 Task: Explore golfing Airbnb stays in South Carolina.
Action: Mouse moved to (564, 80)
Screenshot: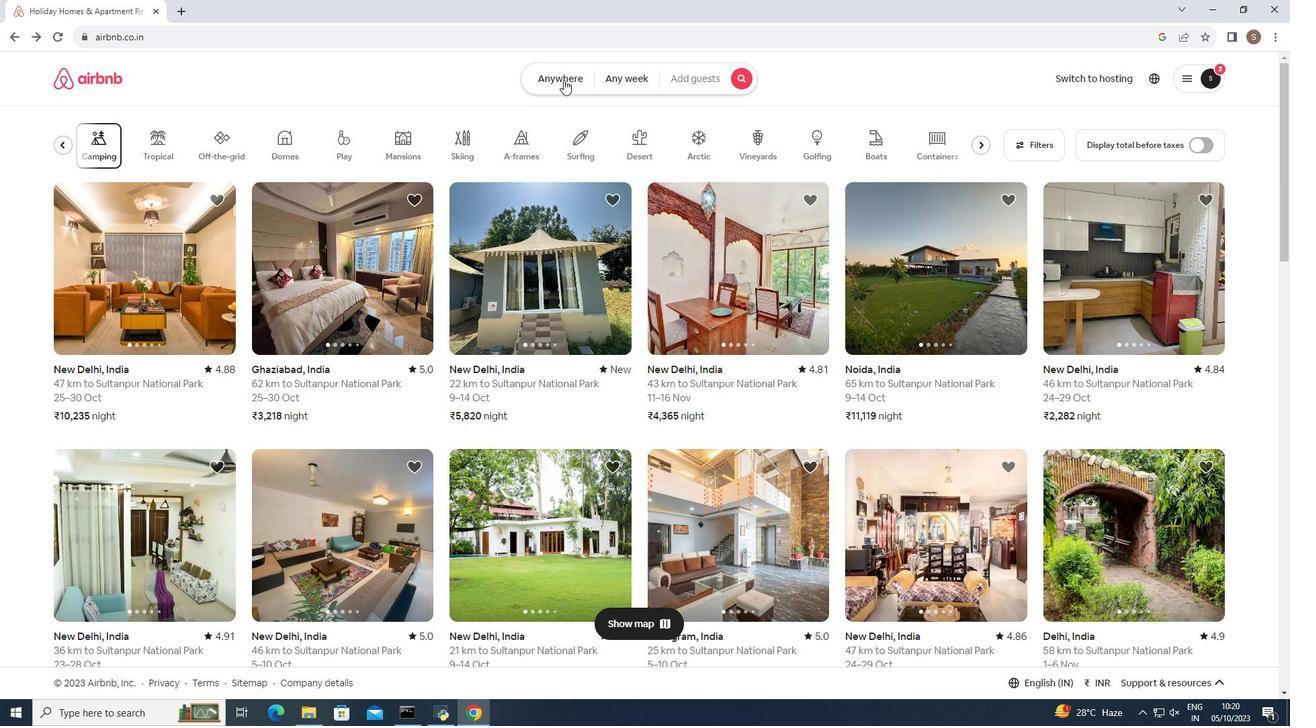 
Action: Mouse pressed left at (564, 80)
Screenshot: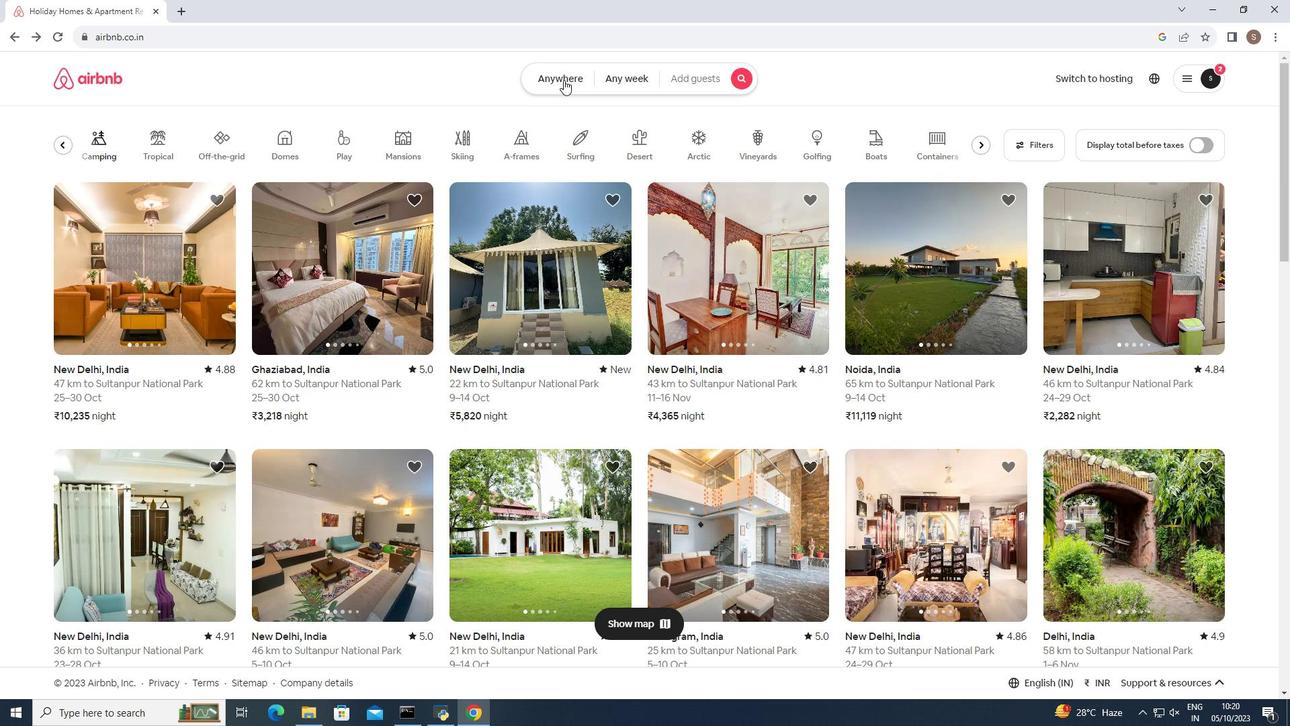 
Action: Mouse moved to (445, 128)
Screenshot: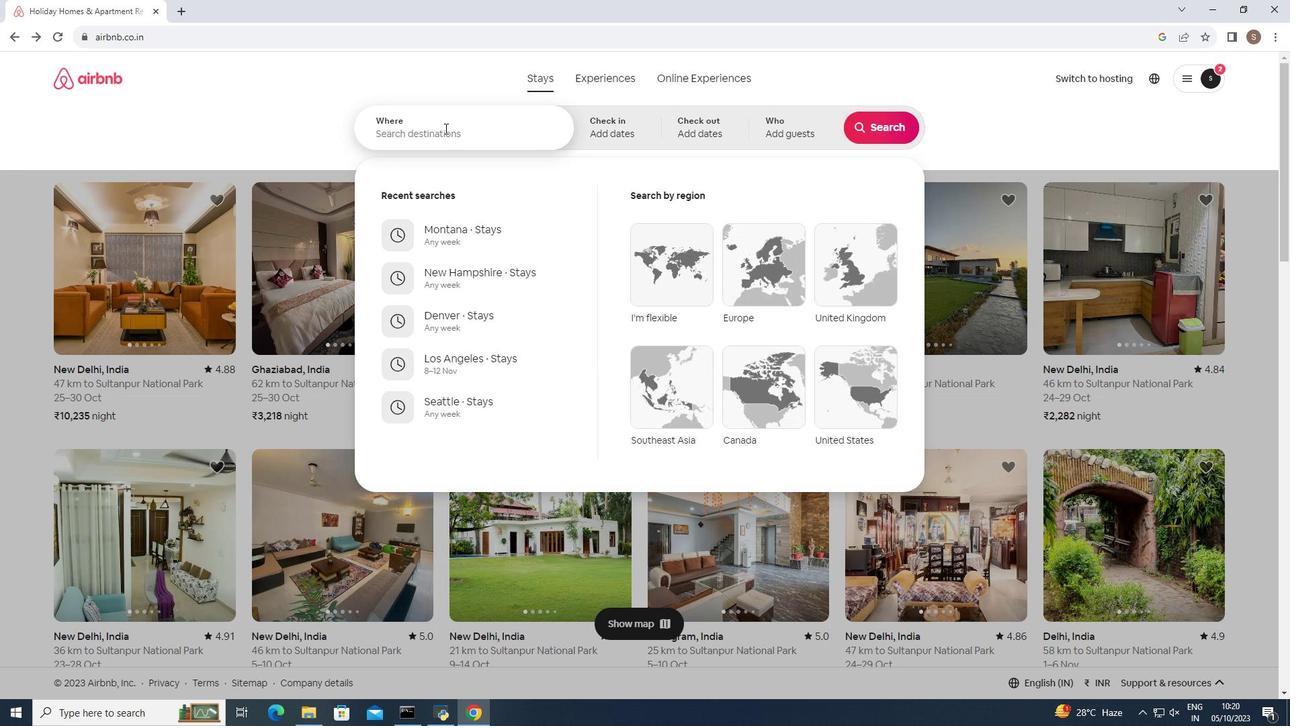 
Action: Mouse pressed left at (445, 128)
Screenshot: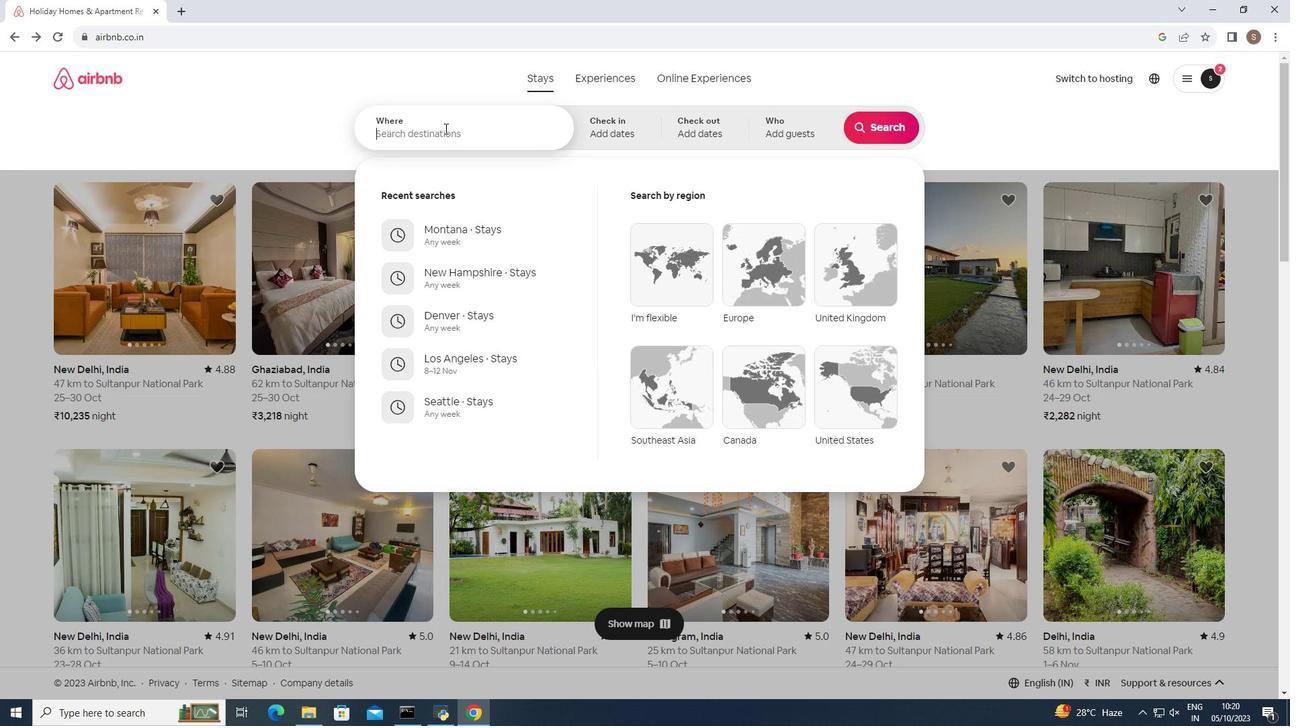 
Action: Key pressed <Key.caps_lock>S<Key.caps_lock>outh<Key.space><Key.shift><Key.shift><Key.shift>Carolina
Screenshot: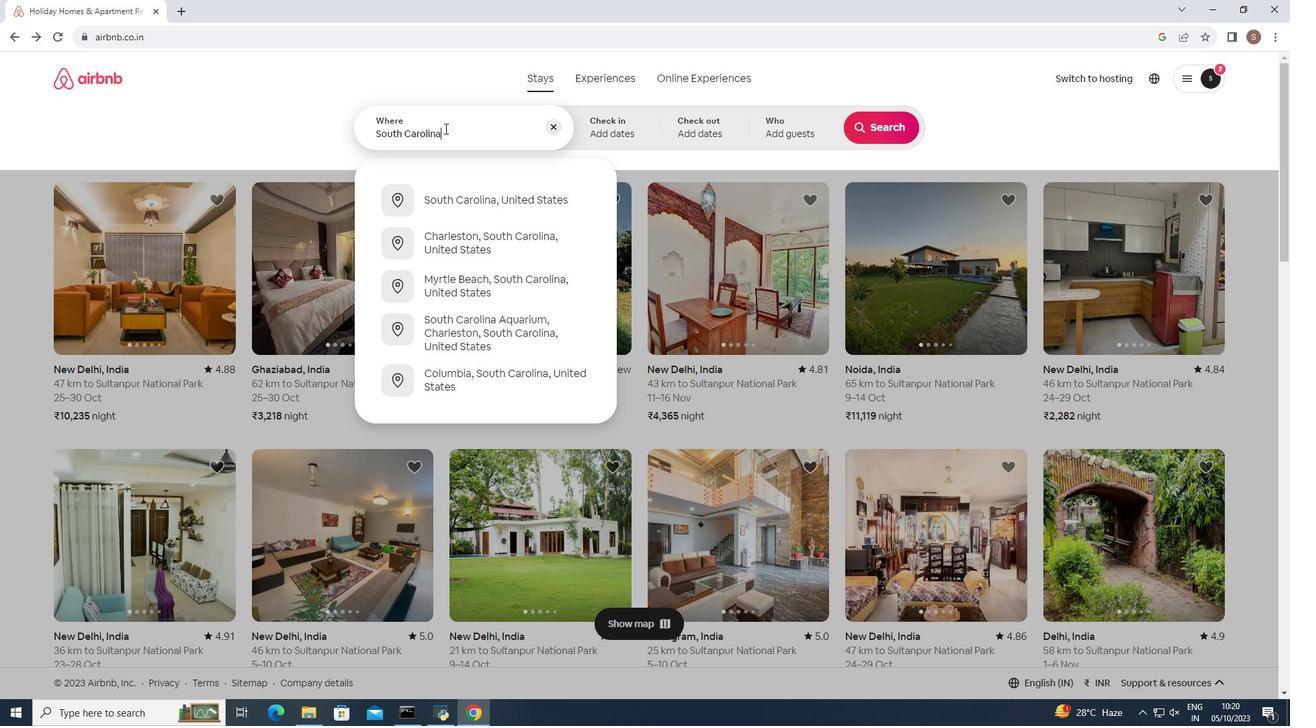 
Action: Mouse moved to (491, 199)
Screenshot: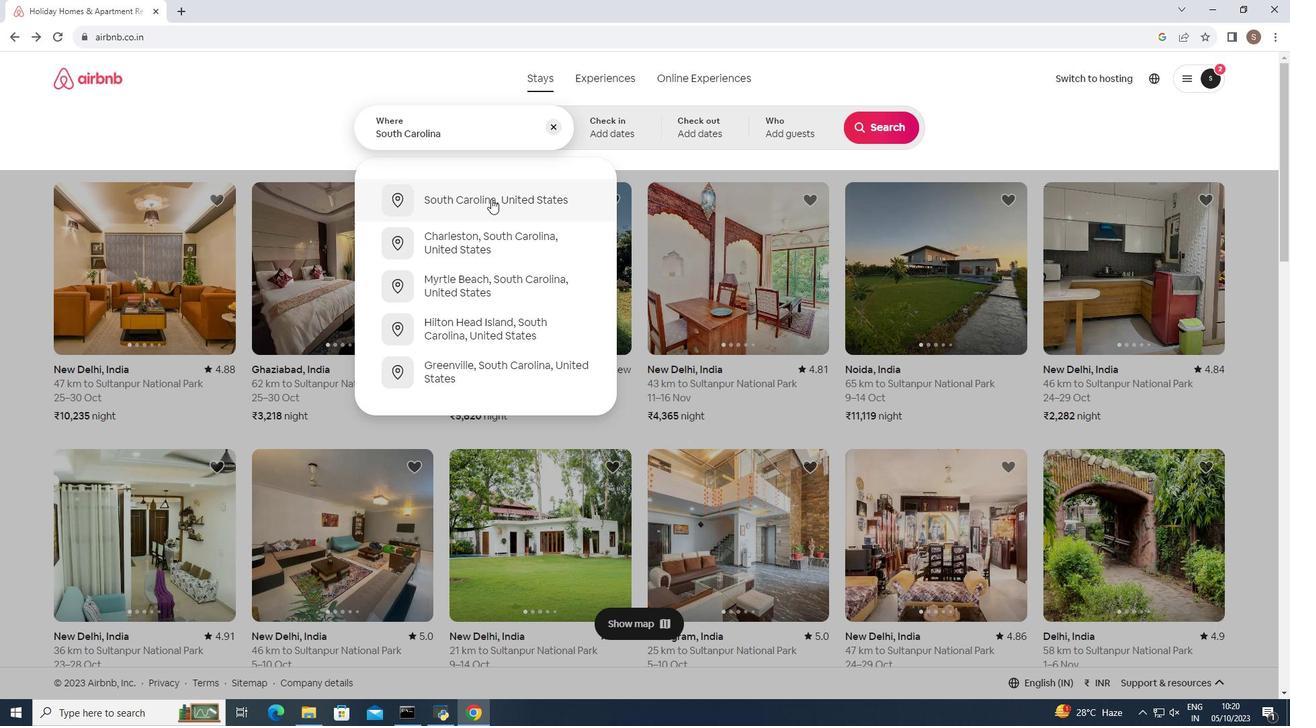 
Action: Mouse pressed left at (491, 199)
Screenshot: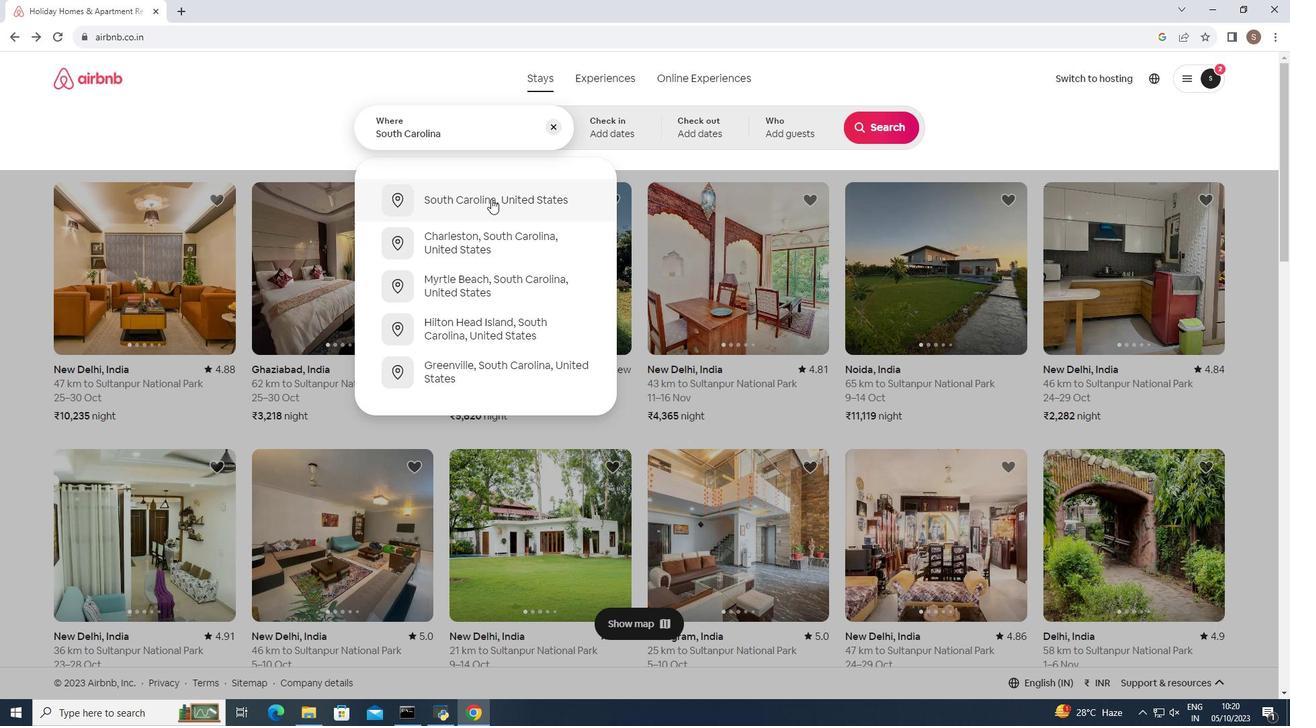 
Action: Mouse moved to (877, 122)
Screenshot: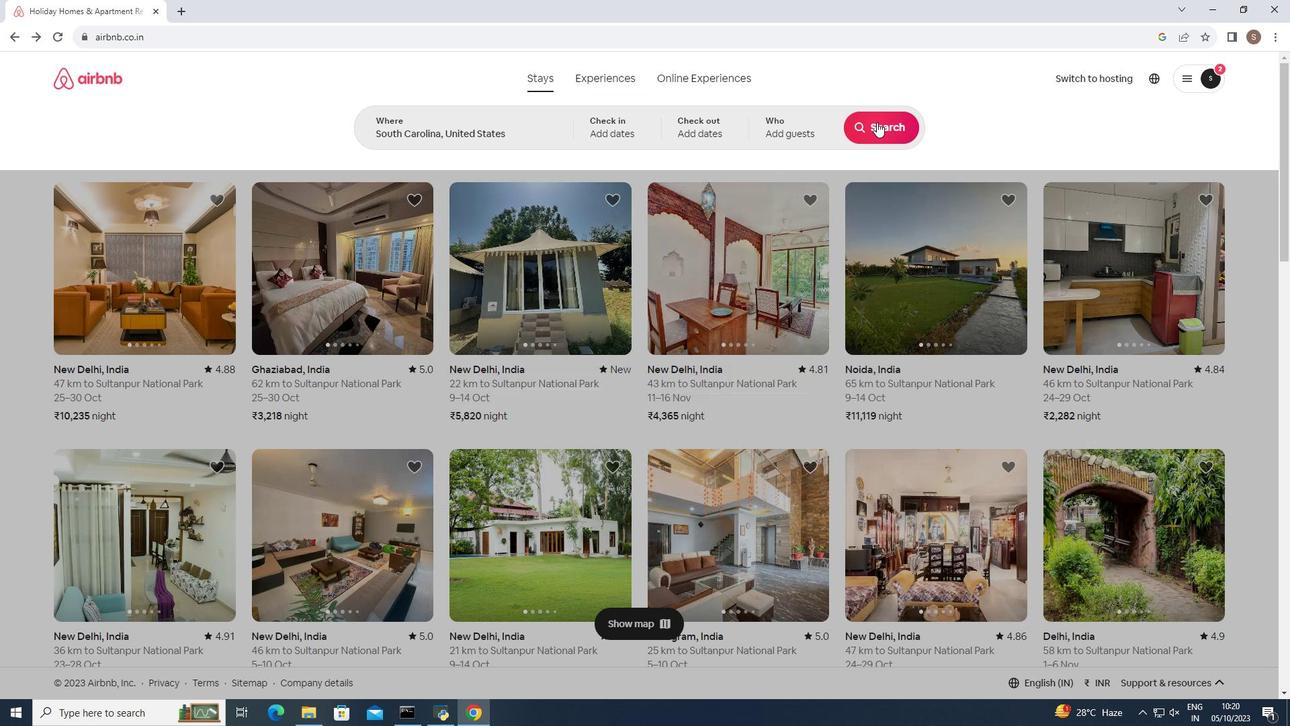 
Action: Mouse pressed left at (877, 122)
Screenshot: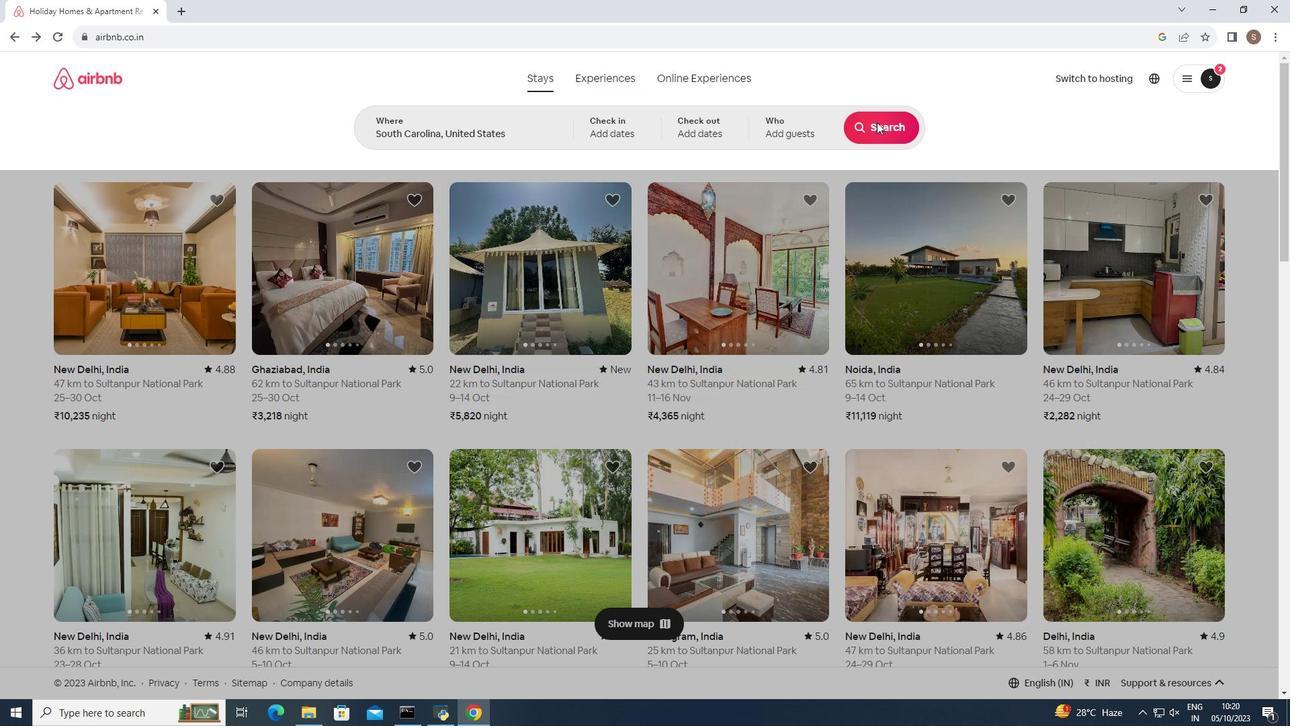
Action: Mouse moved to (1018, 129)
Screenshot: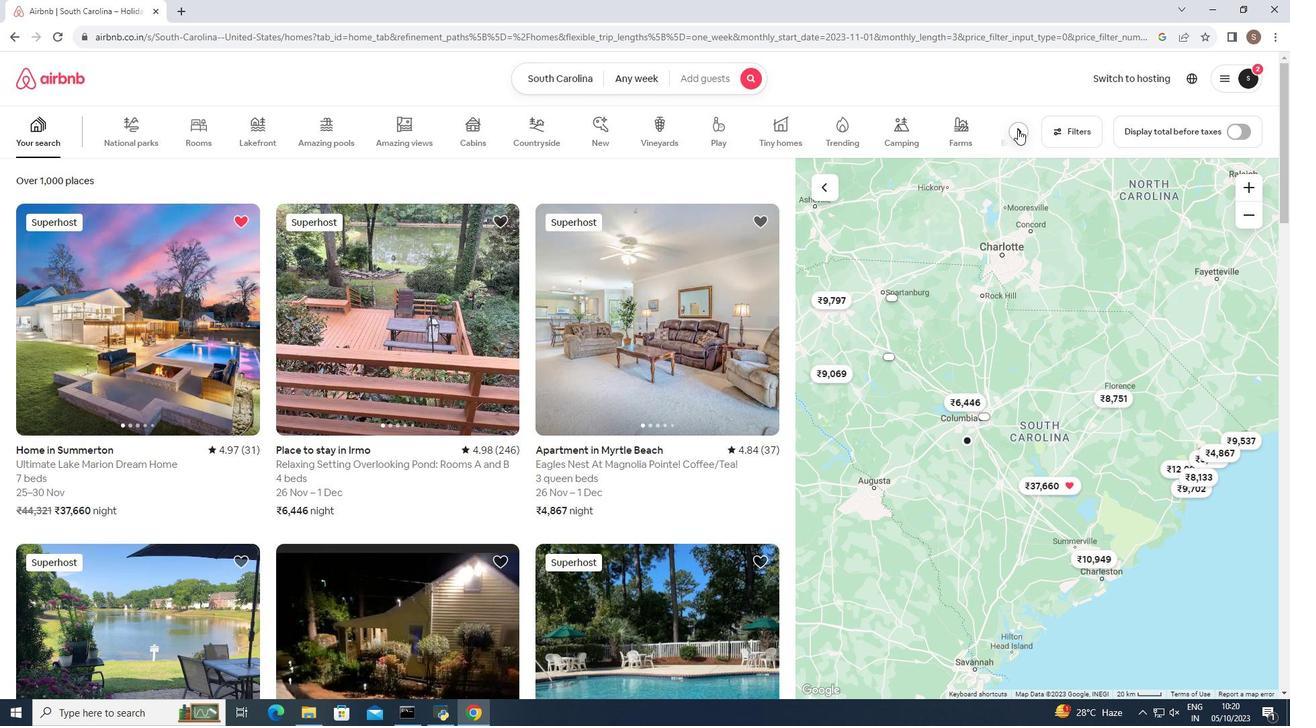
Action: Mouse pressed left at (1018, 129)
Screenshot: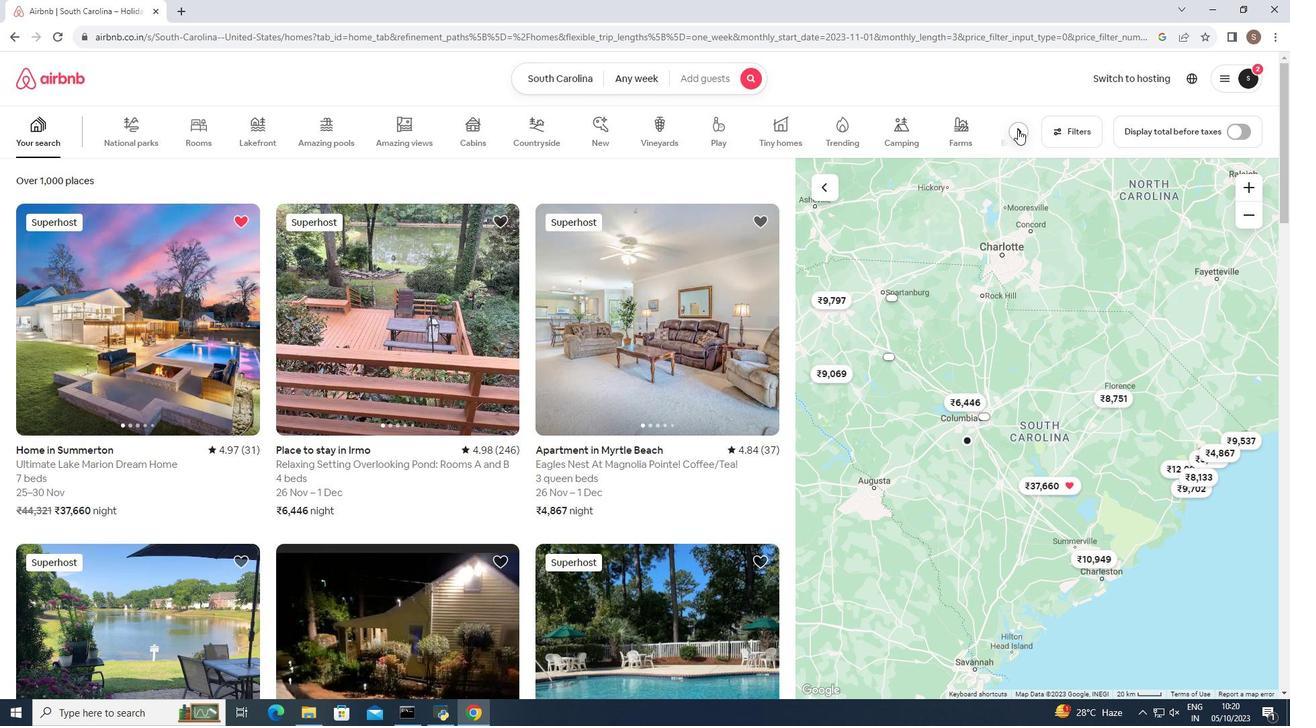 
Action: Mouse moved to (986, 135)
Screenshot: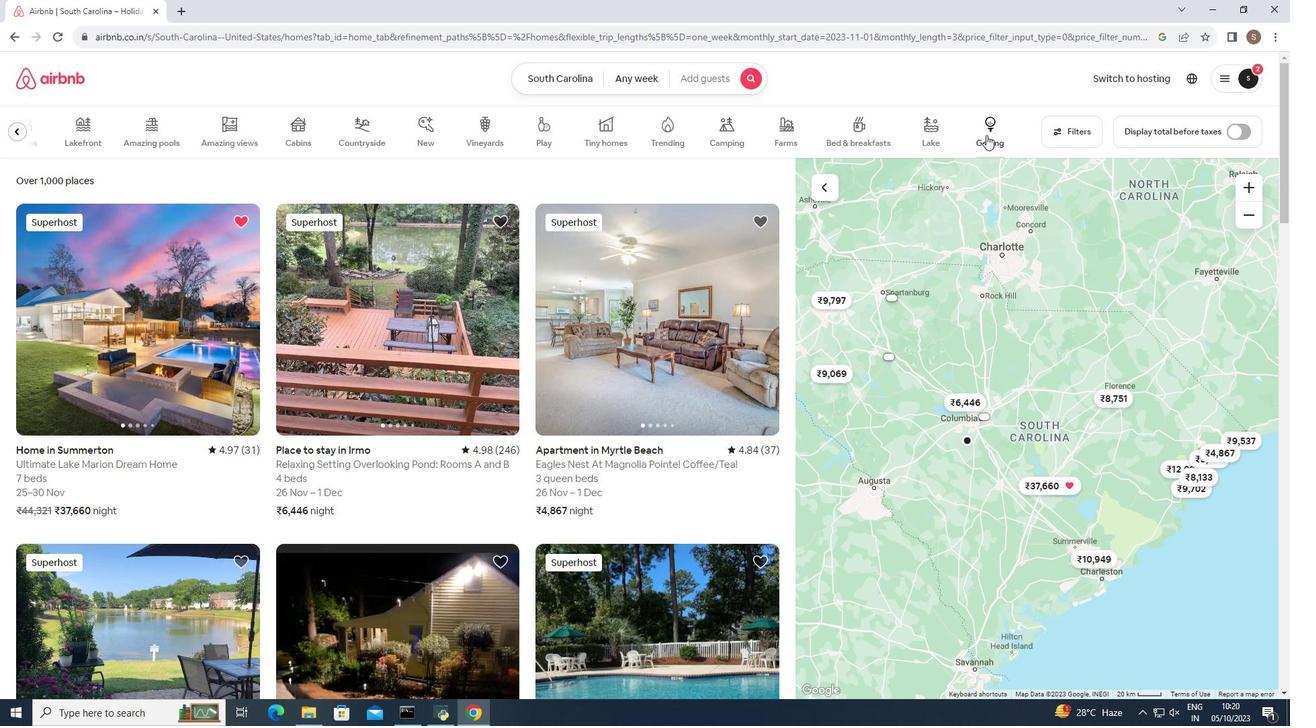 
Action: Mouse pressed left at (986, 135)
Screenshot: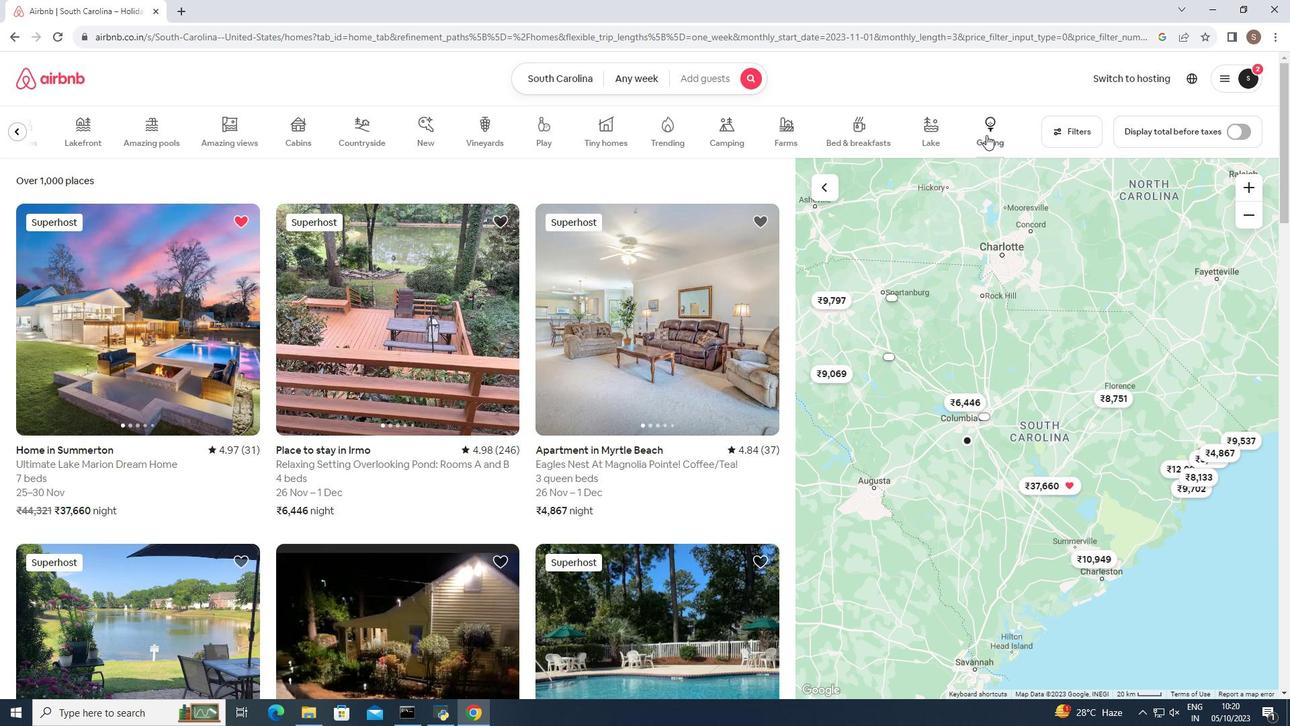 
Action: Mouse moved to (387, 371)
Screenshot: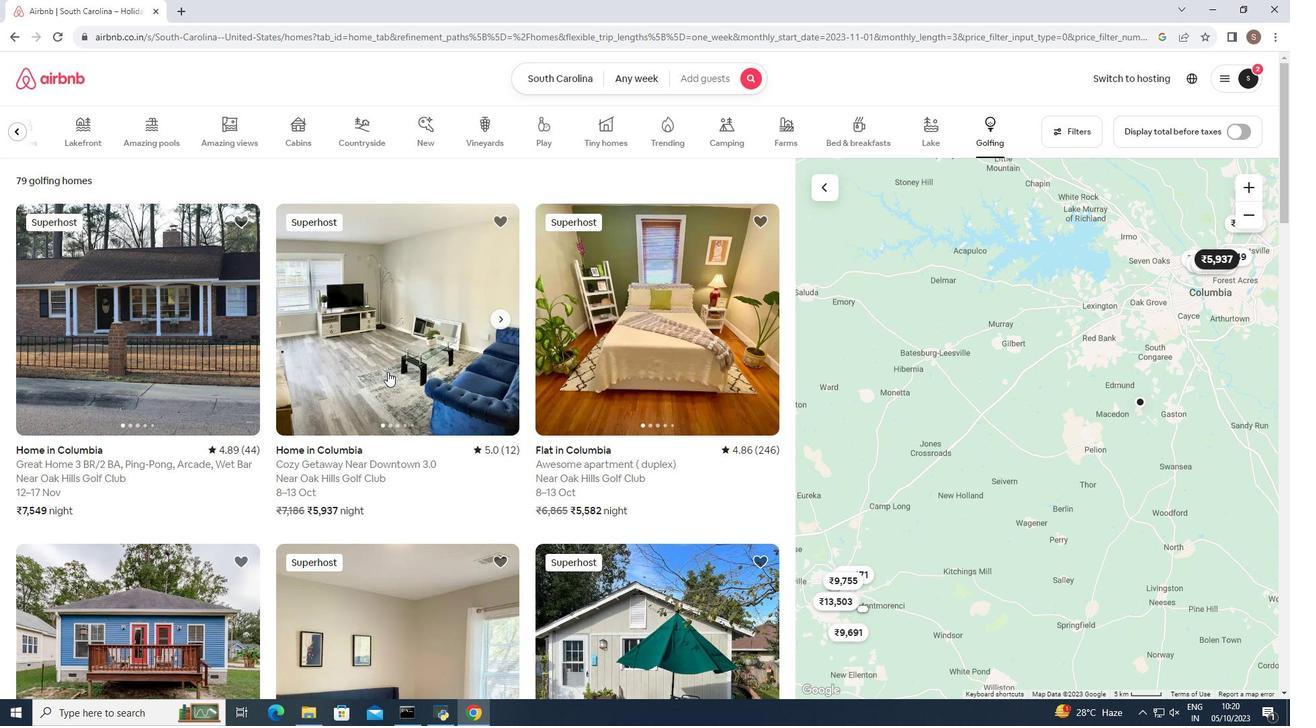 
Action: Mouse scrolled (387, 371) with delta (0, 0)
Screenshot: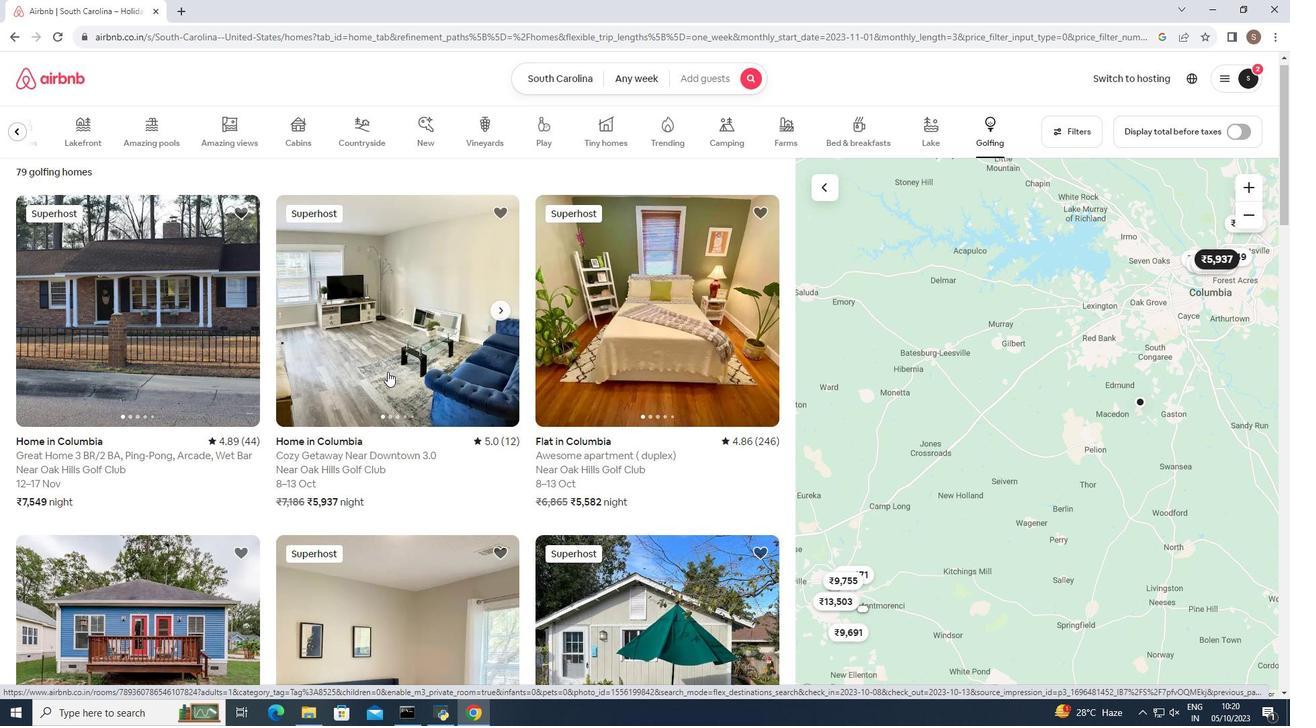 
Action: Mouse scrolled (387, 371) with delta (0, 0)
Screenshot: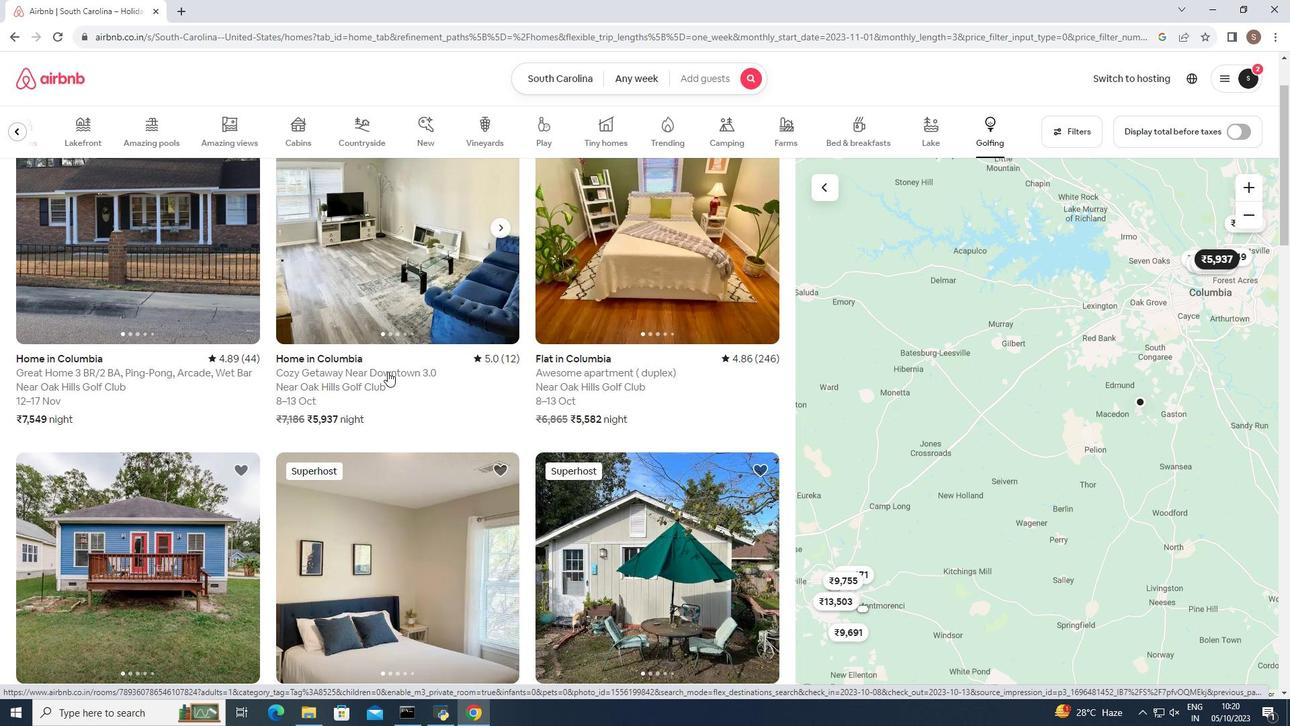 
Action: Mouse moved to (1068, 130)
Screenshot: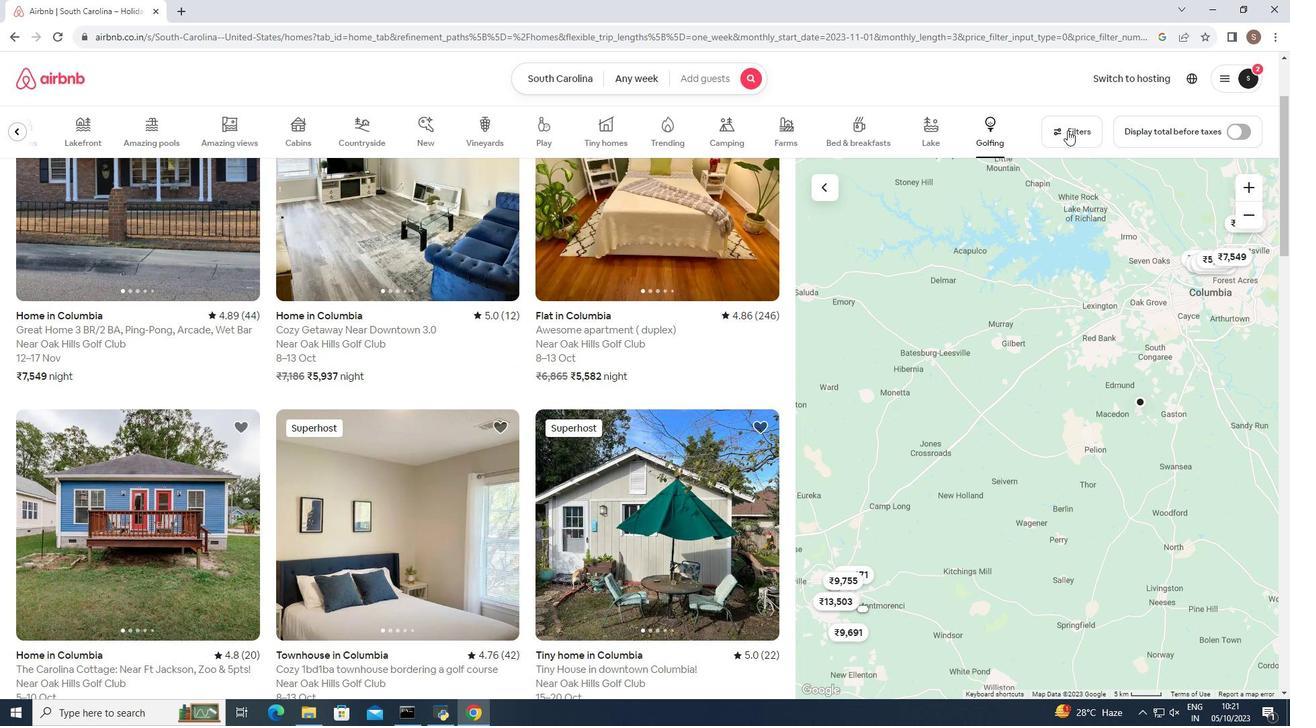 
Action: Mouse pressed left at (1068, 130)
Screenshot: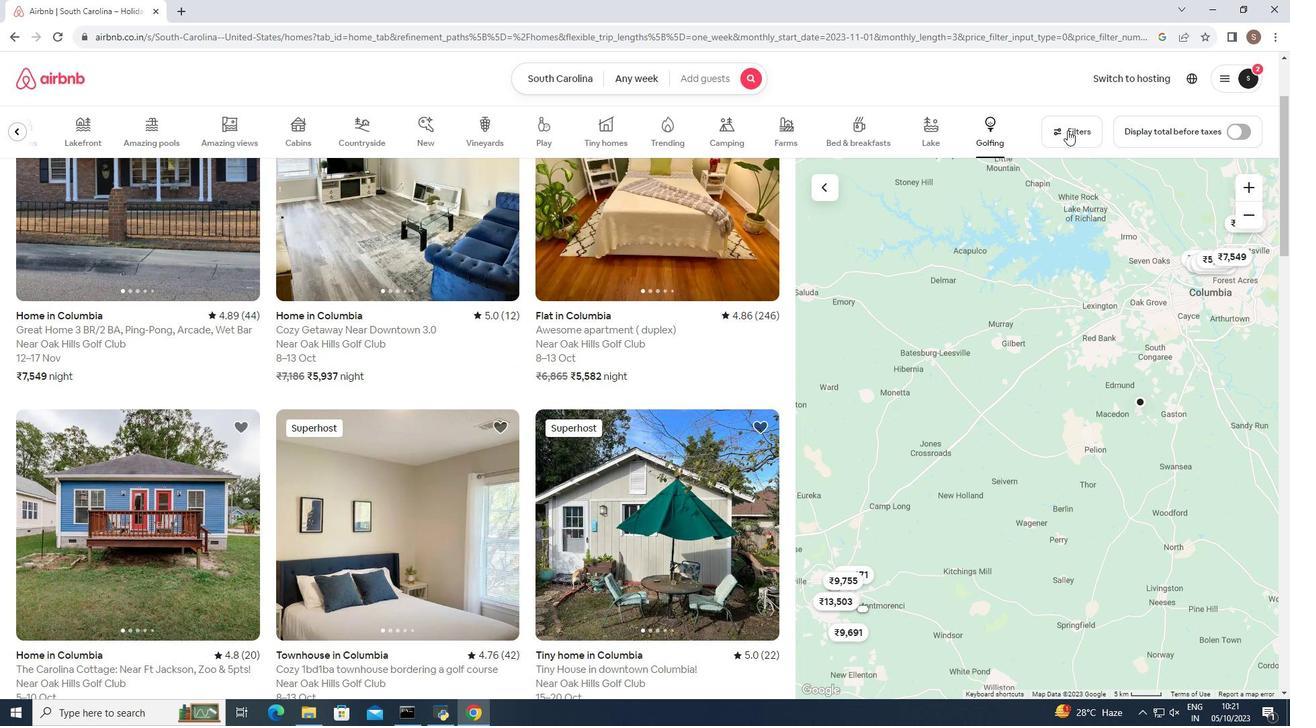 
Action: Mouse moved to (615, 354)
Screenshot: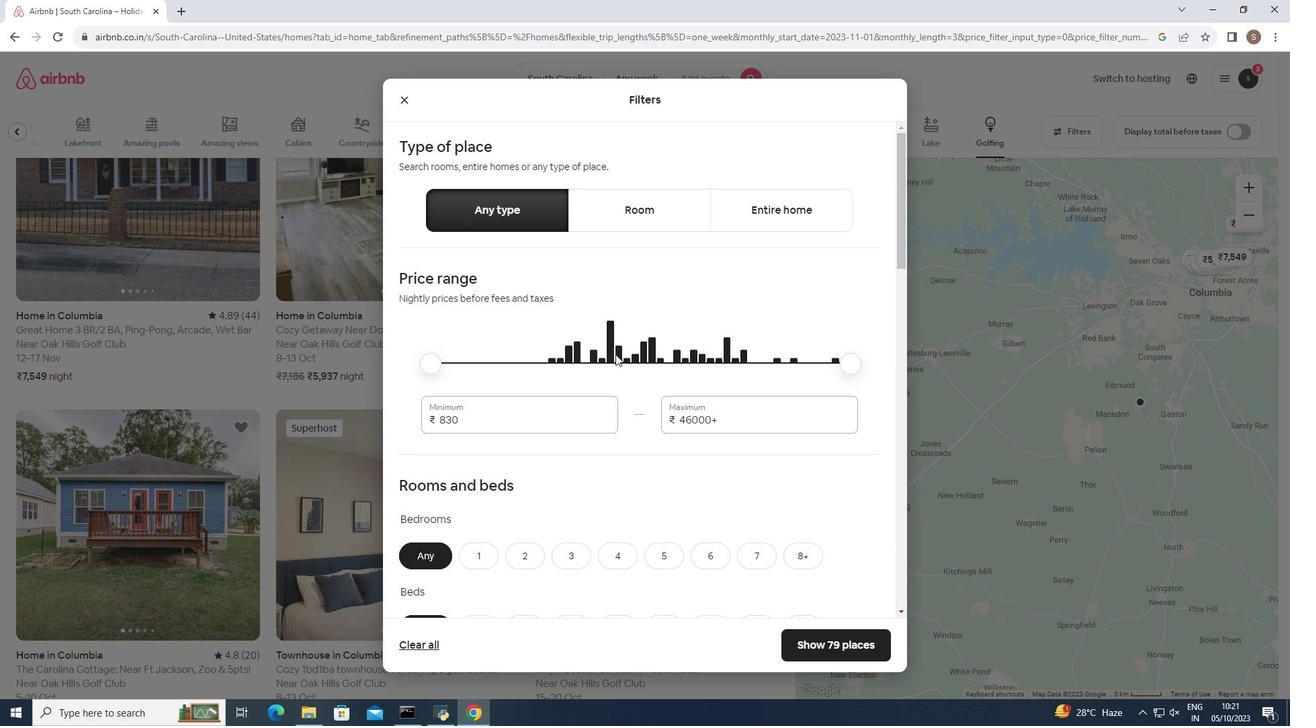 
Action: Mouse scrolled (615, 353) with delta (0, 0)
Screenshot: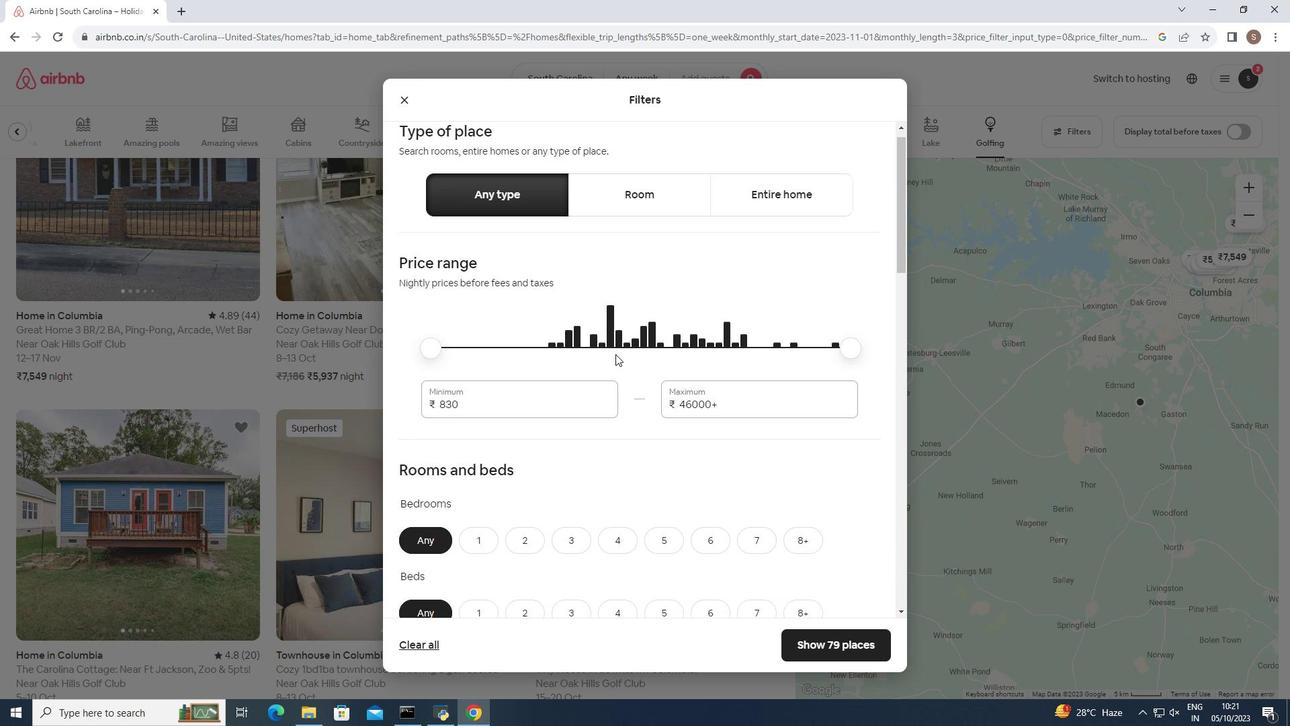 
Action: Mouse scrolled (615, 353) with delta (0, 0)
Screenshot: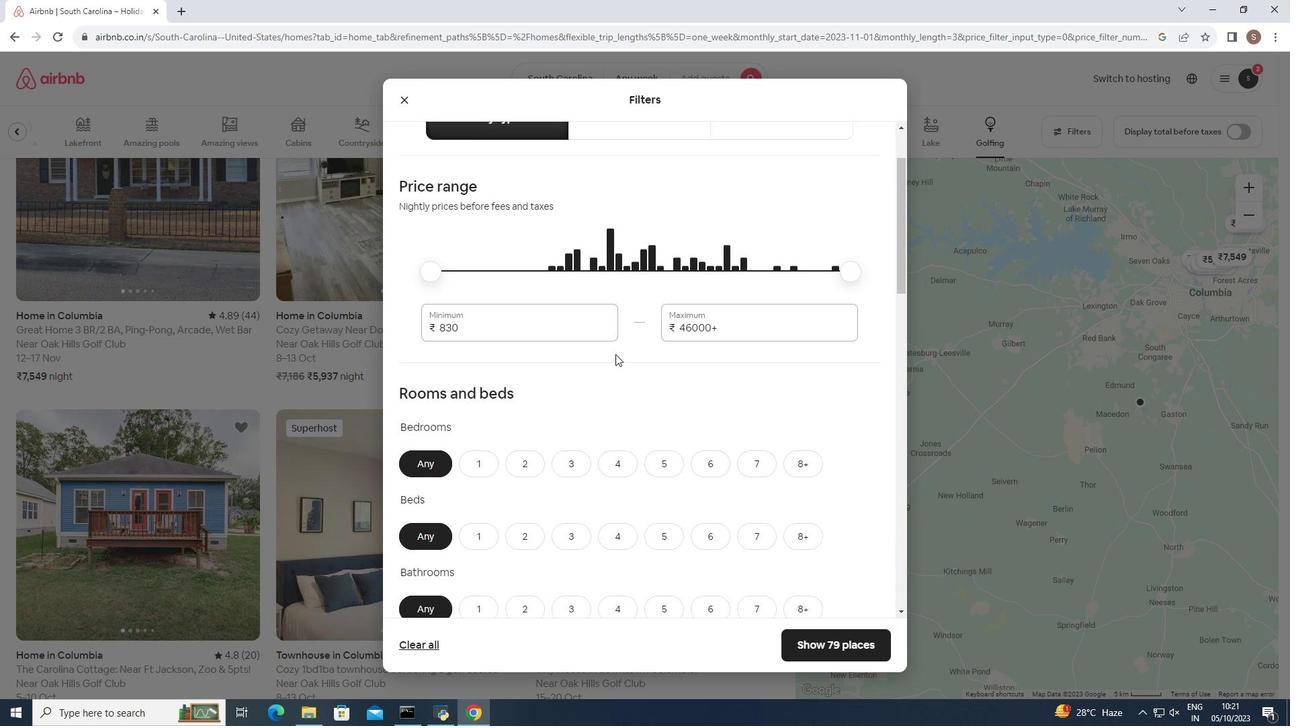 
Action: Mouse scrolled (615, 353) with delta (0, 0)
Screenshot: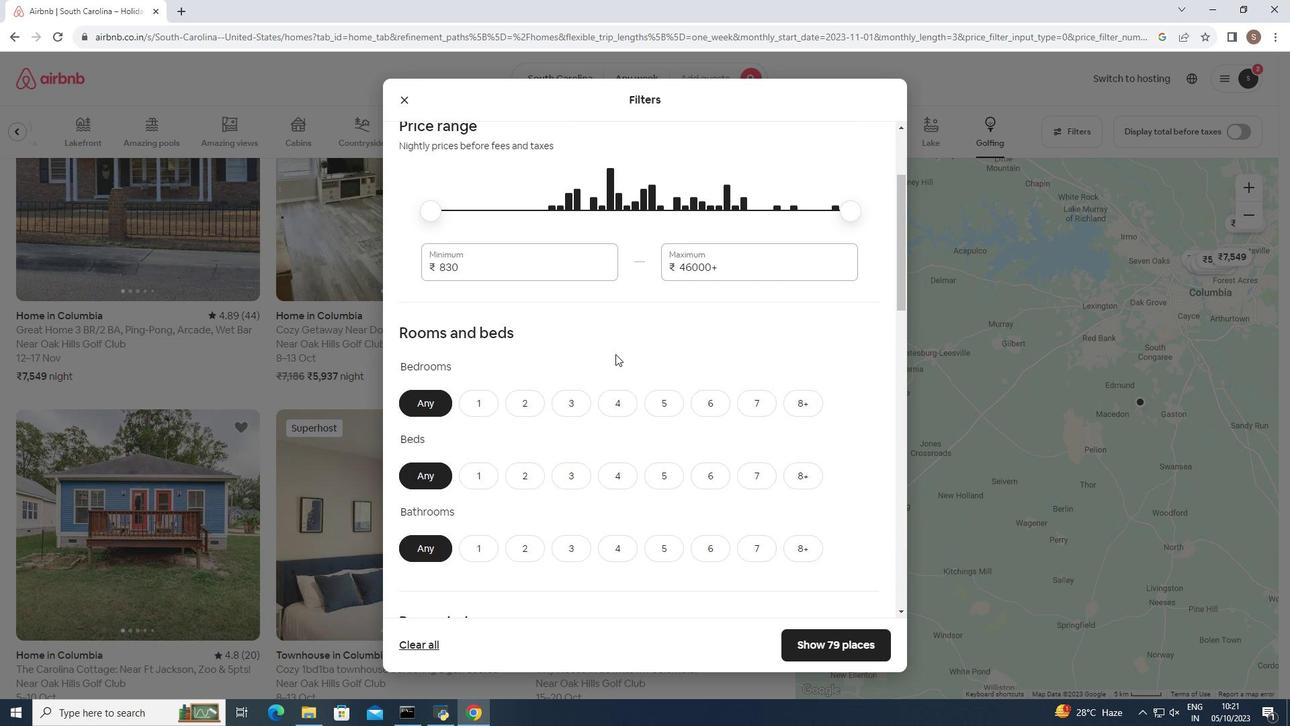 
Action: Mouse moved to (615, 354)
Screenshot: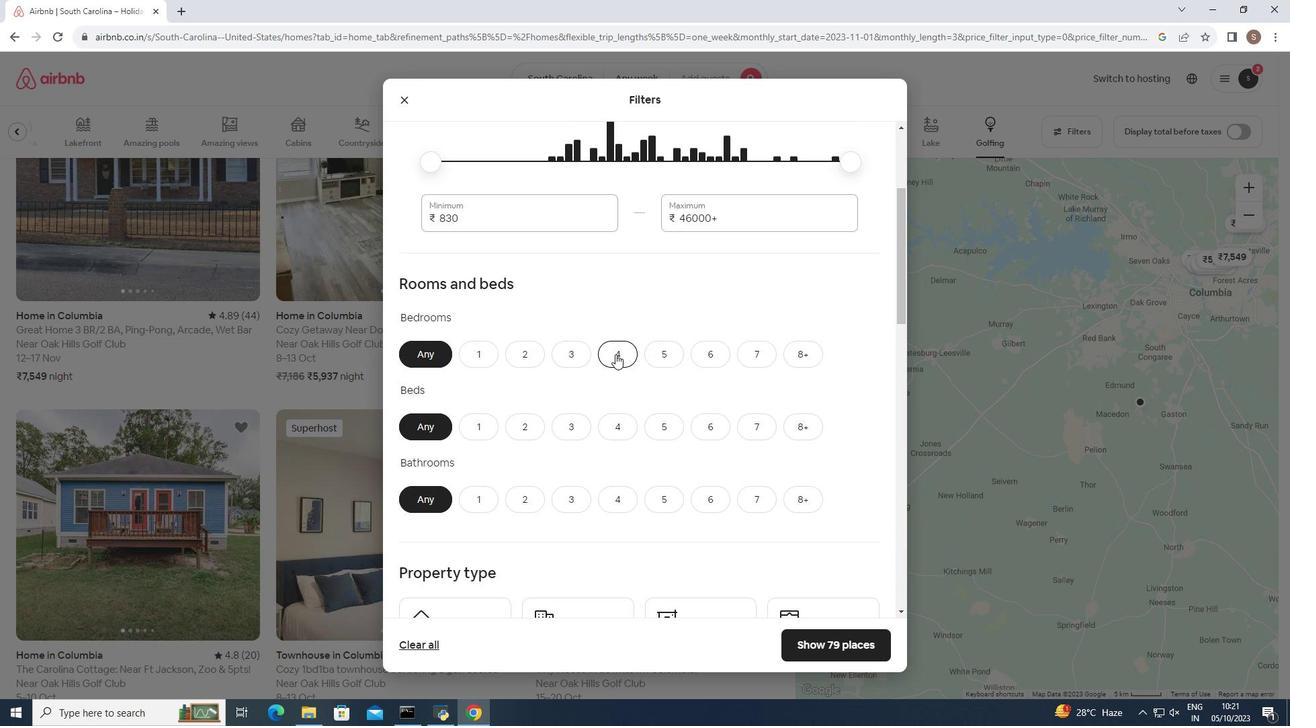 
Action: Mouse scrolled (615, 353) with delta (0, 0)
Screenshot: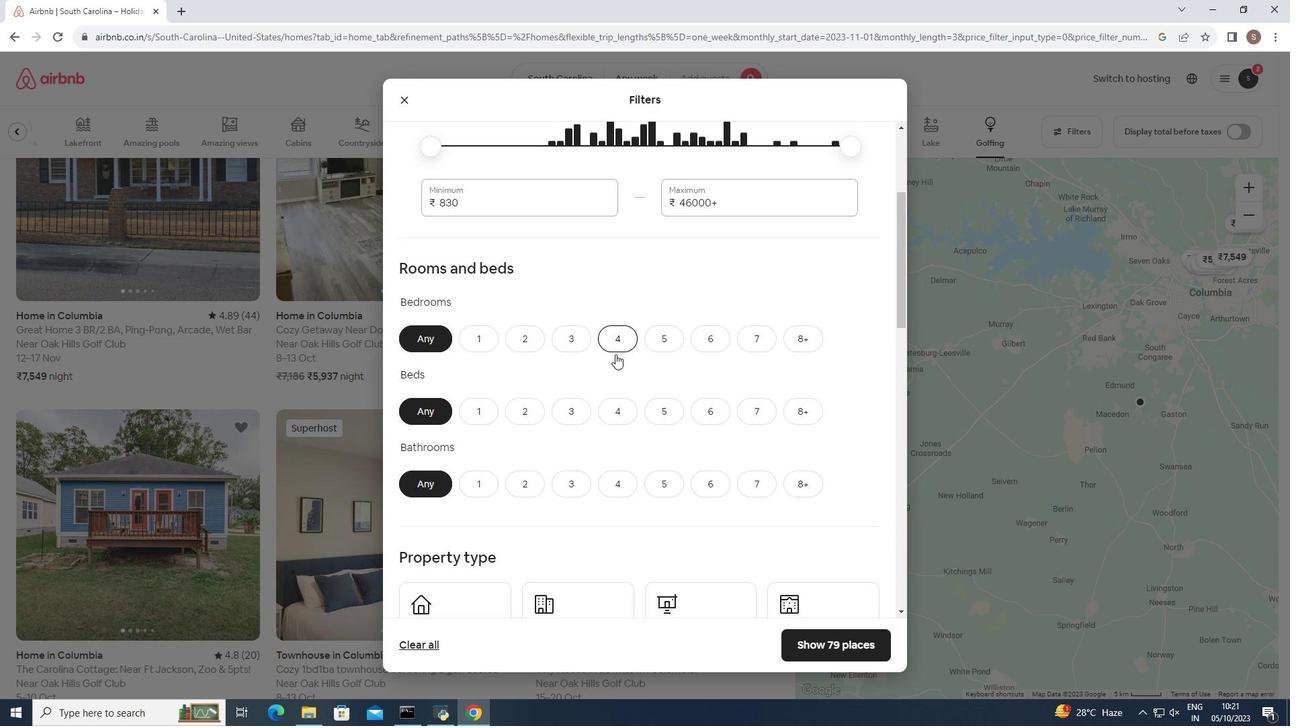 
Action: Mouse scrolled (615, 353) with delta (0, 0)
Screenshot: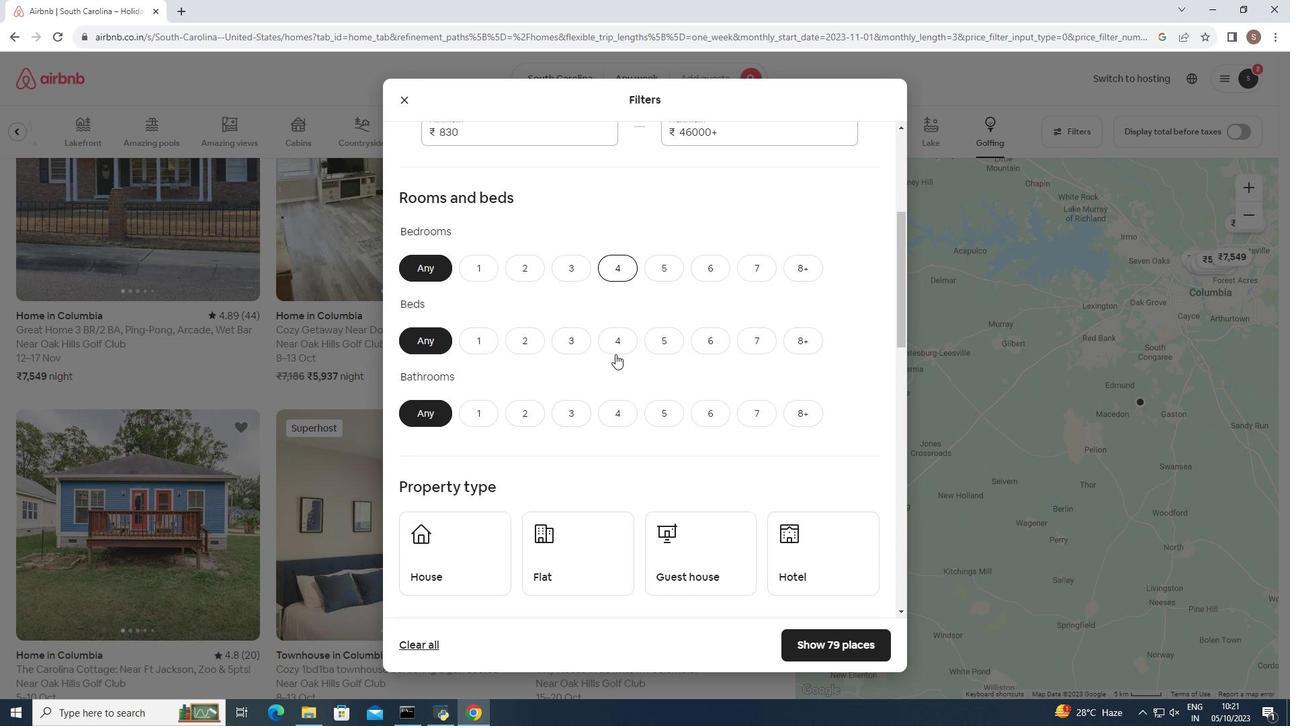 
Action: Mouse scrolled (615, 353) with delta (0, 0)
Screenshot: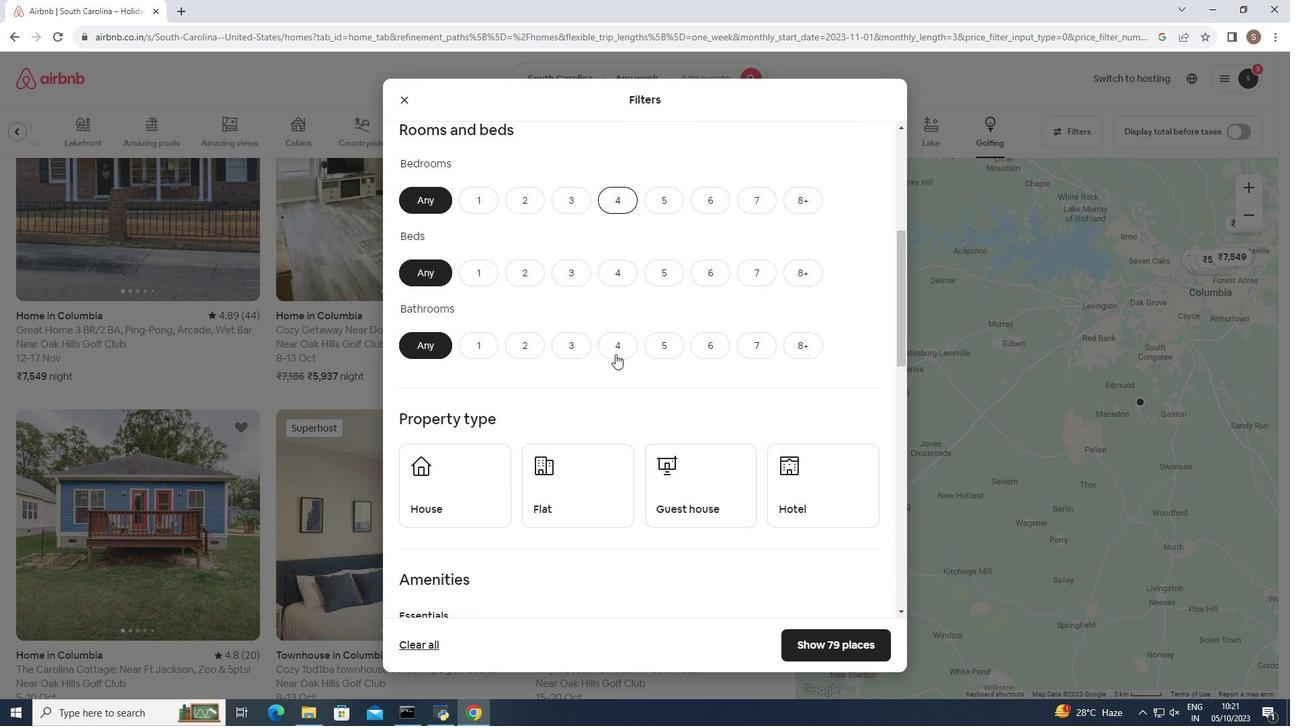 
Action: Mouse scrolled (615, 353) with delta (0, 0)
Screenshot: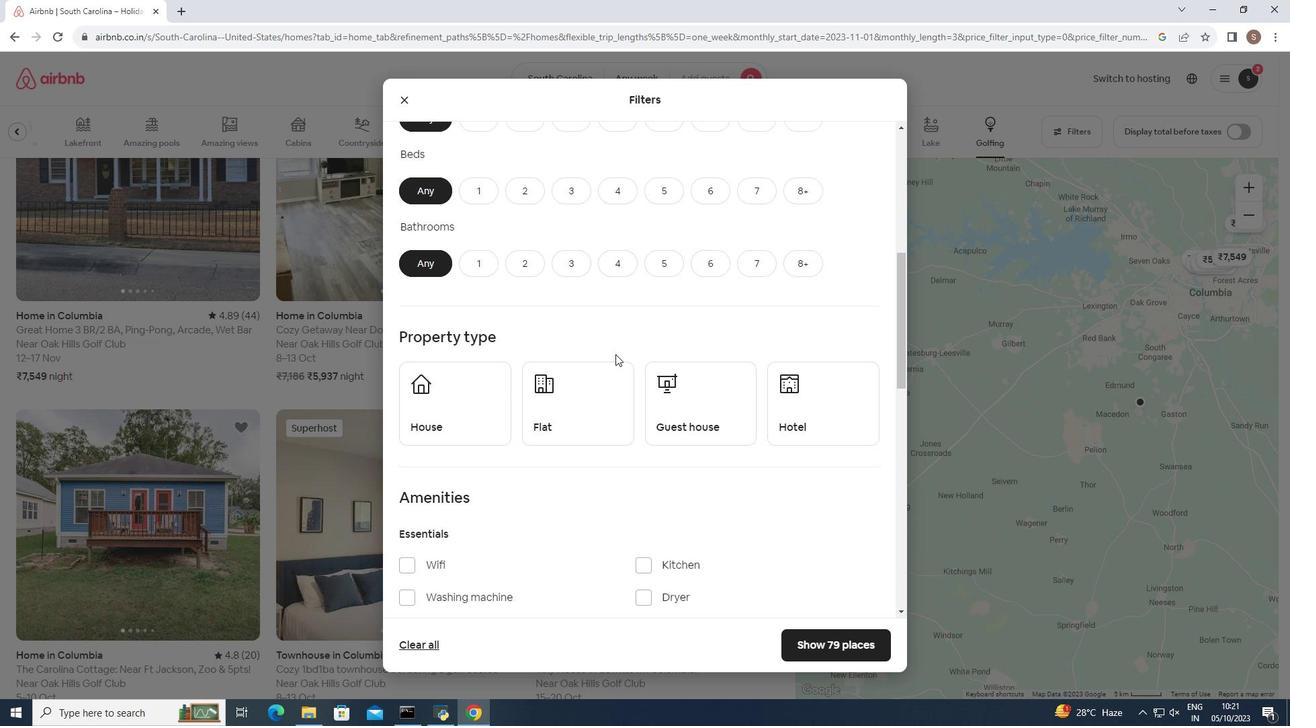 
Action: Mouse scrolled (615, 353) with delta (0, 0)
Screenshot: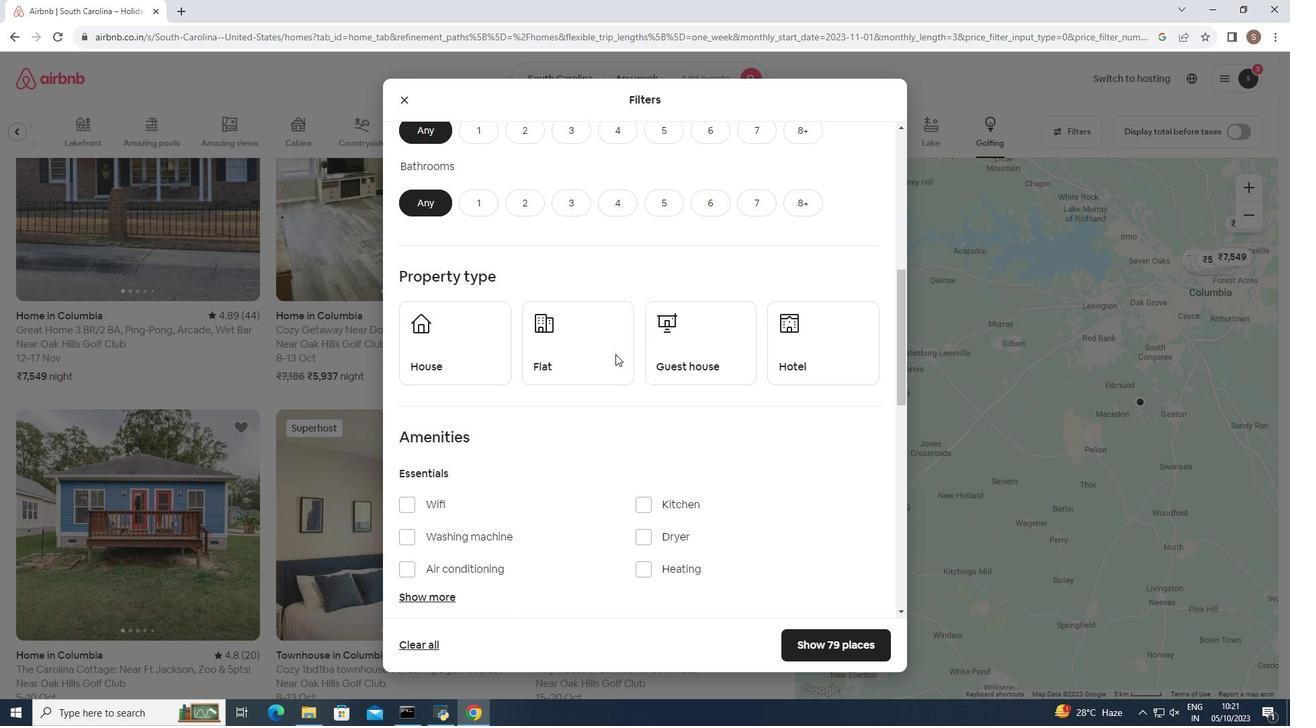 
Action: Mouse scrolled (615, 353) with delta (0, 0)
Screenshot: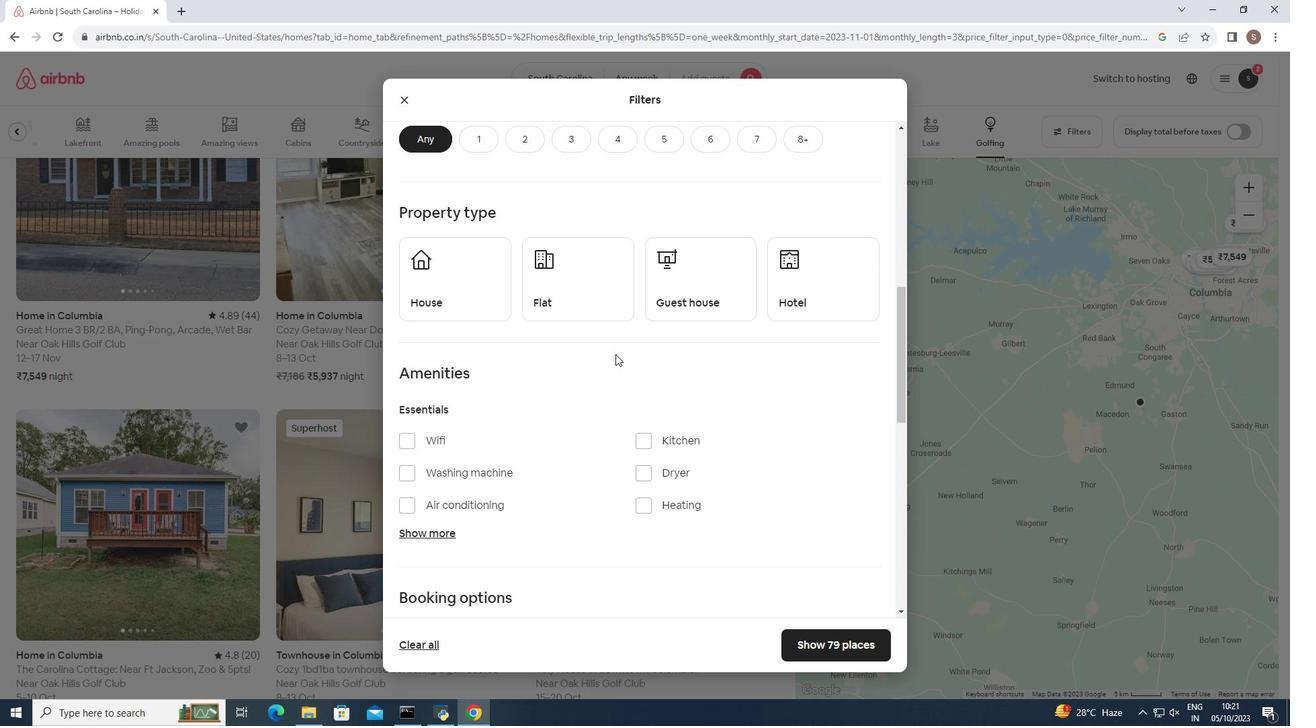 
Action: Mouse scrolled (615, 353) with delta (0, 0)
Screenshot: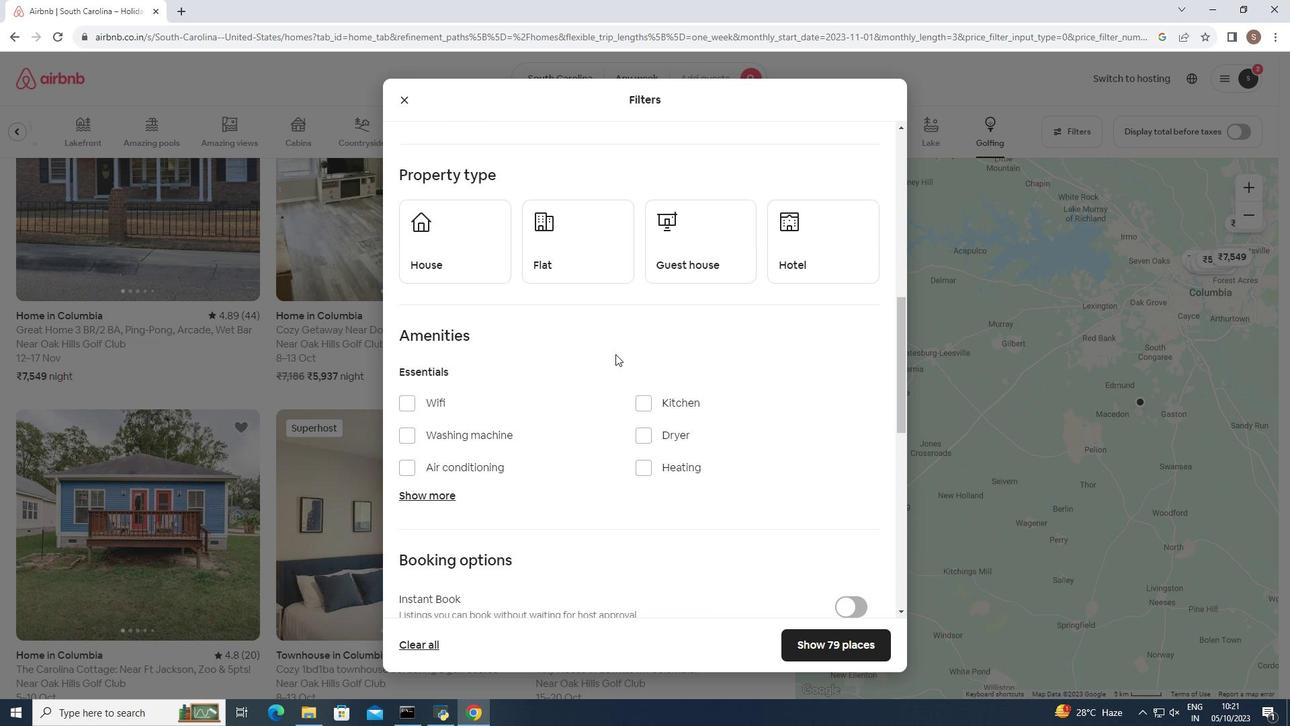 
Action: Mouse moved to (428, 423)
Screenshot: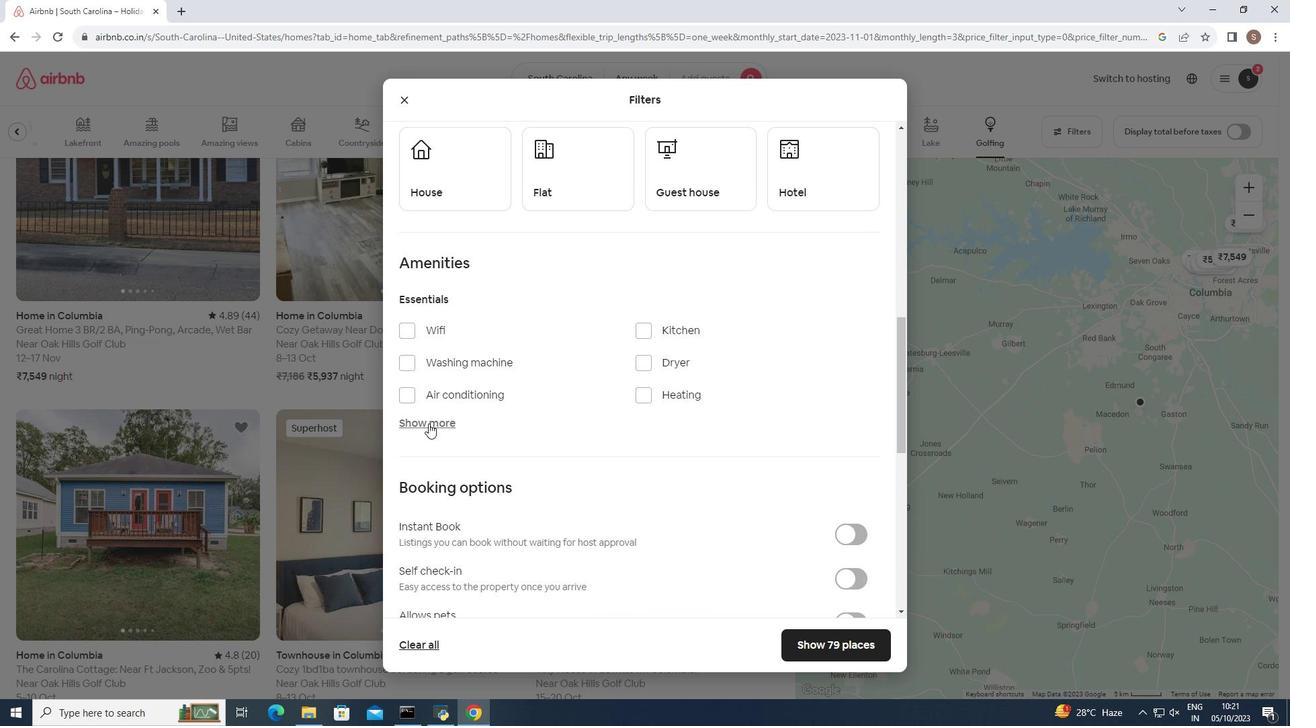 
Action: Mouse pressed left at (428, 423)
Screenshot: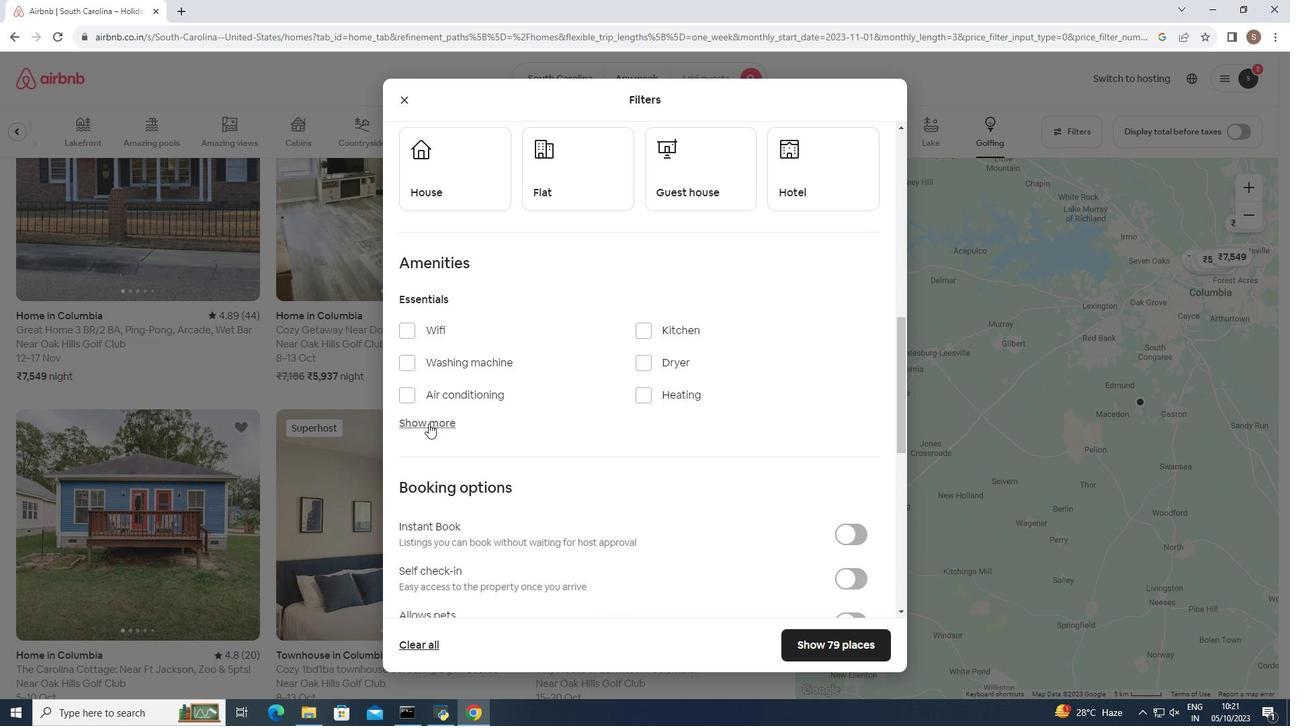 
Action: Mouse scrolled (428, 422) with delta (0, 0)
Screenshot: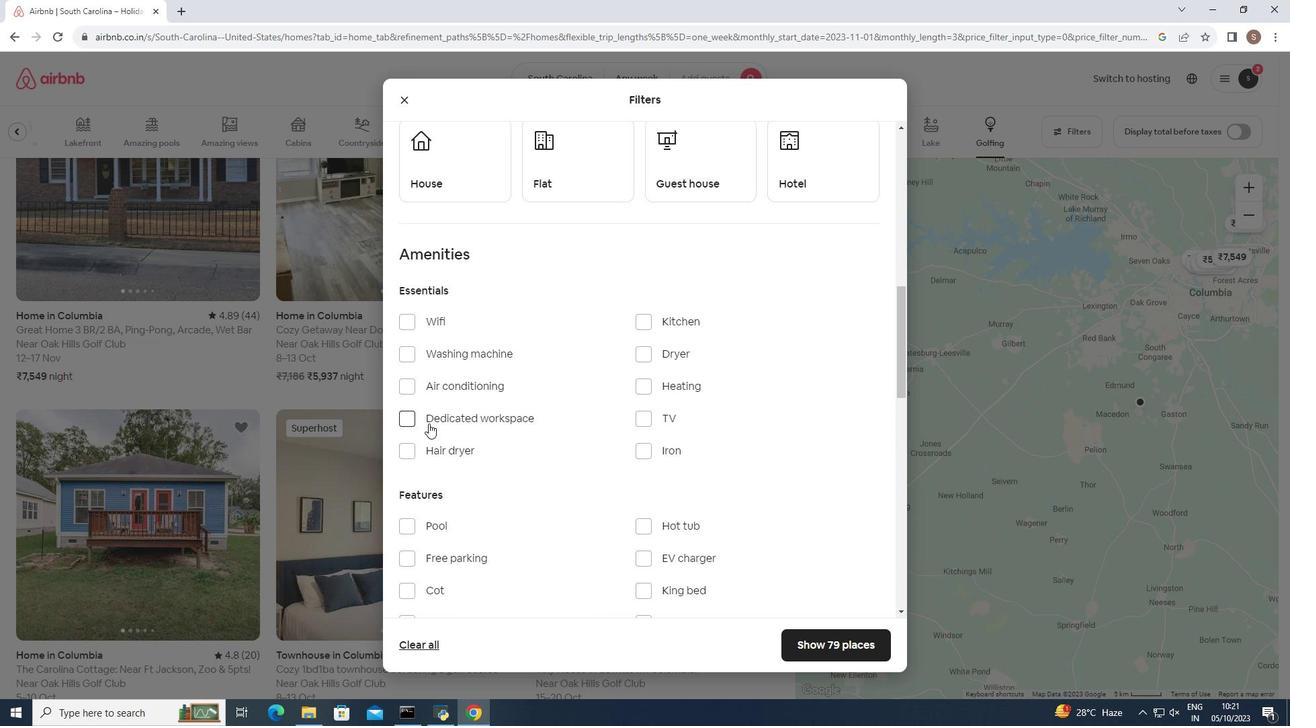 
Action: Mouse scrolled (428, 422) with delta (0, 0)
Screenshot: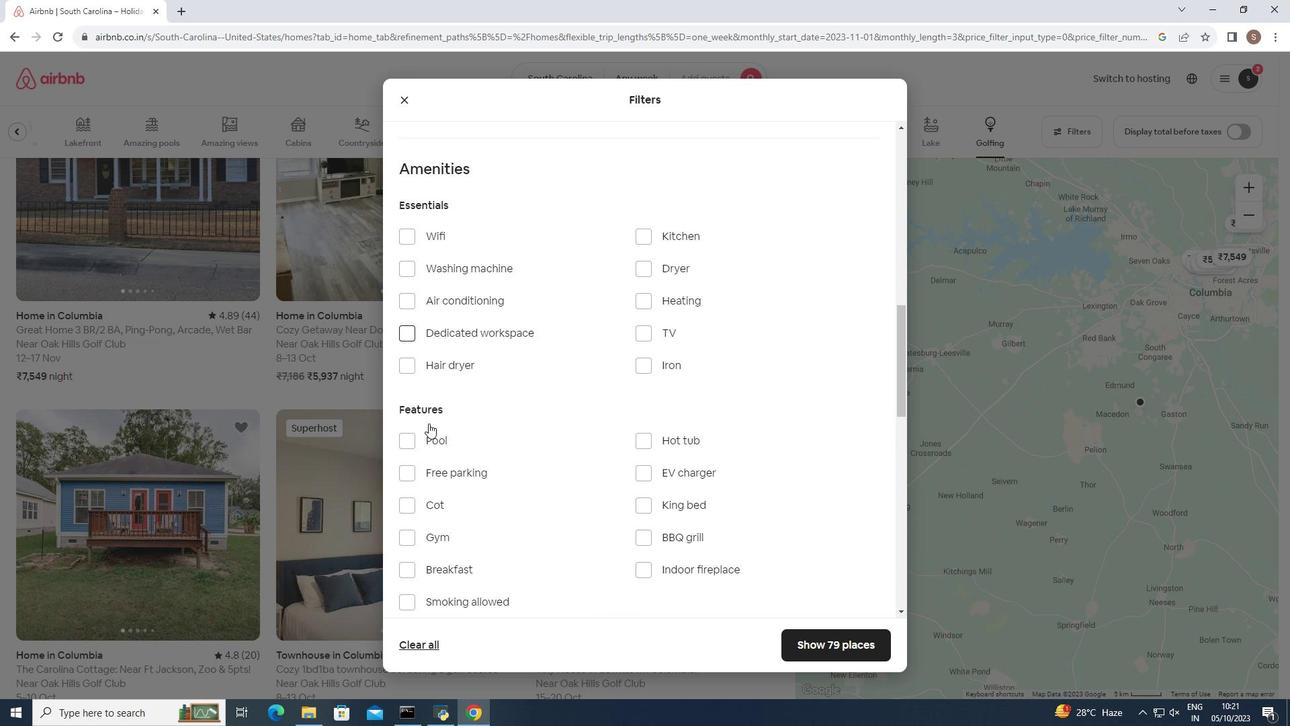 
Action: Mouse scrolled (428, 422) with delta (0, 0)
Screenshot: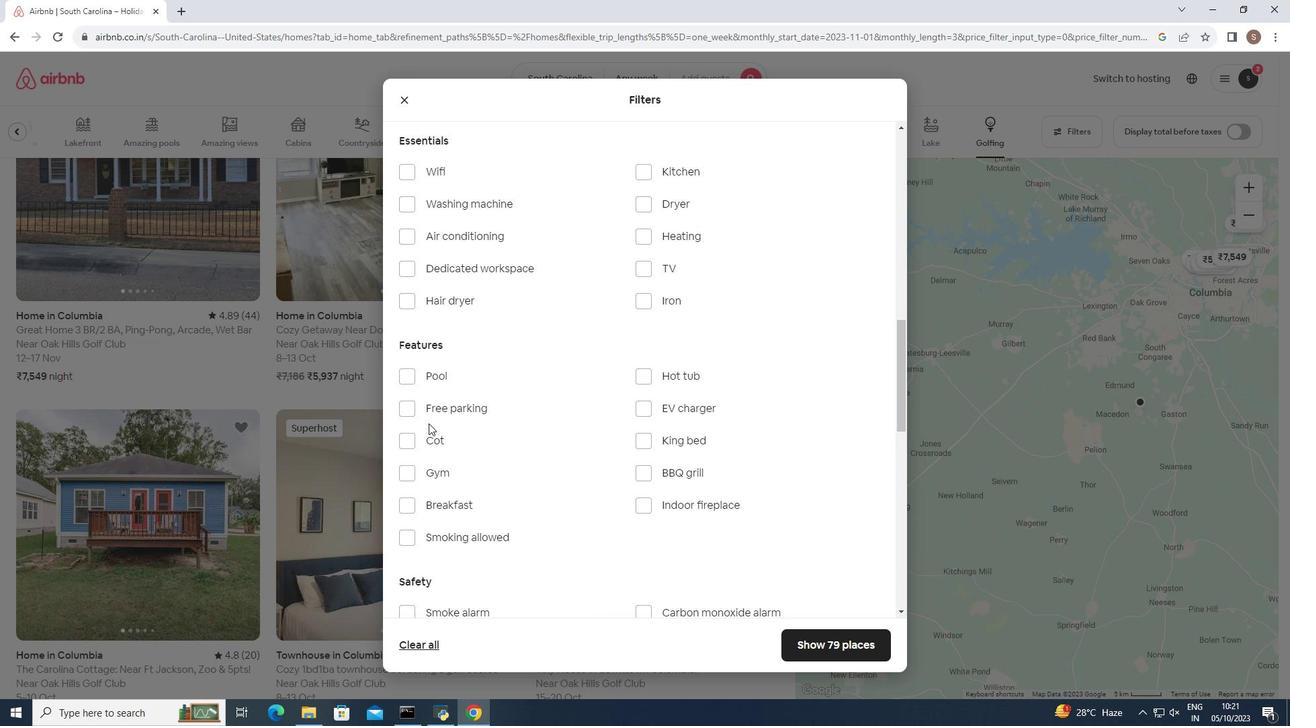 
Action: Mouse scrolled (428, 422) with delta (0, 0)
Screenshot: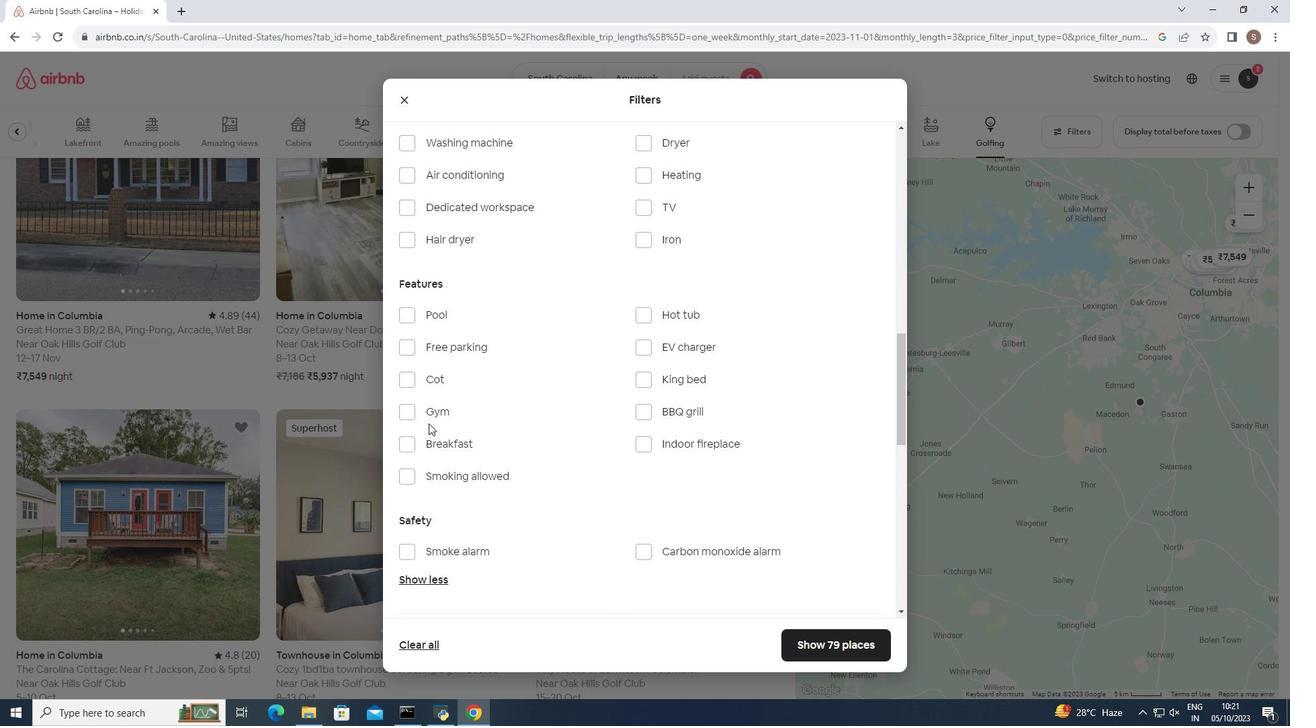 
Action: Mouse scrolled (428, 422) with delta (0, 0)
Screenshot: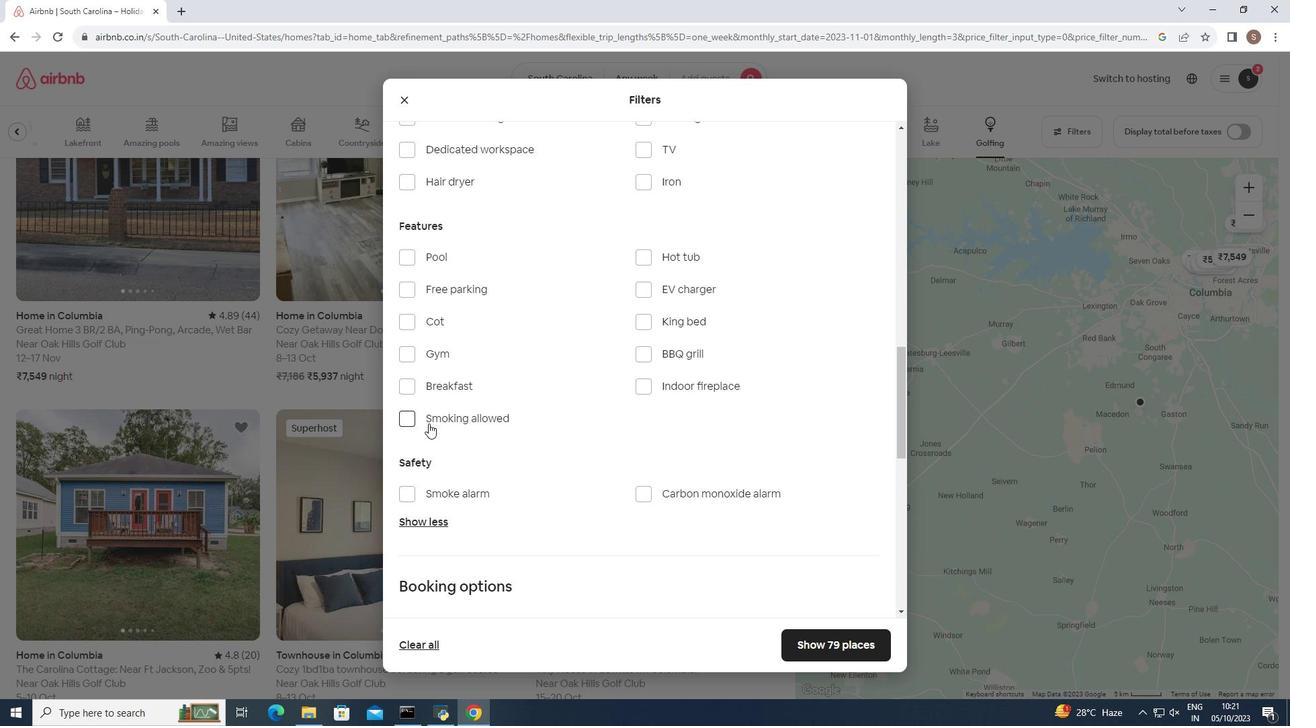
Action: Mouse scrolled (428, 422) with delta (0, 0)
Screenshot: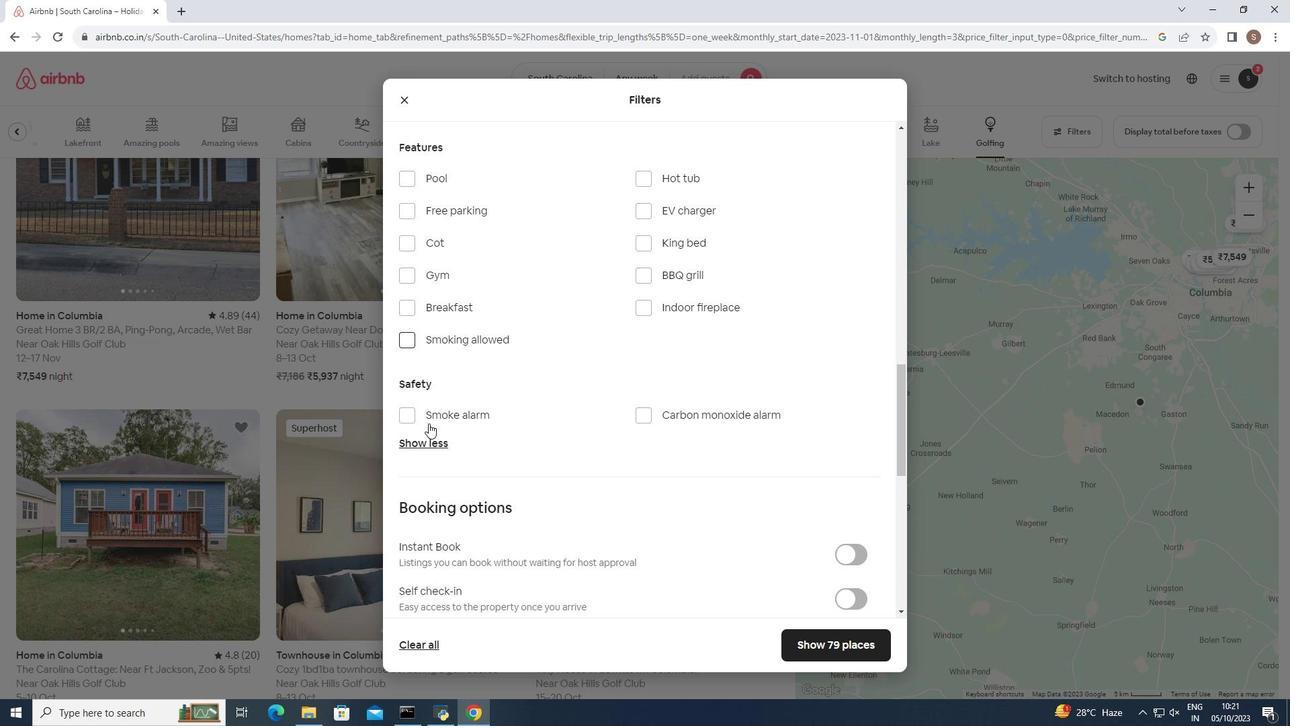 
Action: Mouse scrolled (428, 422) with delta (0, 0)
Screenshot: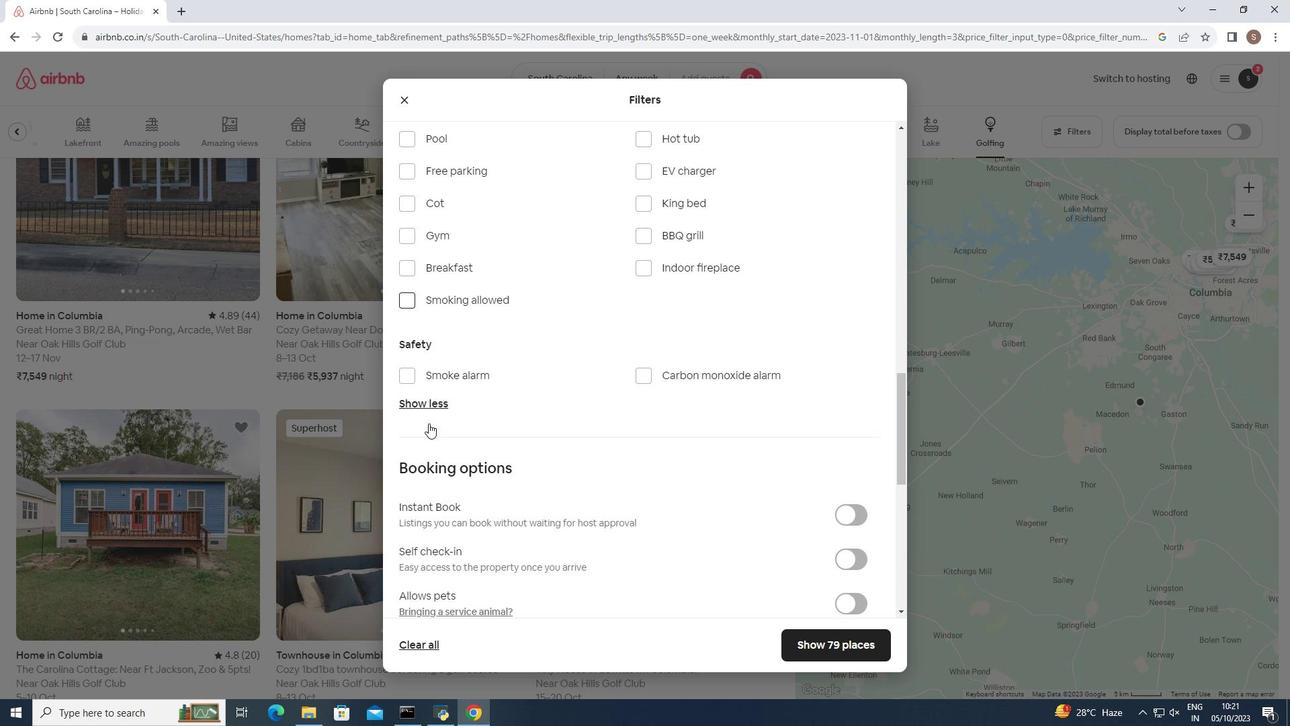 
Action: Mouse scrolled (428, 422) with delta (0, 0)
Screenshot: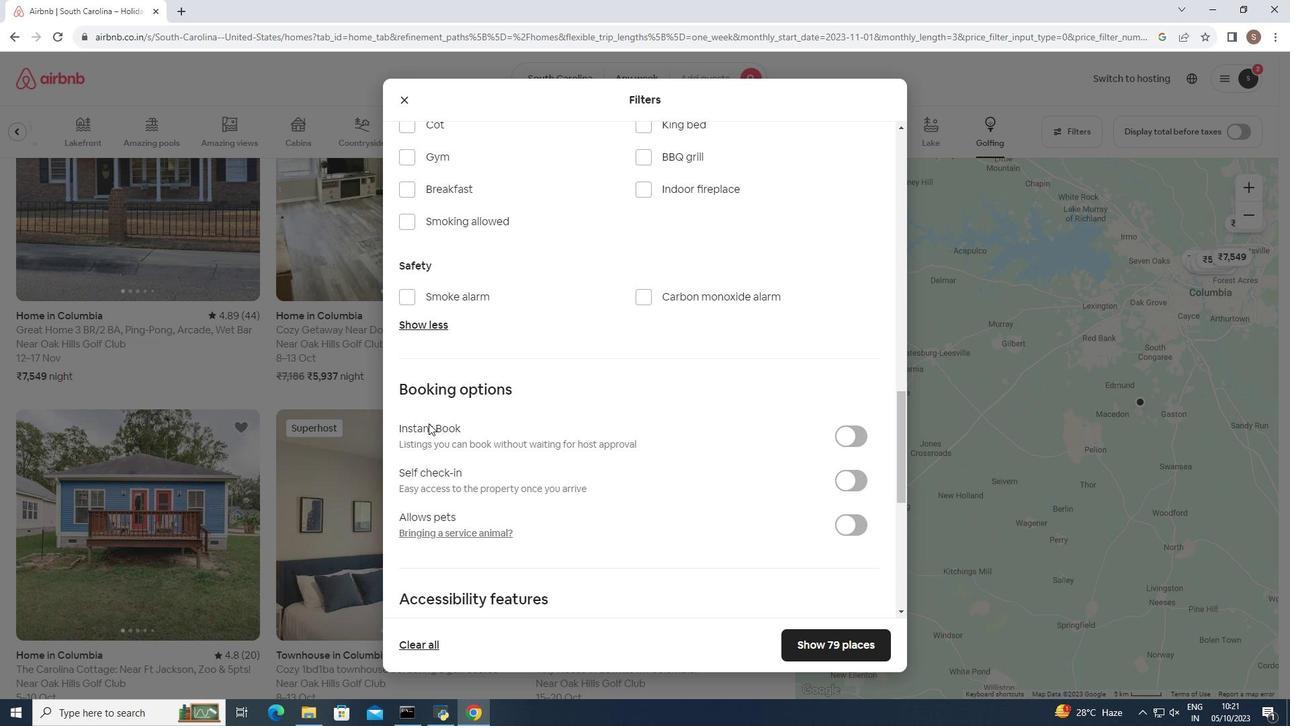 
Action: Mouse scrolled (428, 422) with delta (0, 0)
Screenshot: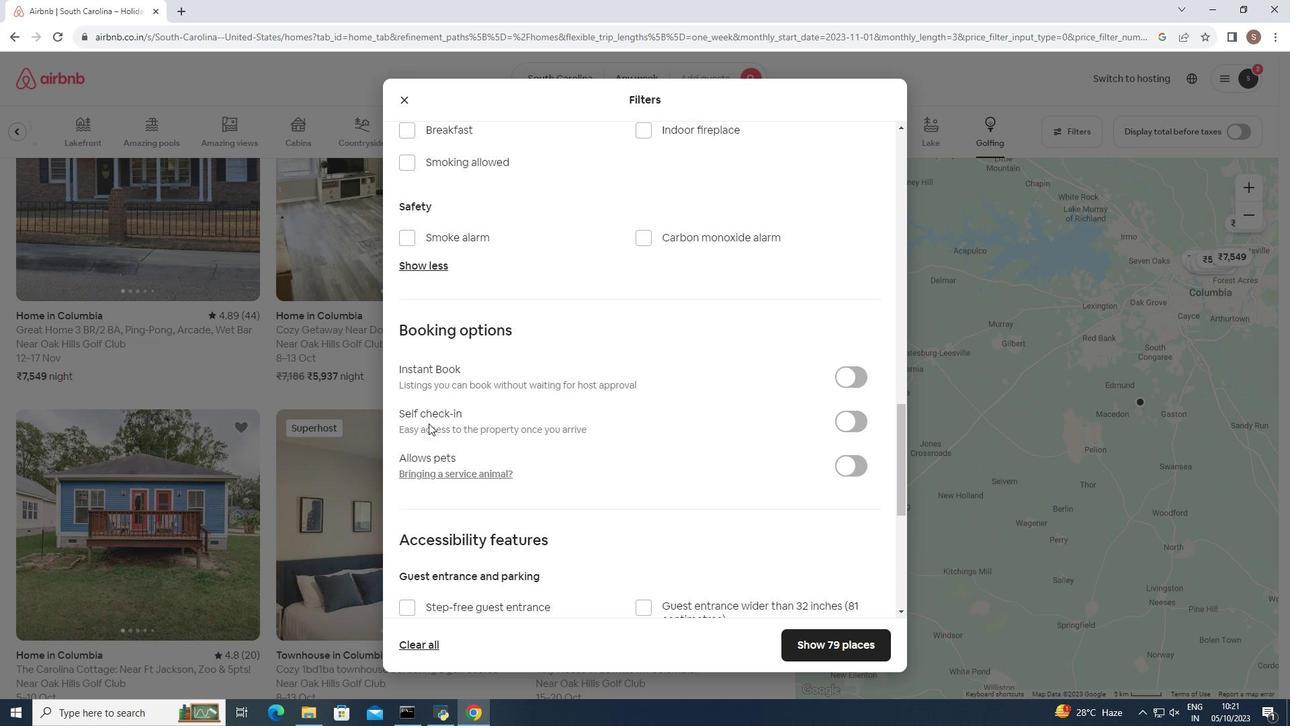 
Action: Mouse scrolled (428, 422) with delta (0, 0)
Screenshot: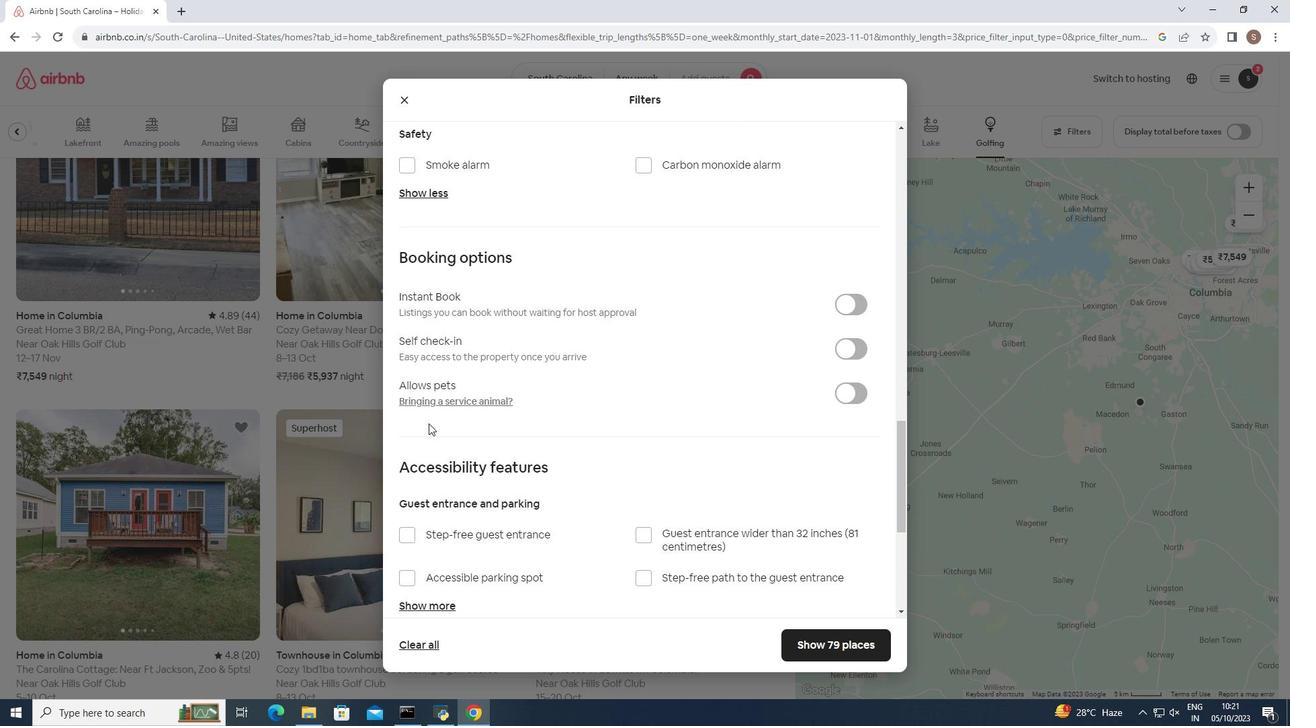 
Action: Mouse scrolled (428, 422) with delta (0, 0)
Screenshot: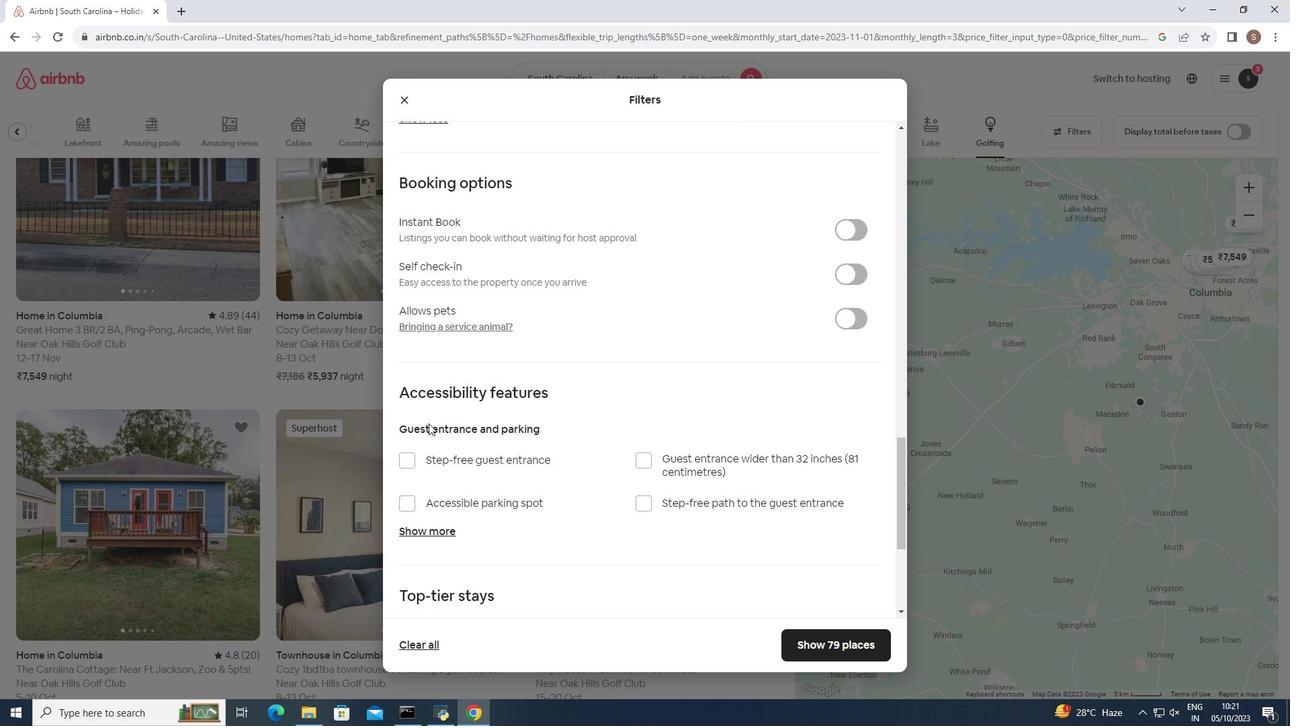 
Action: Mouse scrolled (428, 422) with delta (0, 0)
Screenshot: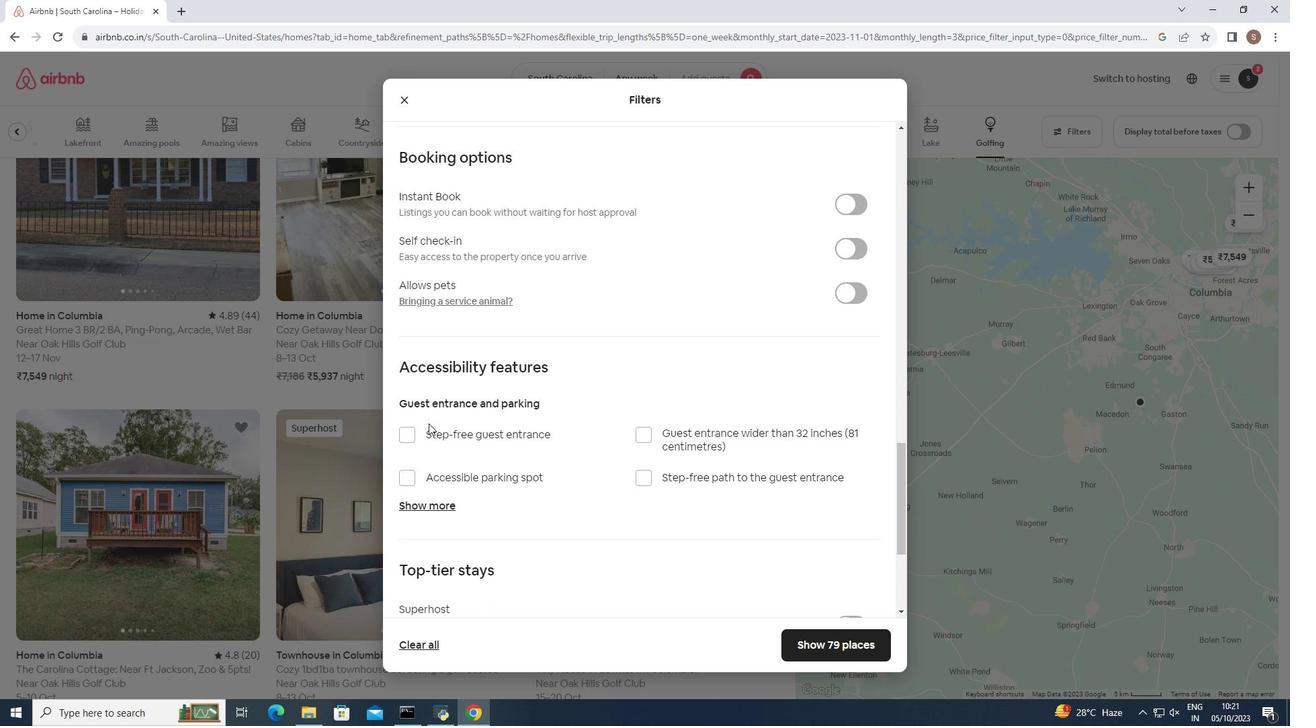 
Action: Mouse scrolled (428, 422) with delta (0, 0)
Screenshot: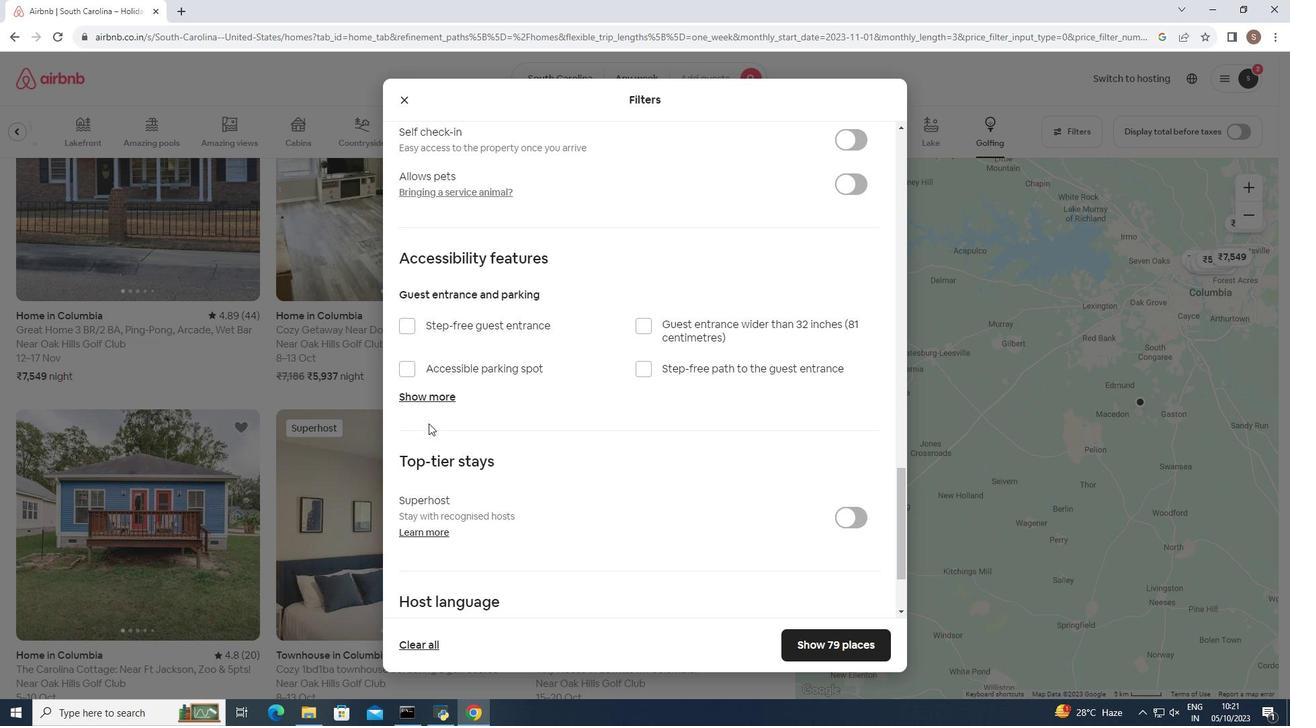 
Action: Mouse scrolled (428, 422) with delta (0, 0)
Screenshot: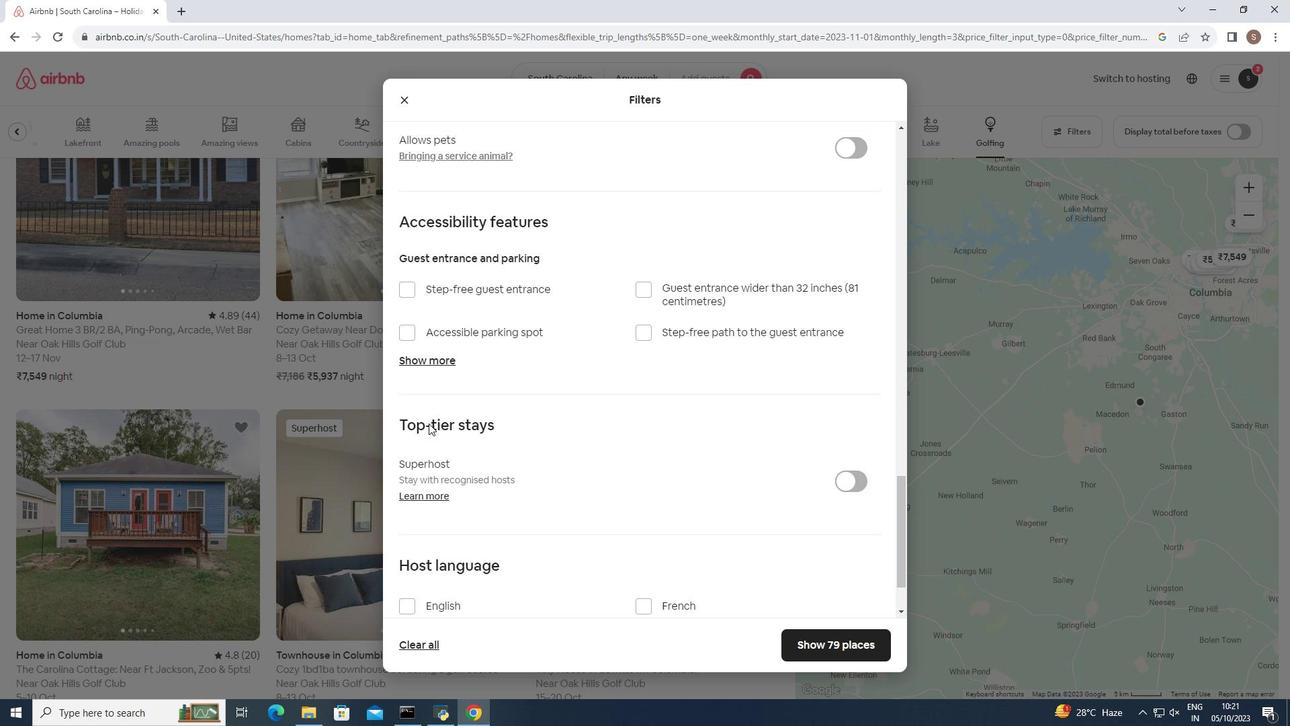 
Action: Mouse scrolled (428, 422) with delta (0, 0)
Screenshot: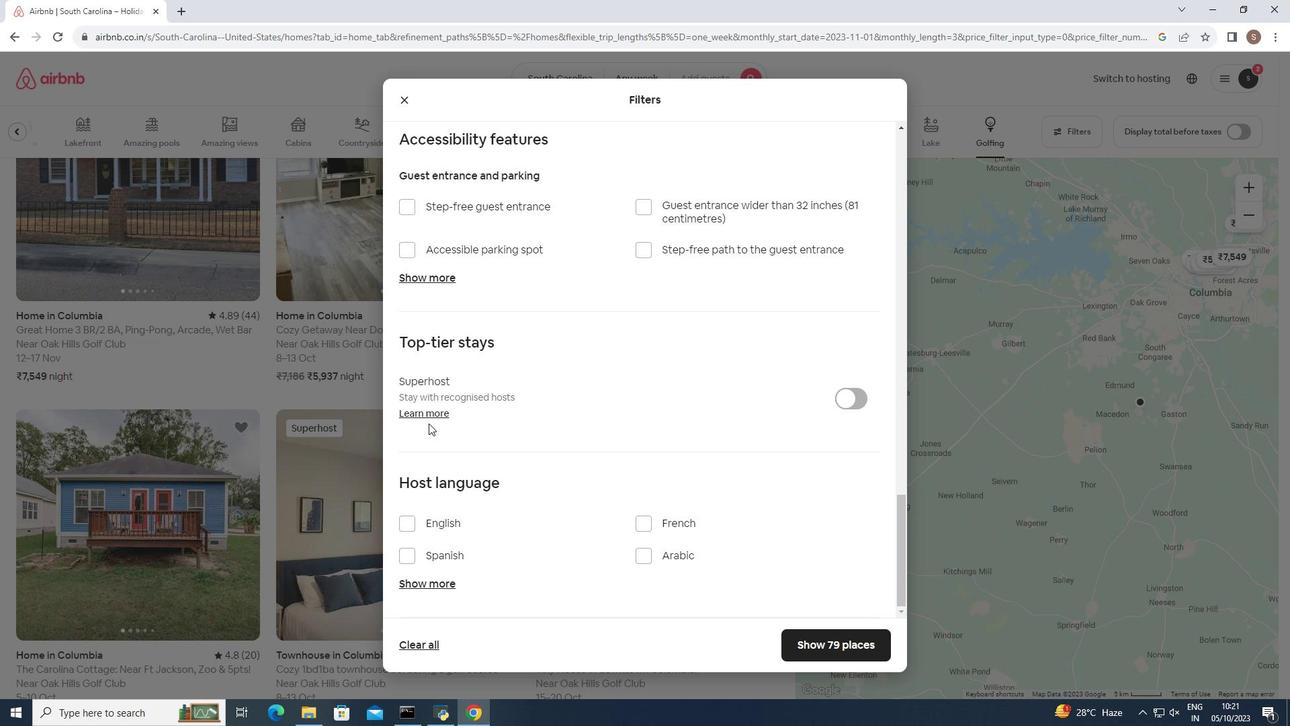 
Action: Mouse scrolled (428, 422) with delta (0, 0)
Screenshot: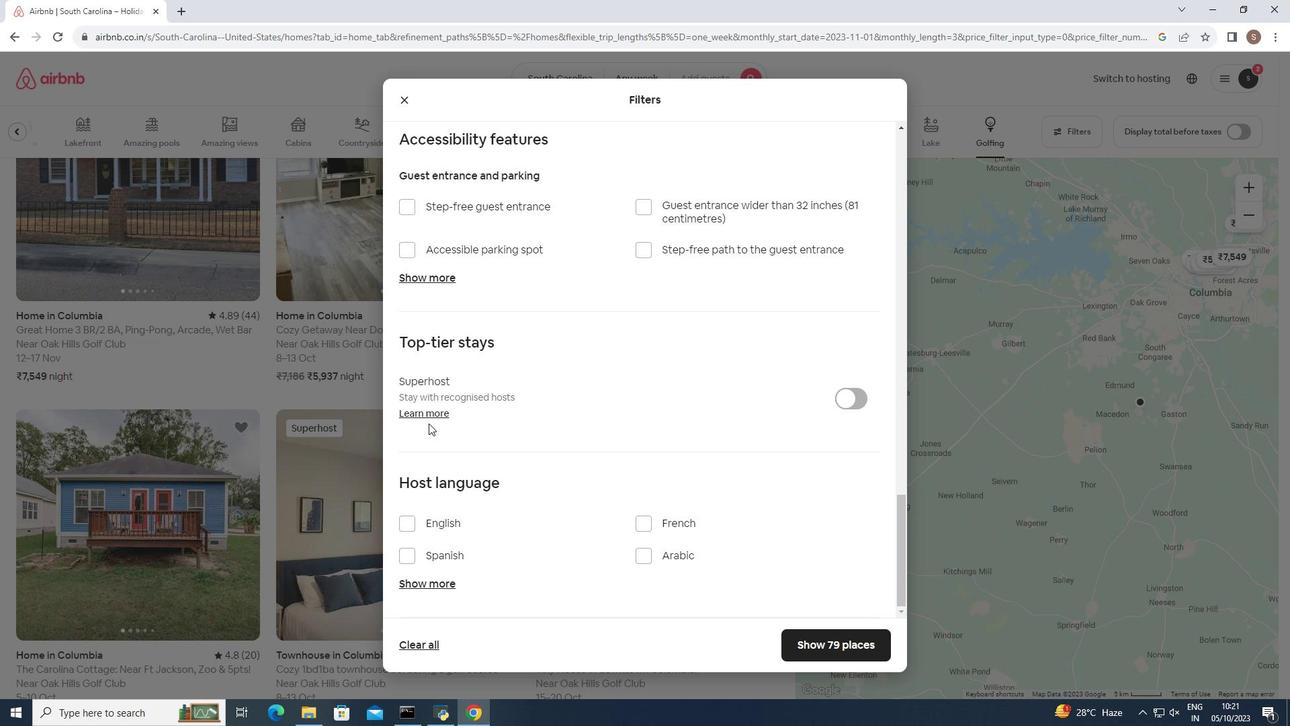 
Action: Mouse scrolled (428, 422) with delta (0, 0)
Screenshot: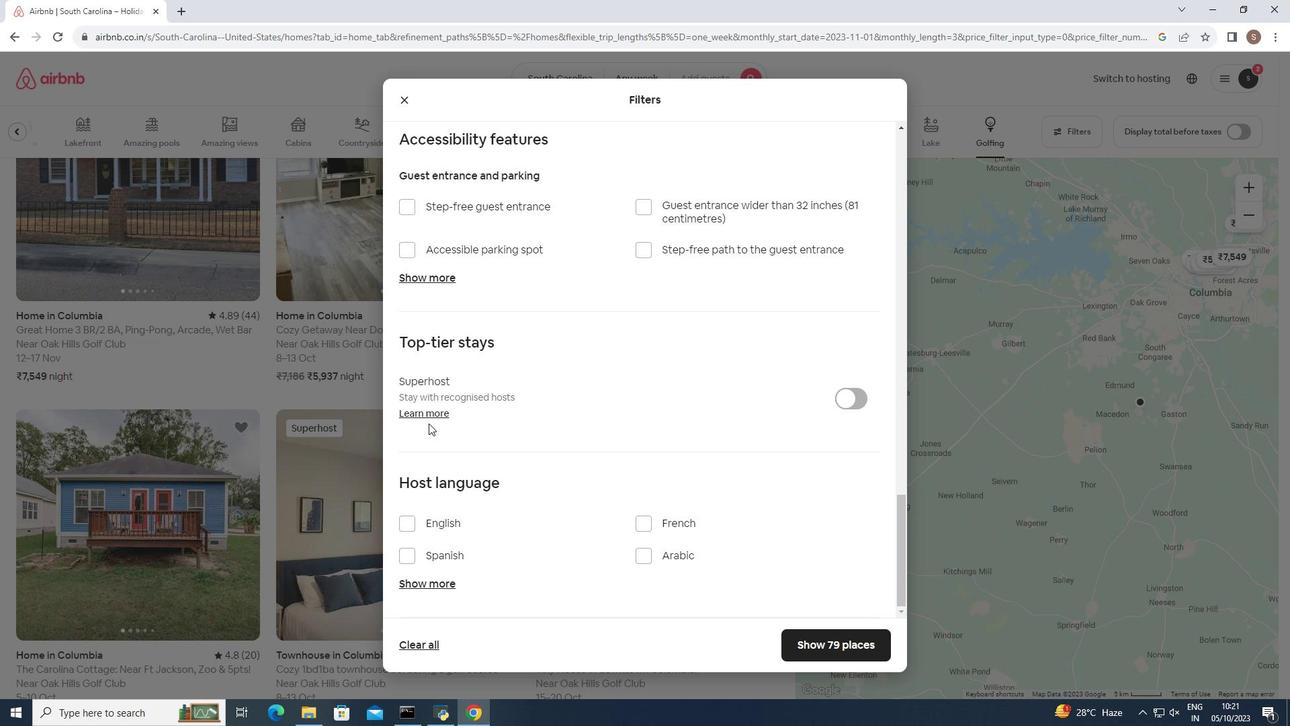 
Action: Mouse moved to (428, 423)
Screenshot: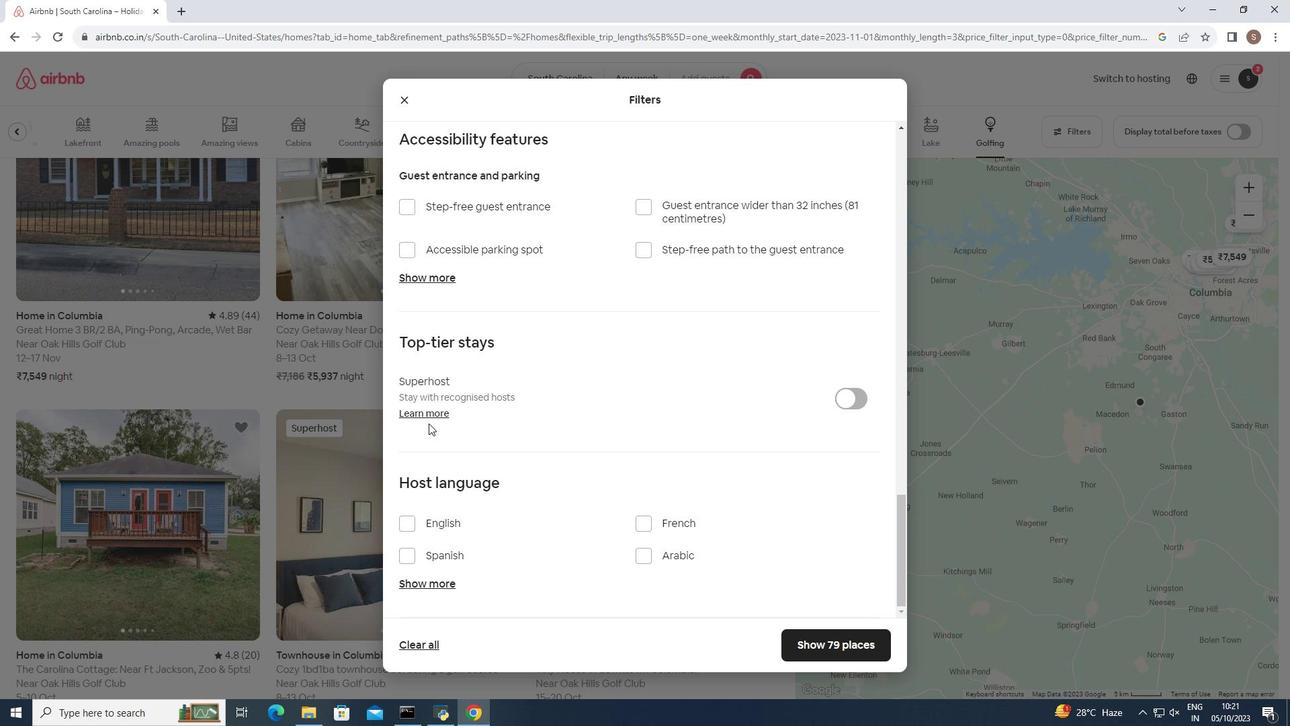 
Action: Mouse scrolled (428, 424) with delta (0, 0)
Screenshot: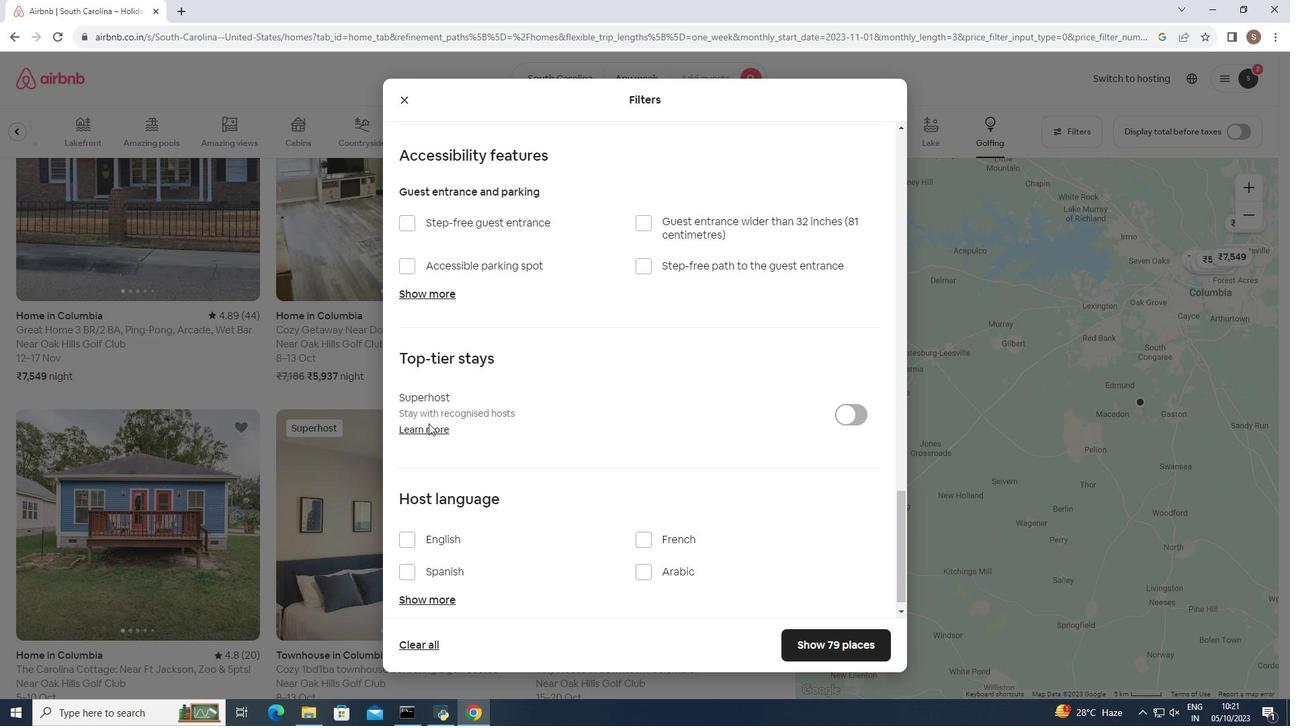 
Action: Mouse scrolled (428, 424) with delta (0, 0)
Screenshot: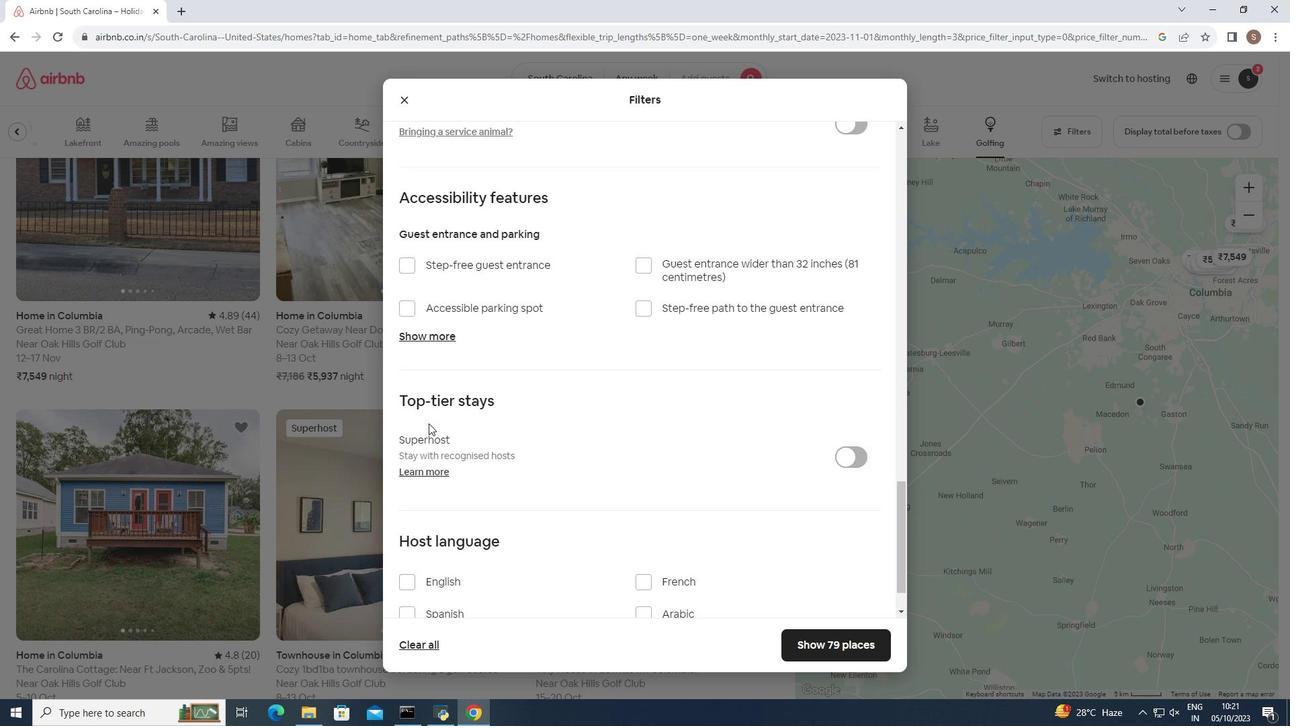 
Action: Mouse scrolled (428, 424) with delta (0, 0)
Screenshot: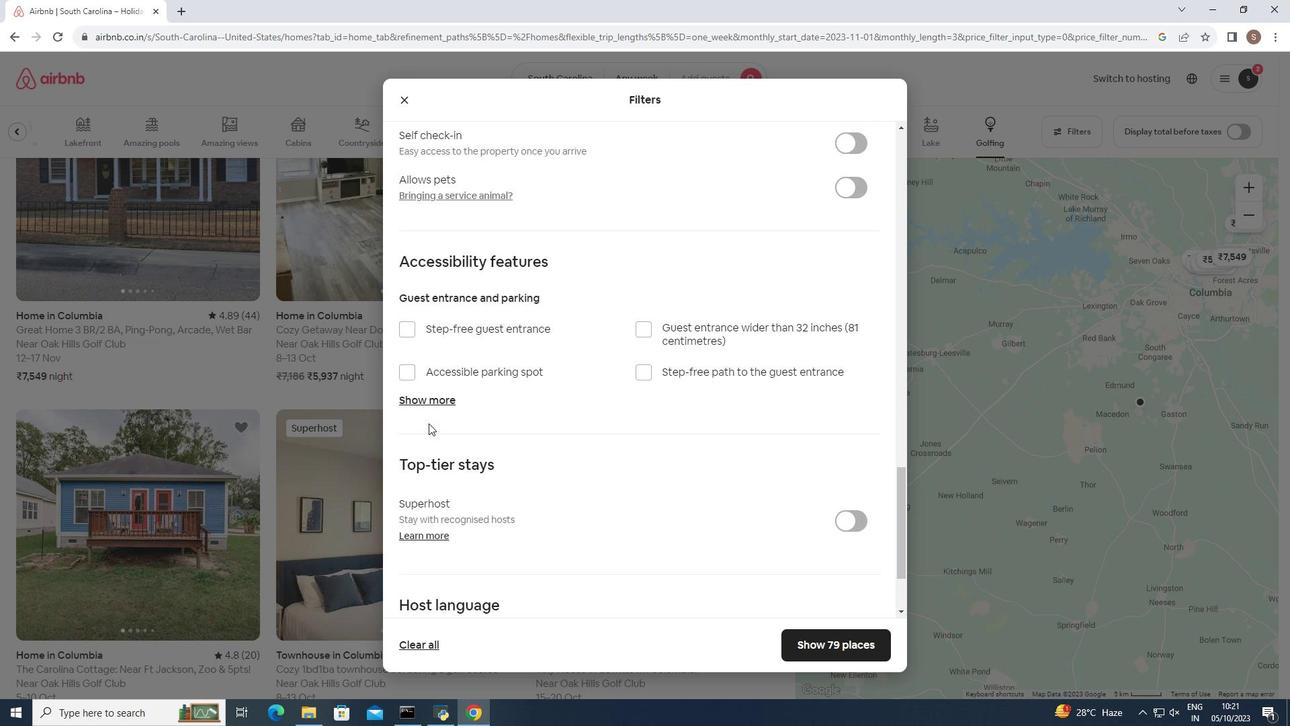 
Action: Mouse scrolled (428, 424) with delta (0, 0)
Screenshot: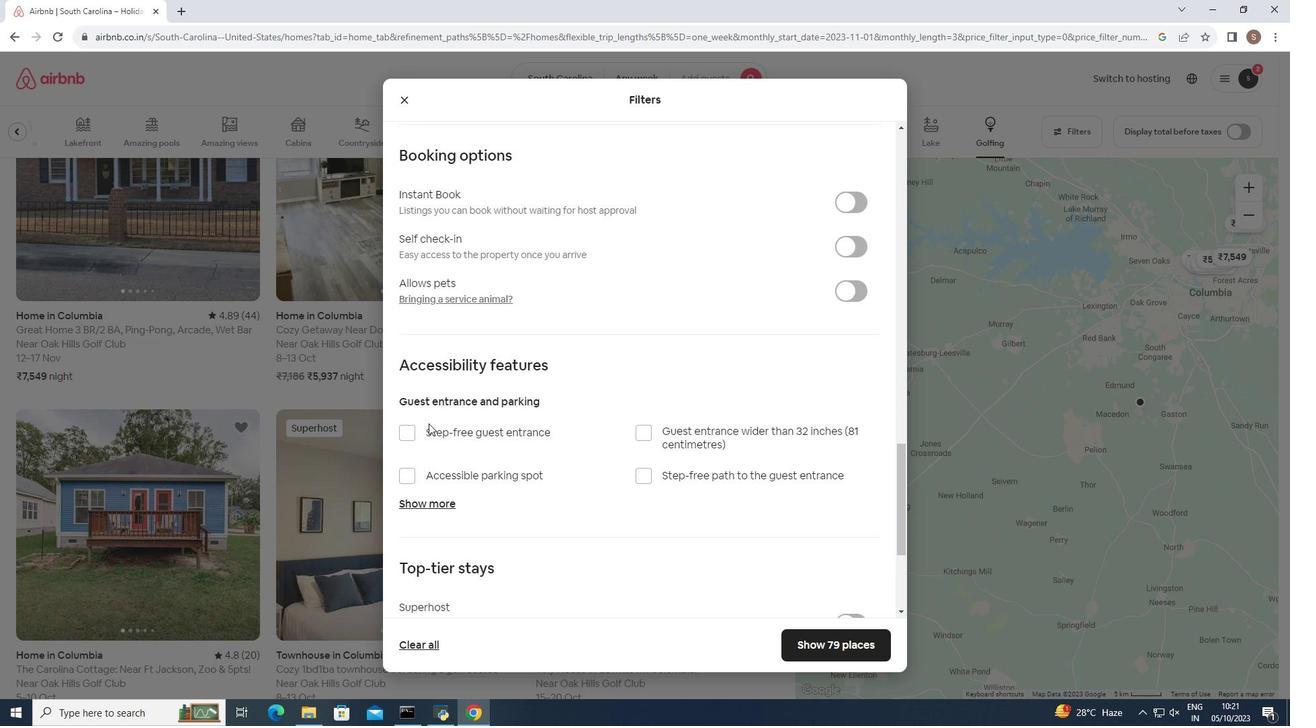 
Action: Mouse scrolled (428, 424) with delta (0, 0)
Screenshot: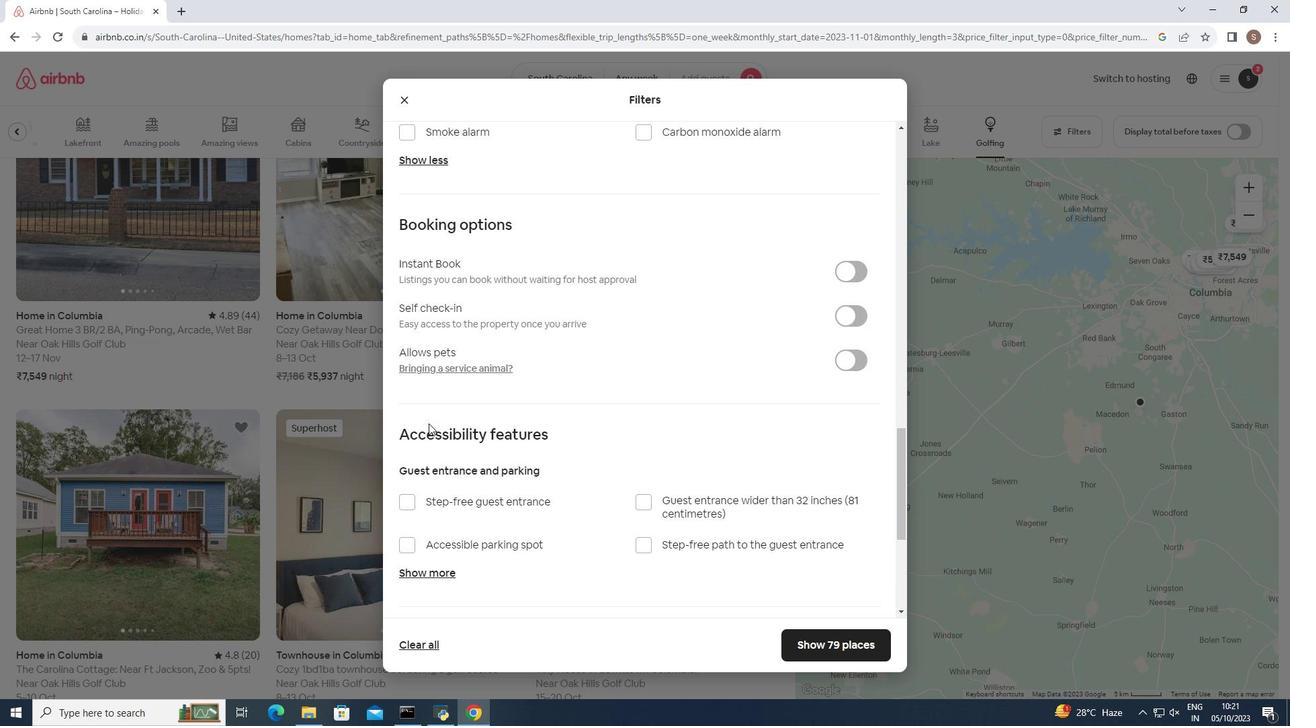 
Action: Mouse scrolled (428, 424) with delta (0, 0)
Screenshot: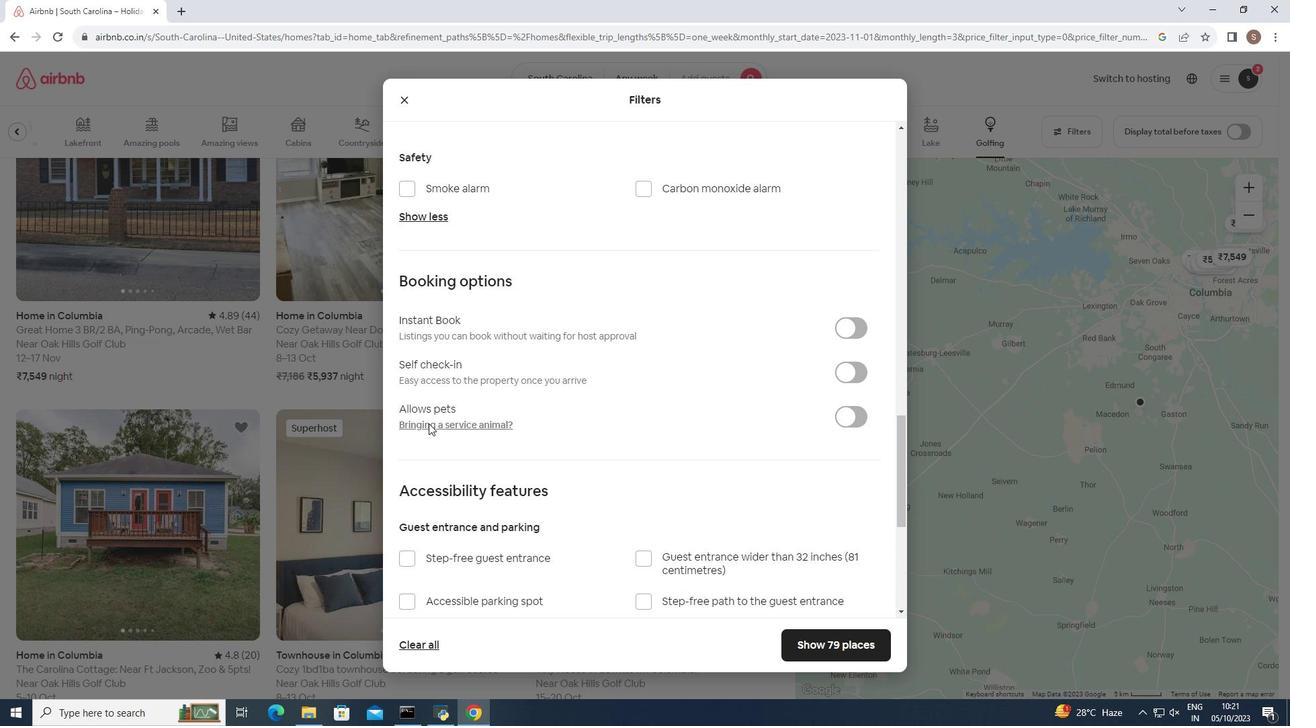 
Action: Mouse scrolled (428, 424) with delta (0, 0)
Screenshot: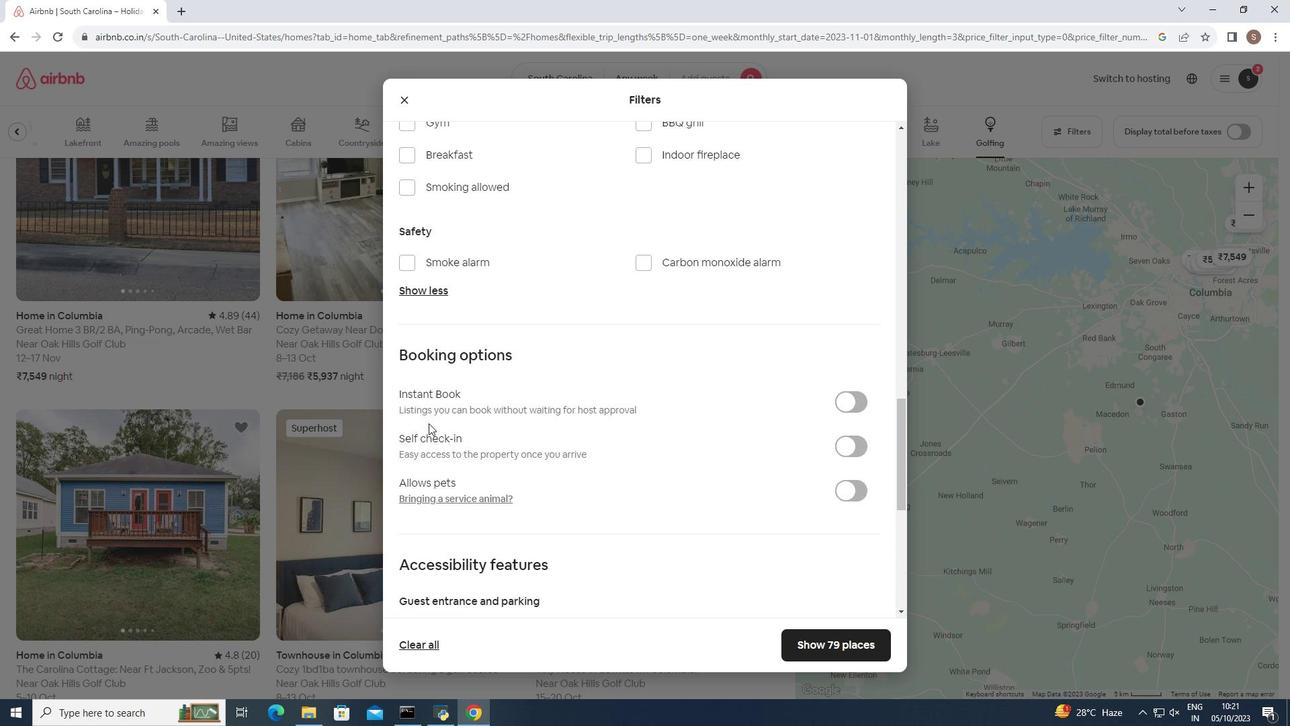
Action: Mouse scrolled (428, 424) with delta (0, 0)
Screenshot: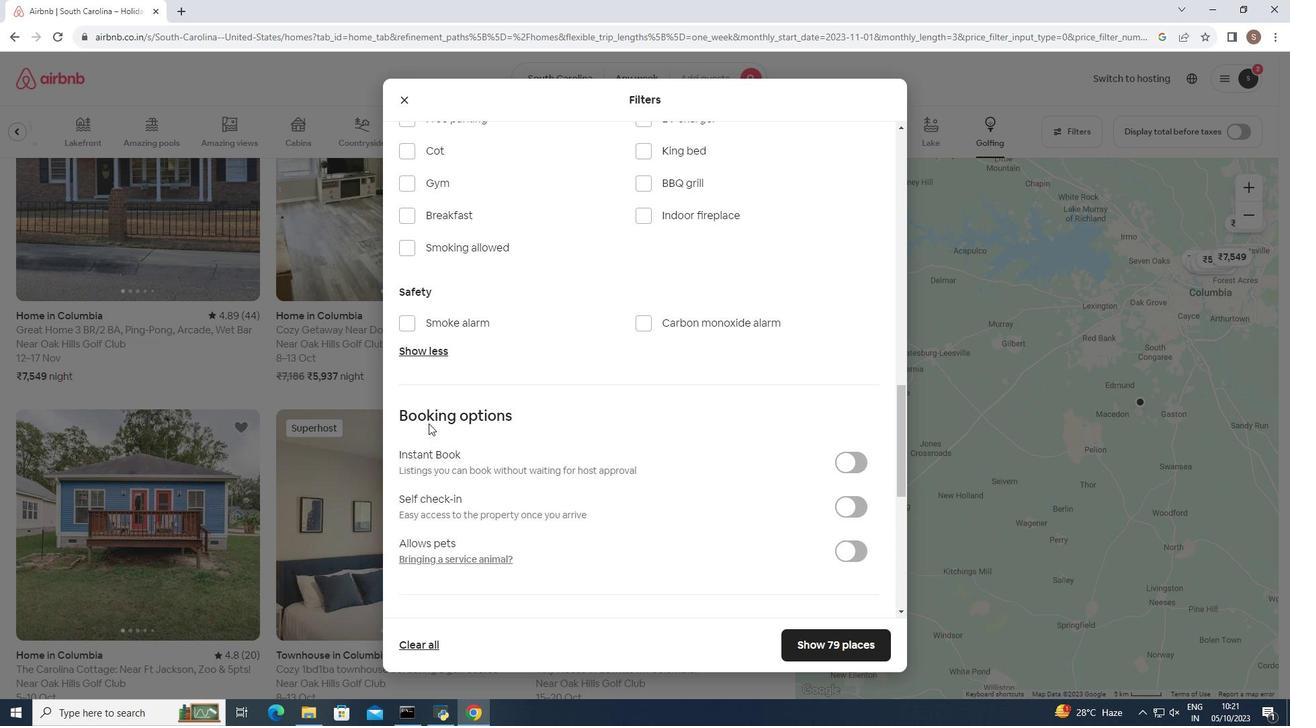 
Action: Mouse scrolled (428, 424) with delta (0, 0)
Screenshot: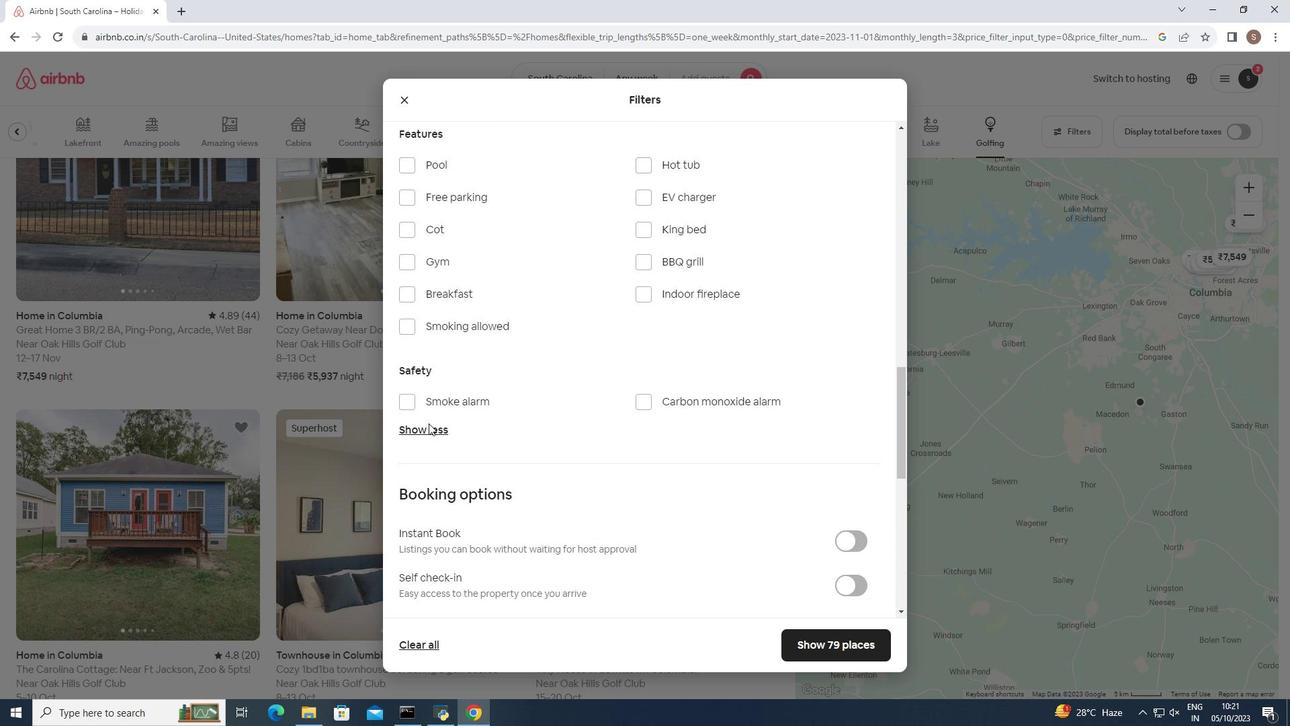 
Action: Mouse scrolled (428, 424) with delta (0, 0)
Screenshot: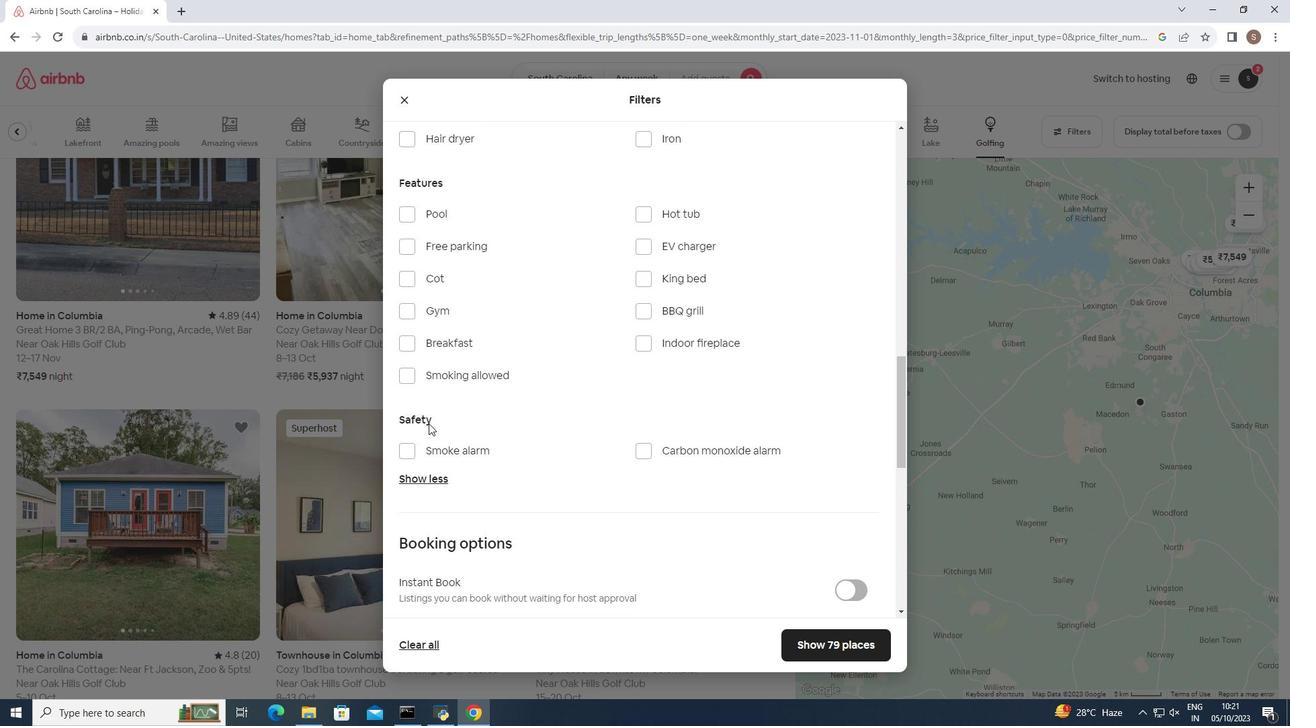 
Action: Mouse moved to (450, 422)
Screenshot: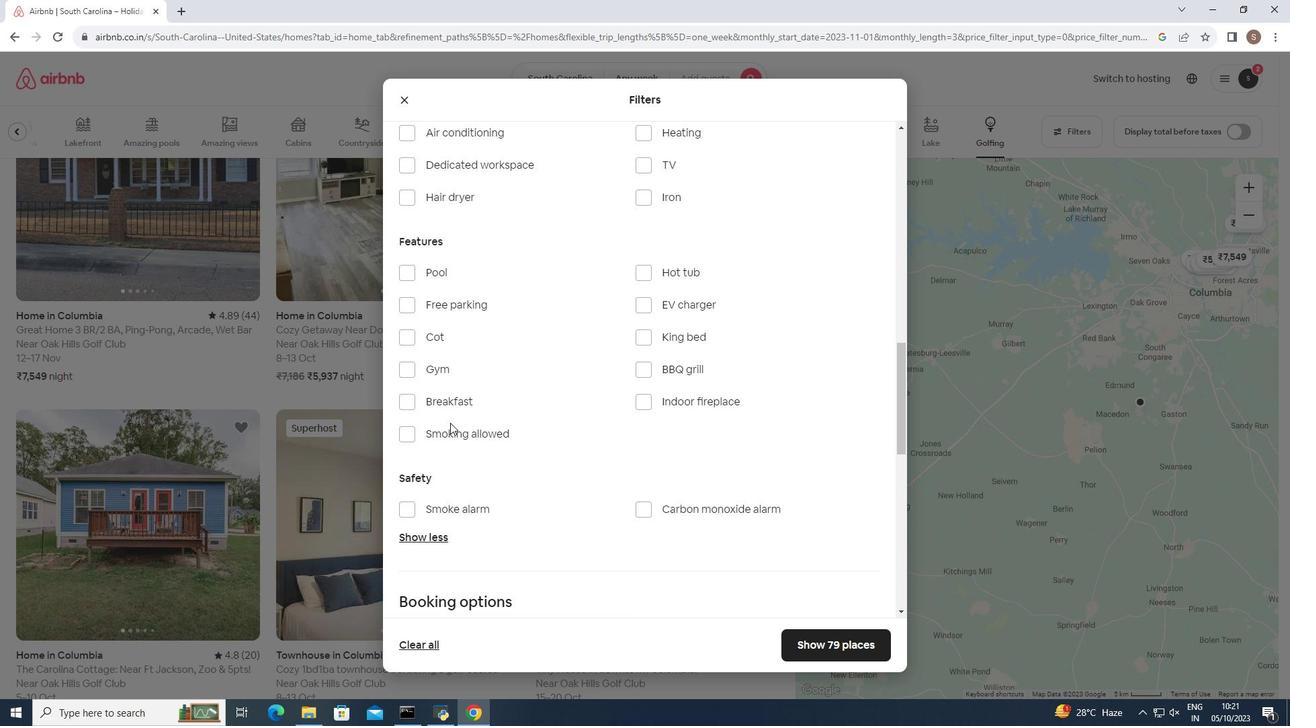 
Action: Mouse scrolled (450, 423) with delta (0, 0)
Screenshot: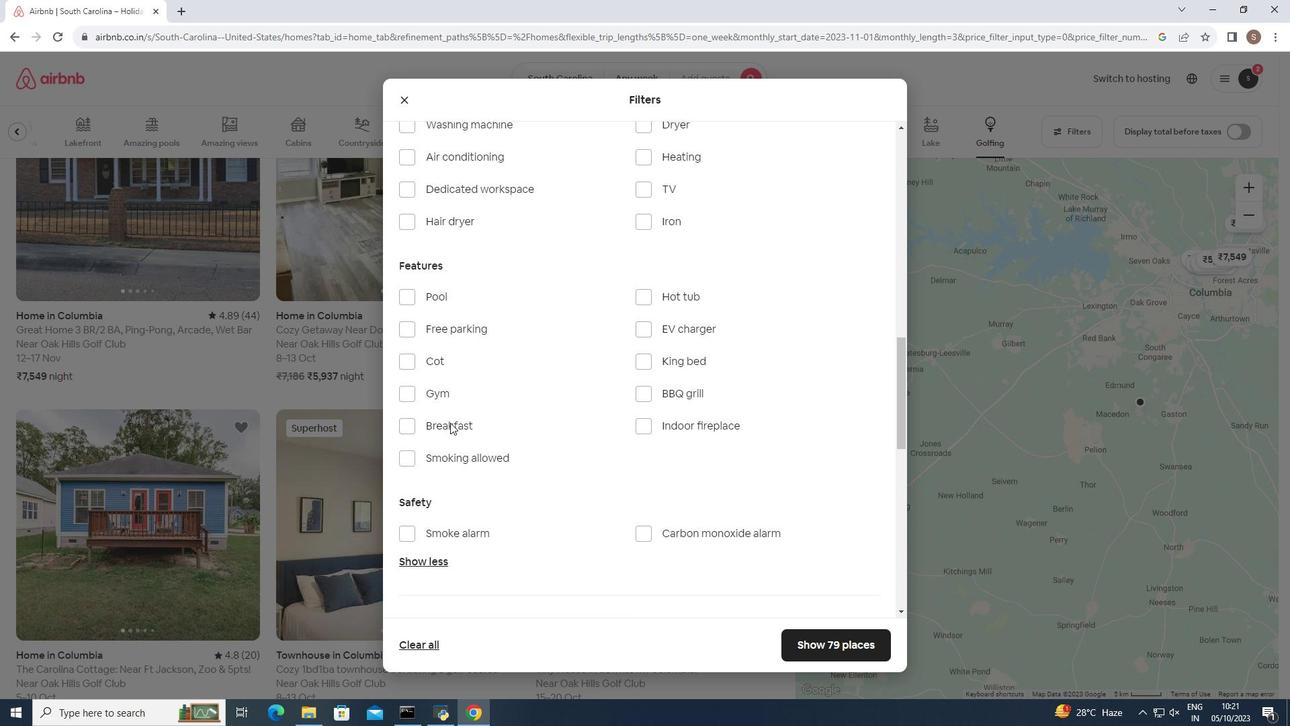 
Action: Mouse scrolled (450, 423) with delta (0, 0)
Screenshot: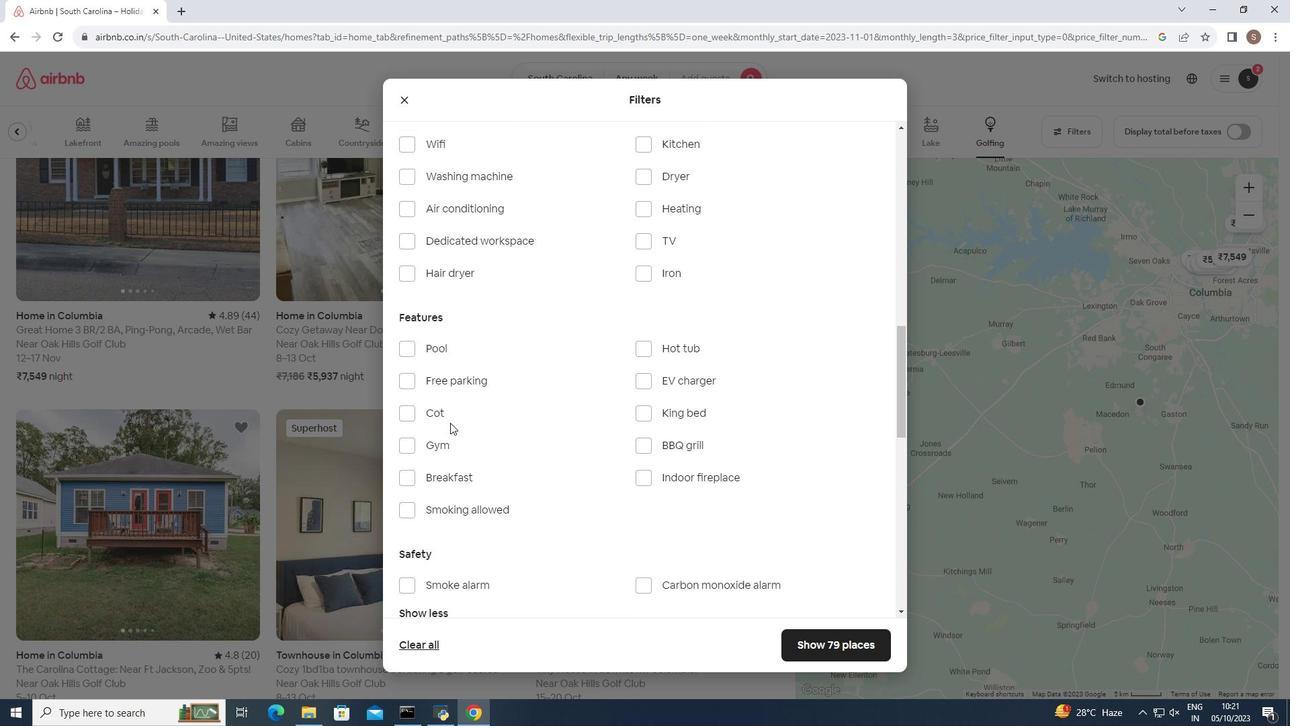 
Action: Mouse scrolled (450, 423) with delta (0, 0)
Screenshot: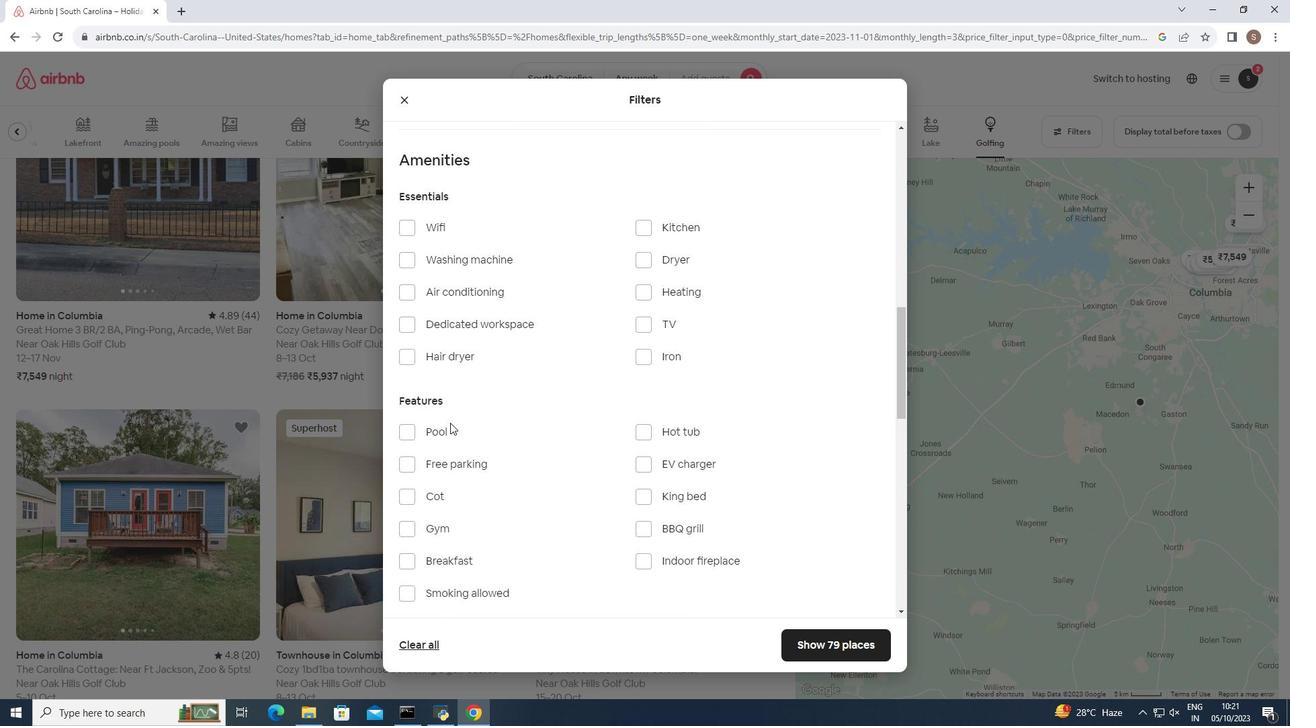 
Action: Mouse scrolled (450, 423) with delta (0, 0)
Screenshot: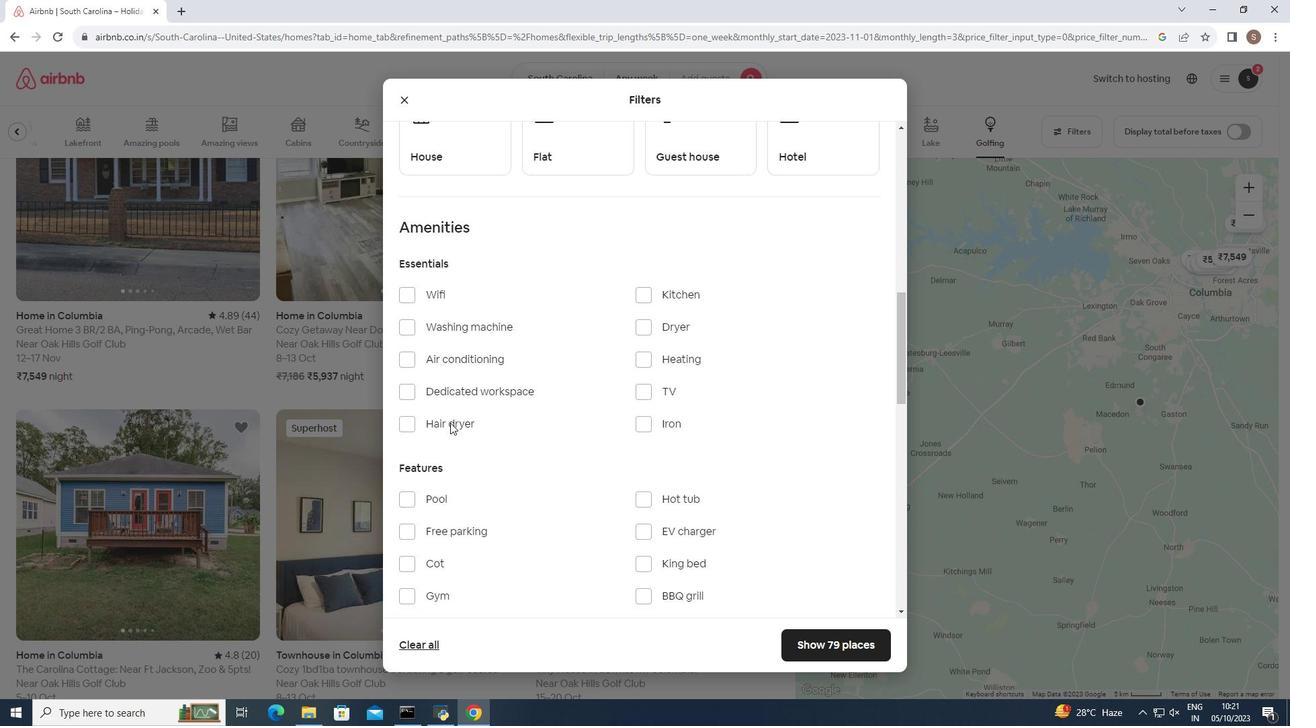 
Action: Mouse scrolled (450, 423) with delta (0, 0)
Screenshot: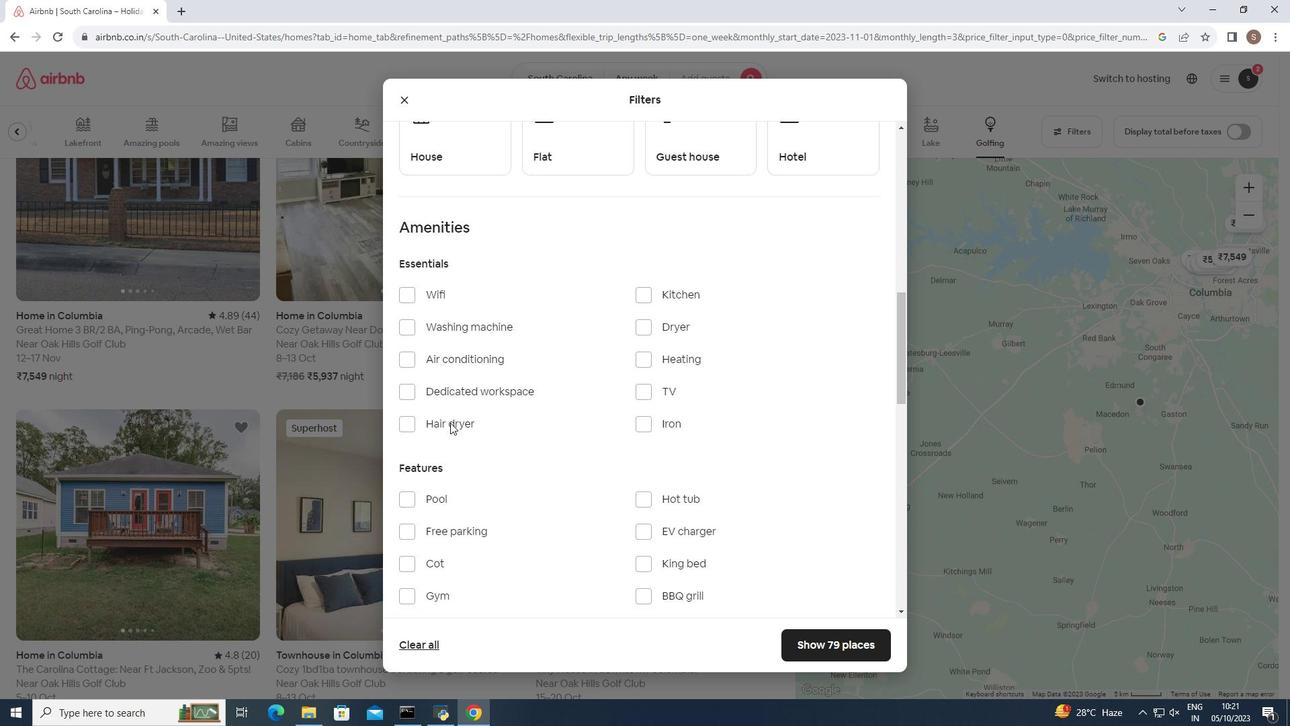 
Action: Mouse scrolled (450, 423) with delta (0, 0)
Screenshot: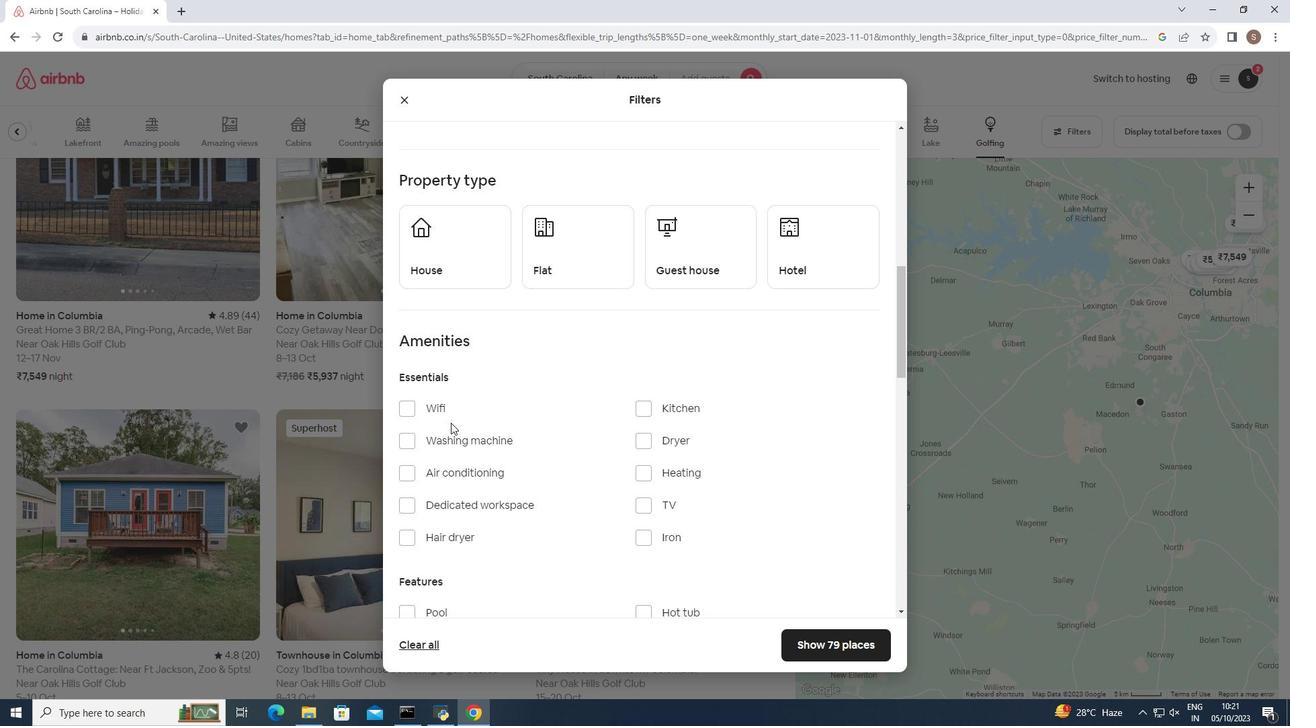 
Action: Mouse scrolled (450, 423) with delta (0, 0)
Screenshot: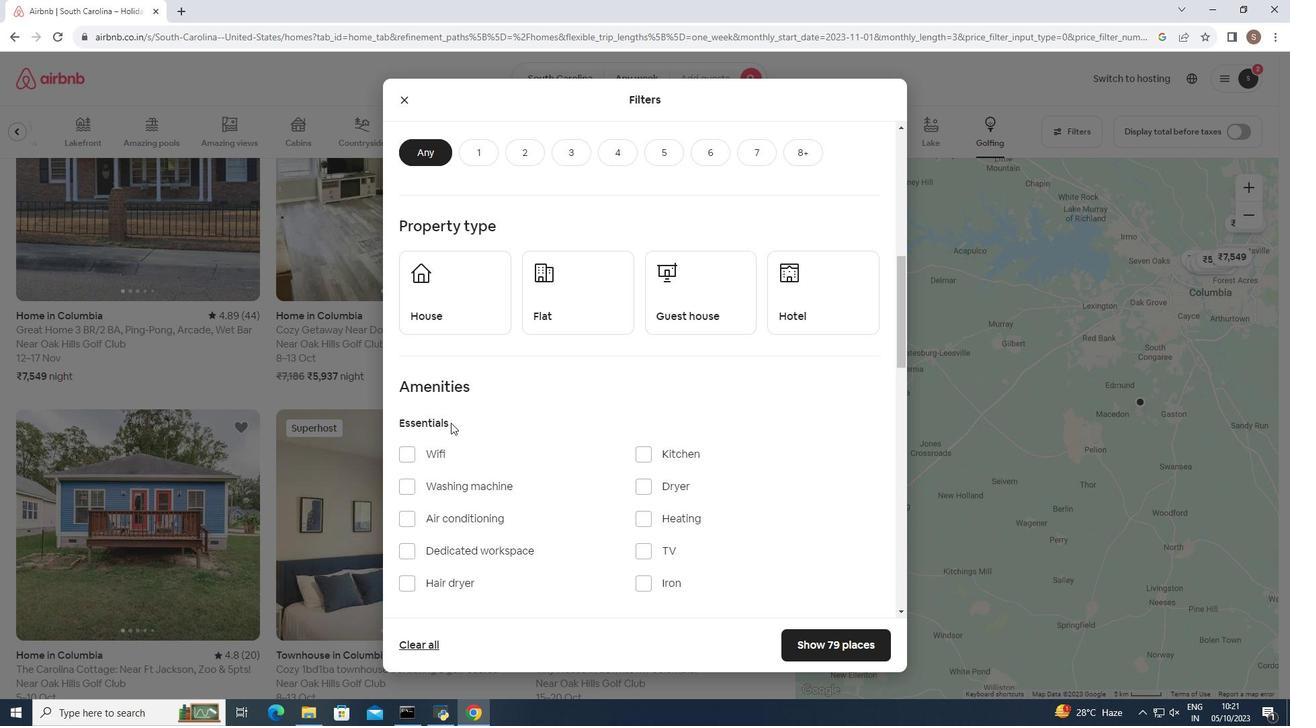 
Action: Mouse moved to (451, 422)
Screenshot: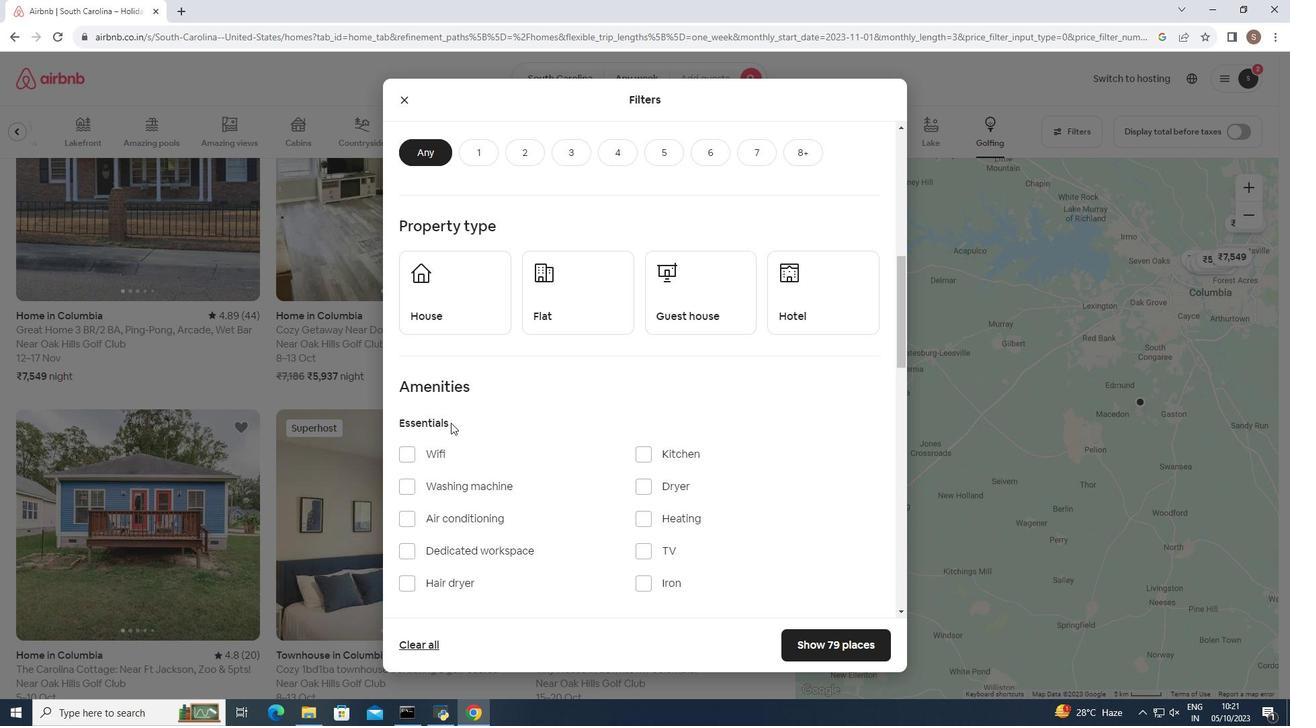 
Action: Mouse scrolled (451, 423) with delta (0, 0)
Screenshot: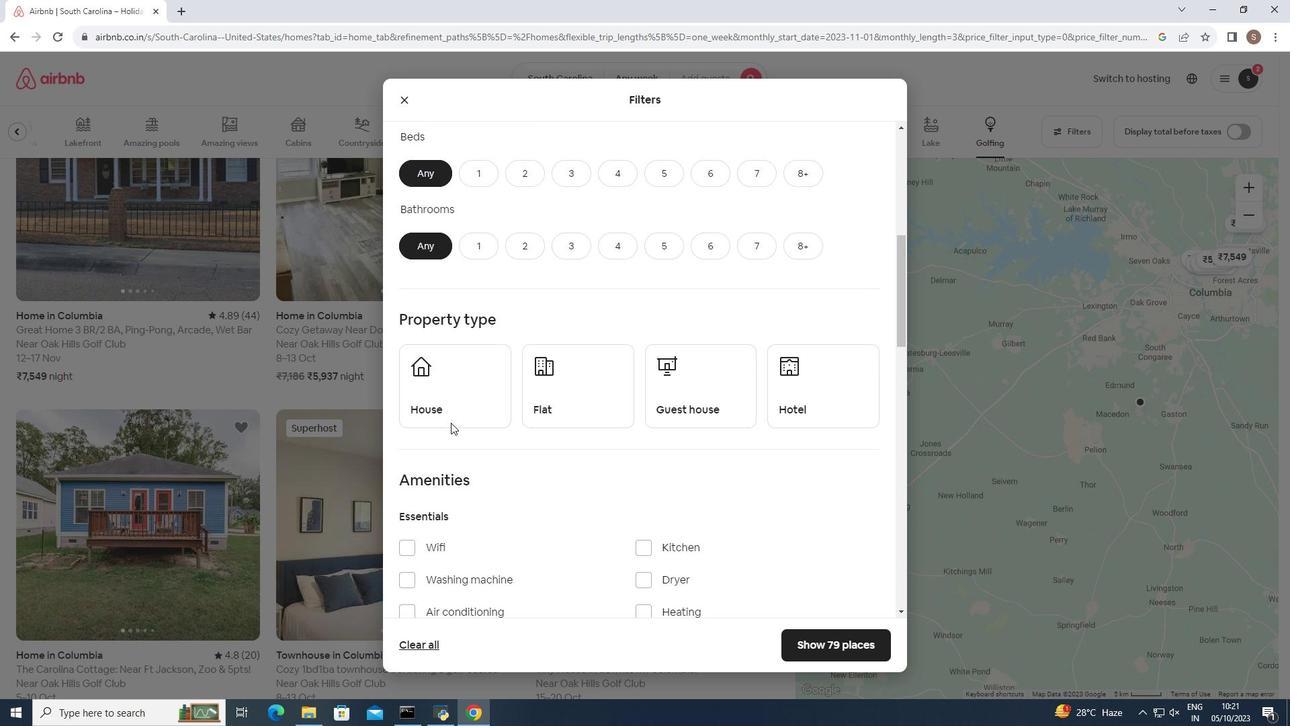 
Action: Mouse scrolled (451, 423) with delta (0, 0)
Screenshot: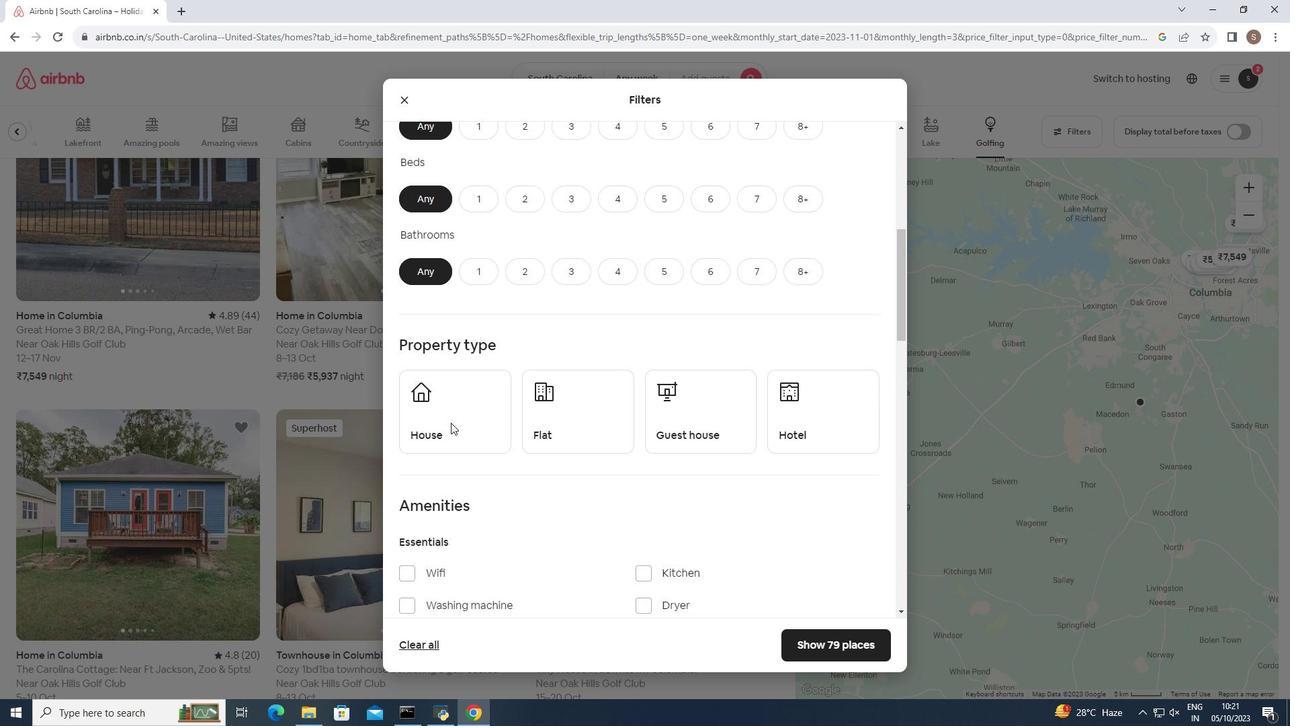 
Action: Mouse scrolled (451, 423) with delta (0, 0)
Screenshot: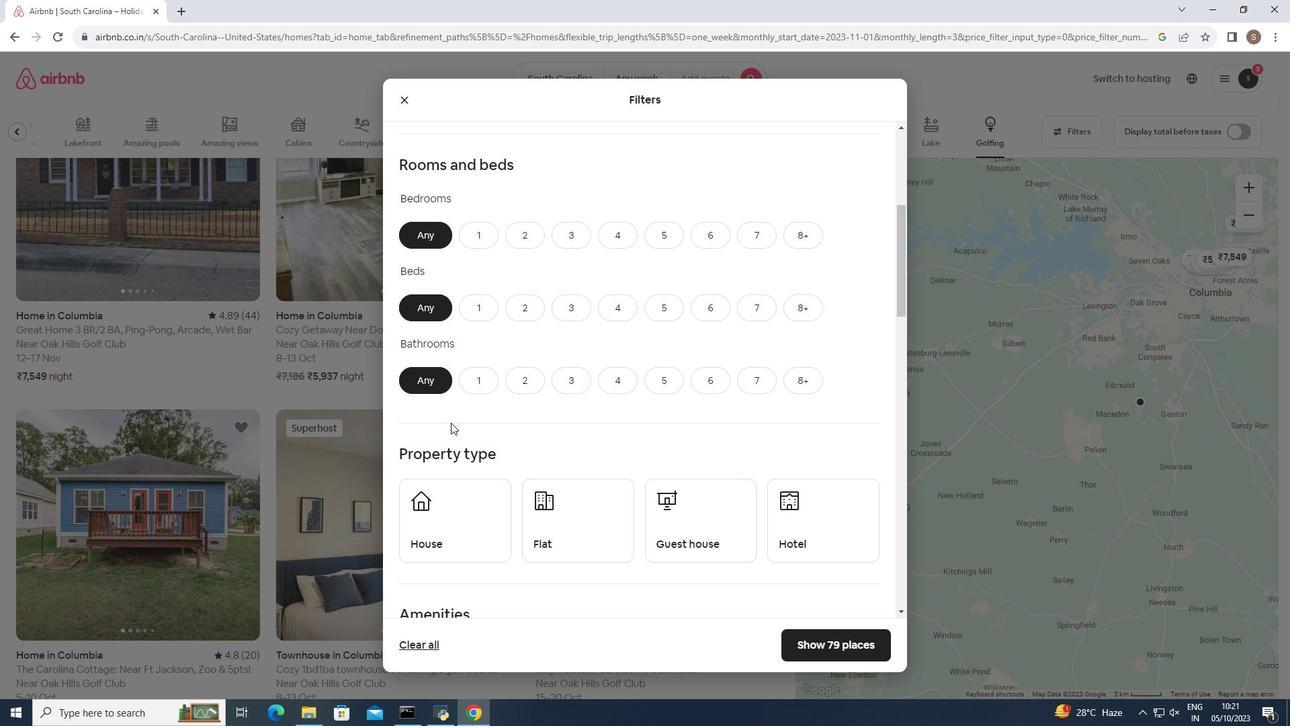 
Action: Mouse scrolled (451, 423) with delta (0, 0)
Screenshot: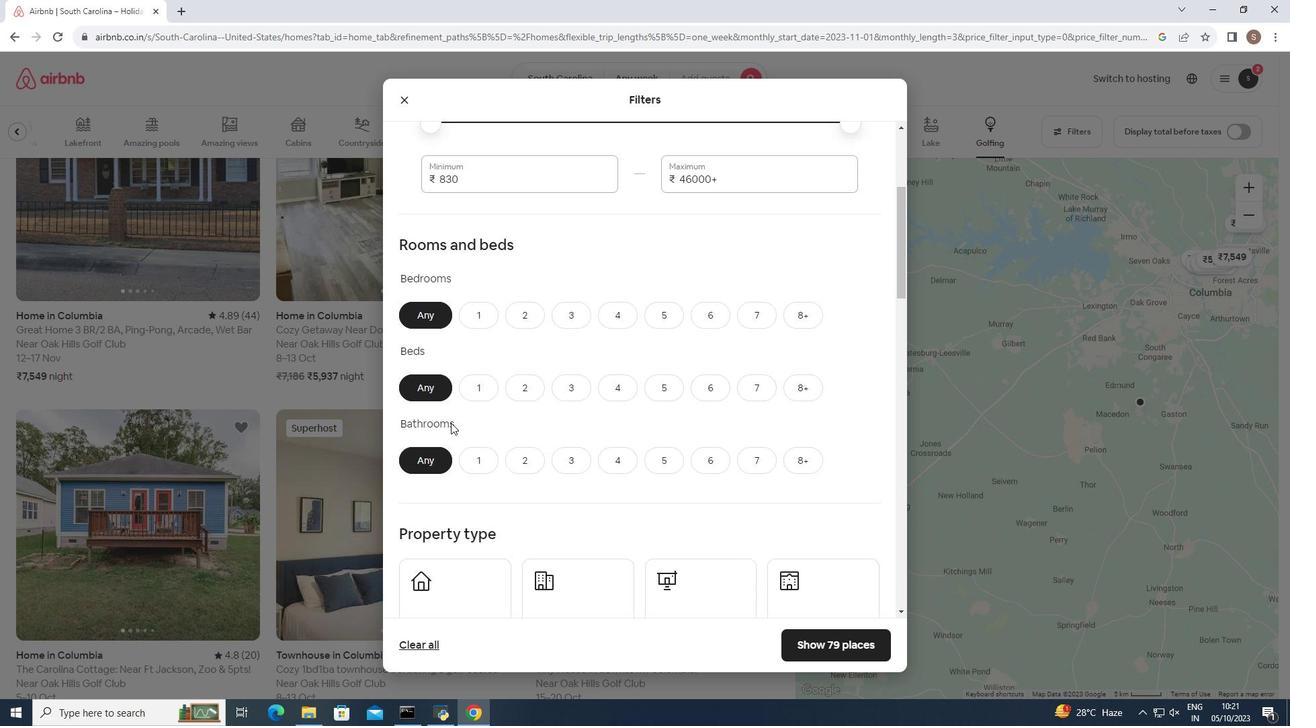 
Action: Mouse moved to (404, 99)
Screenshot: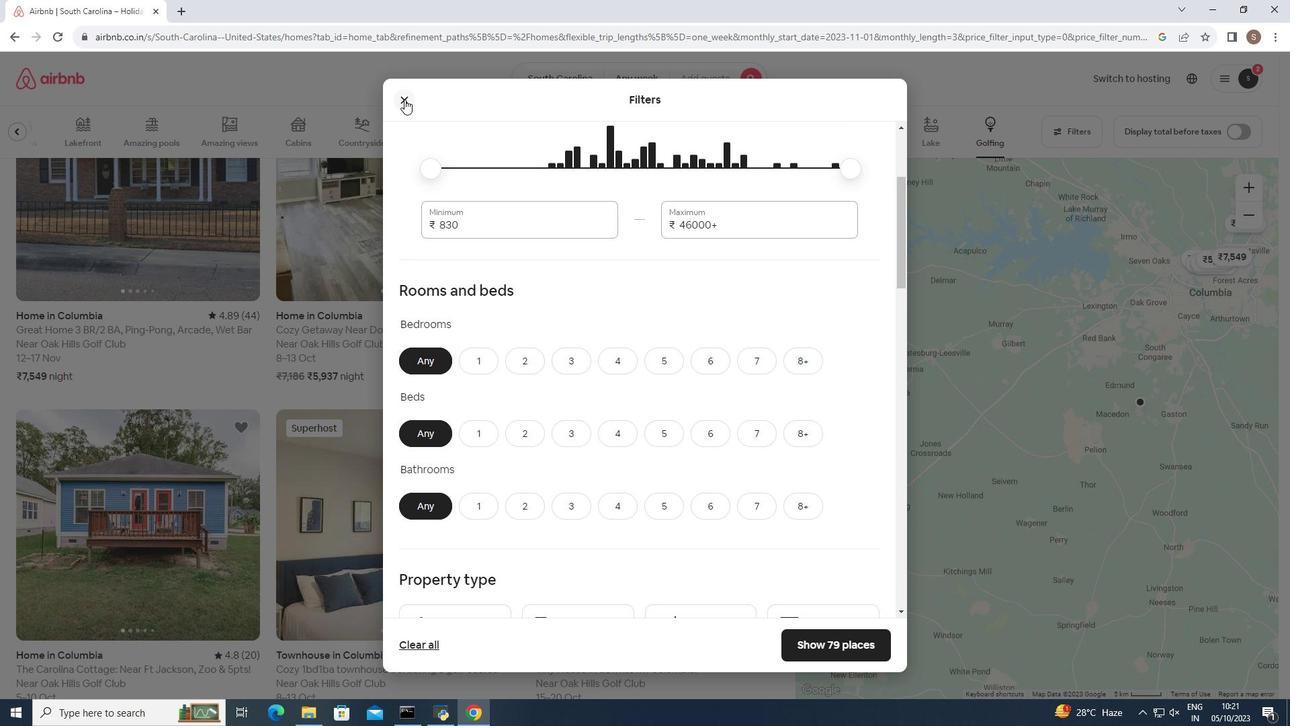 
Action: Mouse pressed left at (404, 99)
Screenshot: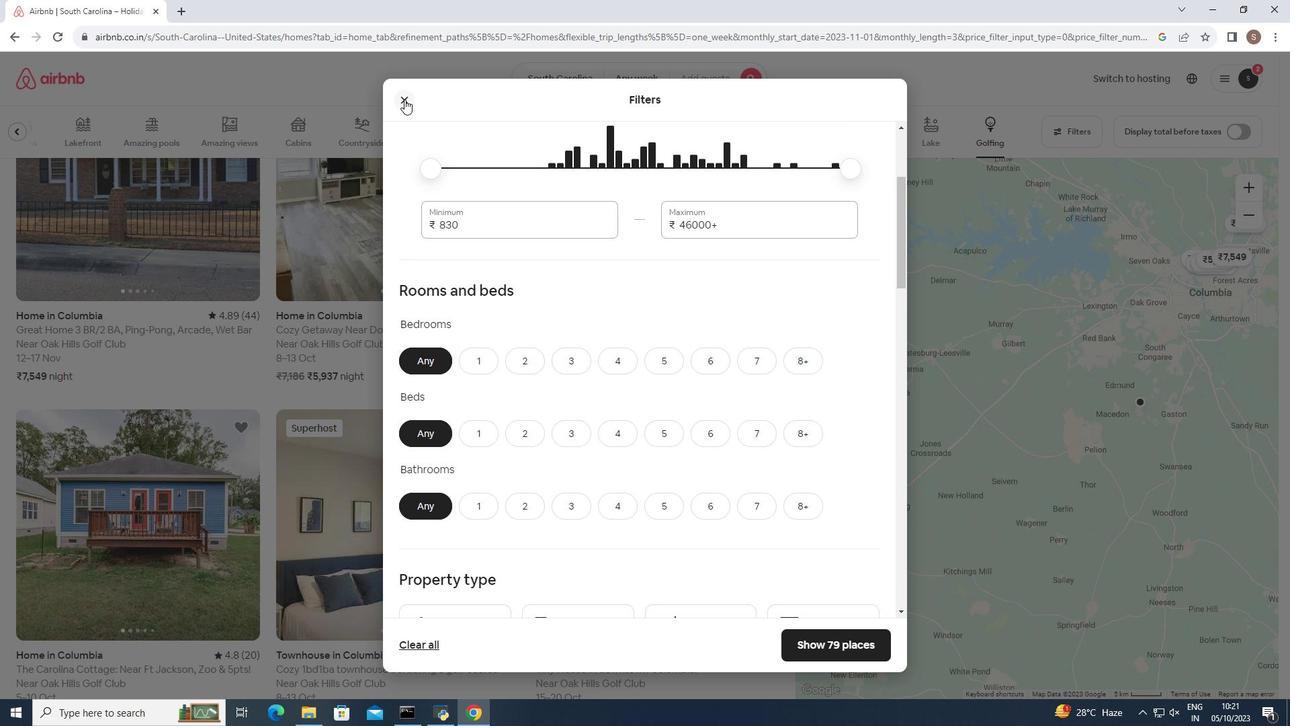 
Action: Mouse moved to (436, 362)
Screenshot: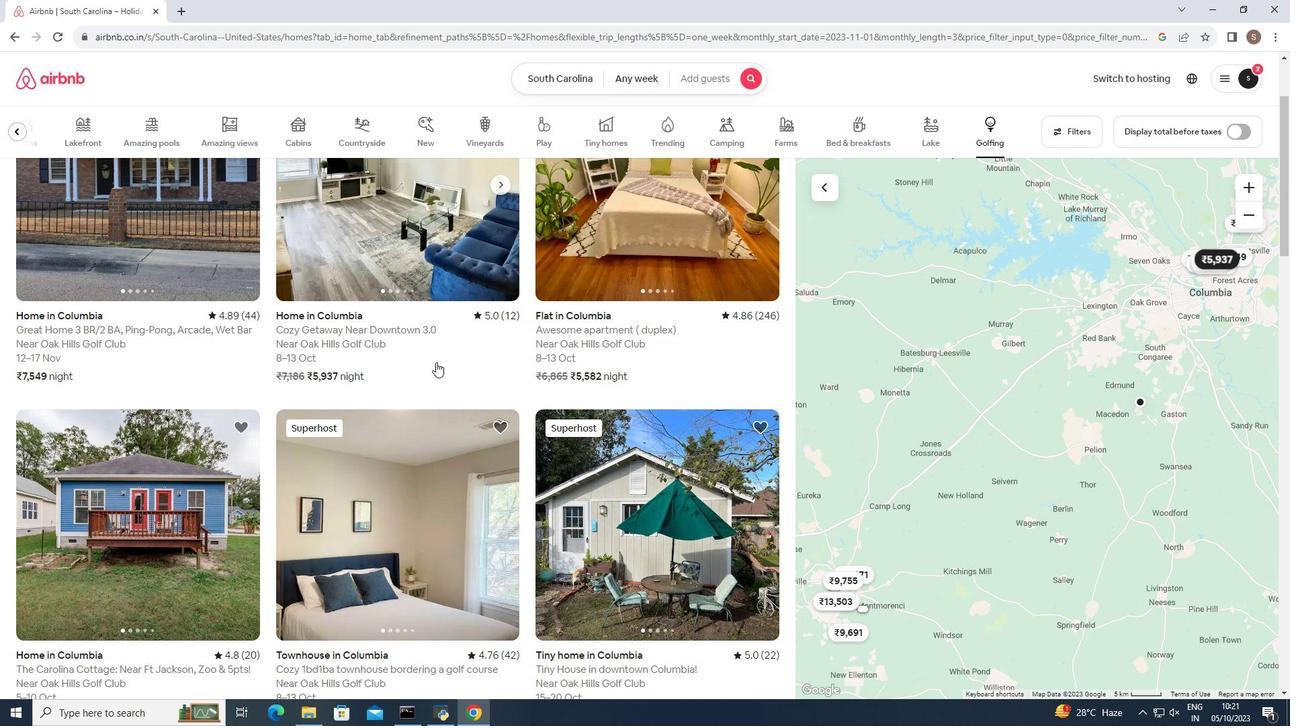 
Action: Mouse scrolled (436, 361) with delta (0, 0)
Screenshot: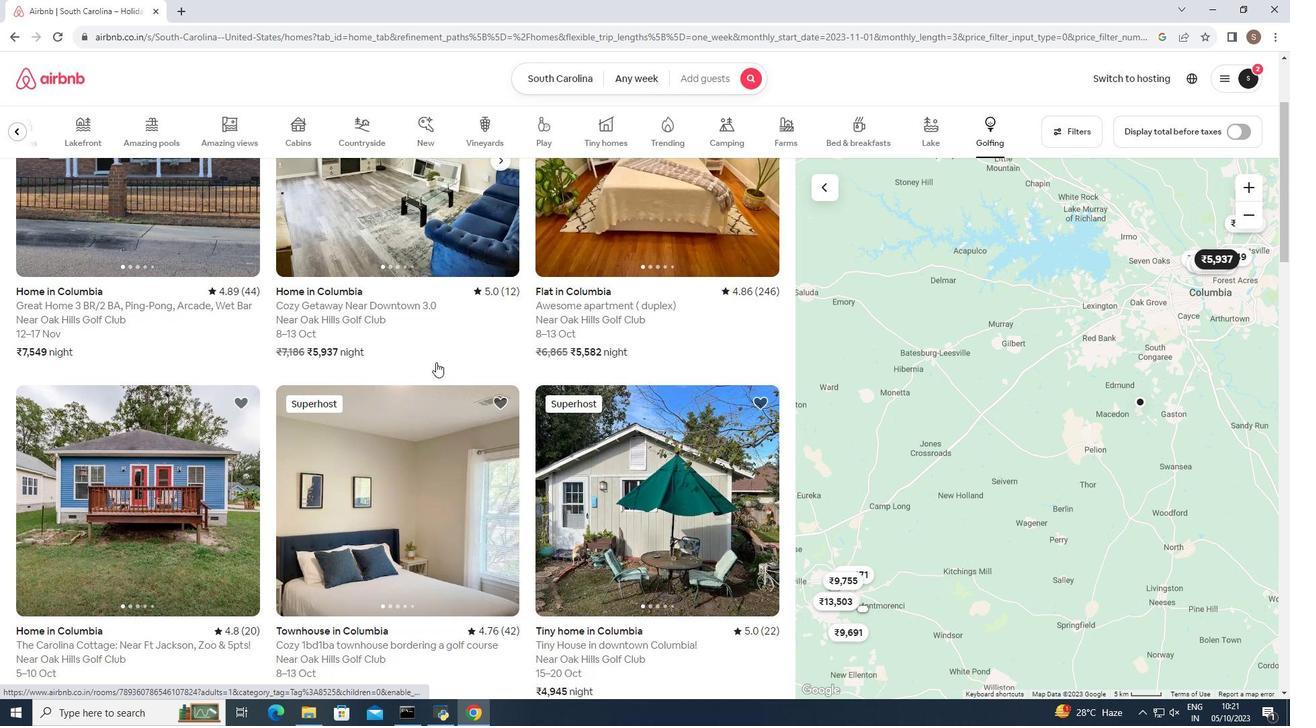 
Action: Mouse moved to (435, 364)
Screenshot: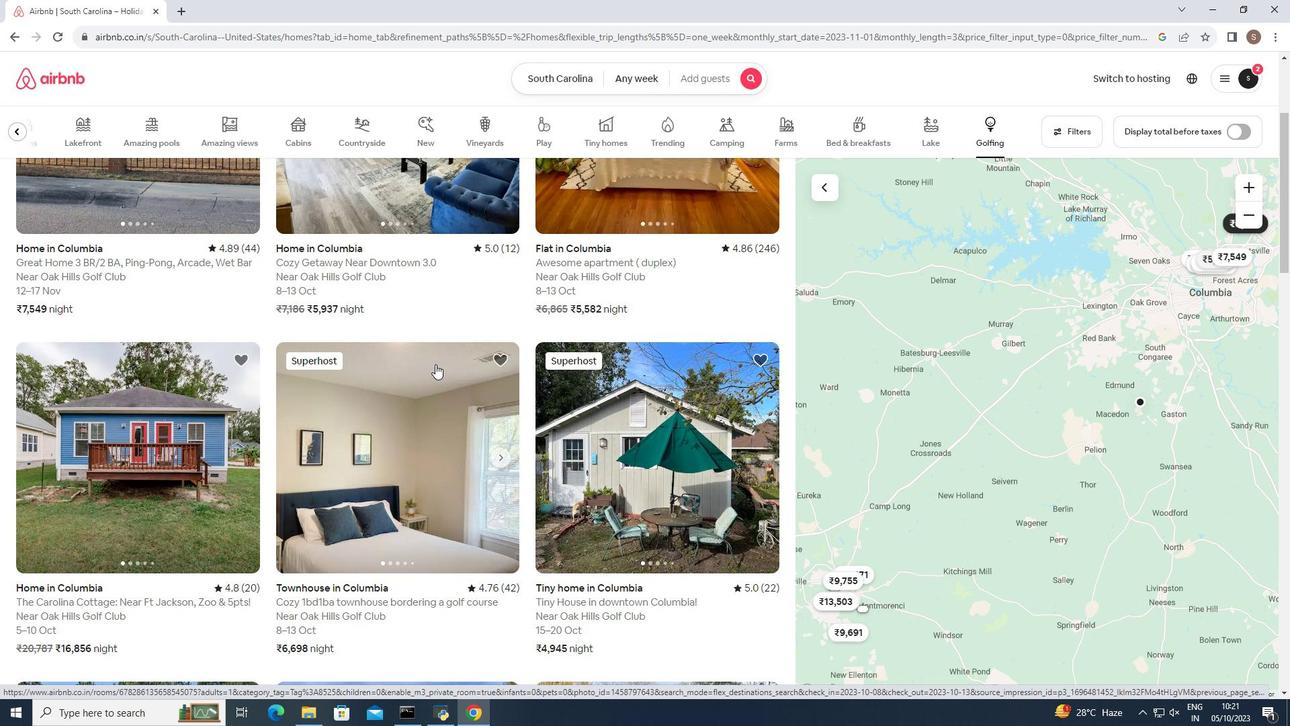 
Action: Mouse scrolled (435, 363) with delta (0, 0)
Screenshot: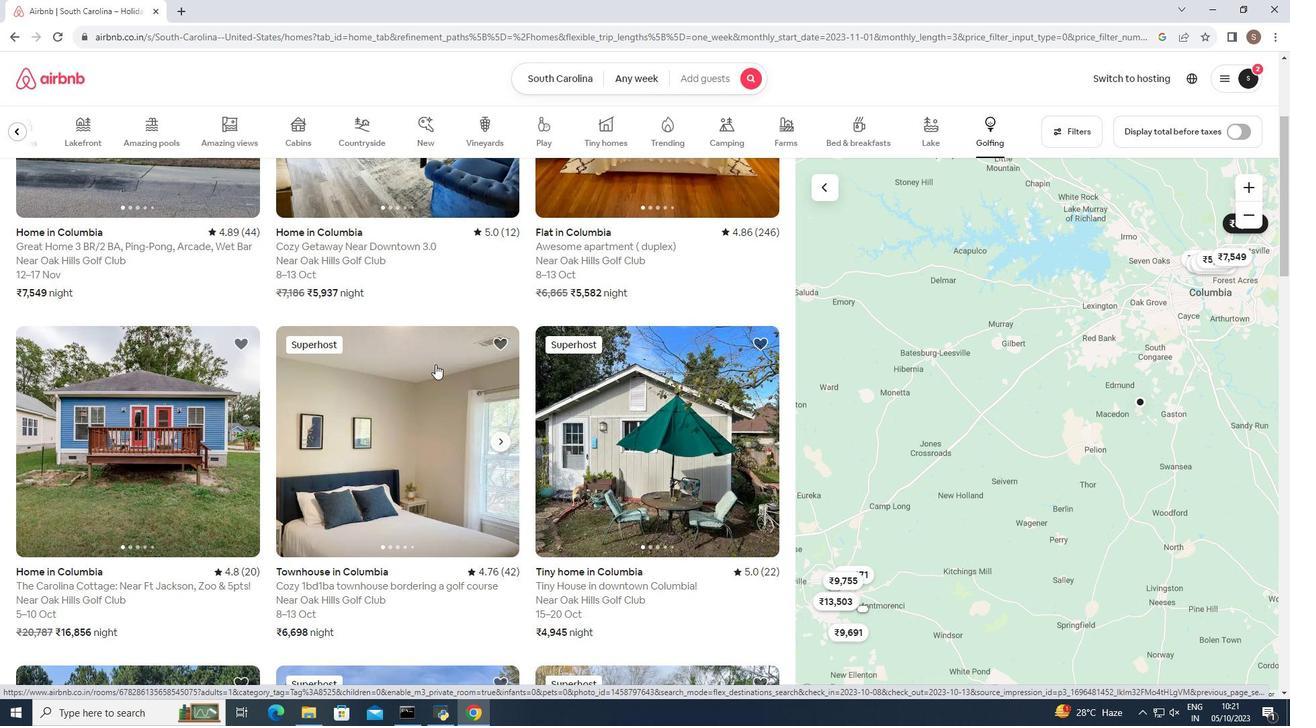 
Action: Mouse moved to (437, 363)
Screenshot: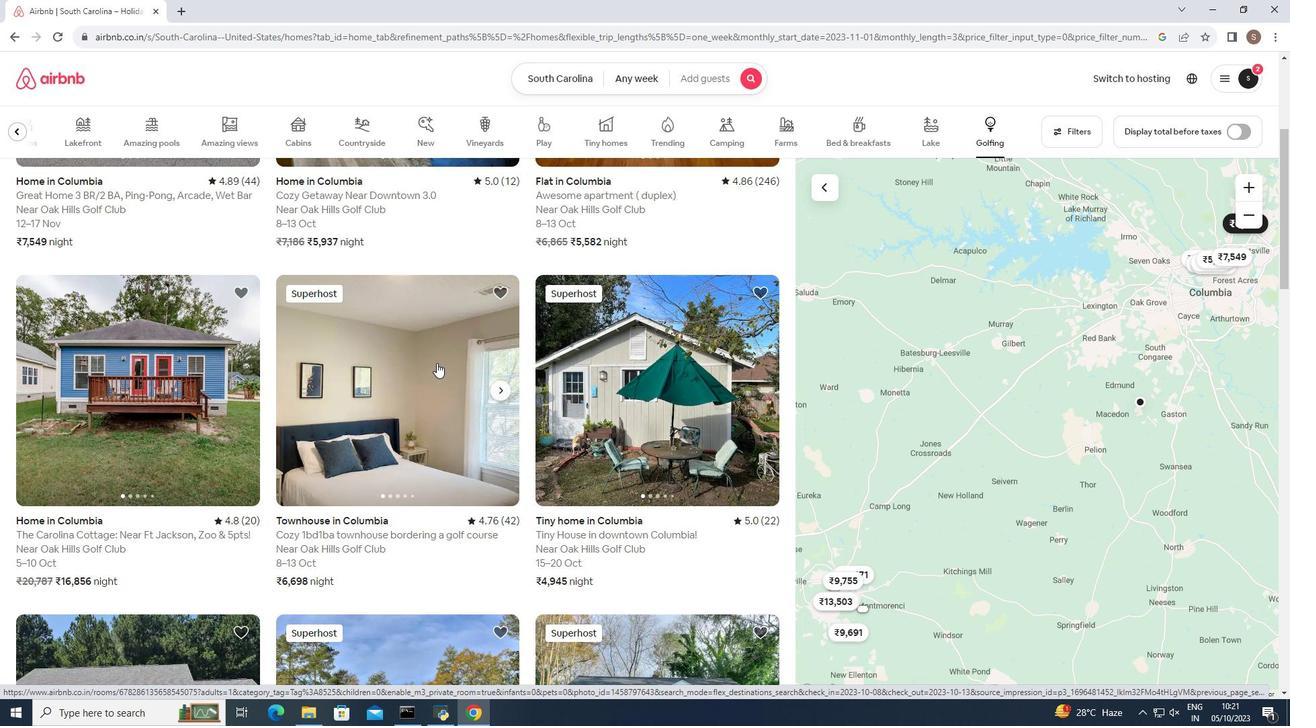 
Action: Mouse scrolled (437, 362) with delta (0, 0)
Screenshot: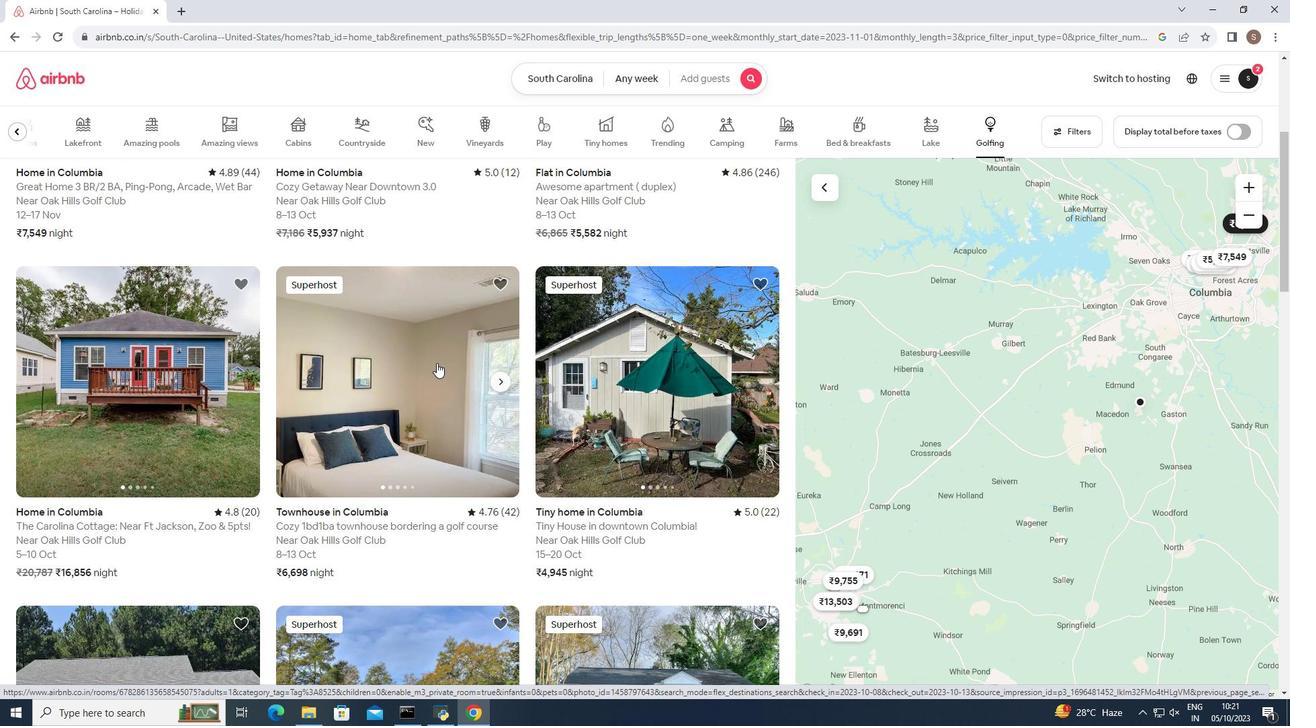 
Action: Mouse moved to (274, 342)
Screenshot: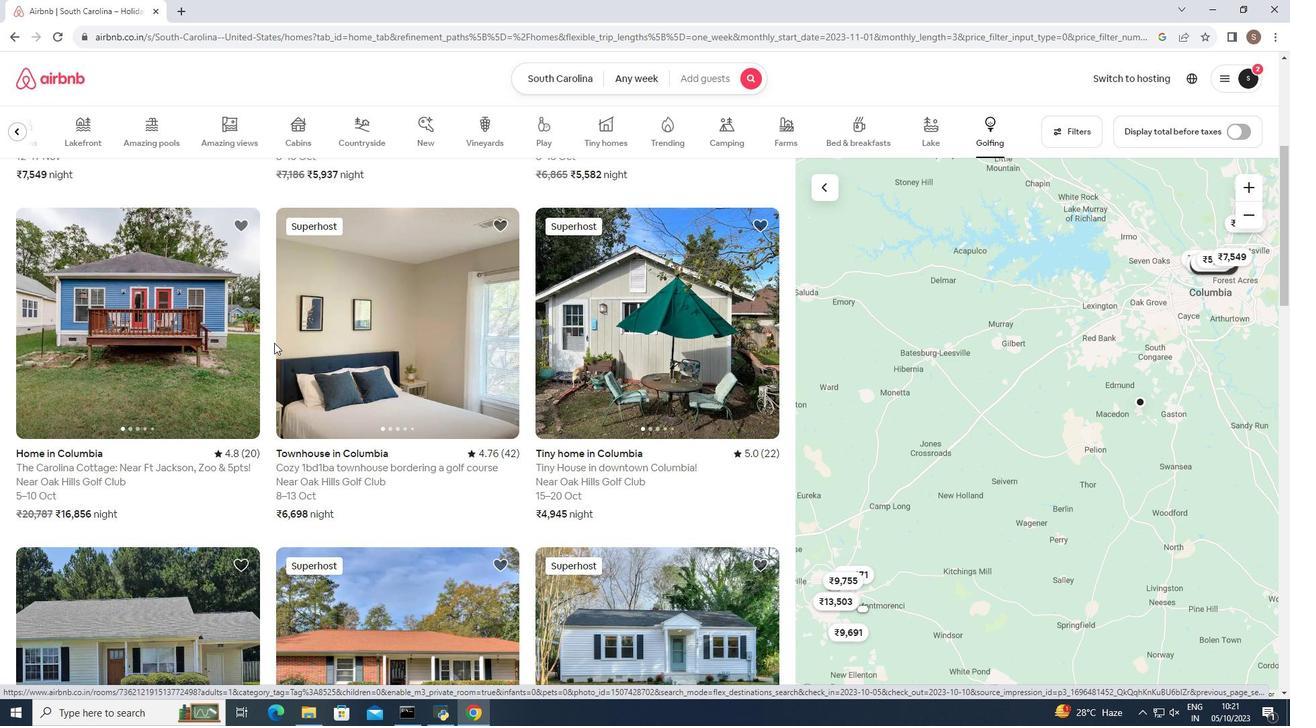 
Action: Mouse scrolled (274, 343) with delta (0, 0)
Screenshot: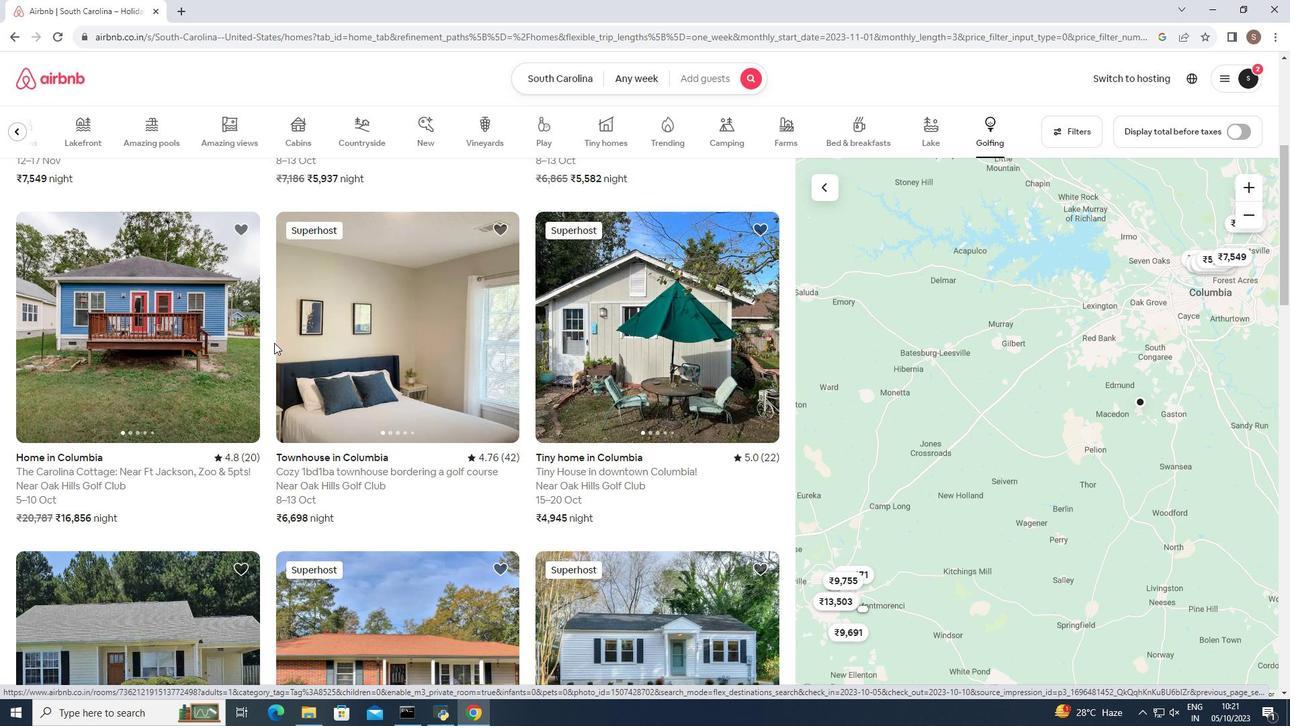 
Action: Mouse scrolled (274, 343) with delta (0, 0)
Screenshot: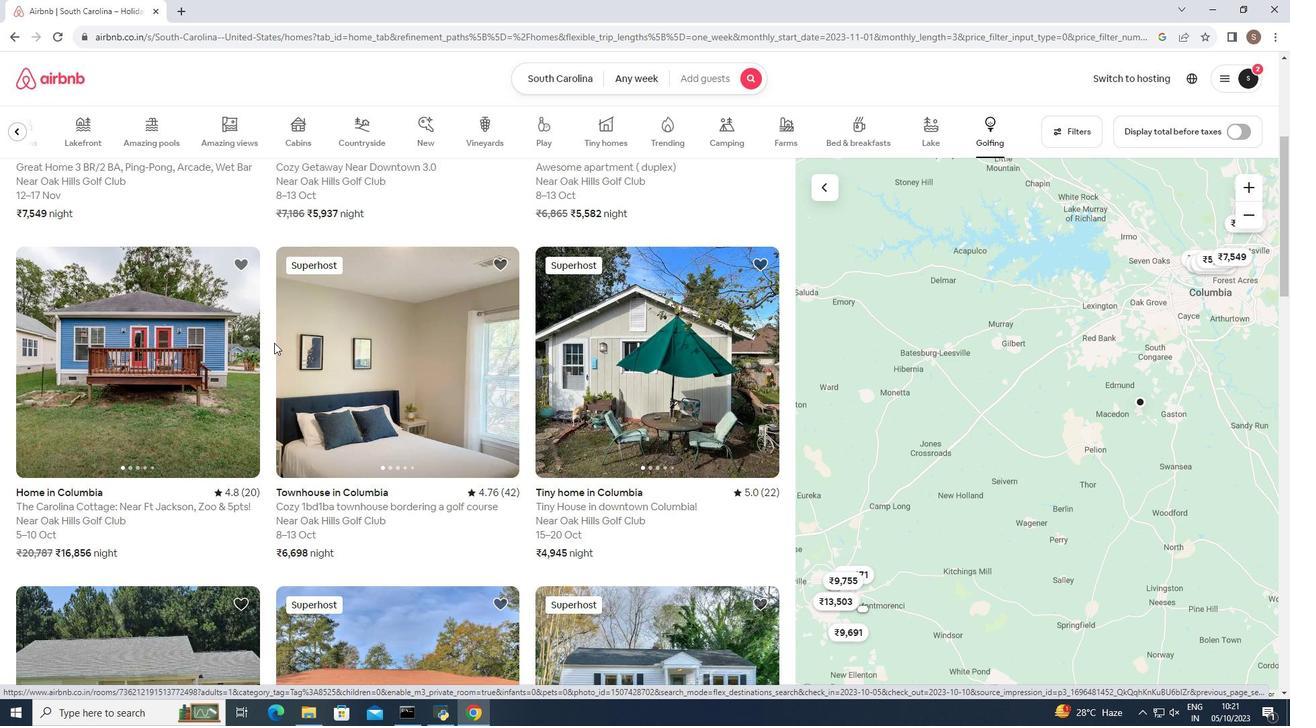 
Action: Mouse scrolled (274, 343) with delta (0, 0)
Screenshot: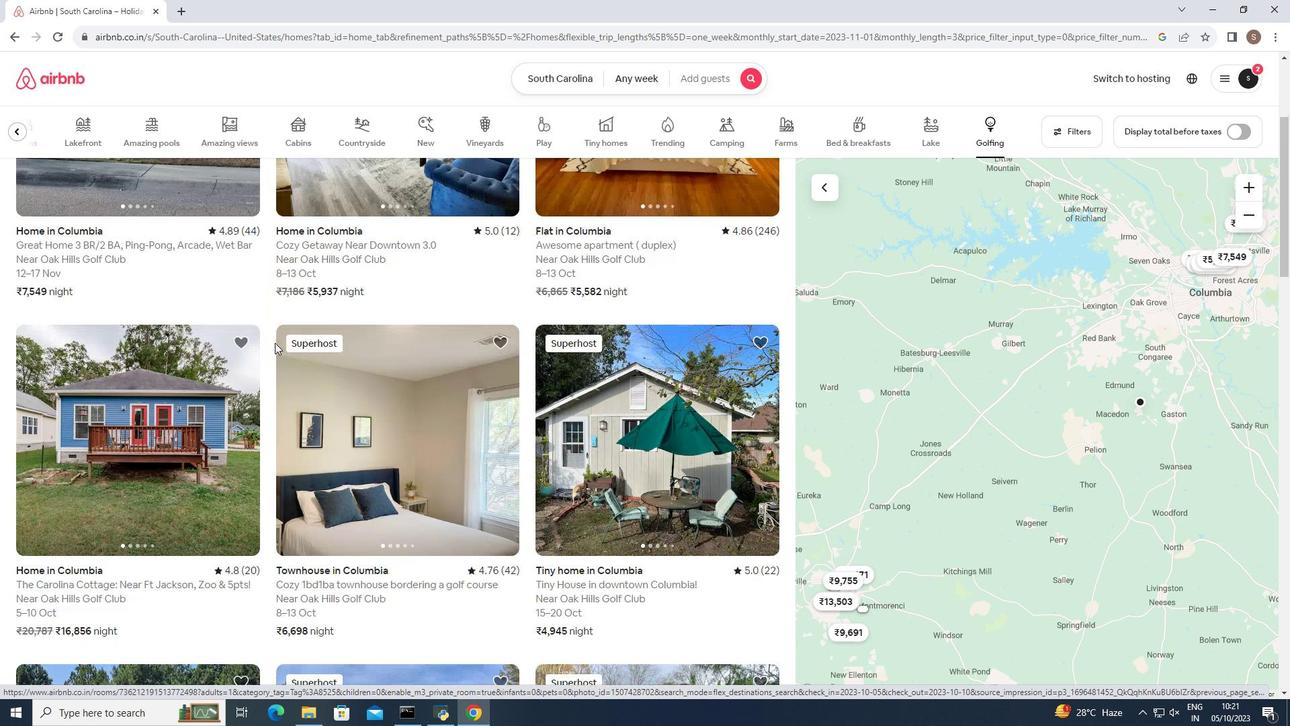 
Action: Mouse moved to (274, 342)
Screenshot: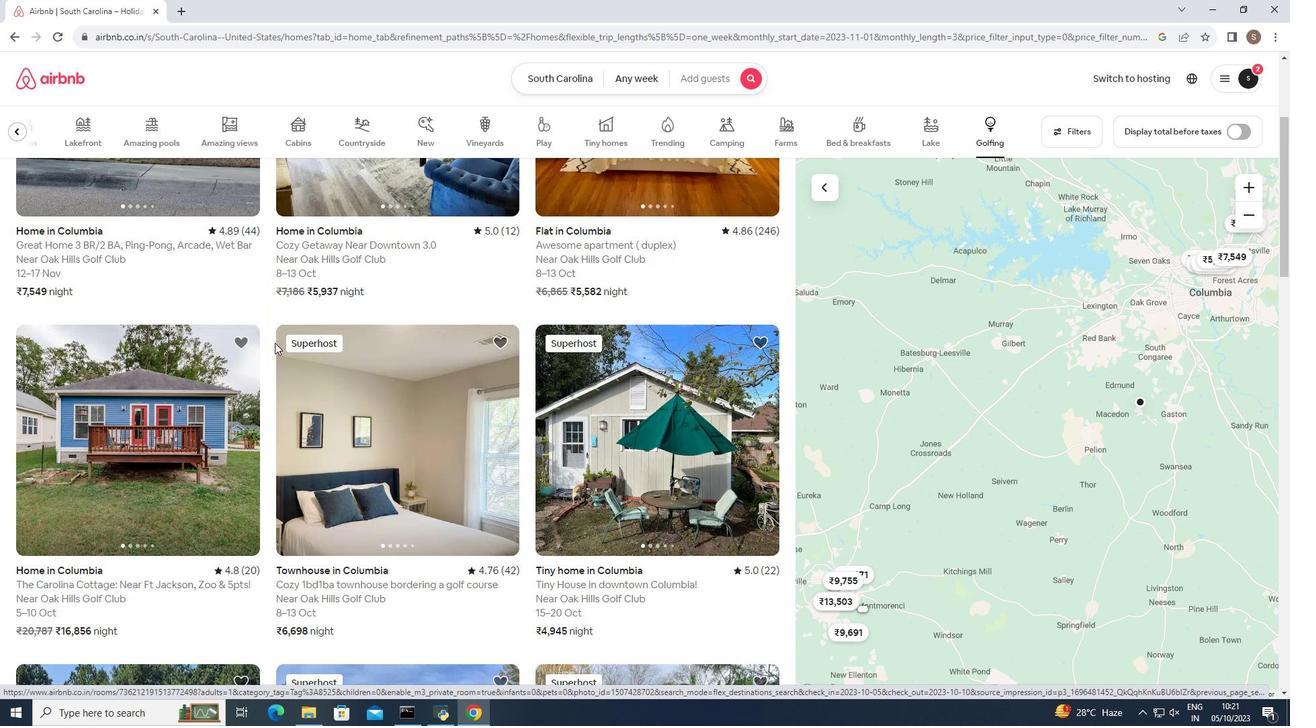 
Action: Mouse scrolled (274, 343) with delta (0, 0)
Screenshot: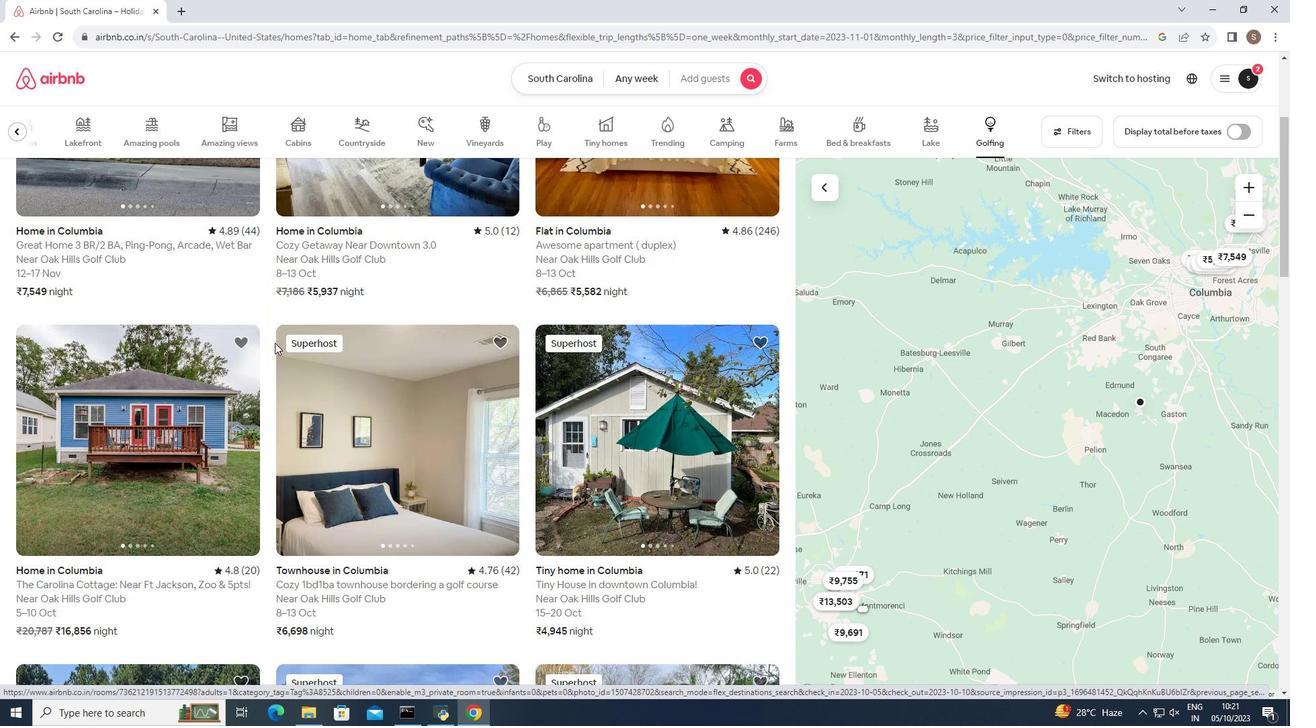 
Action: Mouse moved to (274, 342)
Screenshot: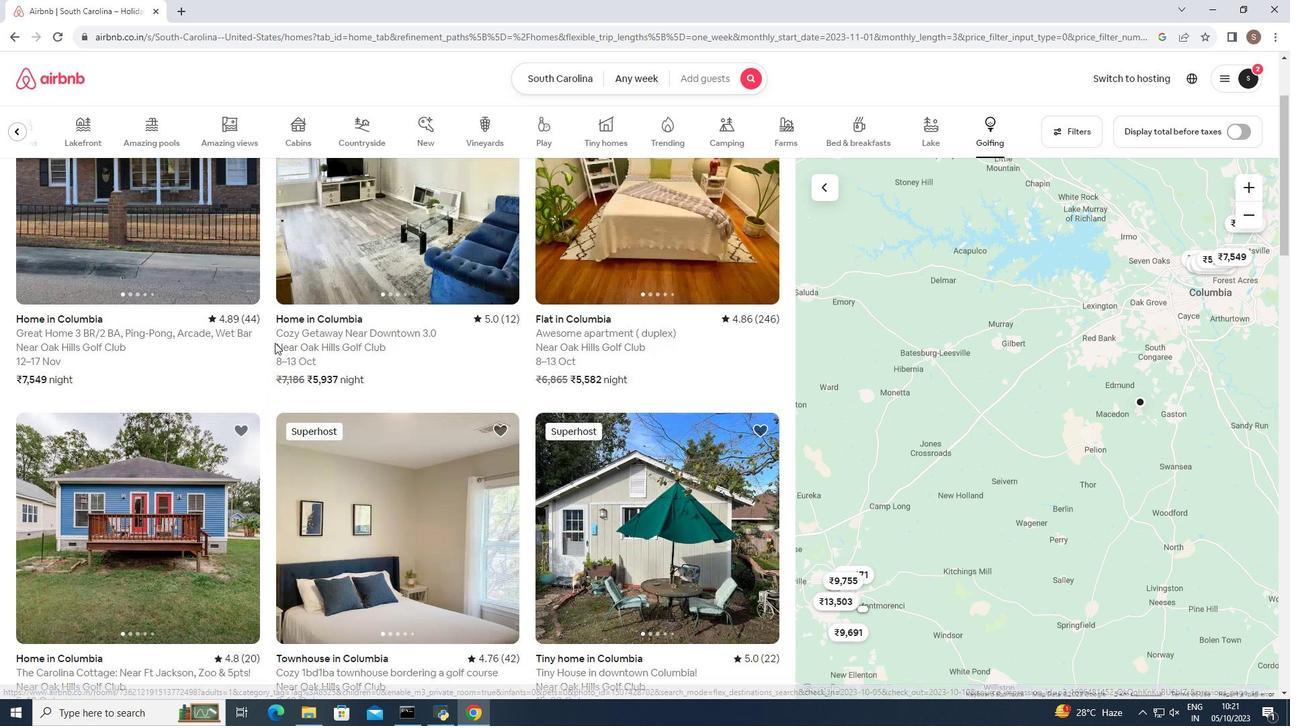 
Action: Mouse scrolled (274, 343) with delta (0, 0)
Screenshot: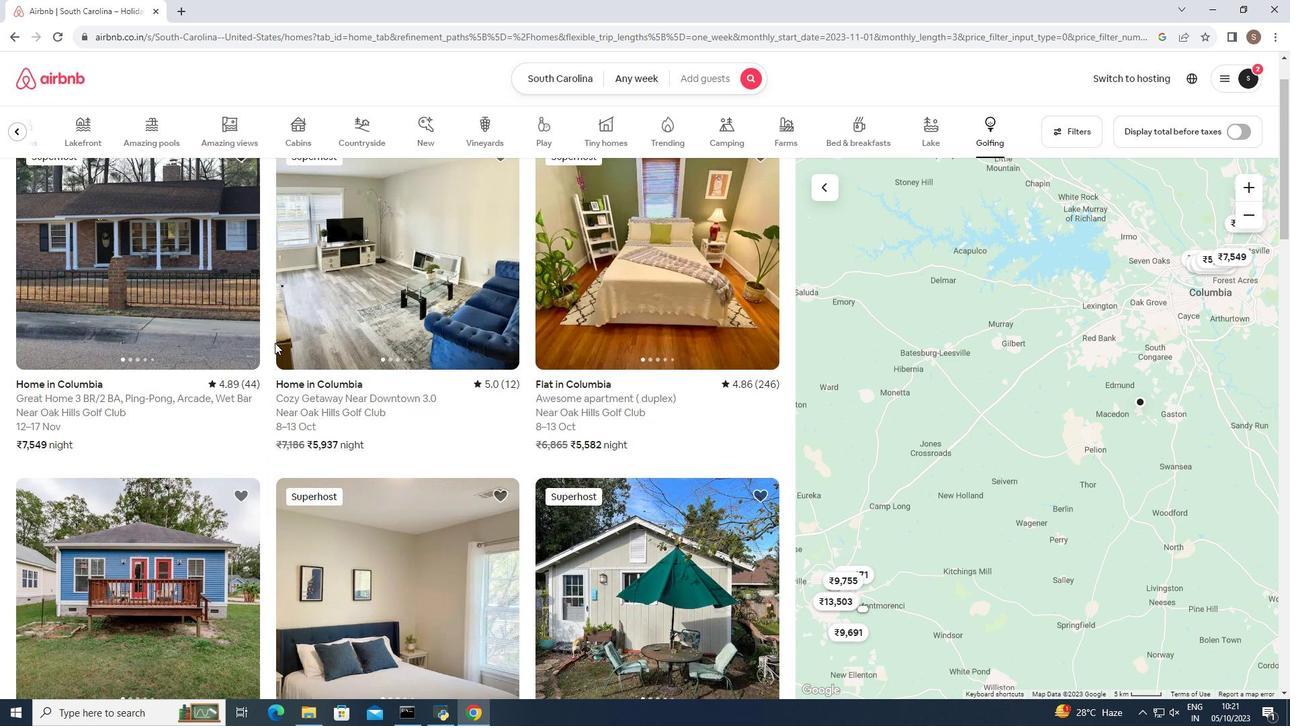 
Action: Mouse scrolled (274, 343) with delta (0, 0)
Screenshot: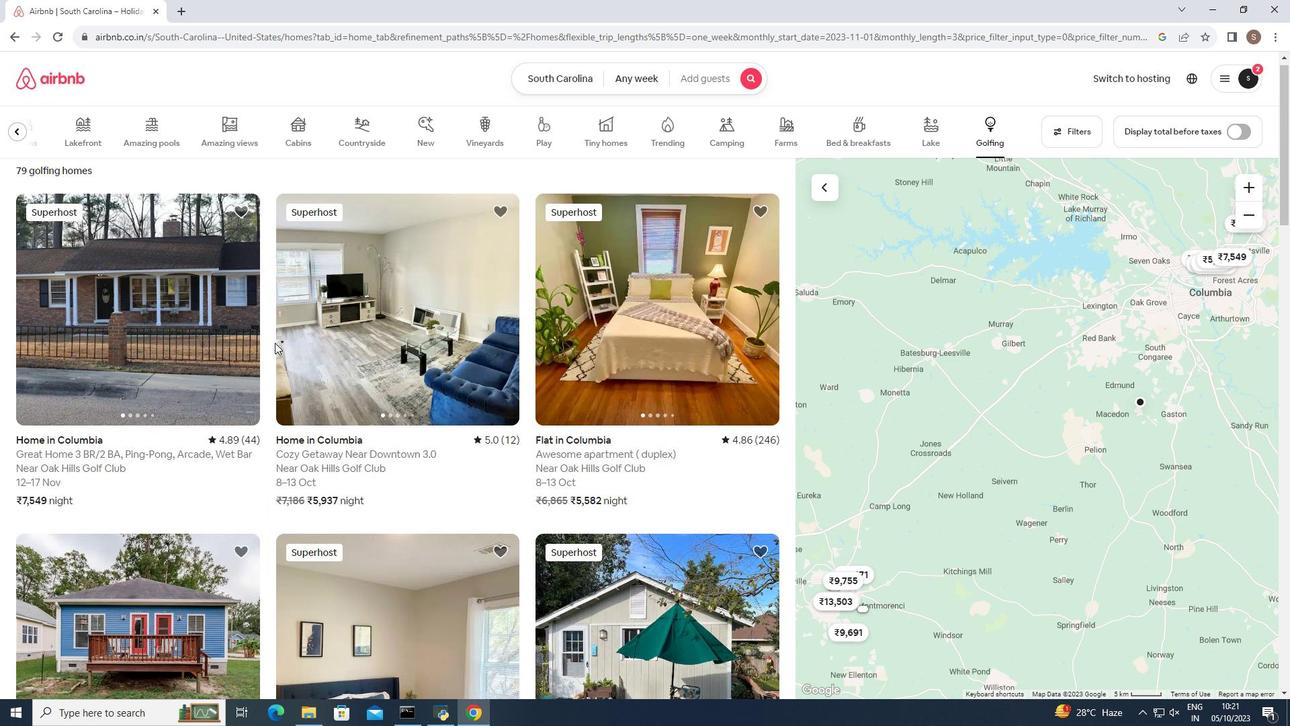 
Action: Mouse scrolled (274, 343) with delta (0, 0)
Screenshot: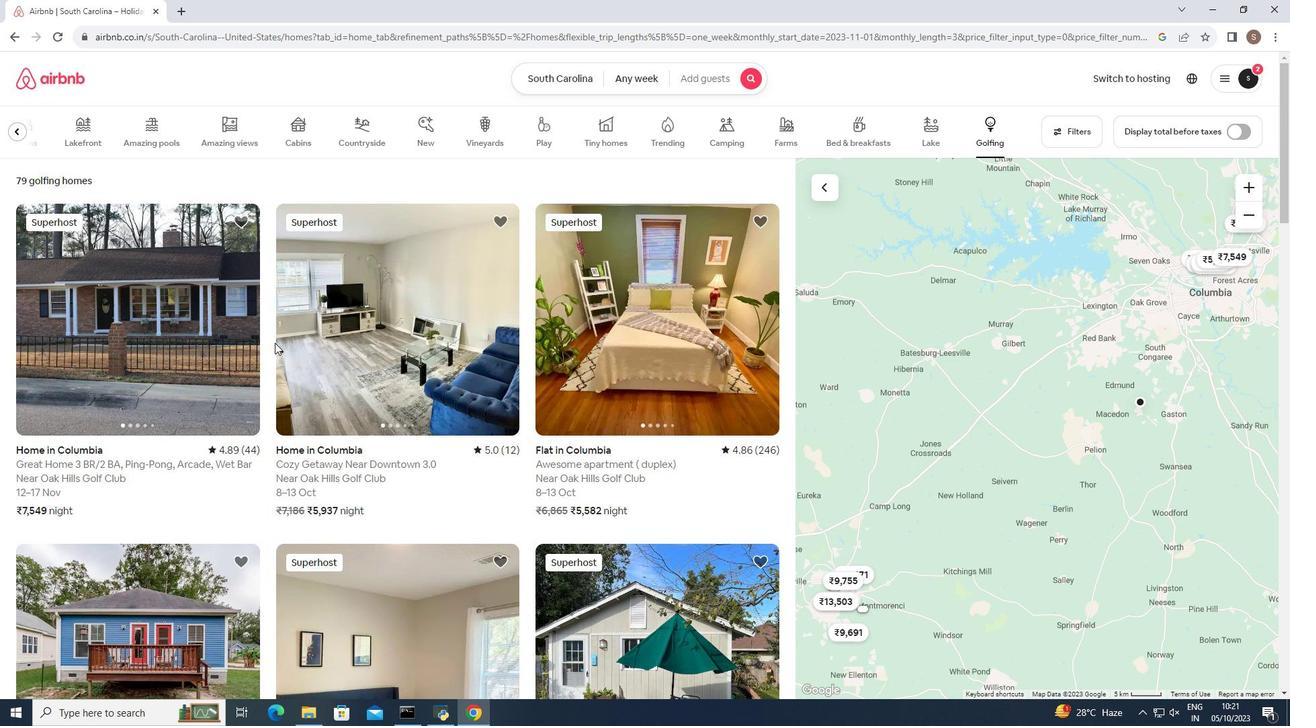 
Action: Mouse moved to (607, 386)
Screenshot: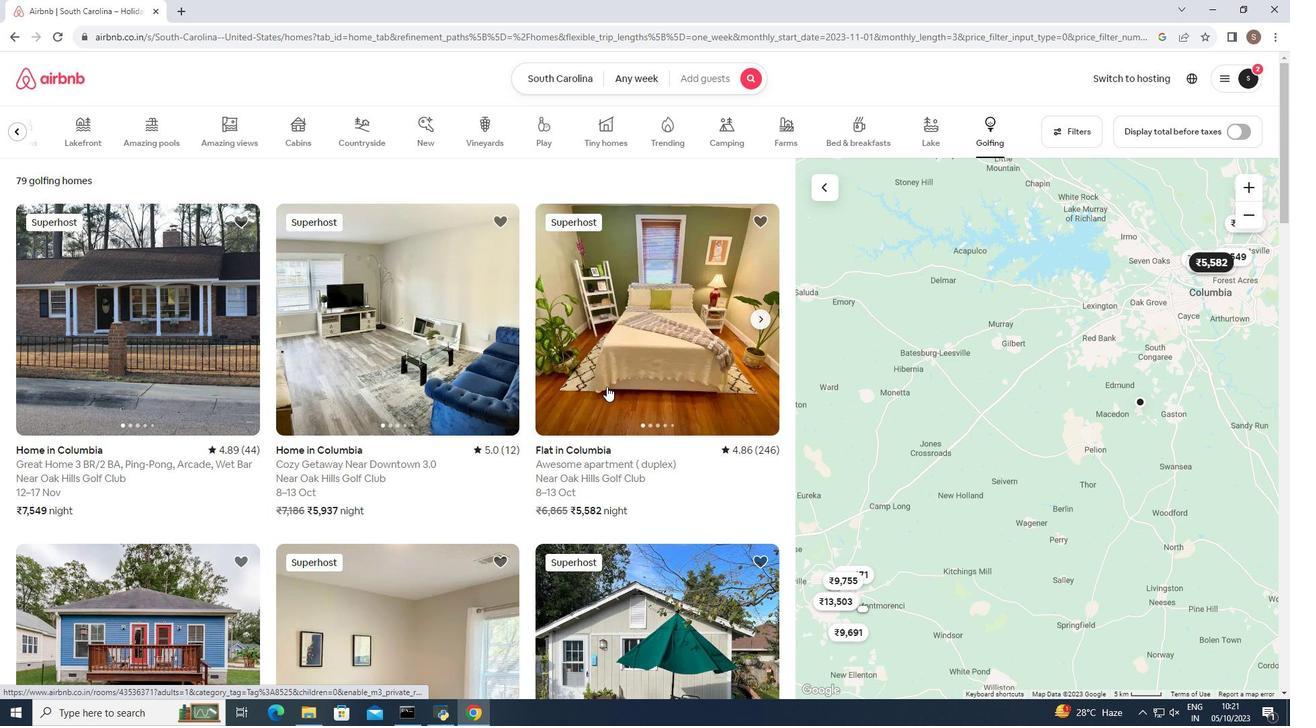 
Action: Mouse pressed left at (607, 386)
Screenshot: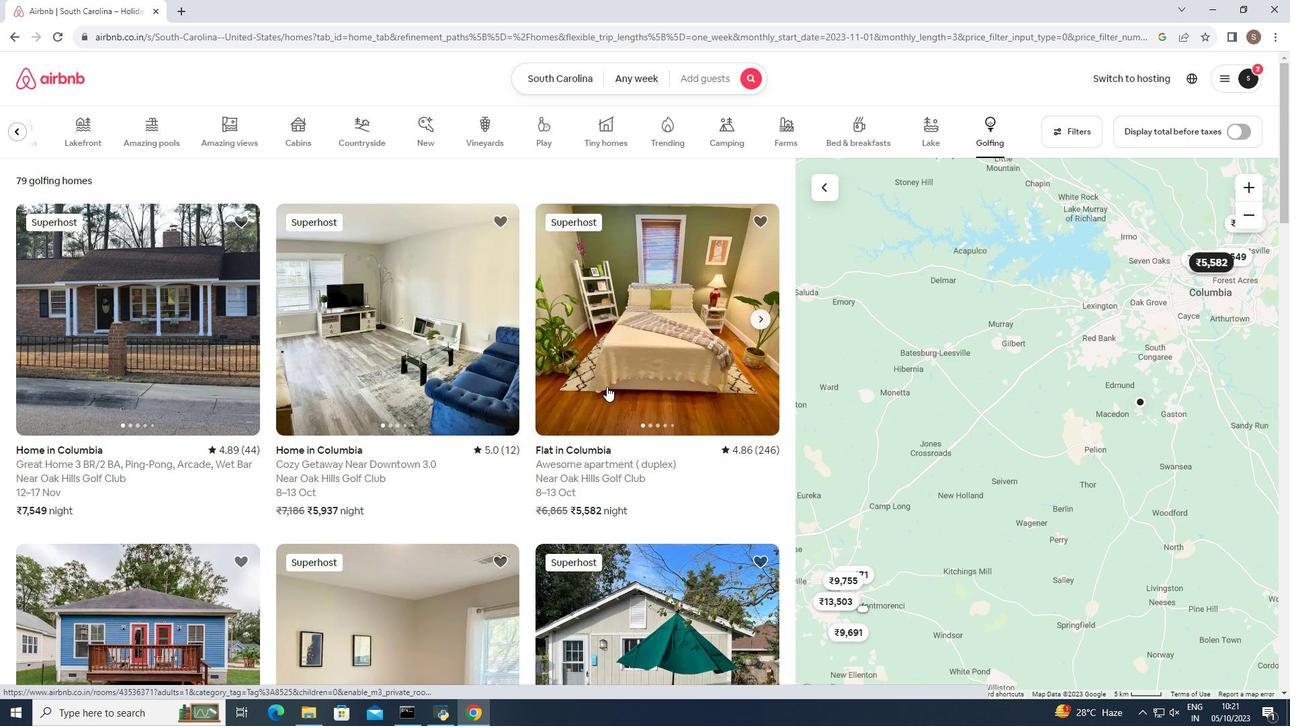 
Action: Mouse moved to (933, 496)
Screenshot: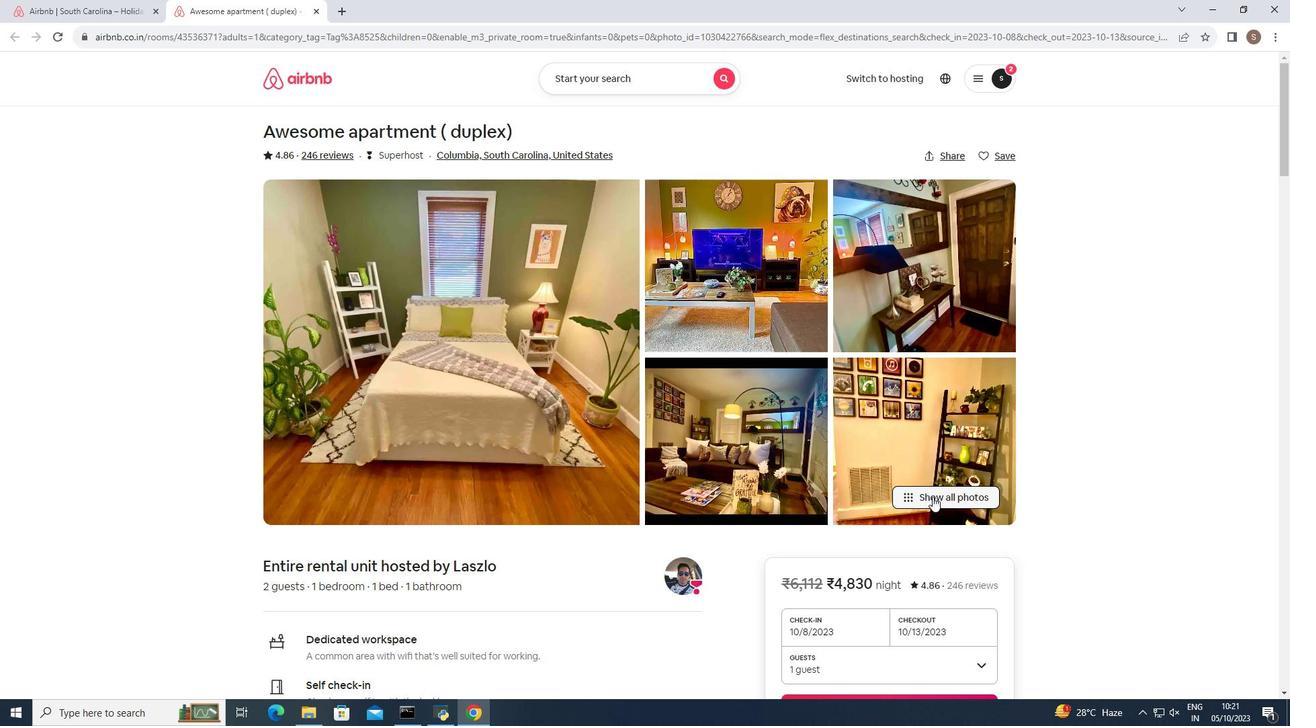 
Action: Mouse pressed left at (933, 496)
Screenshot: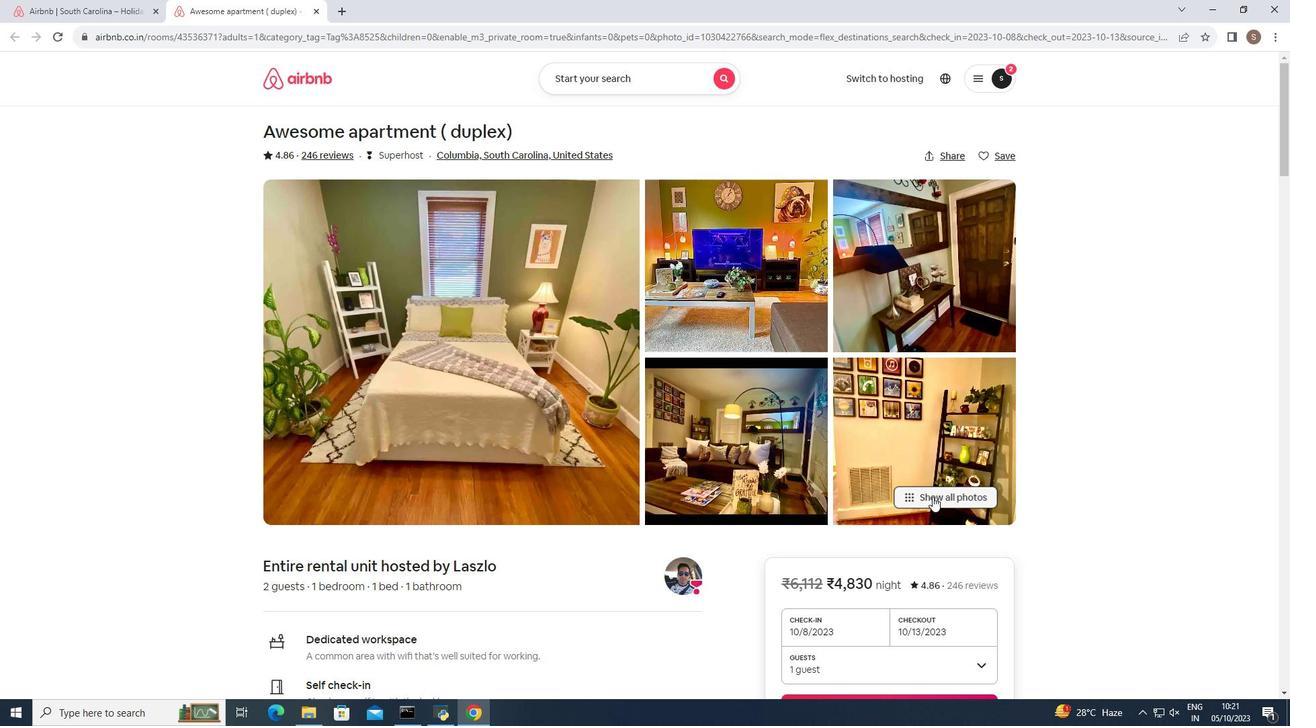 
Action: Mouse moved to (727, 496)
Screenshot: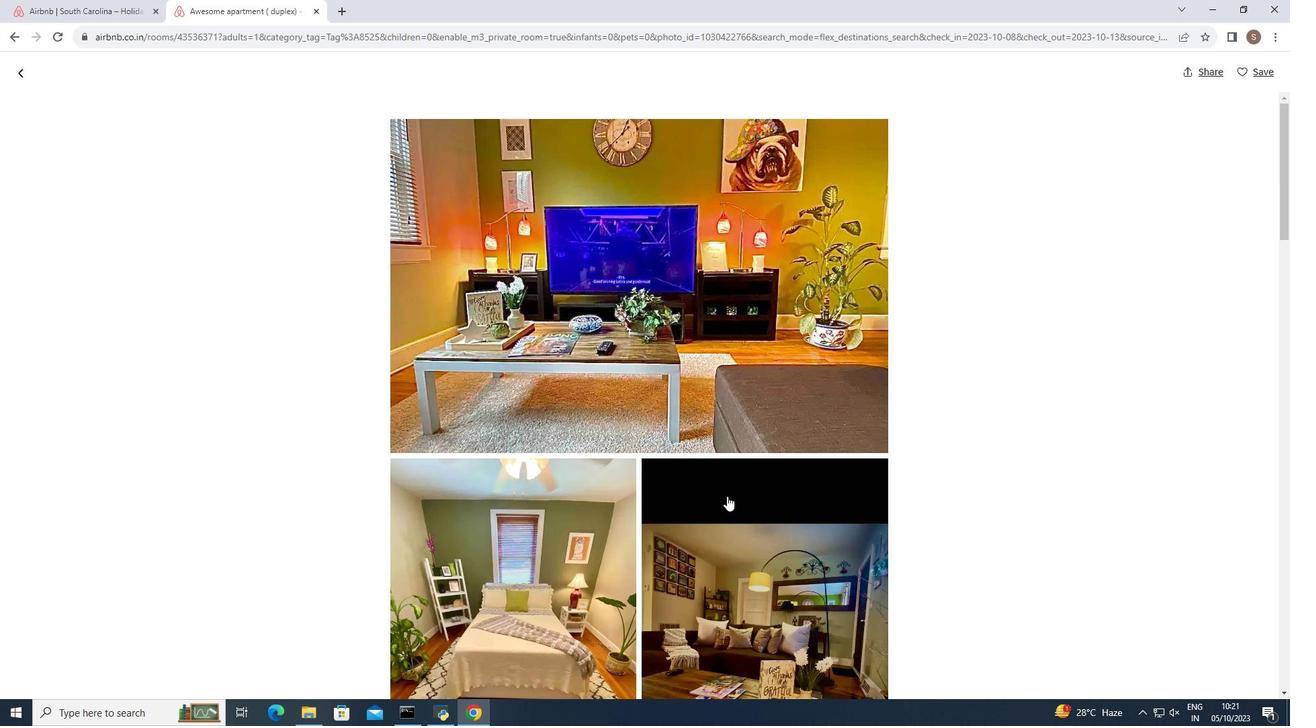 
Action: Mouse scrolled (727, 495) with delta (0, 0)
Screenshot: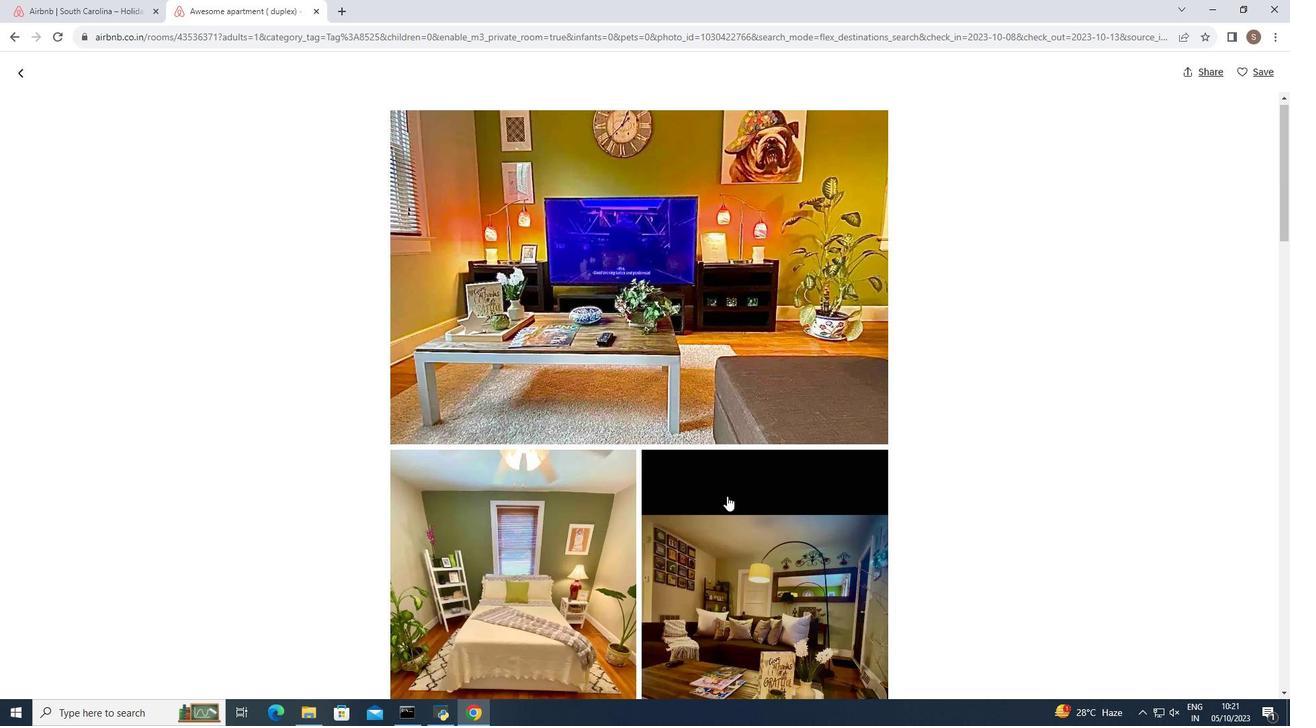 
Action: Mouse scrolled (727, 495) with delta (0, 0)
Screenshot: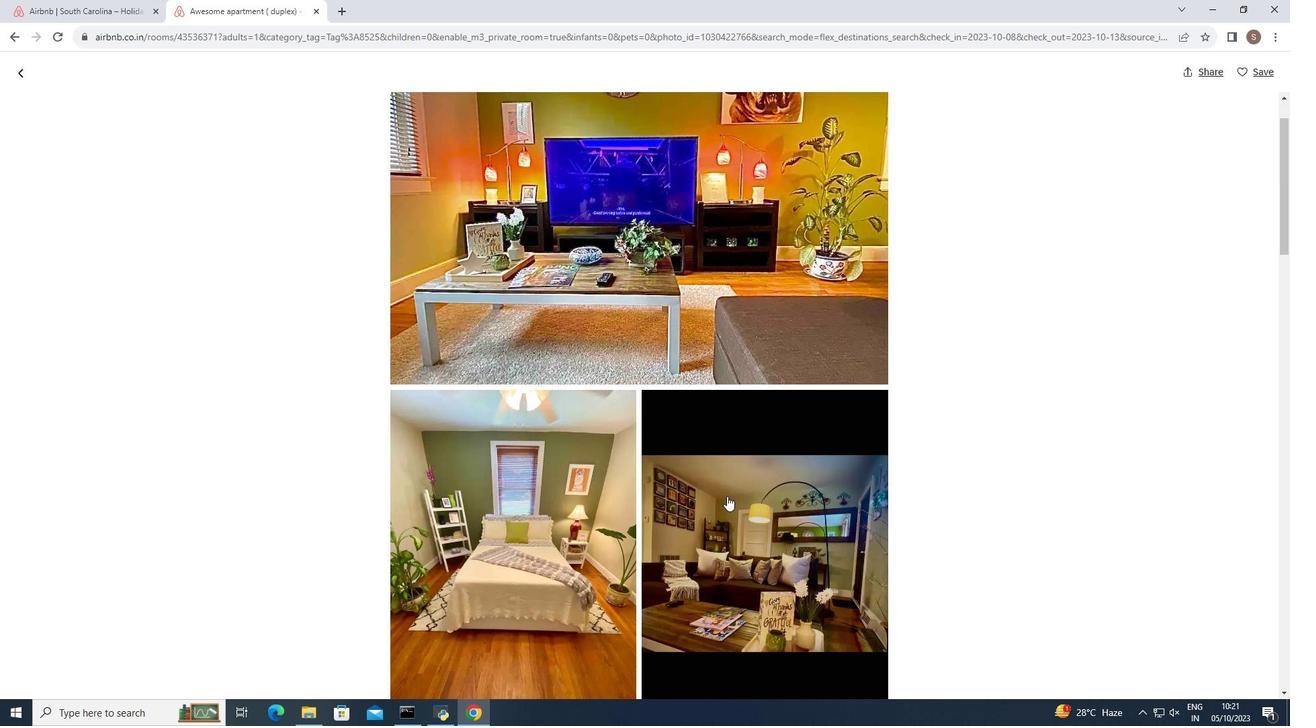 
Action: Mouse moved to (724, 496)
Screenshot: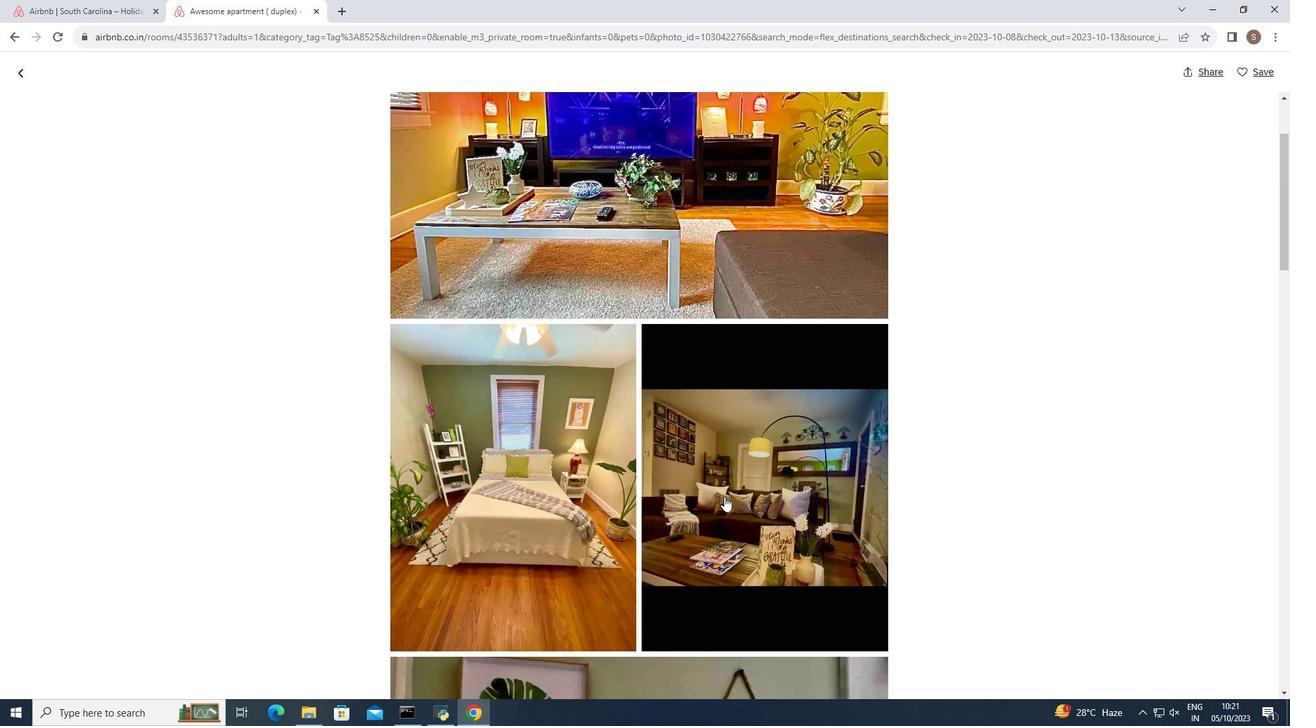 
Action: Mouse scrolled (724, 496) with delta (0, 0)
Screenshot: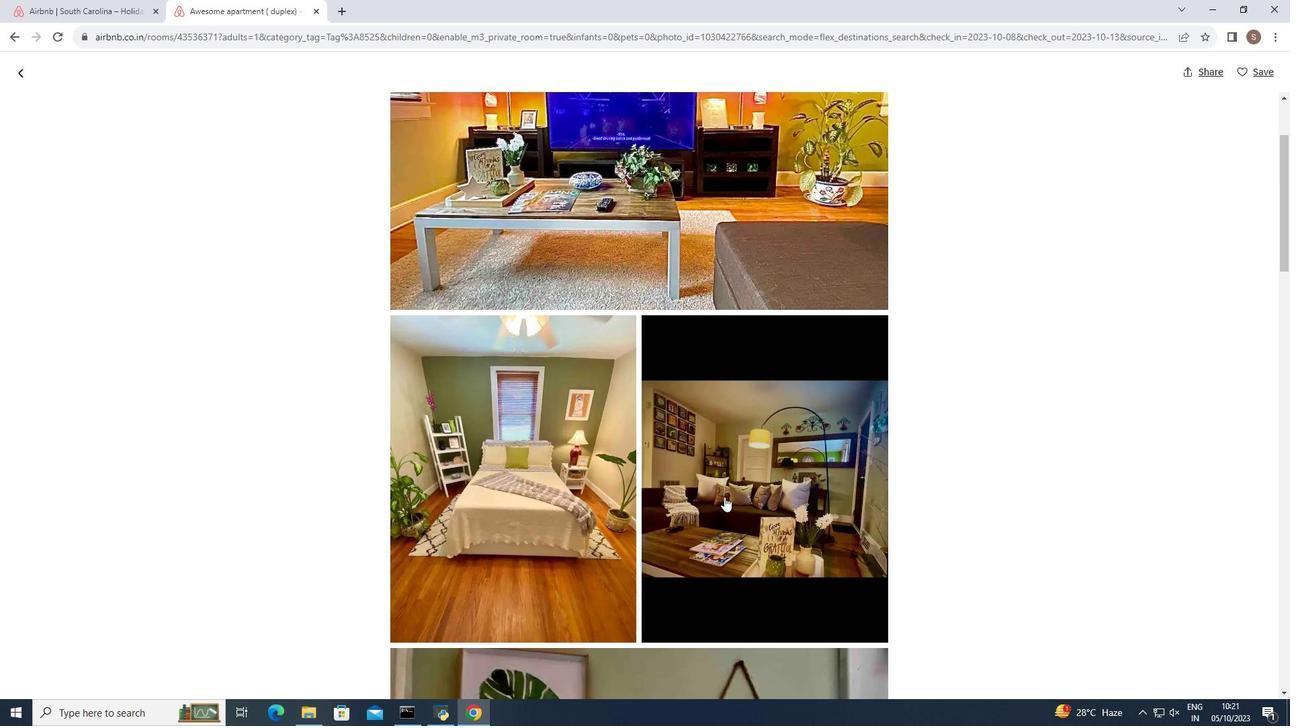 
Action: Mouse scrolled (724, 496) with delta (0, 0)
Screenshot: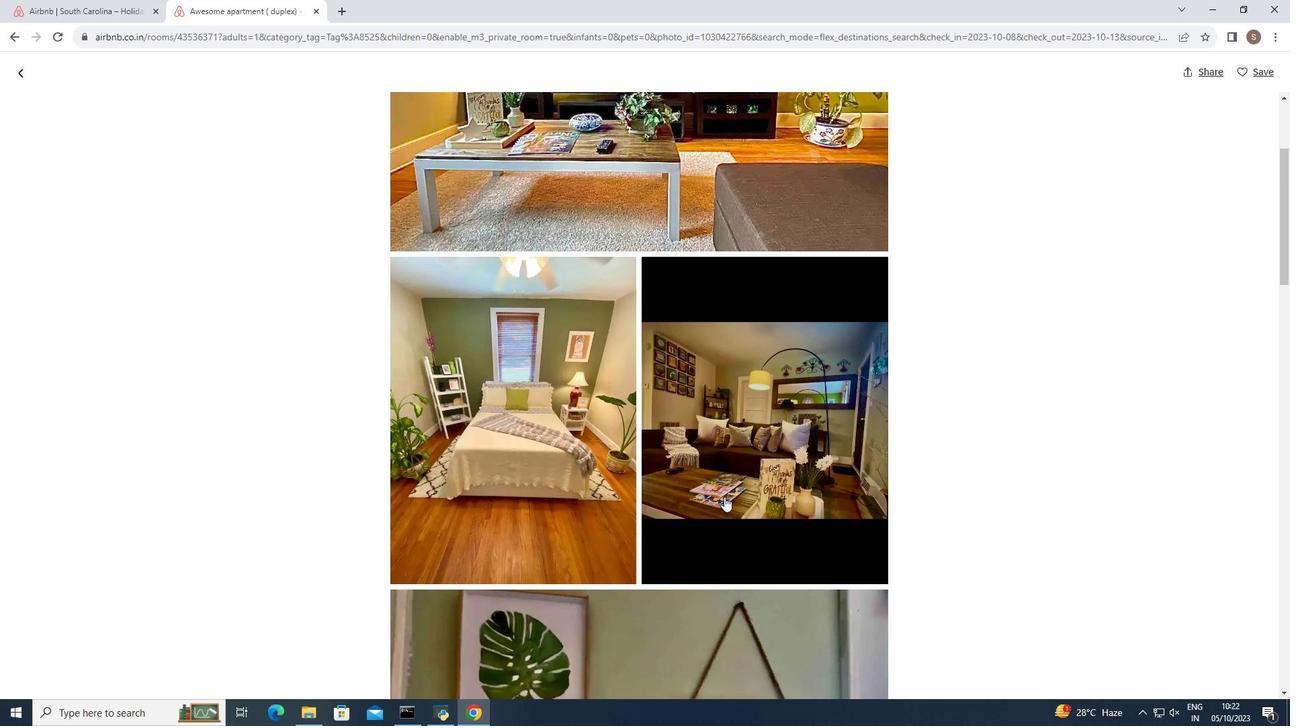 
Action: Mouse scrolled (724, 496) with delta (0, 0)
Screenshot: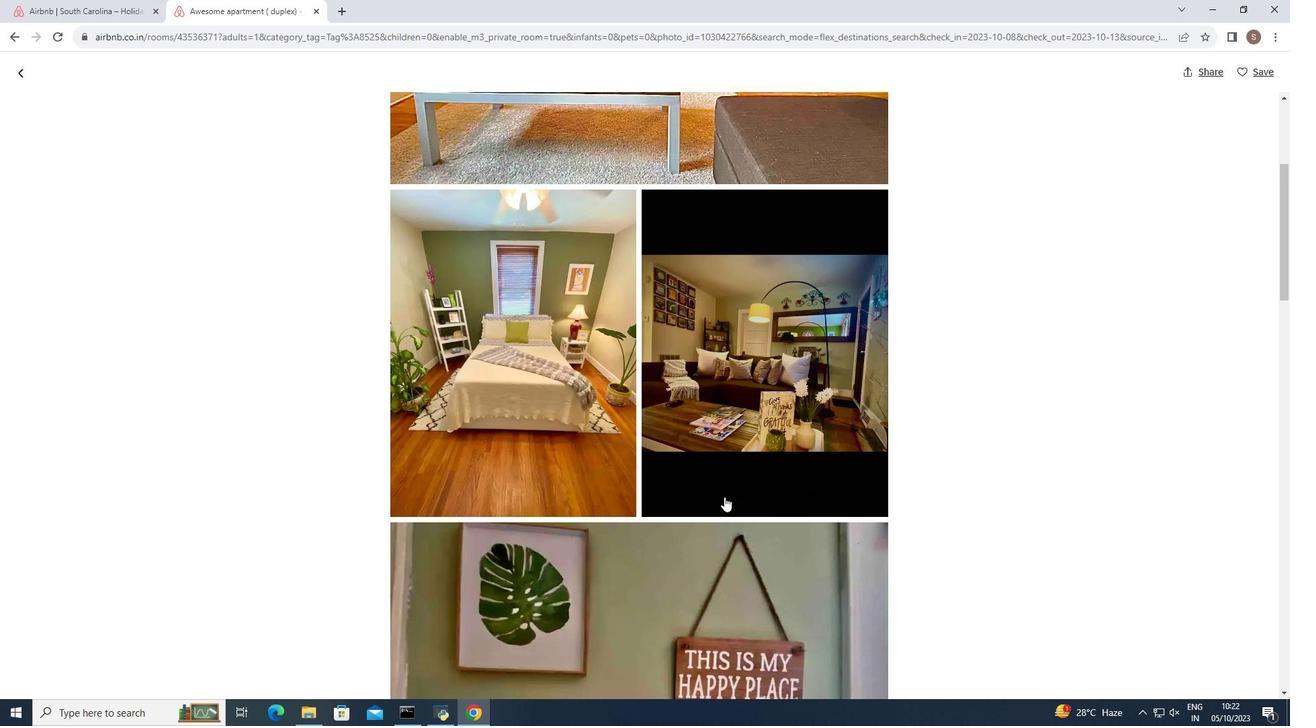 
Action: Mouse scrolled (724, 496) with delta (0, 0)
Screenshot: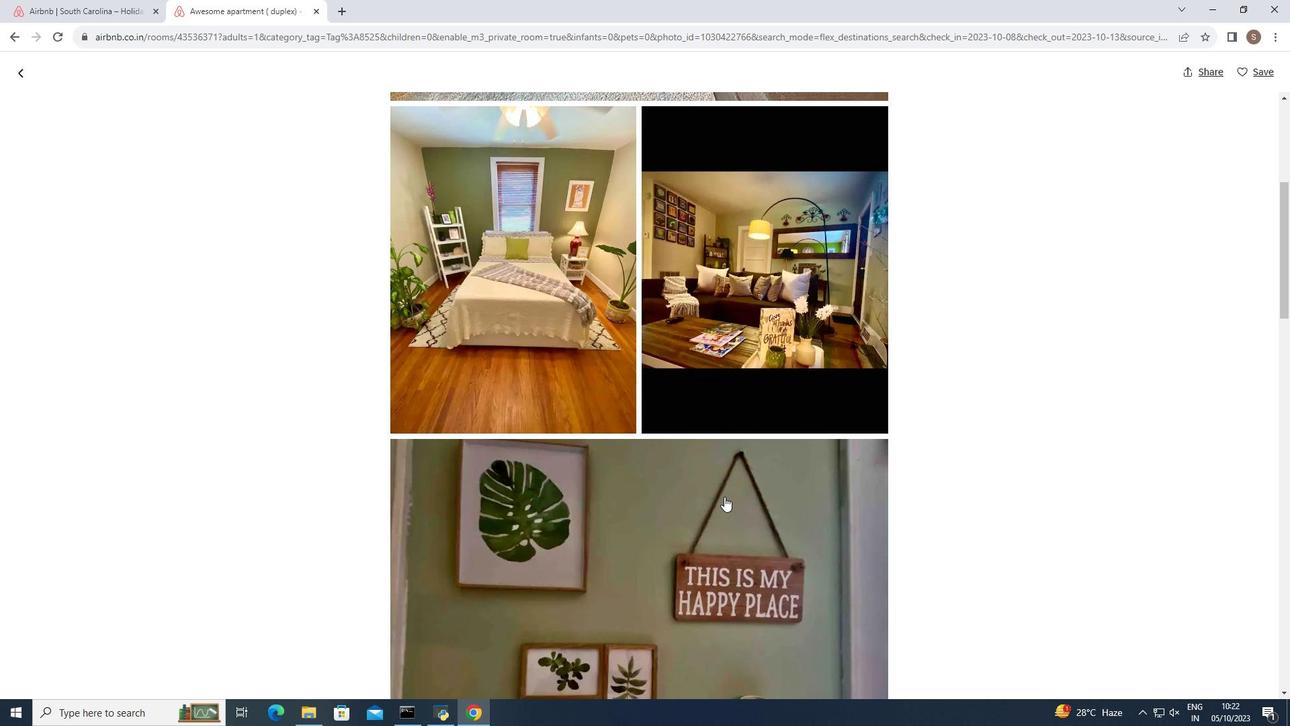 
Action: Mouse scrolled (724, 496) with delta (0, 0)
Screenshot: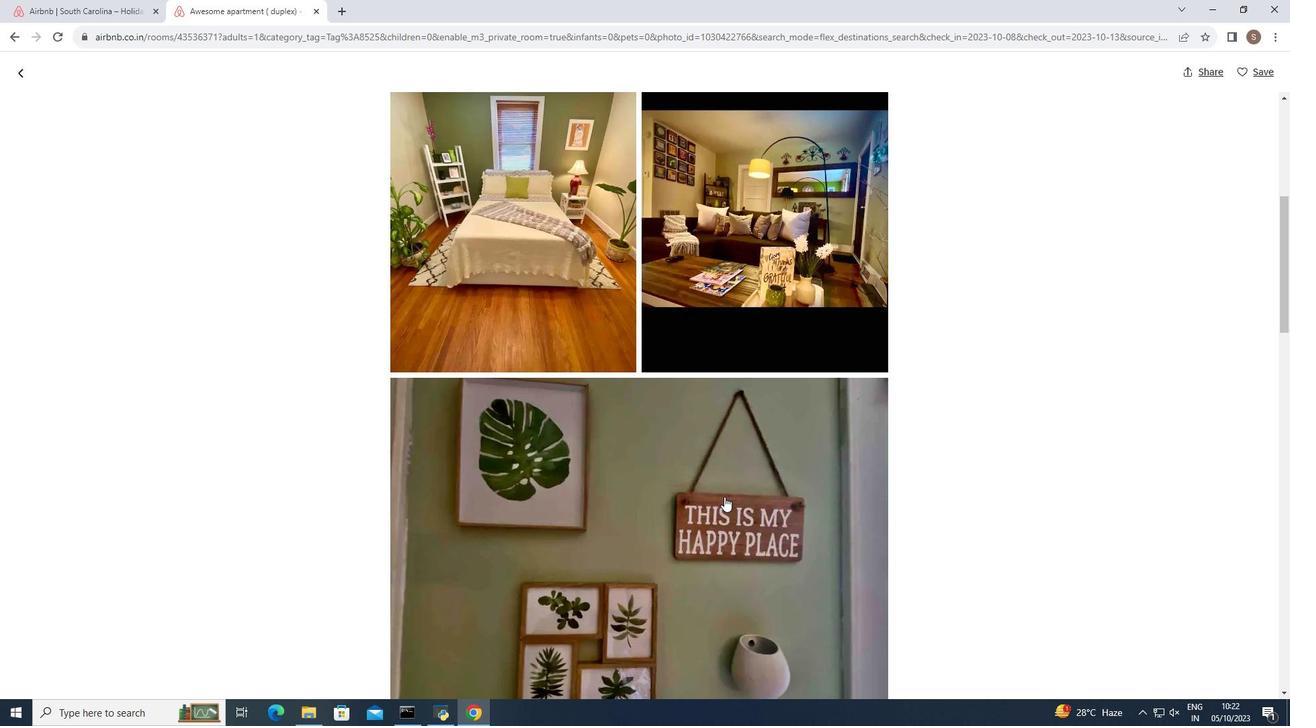 
Action: Mouse scrolled (724, 496) with delta (0, 0)
Screenshot: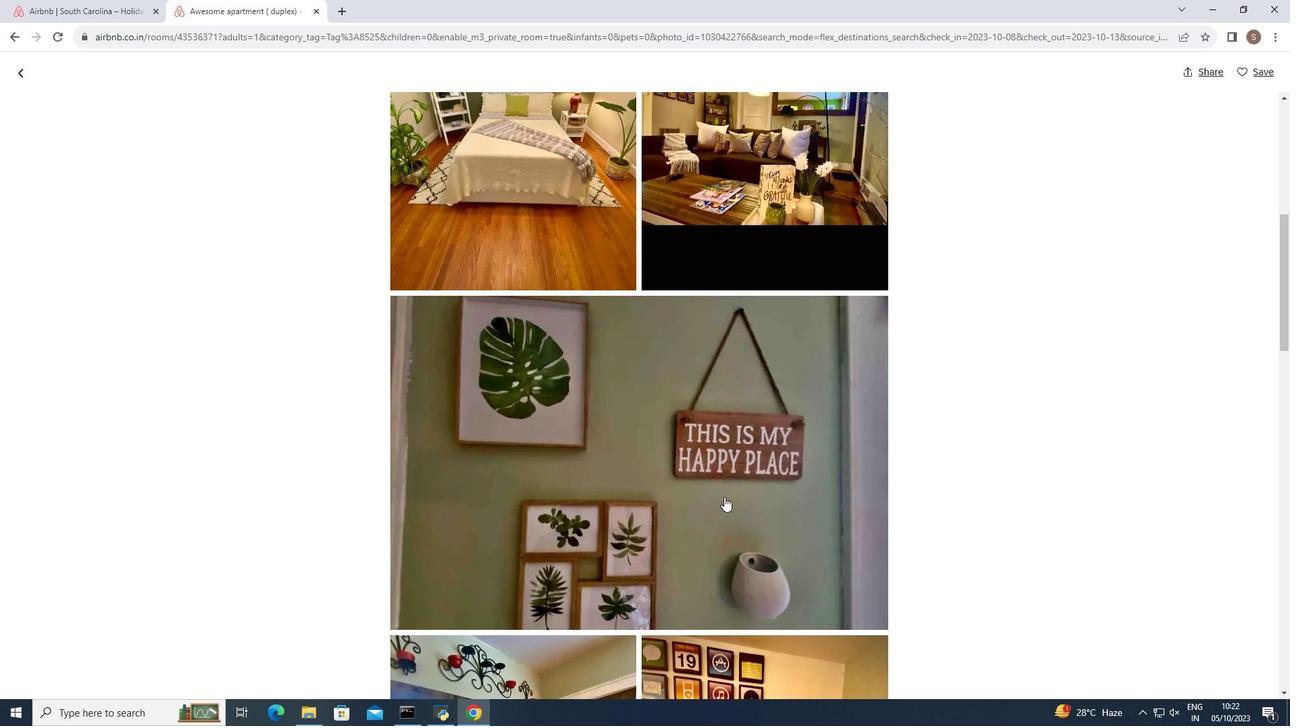 
Action: Mouse scrolled (724, 496) with delta (0, 0)
Screenshot: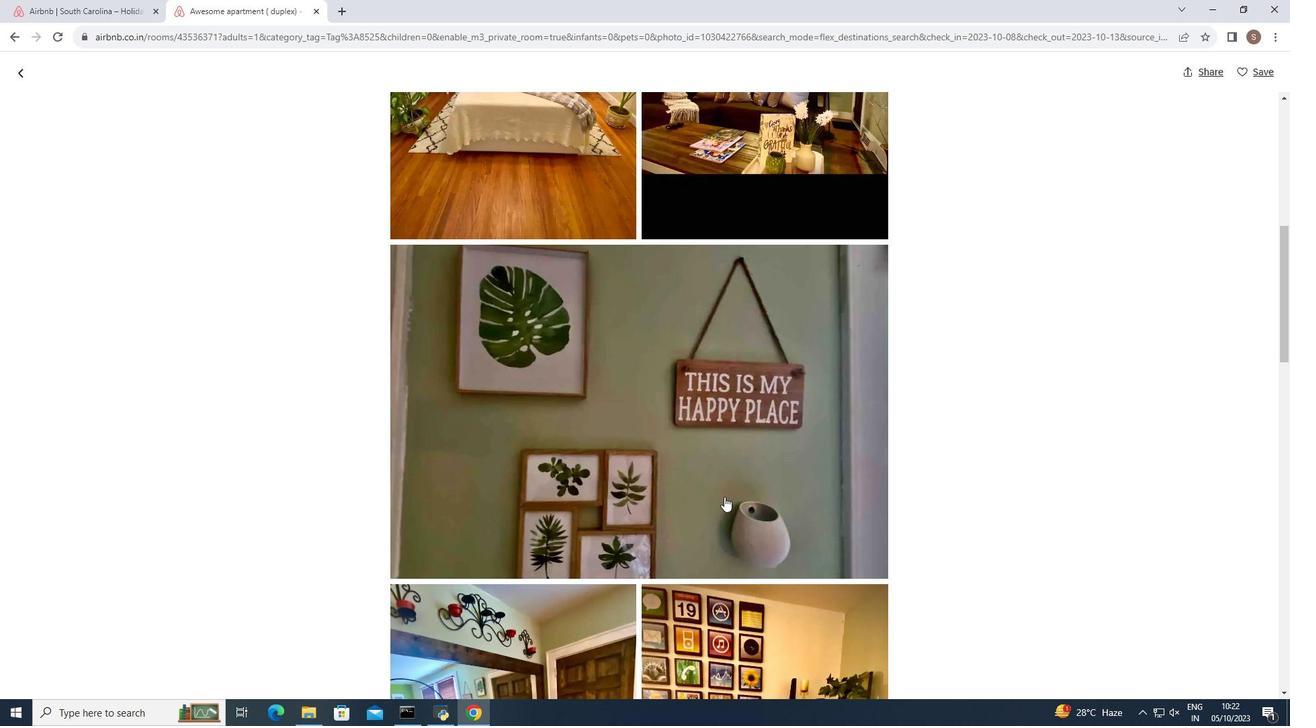 
Action: Mouse scrolled (724, 496) with delta (0, 0)
Screenshot: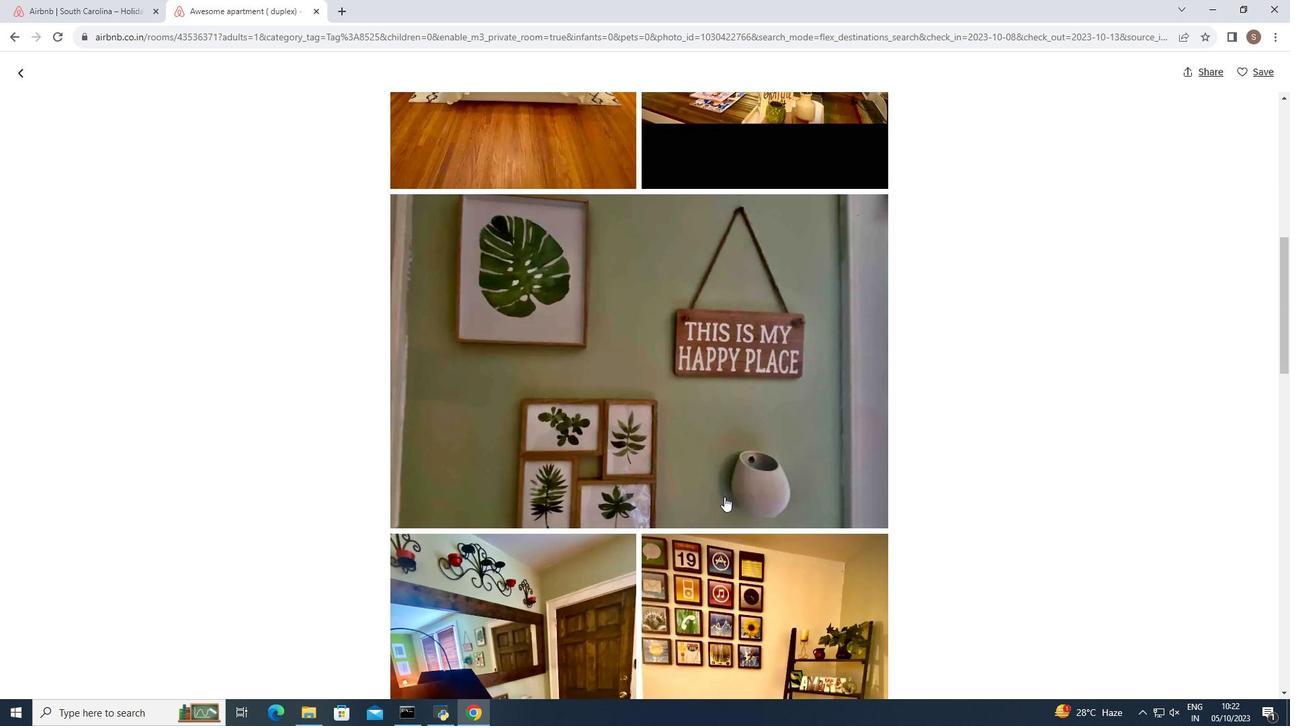 
Action: Mouse scrolled (724, 496) with delta (0, 0)
Screenshot: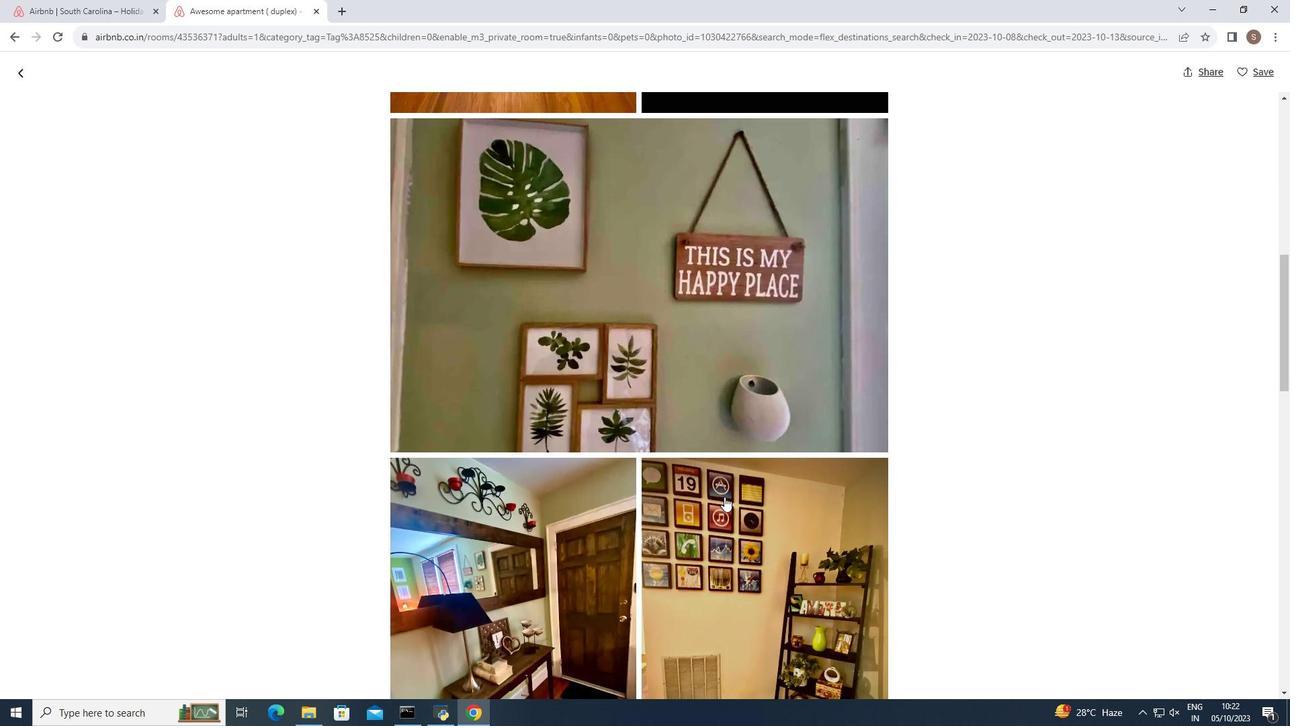 
Action: Mouse scrolled (724, 496) with delta (0, 0)
Screenshot: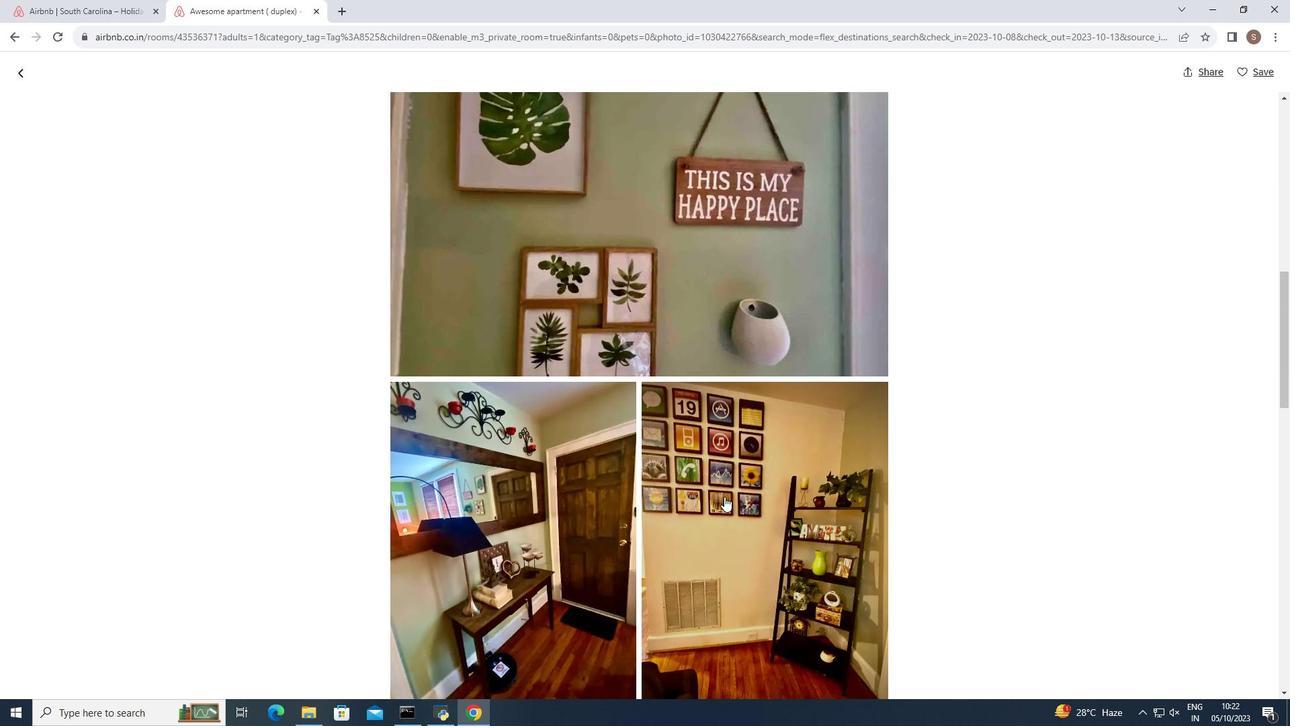 
Action: Mouse scrolled (724, 496) with delta (0, 0)
Screenshot: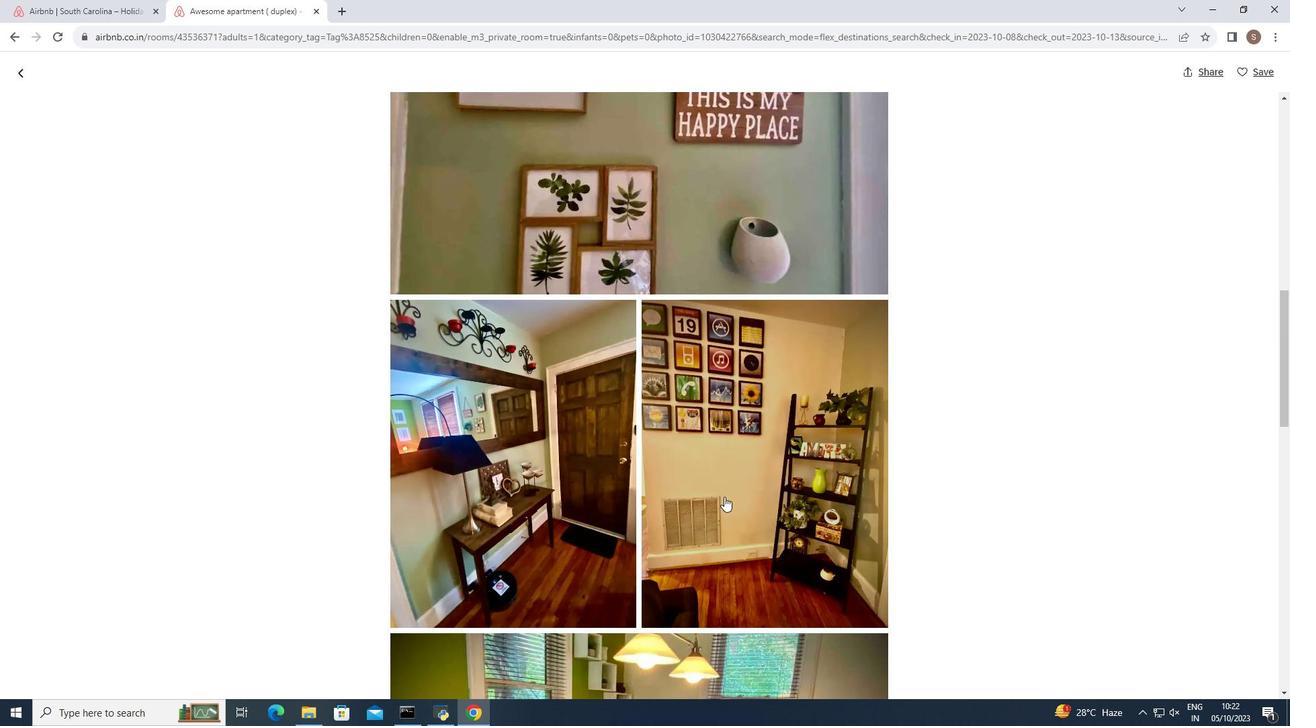 
Action: Mouse scrolled (724, 496) with delta (0, 0)
Screenshot: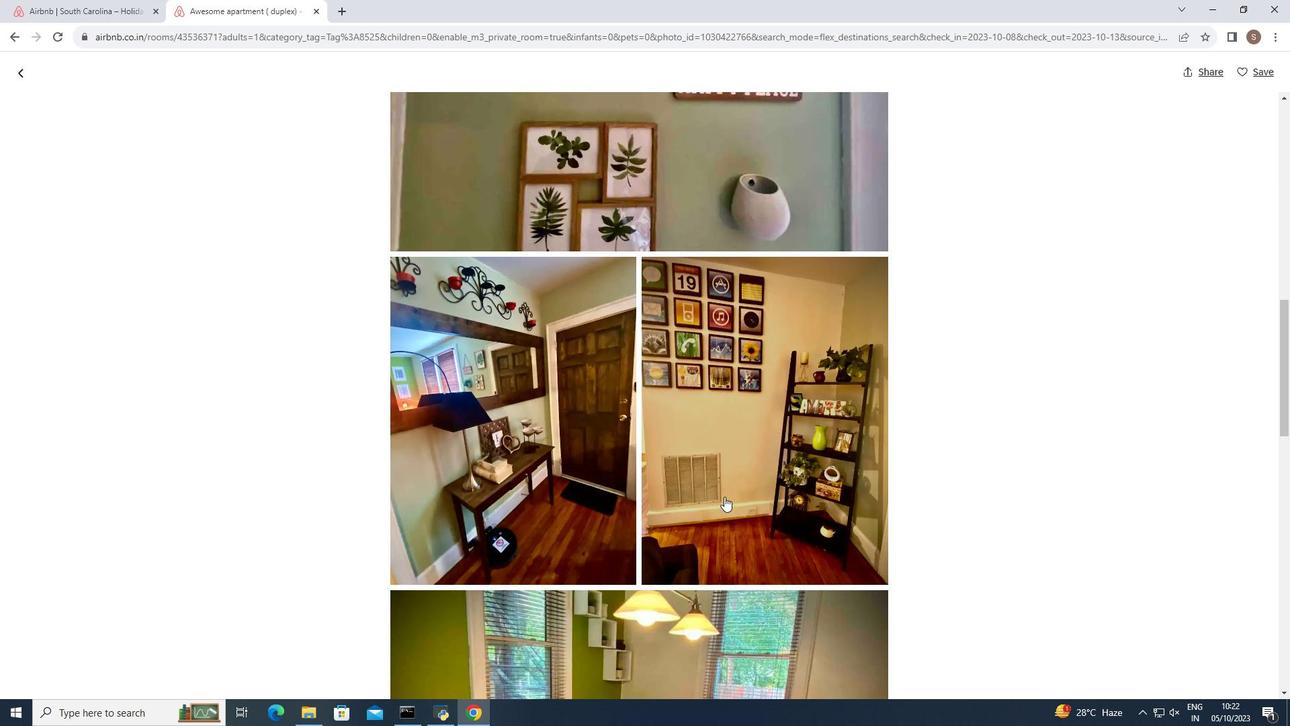 
Action: Mouse scrolled (724, 496) with delta (0, 0)
Screenshot: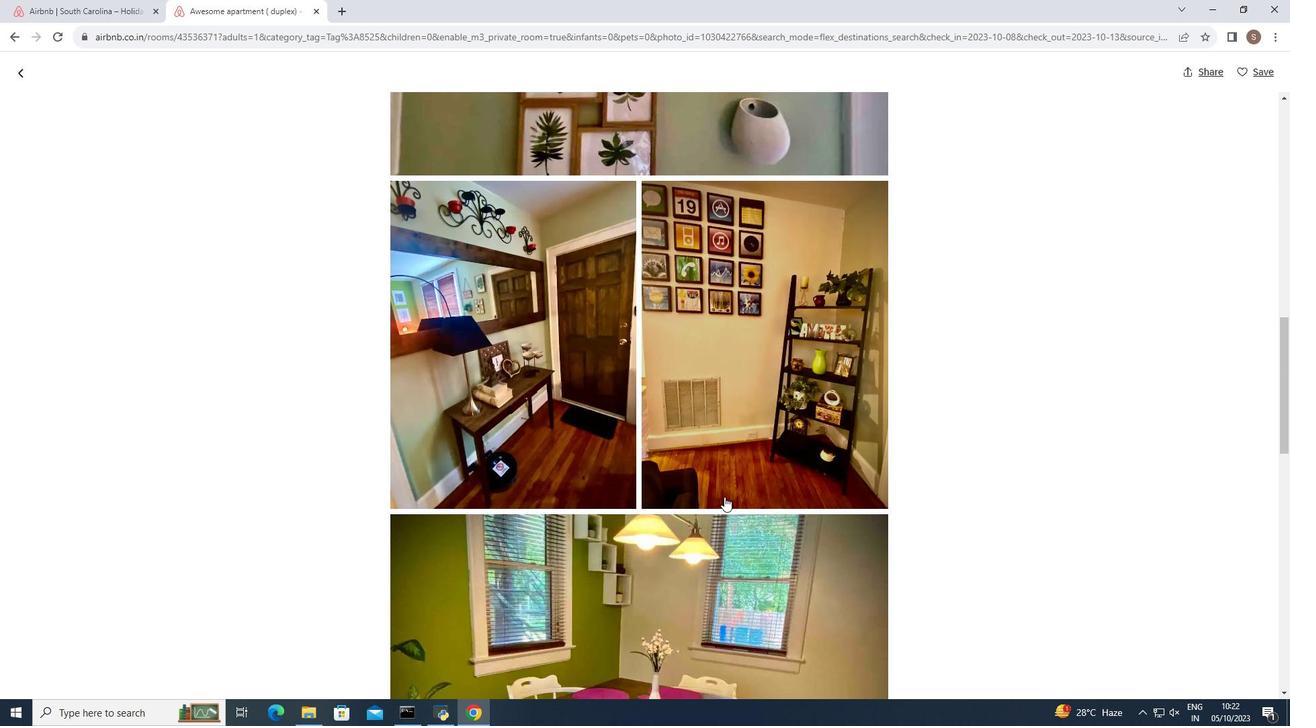 
Action: Mouse scrolled (724, 496) with delta (0, 0)
Screenshot: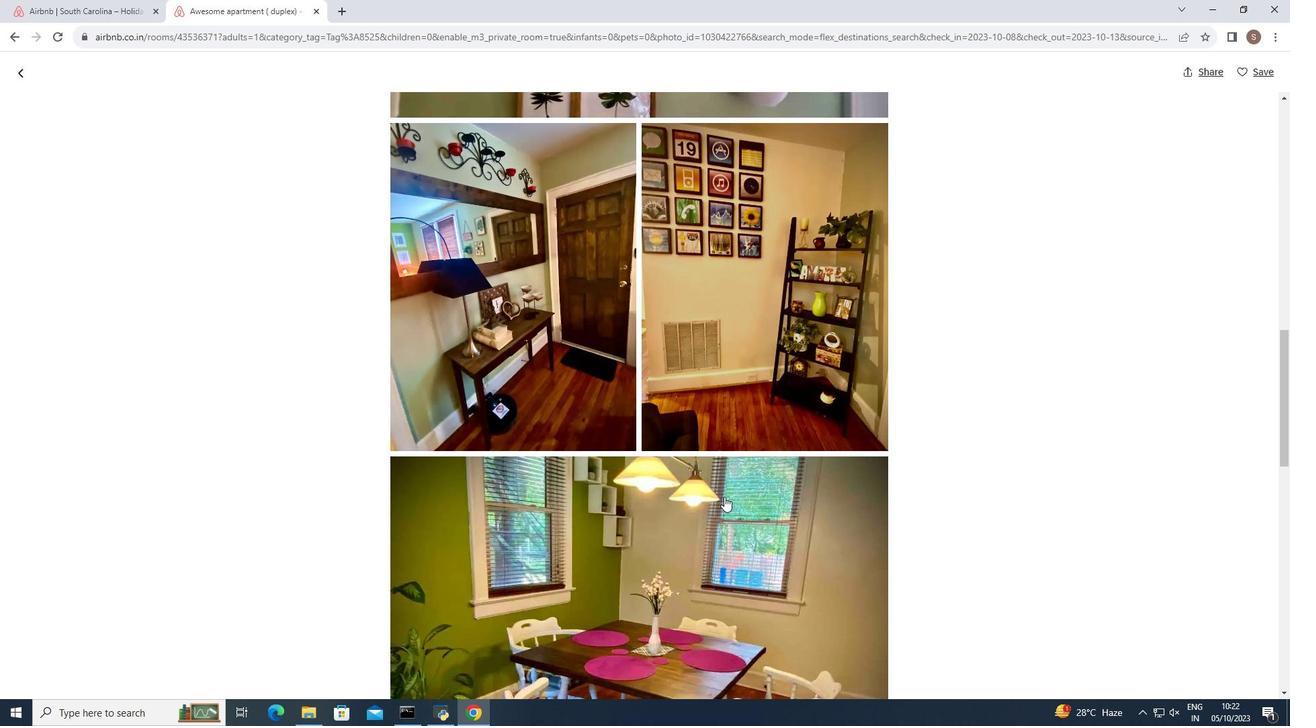 
Action: Mouse scrolled (724, 496) with delta (0, 0)
Screenshot: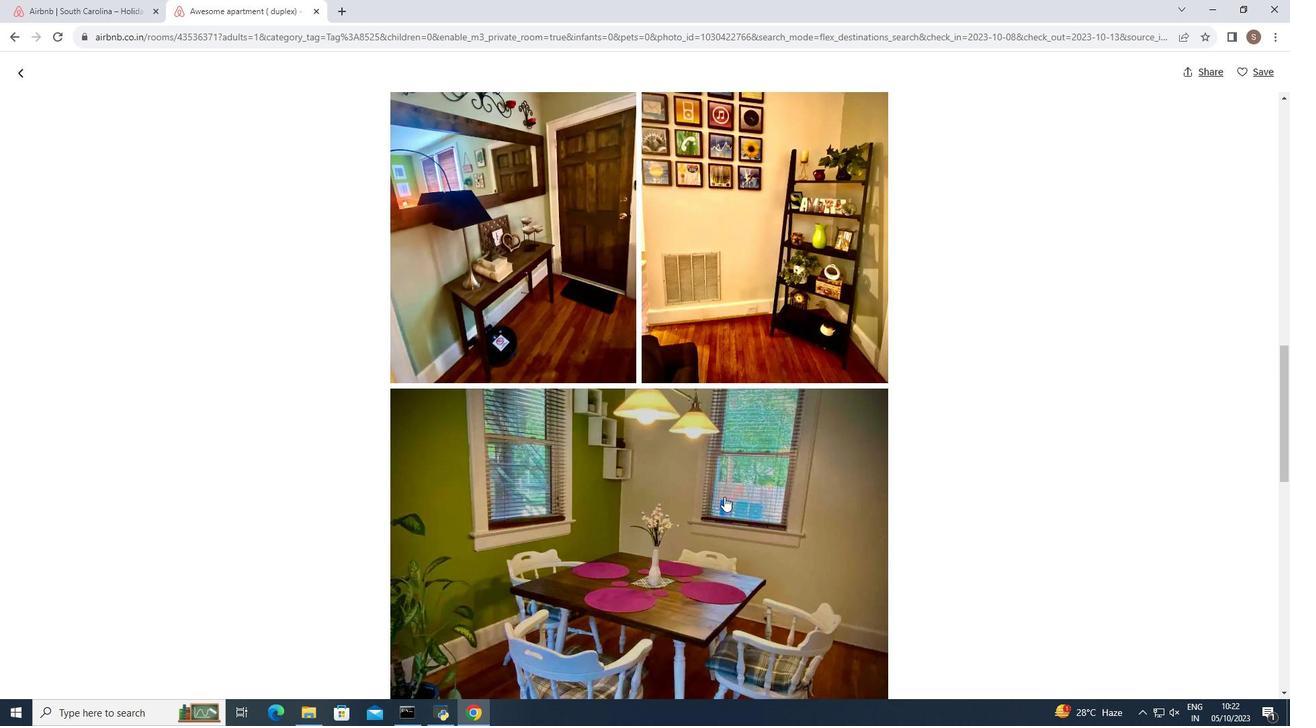 
Action: Mouse scrolled (724, 496) with delta (0, 0)
Screenshot: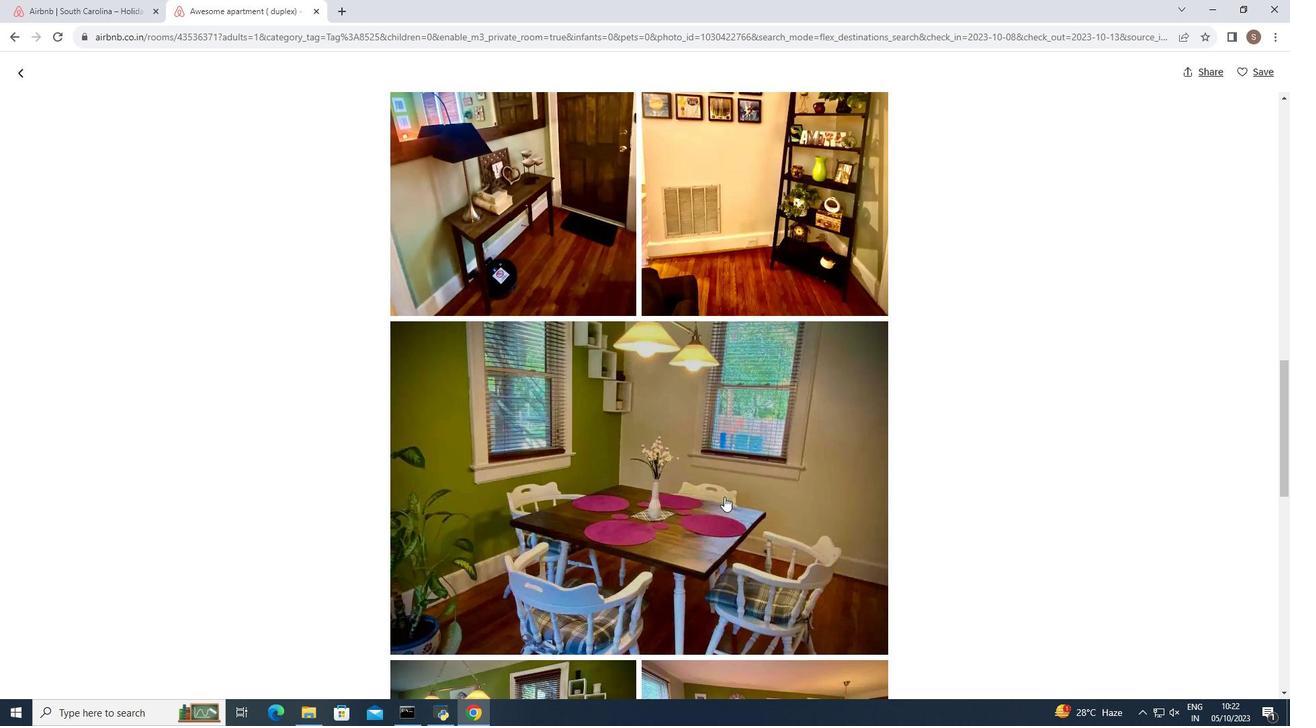 
Action: Mouse scrolled (724, 496) with delta (0, 0)
Screenshot: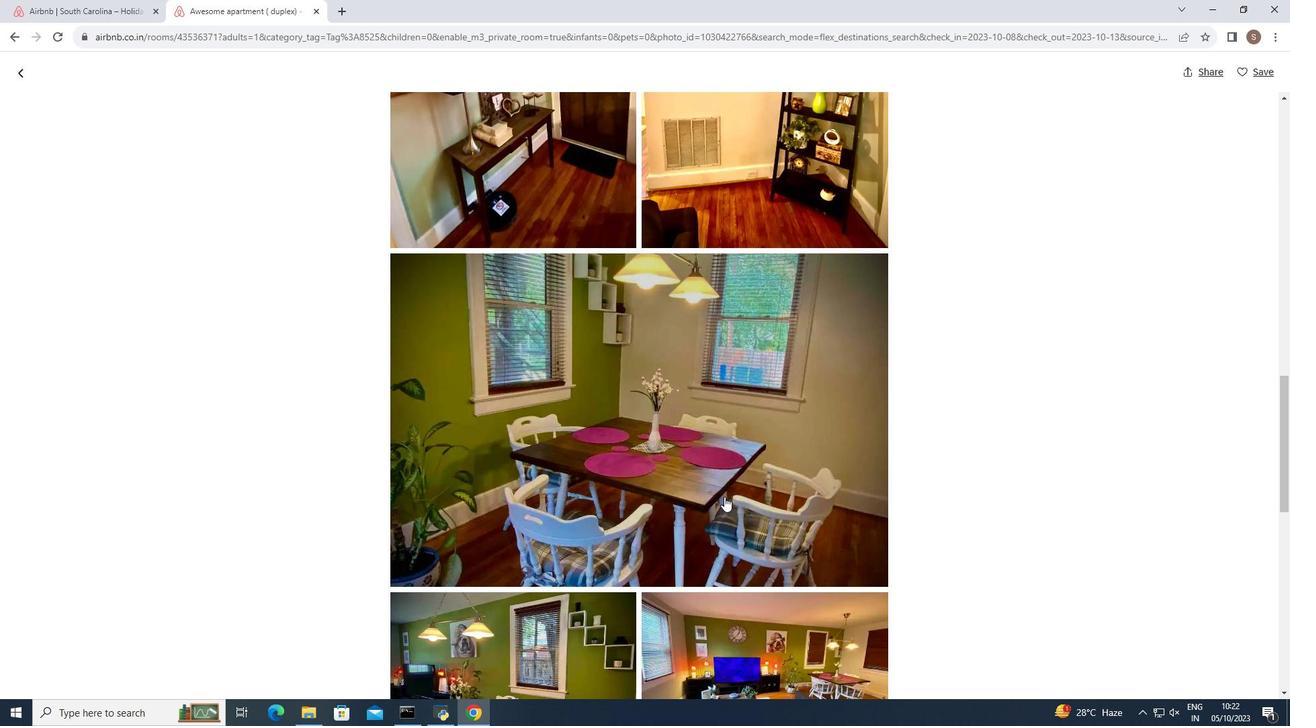 
Action: Mouse scrolled (724, 496) with delta (0, 0)
Screenshot: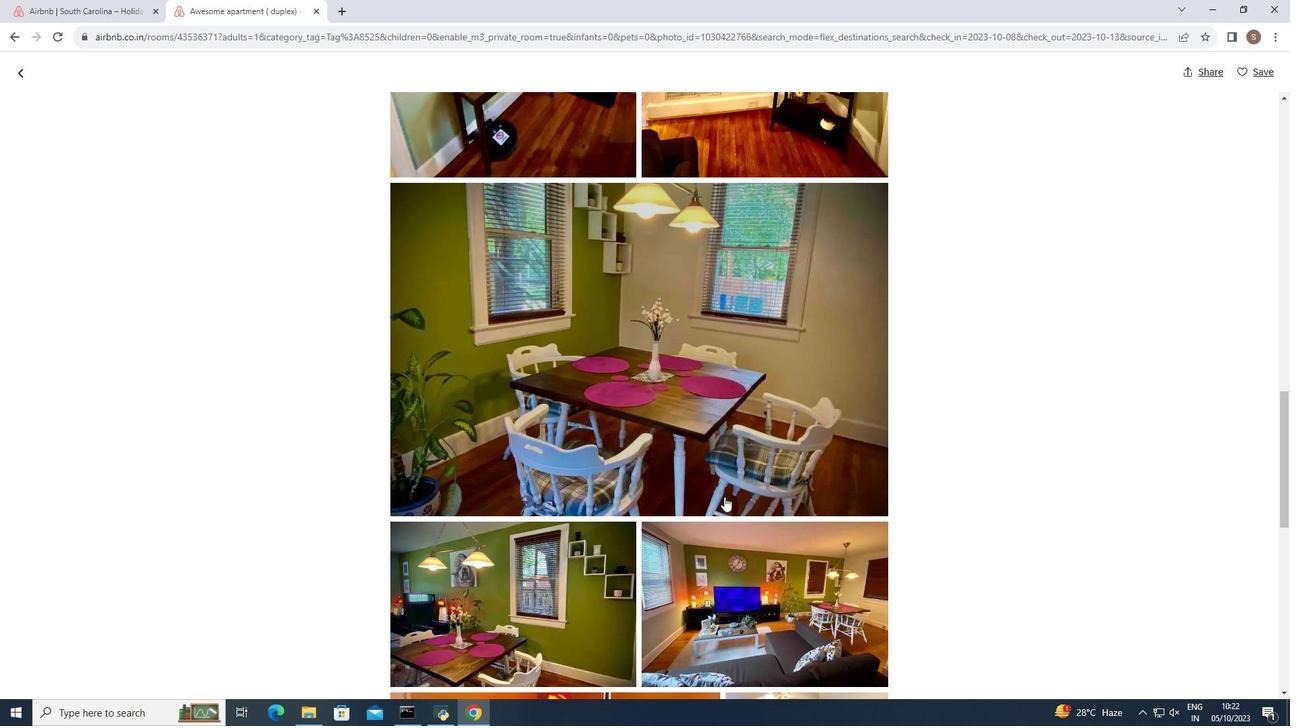 
Action: Mouse scrolled (724, 496) with delta (0, 0)
Screenshot: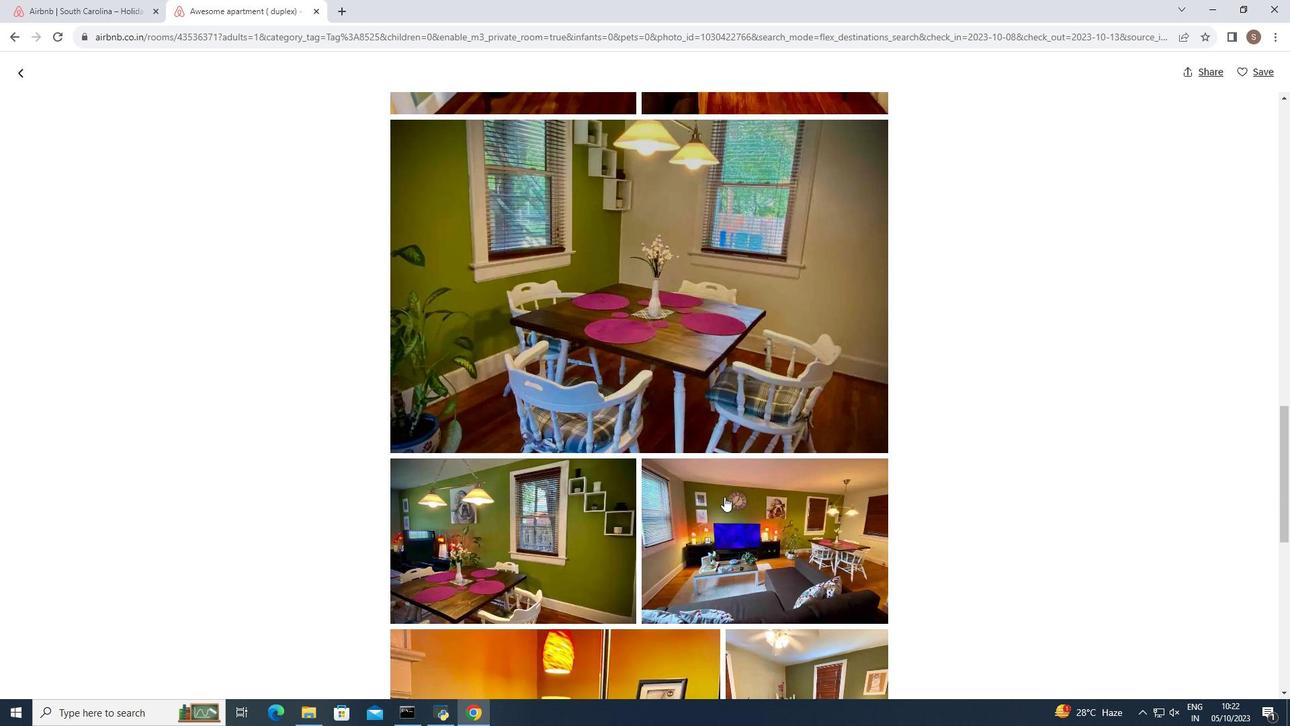 
Action: Mouse scrolled (724, 496) with delta (0, 0)
Screenshot: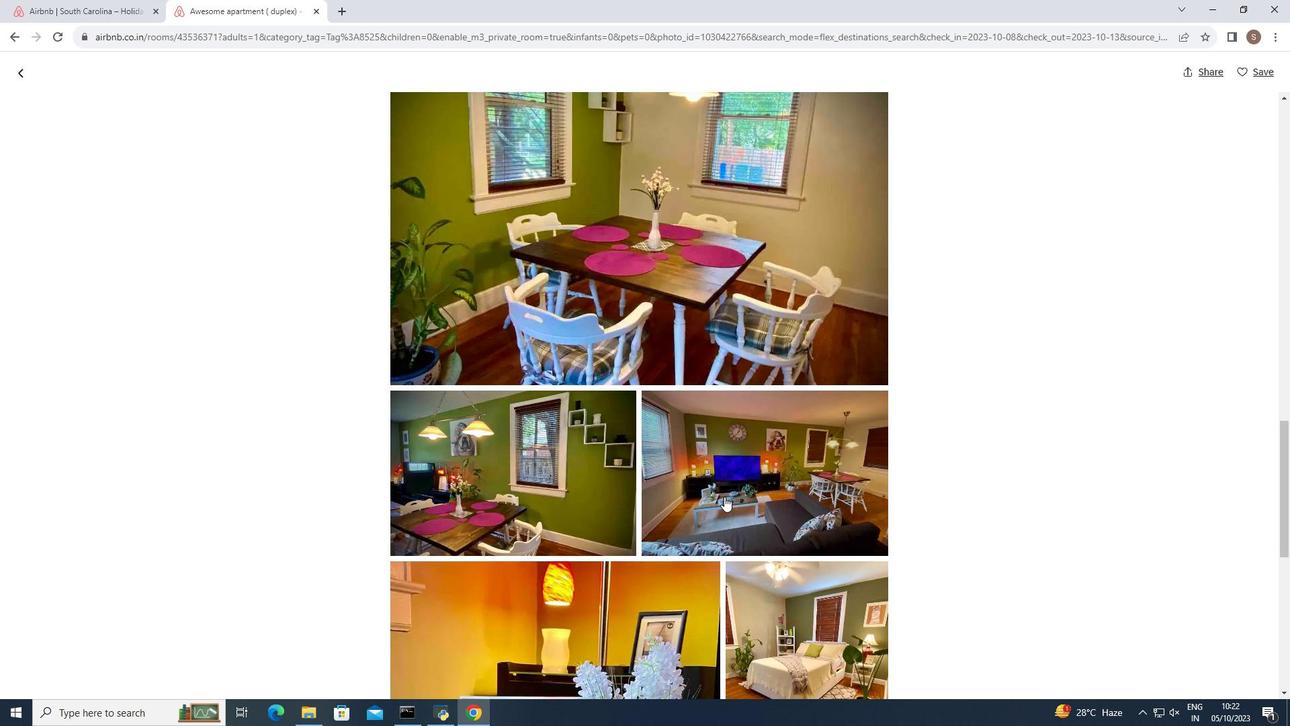 
Action: Mouse scrolled (724, 496) with delta (0, 0)
Screenshot: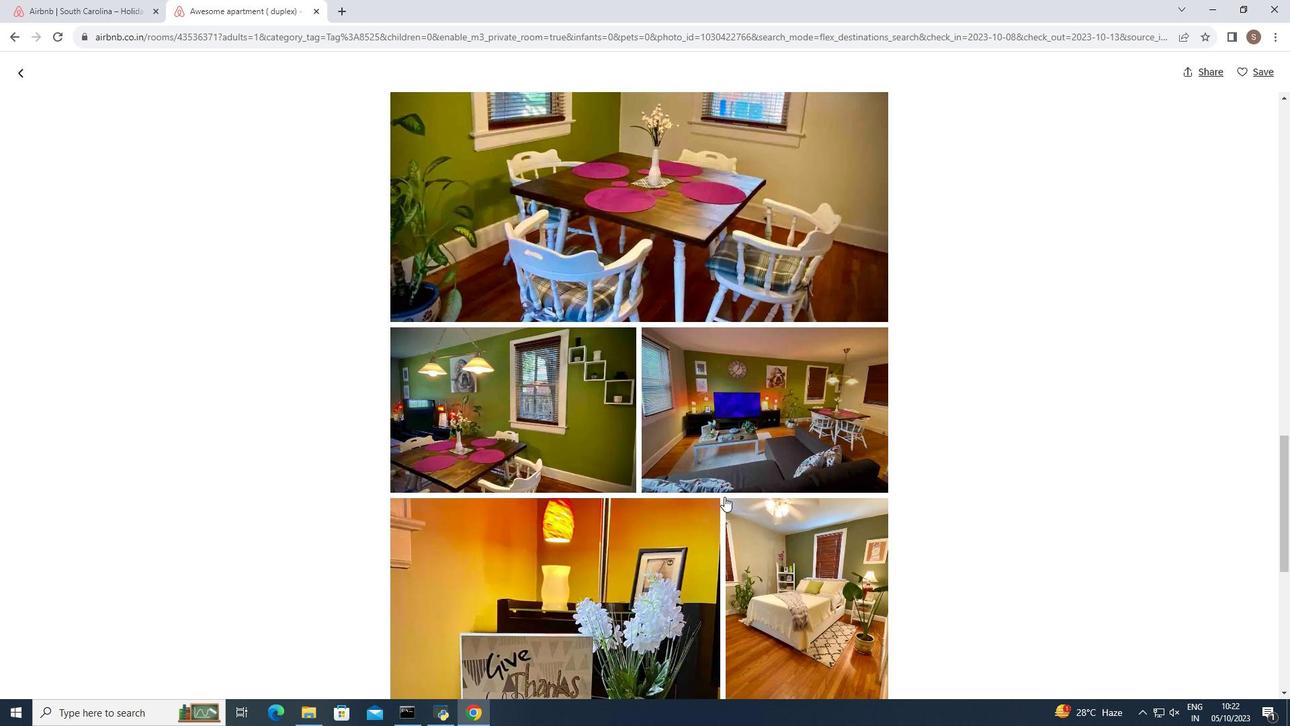 
Action: Mouse scrolled (724, 496) with delta (0, 0)
Screenshot: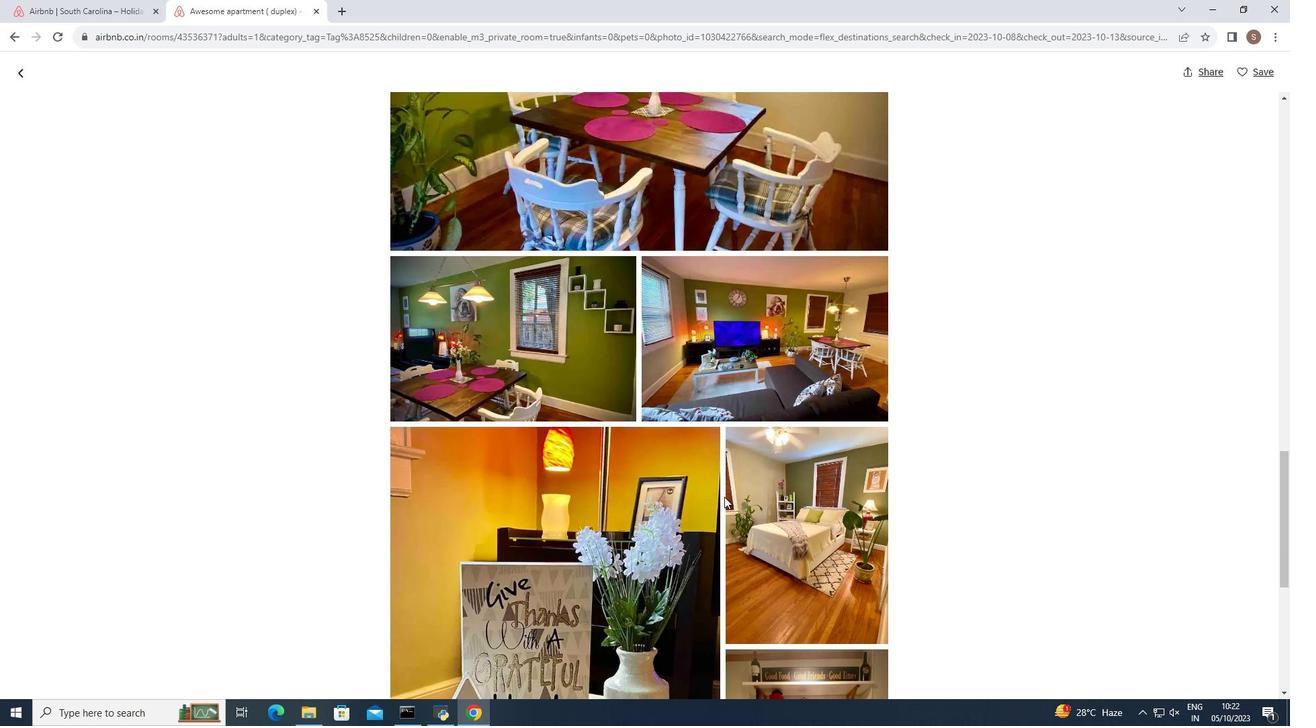 
Action: Mouse scrolled (724, 496) with delta (0, 0)
Screenshot: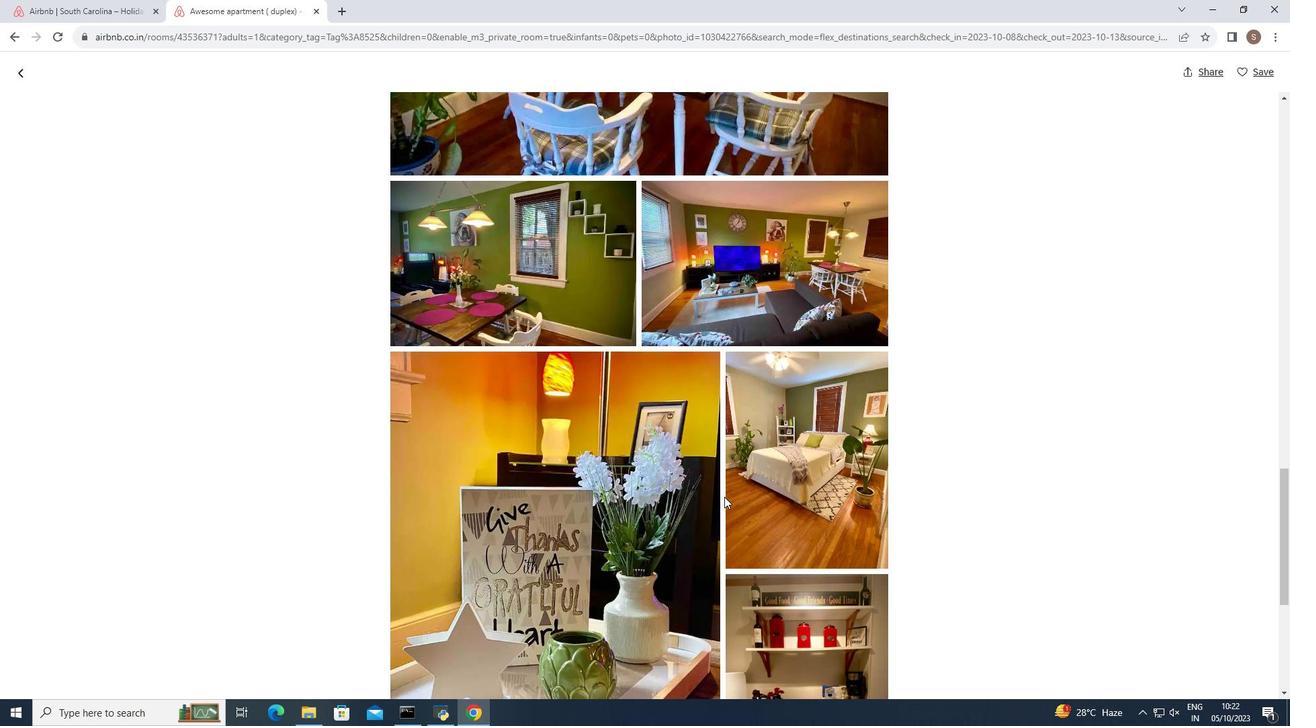 
Action: Mouse moved to (724, 497)
Screenshot: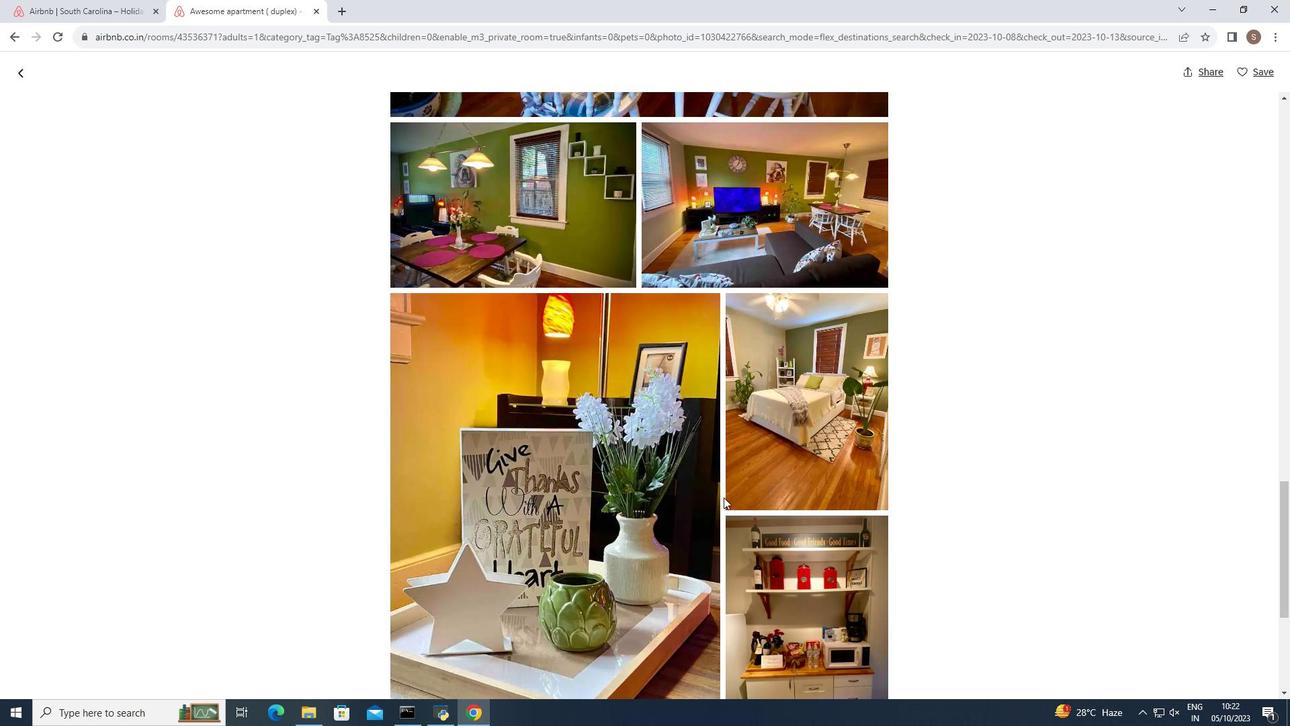 
Action: Mouse scrolled (724, 496) with delta (0, 0)
Screenshot: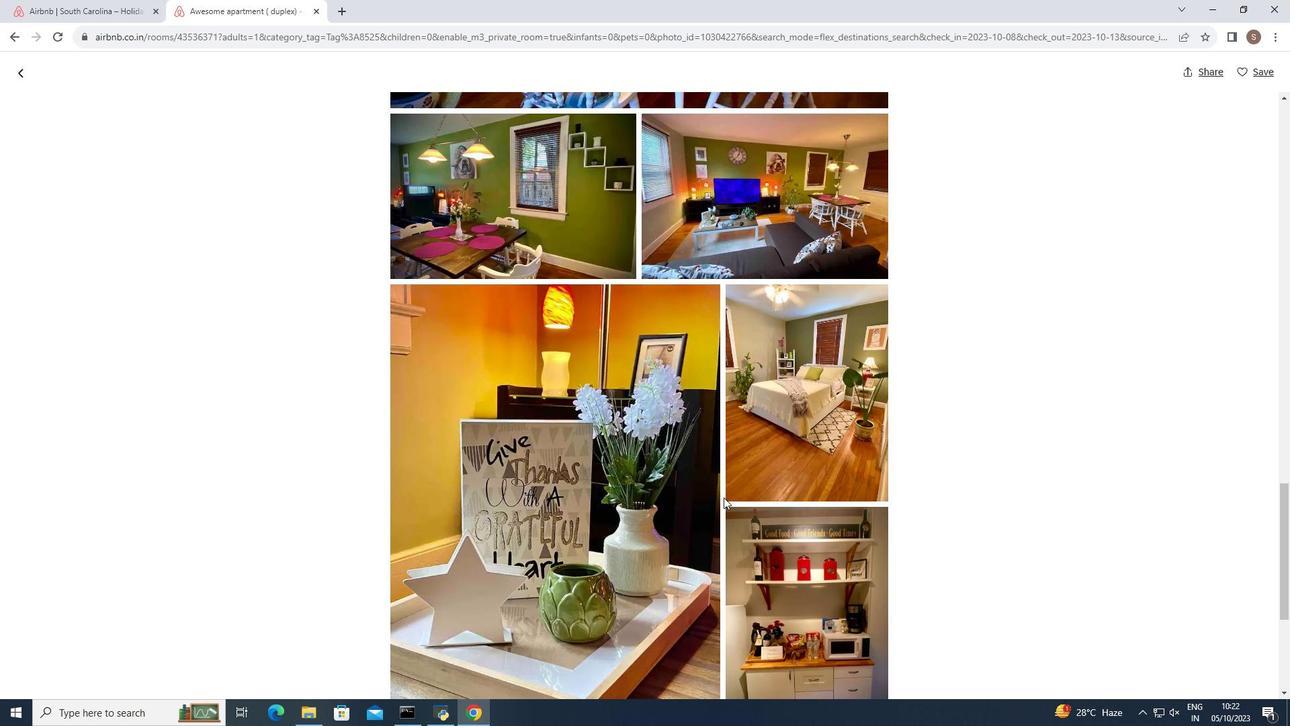 
Action: Mouse scrolled (724, 496) with delta (0, 0)
Screenshot: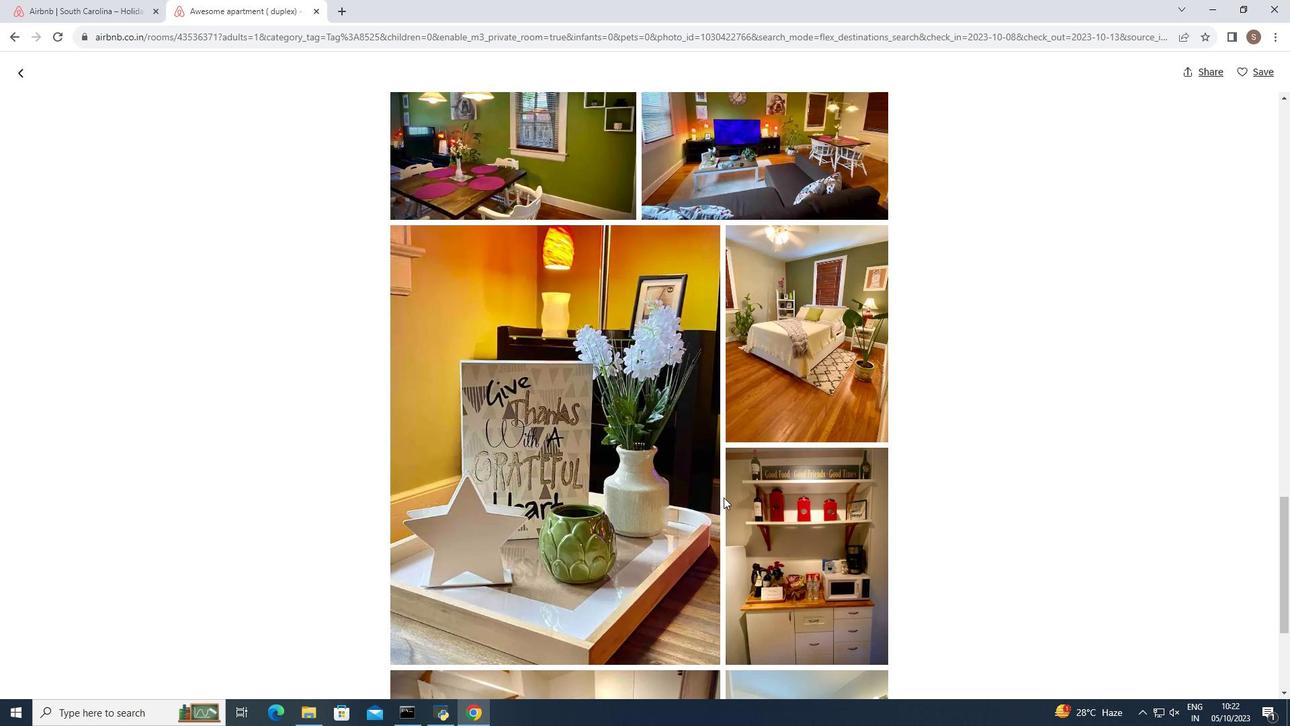 
Action: Mouse scrolled (724, 496) with delta (0, 0)
Screenshot: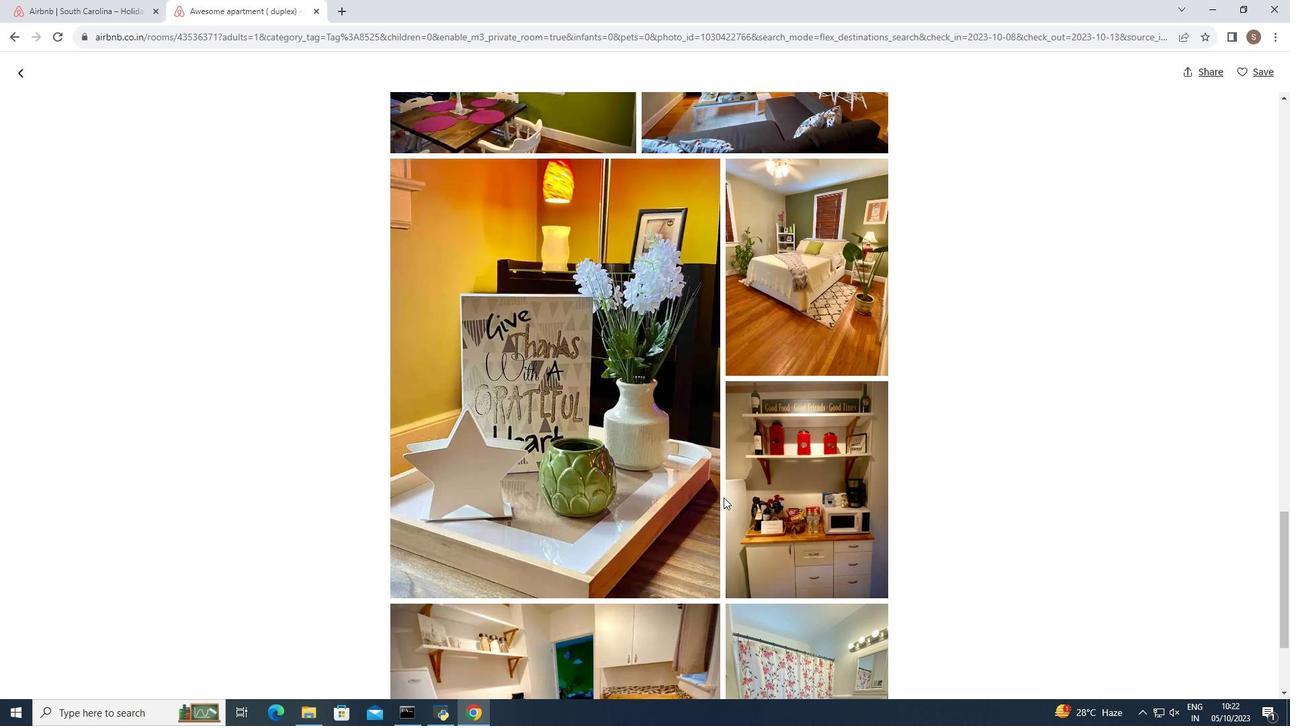 
Action: Mouse scrolled (724, 496) with delta (0, 0)
Screenshot: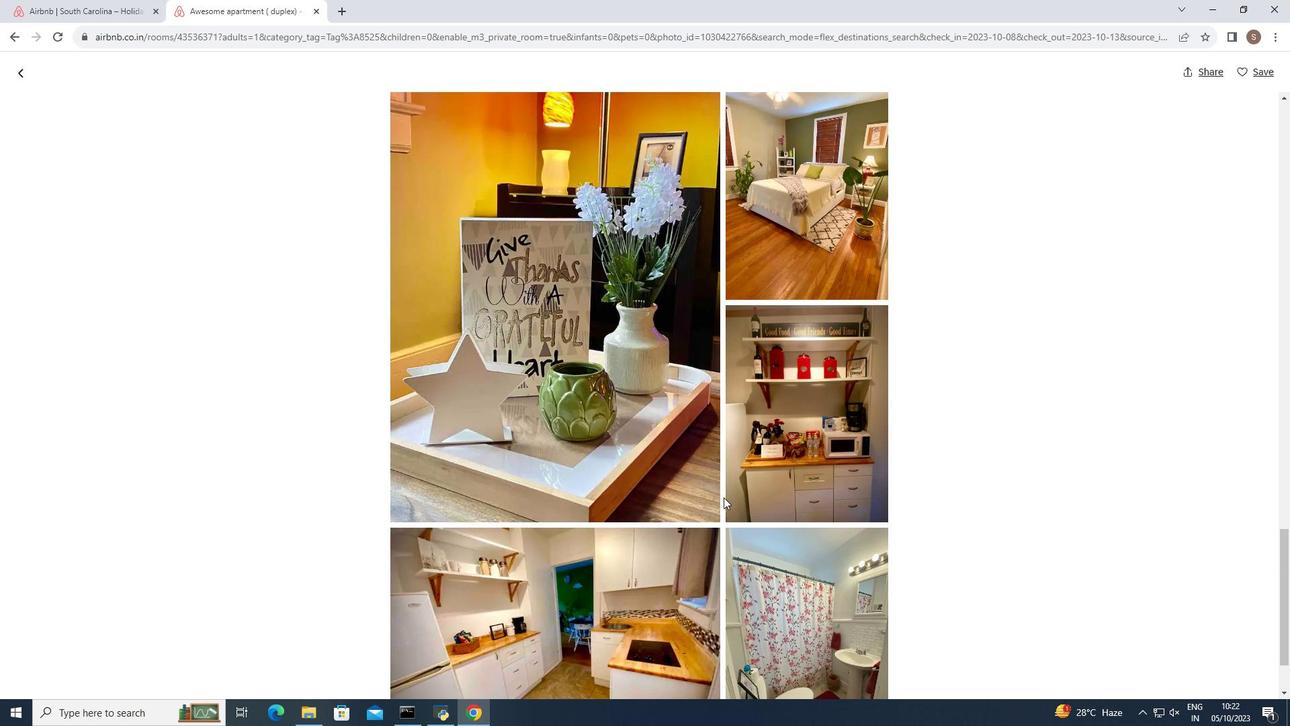 
Action: Mouse scrolled (724, 496) with delta (0, 0)
Screenshot: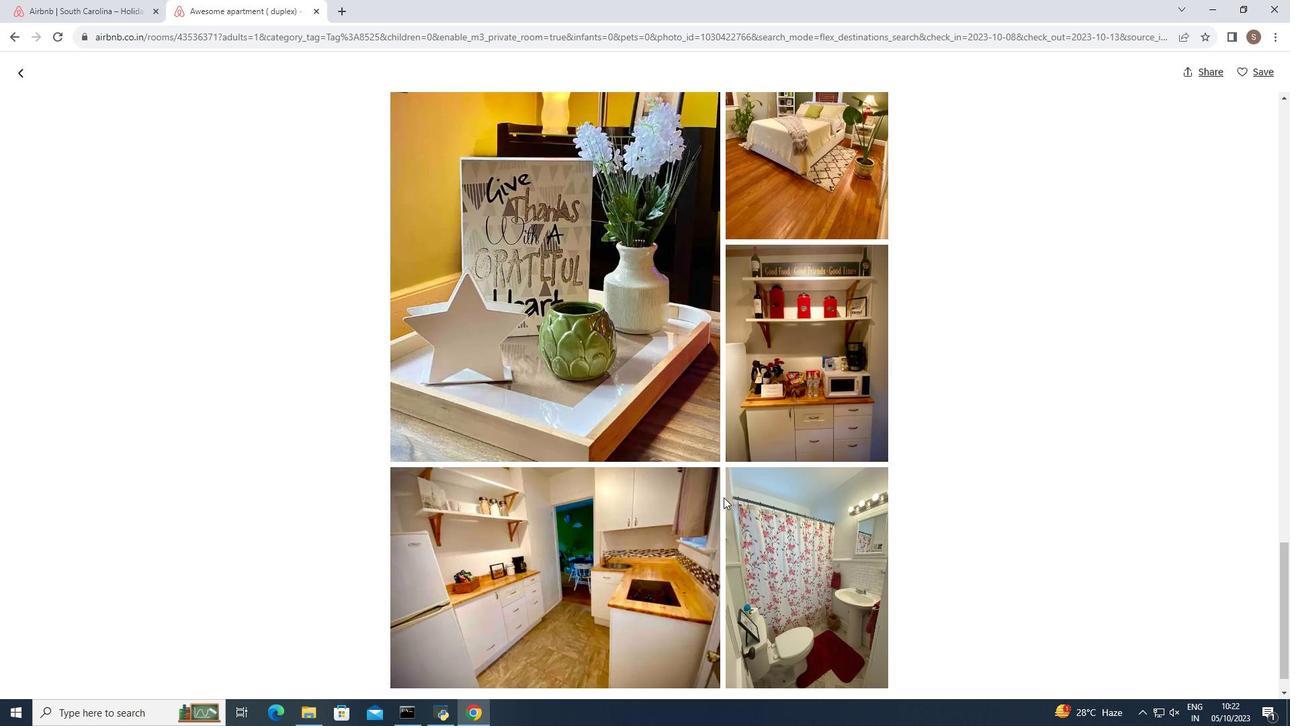 
Action: Mouse scrolled (724, 496) with delta (0, 0)
Screenshot: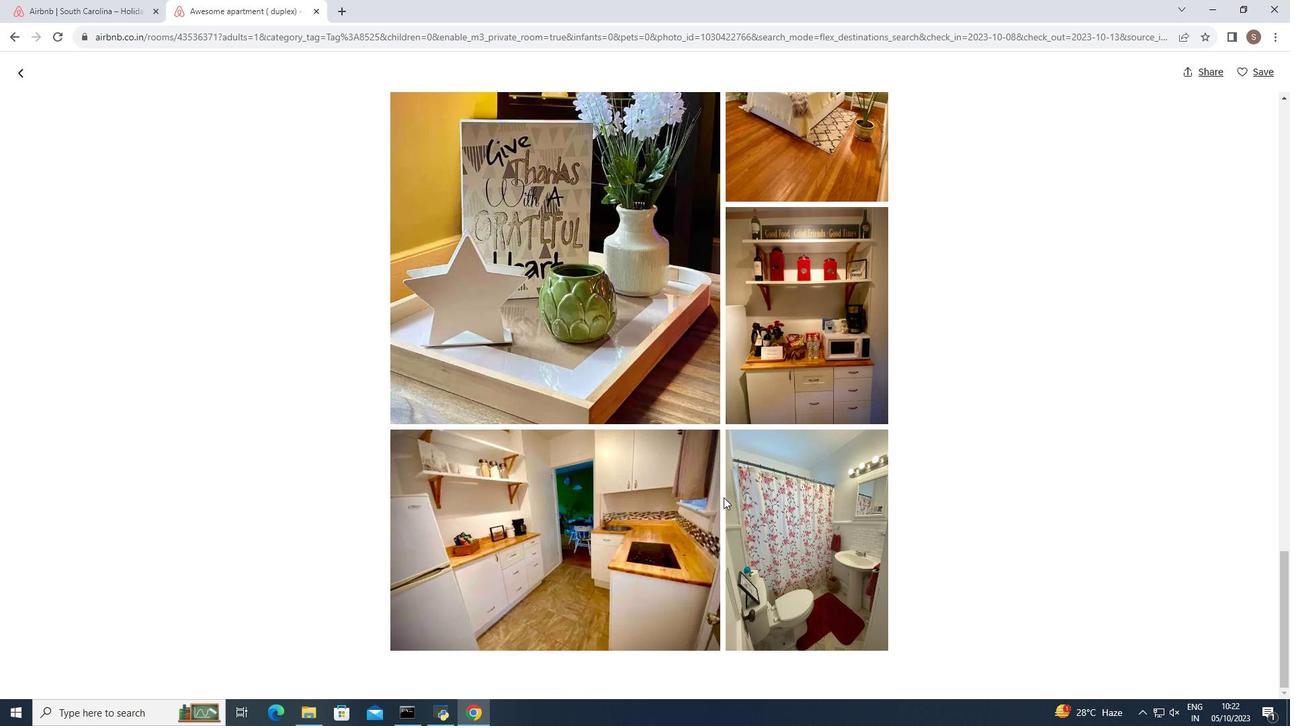 
Action: Mouse scrolled (724, 496) with delta (0, 0)
Screenshot: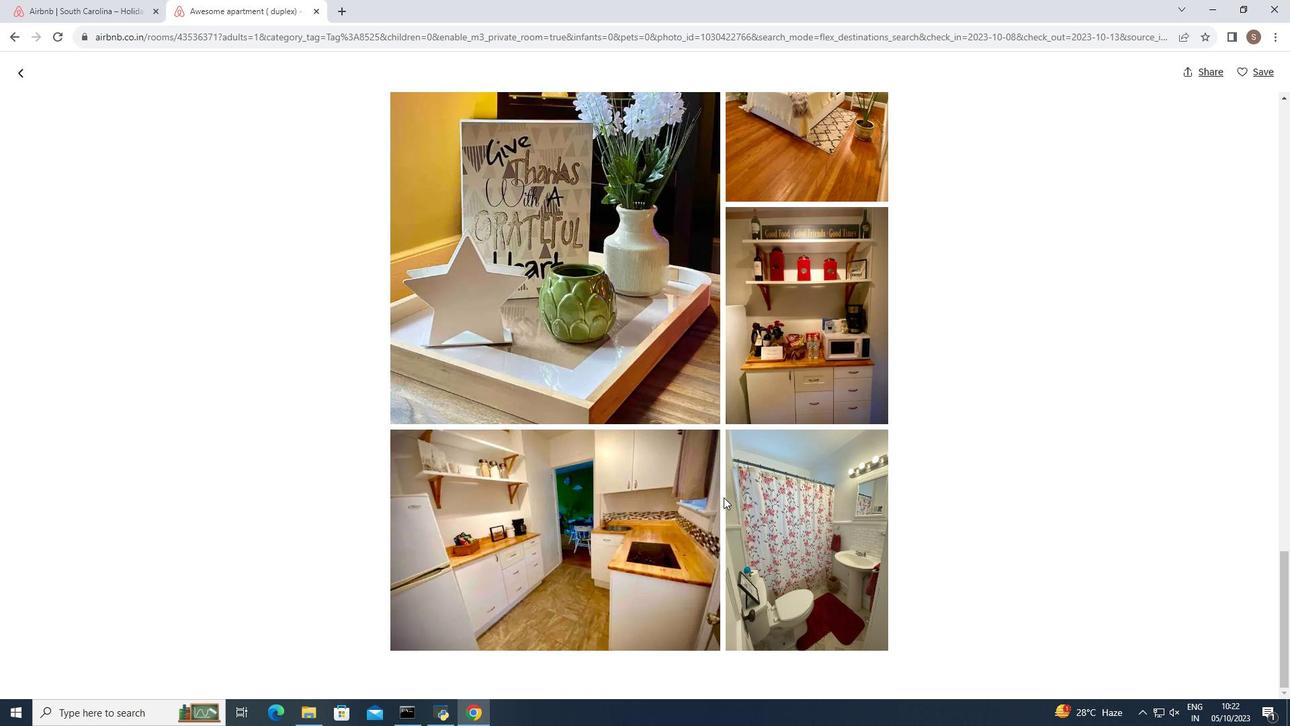 
Action: Mouse moved to (20, 74)
Screenshot: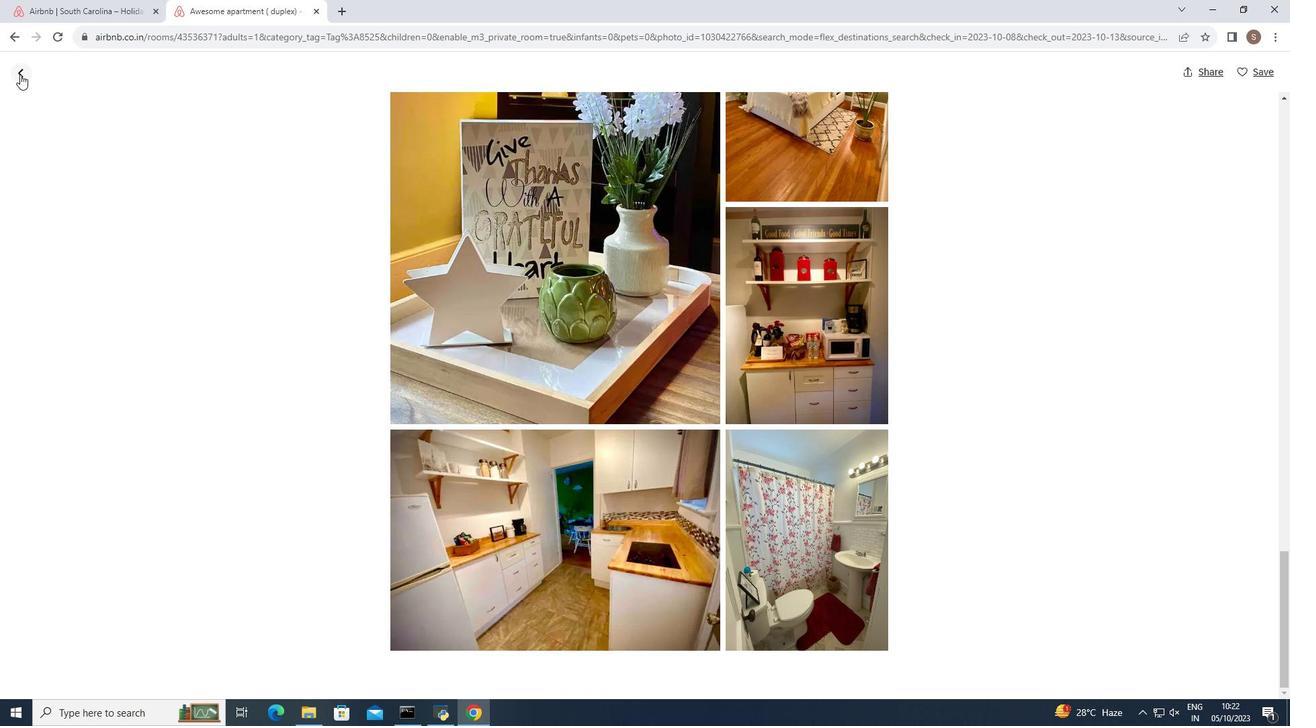 
Action: Mouse pressed left at (20, 74)
Screenshot: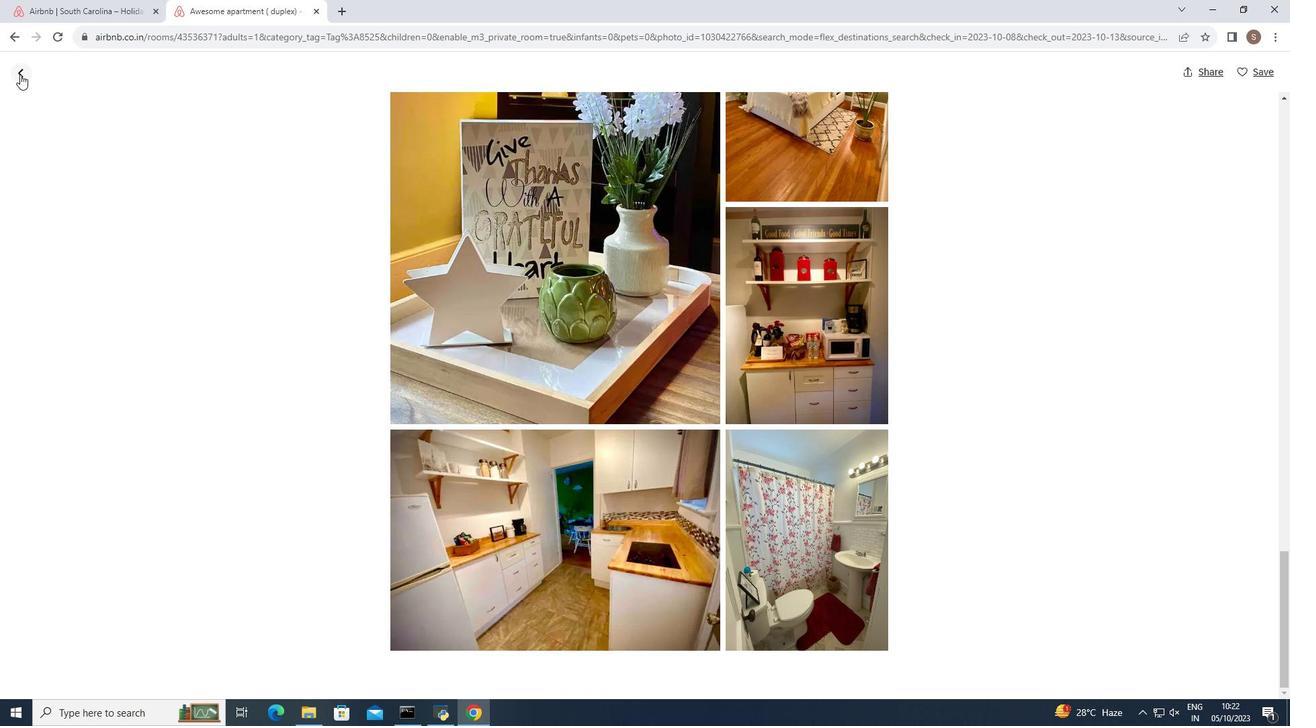 
Action: Mouse moved to (244, 330)
Screenshot: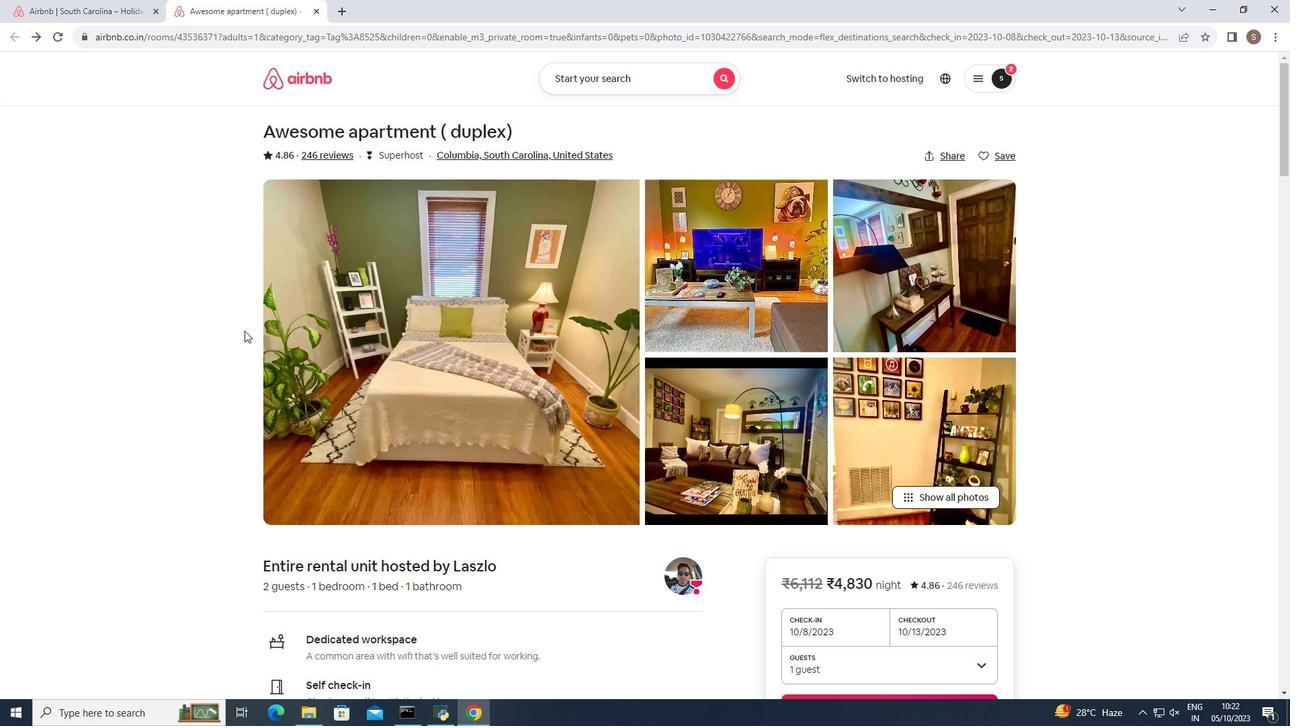 
Action: Mouse scrolled (244, 330) with delta (0, 0)
Screenshot: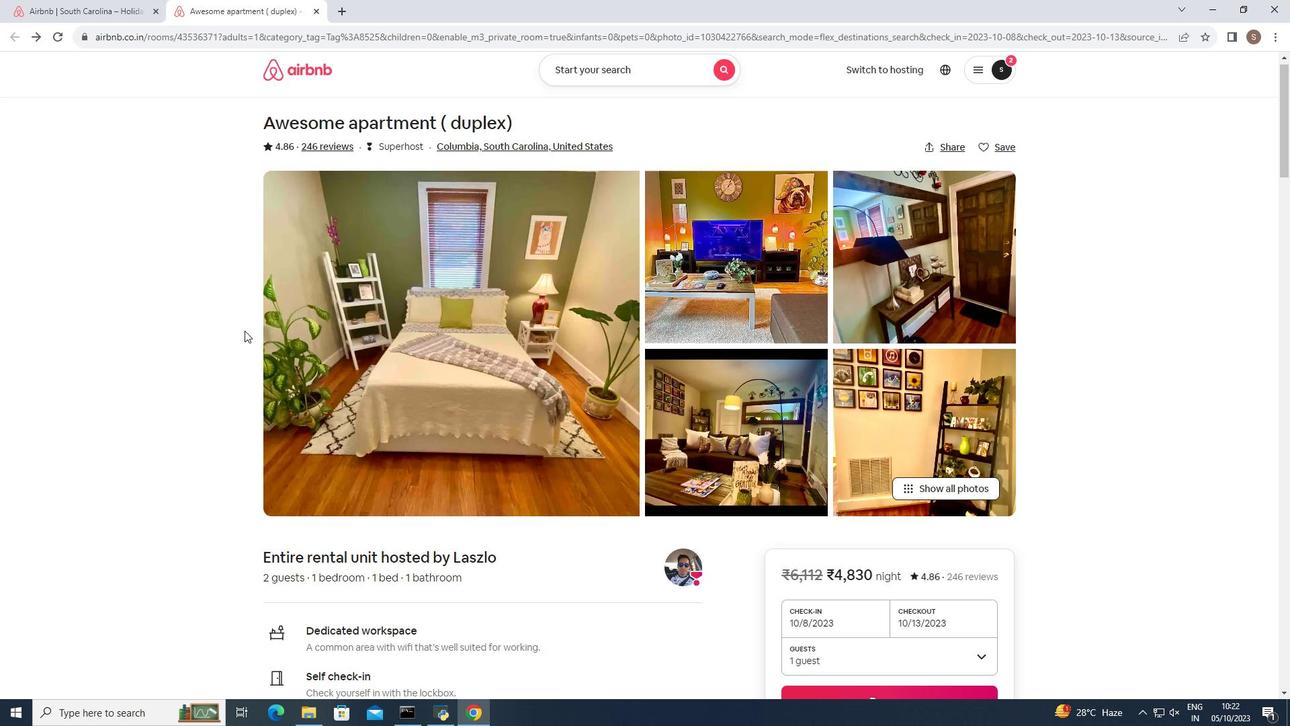 
Action: Mouse scrolled (244, 330) with delta (0, 0)
Screenshot: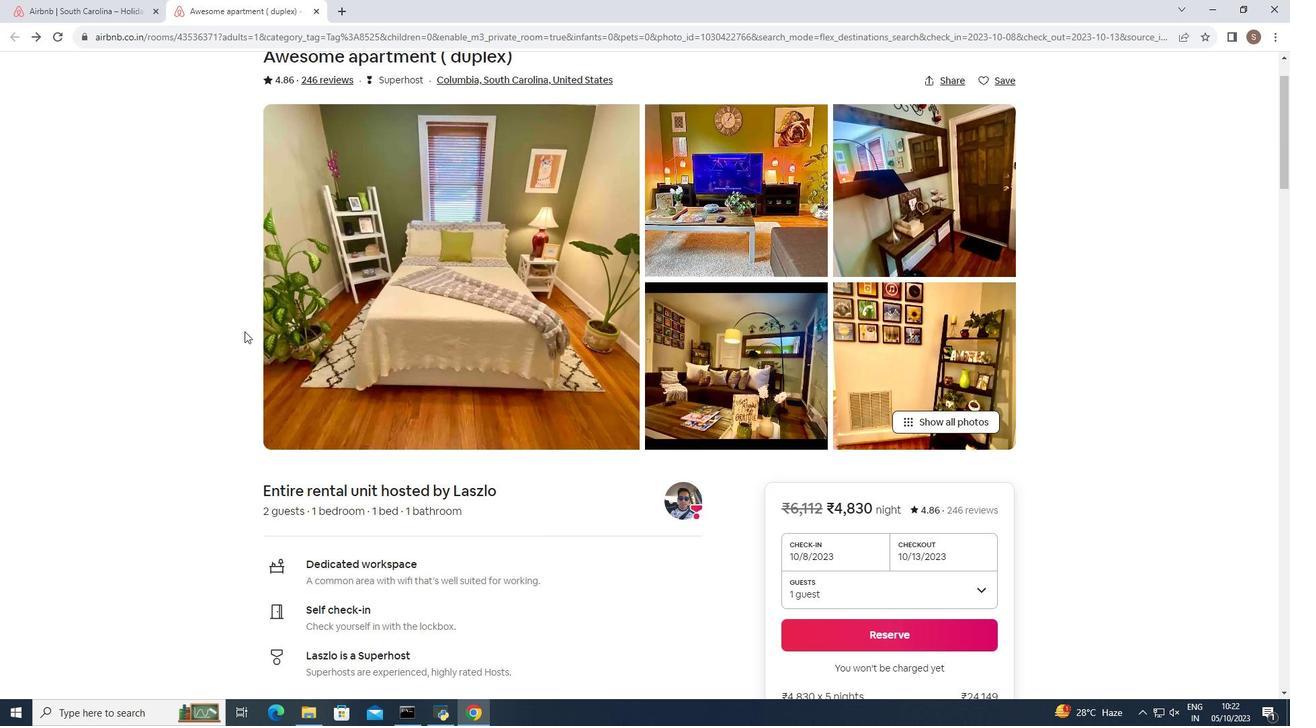 
Action: Mouse moved to (244, 331)
Screenshot: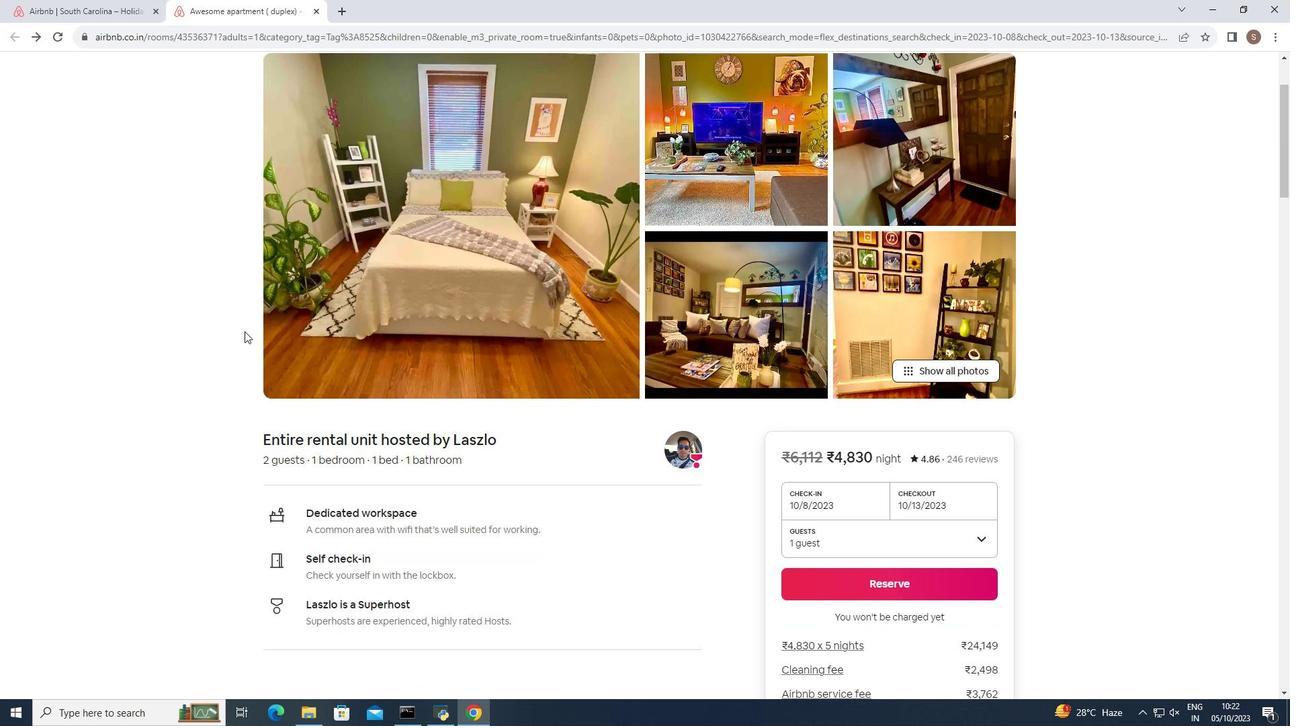 
Action: Mouse scrolled (244, 330) with delta (0, 0)
Screenshot: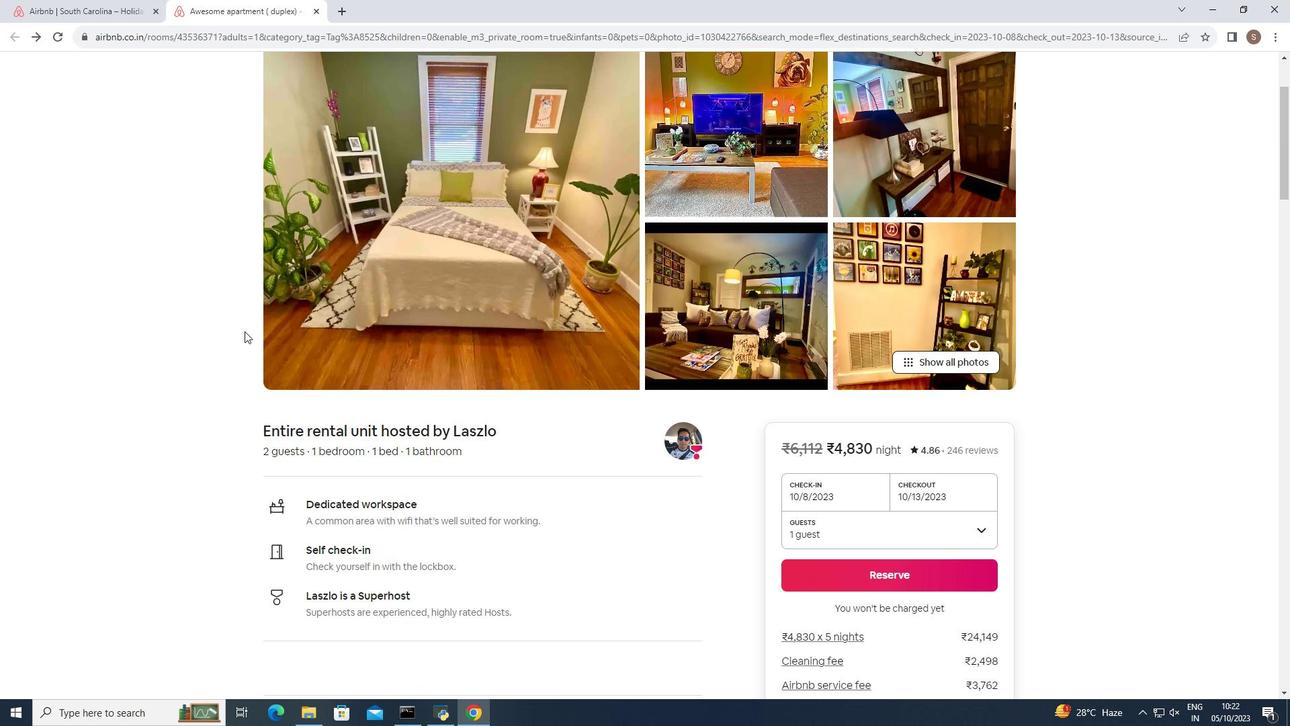 
Action: Mouse scrolled (244, 330) with delta (0, 0)
Screenshot: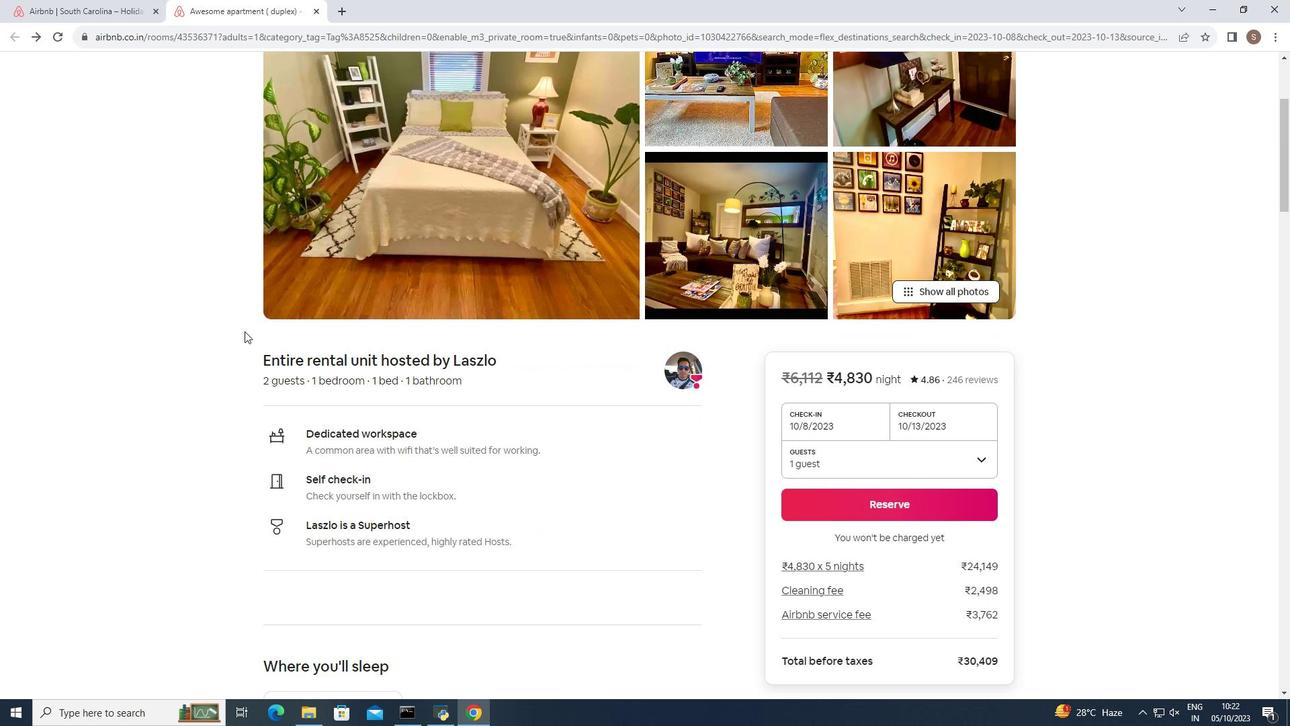 
Action: Mouse scrolled (244, 330) with delta (0, 0)
Screenshot: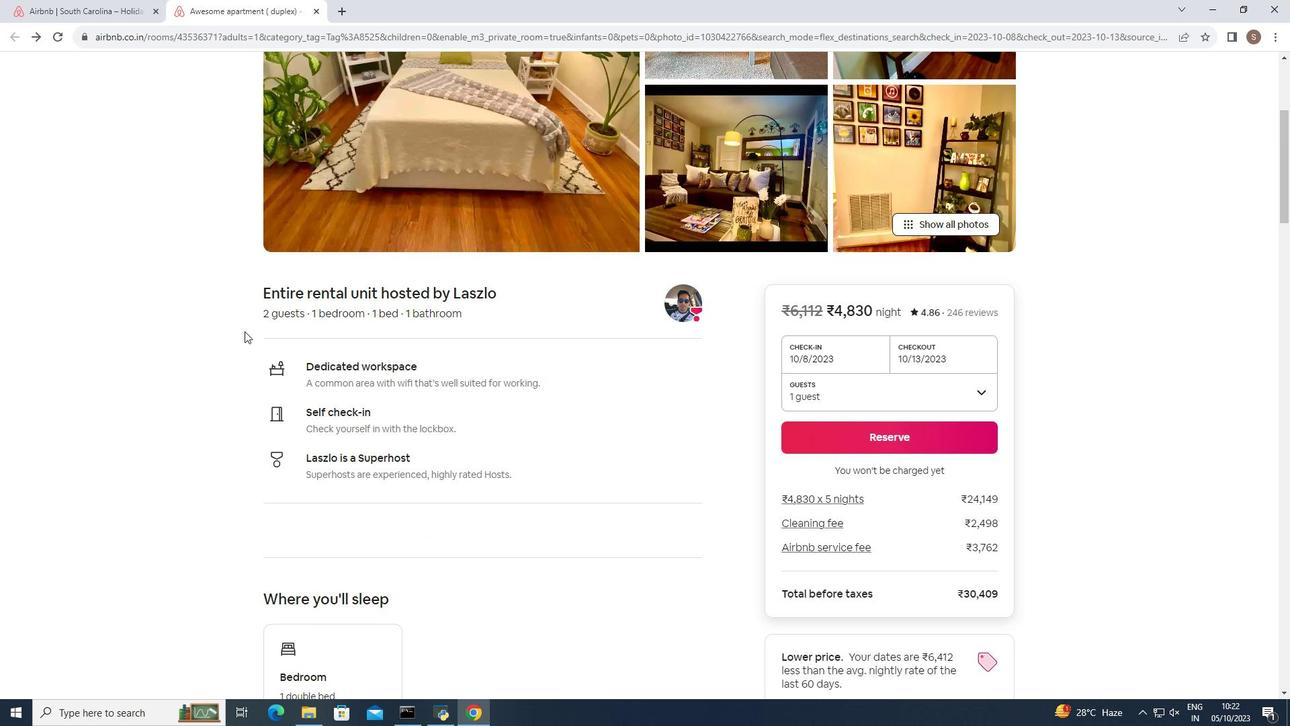 
Action: Mouse scrolled (244, 330) with delta (0, 0)
Screenshot: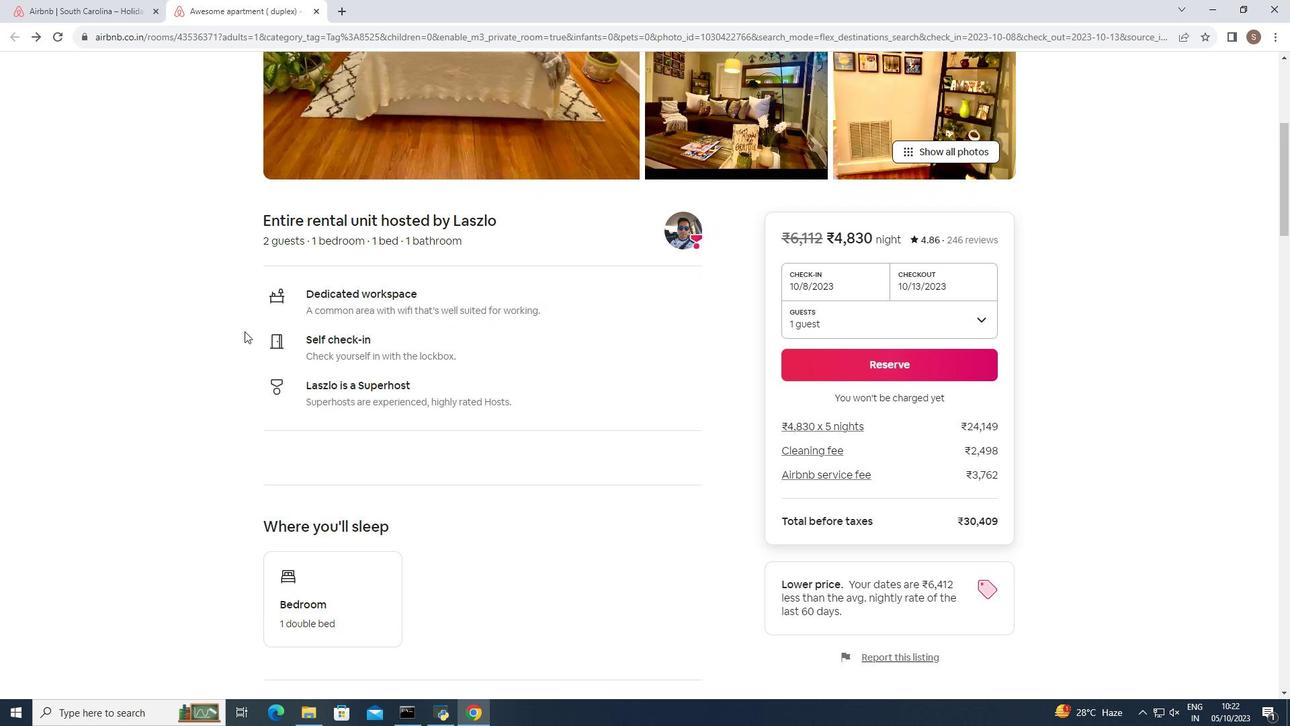 
Action: Mouse scrolled (244, 330) with delta (0, 0)
Screenshot: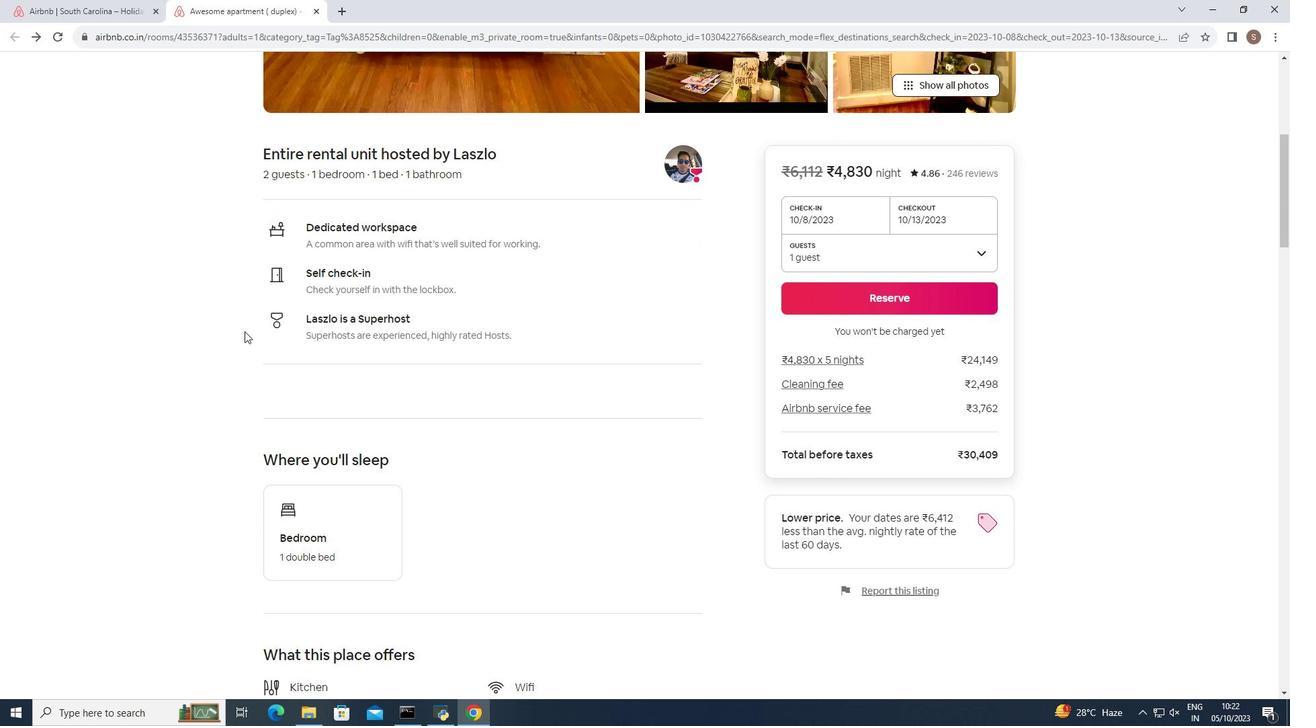 
Action: Mouse scrolled (244, 330) with delta (0, 0)
Screenshot: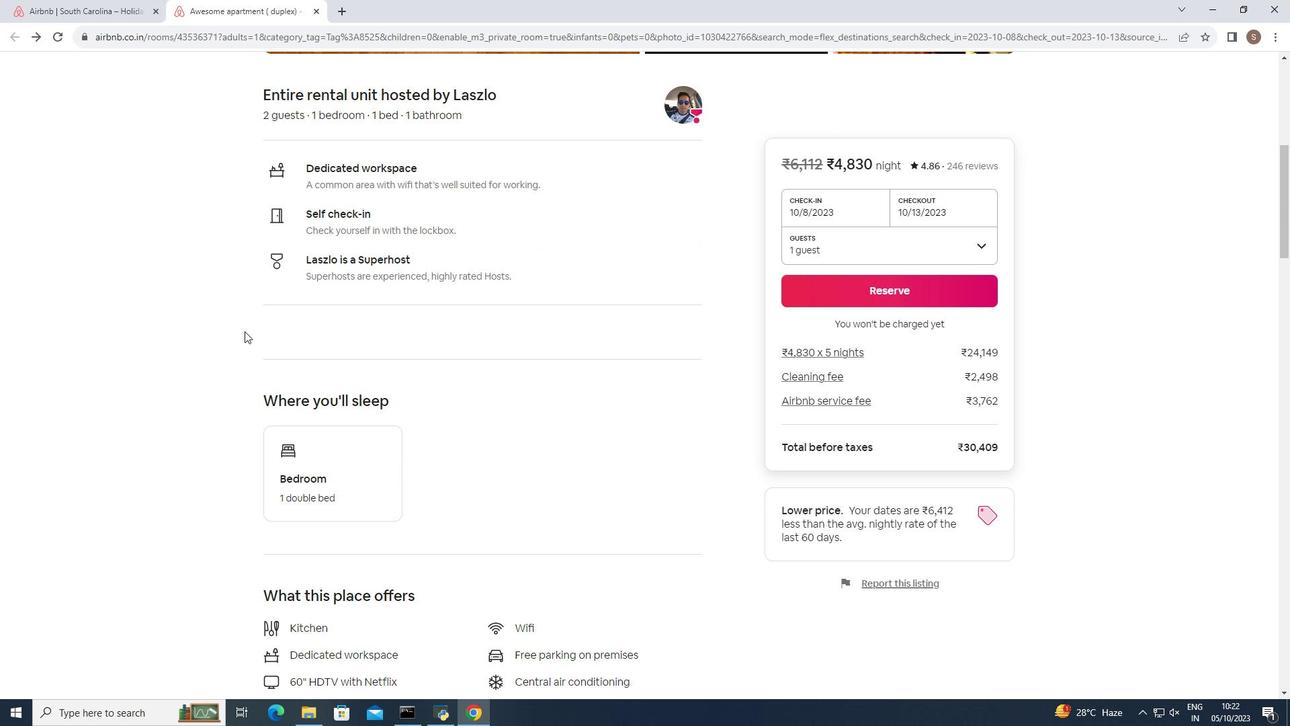 
Action: Mouse scrolled (244, 330) with delta (0, 0)
Screenshot: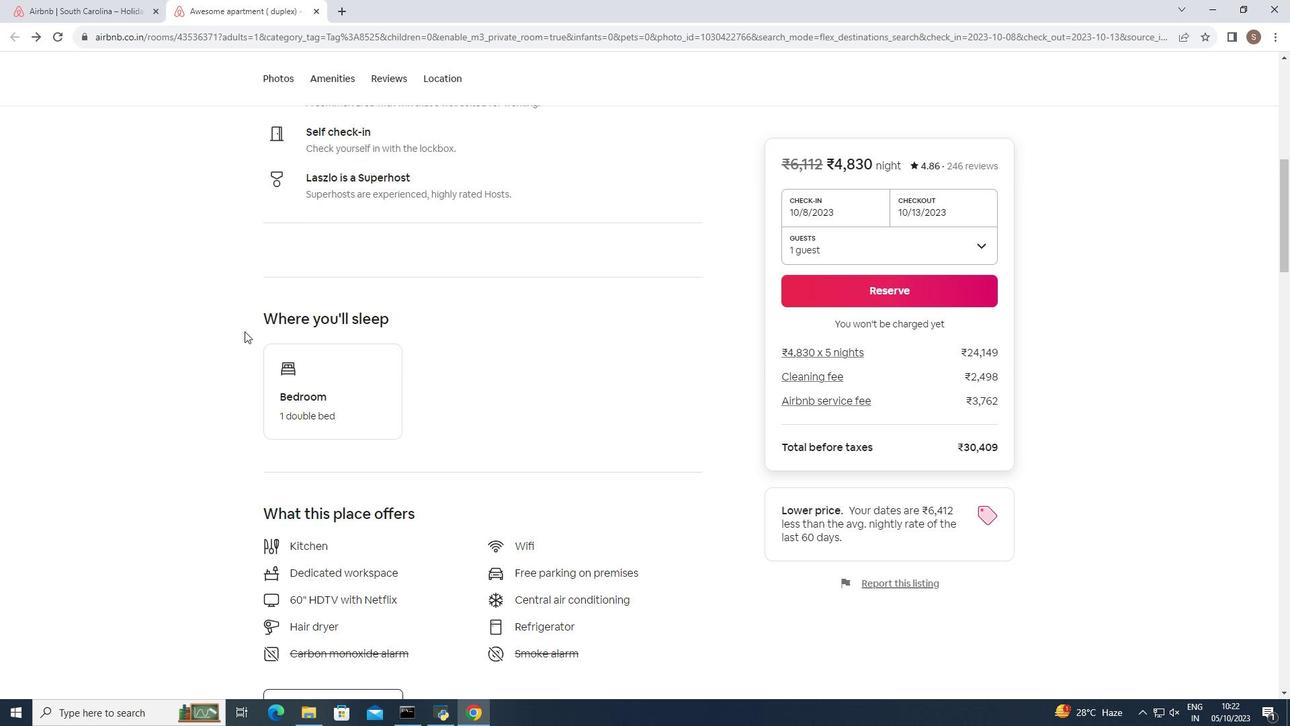 
Action: Mouse scrolled (244, 330) with delta (0, 0)
Screenshot: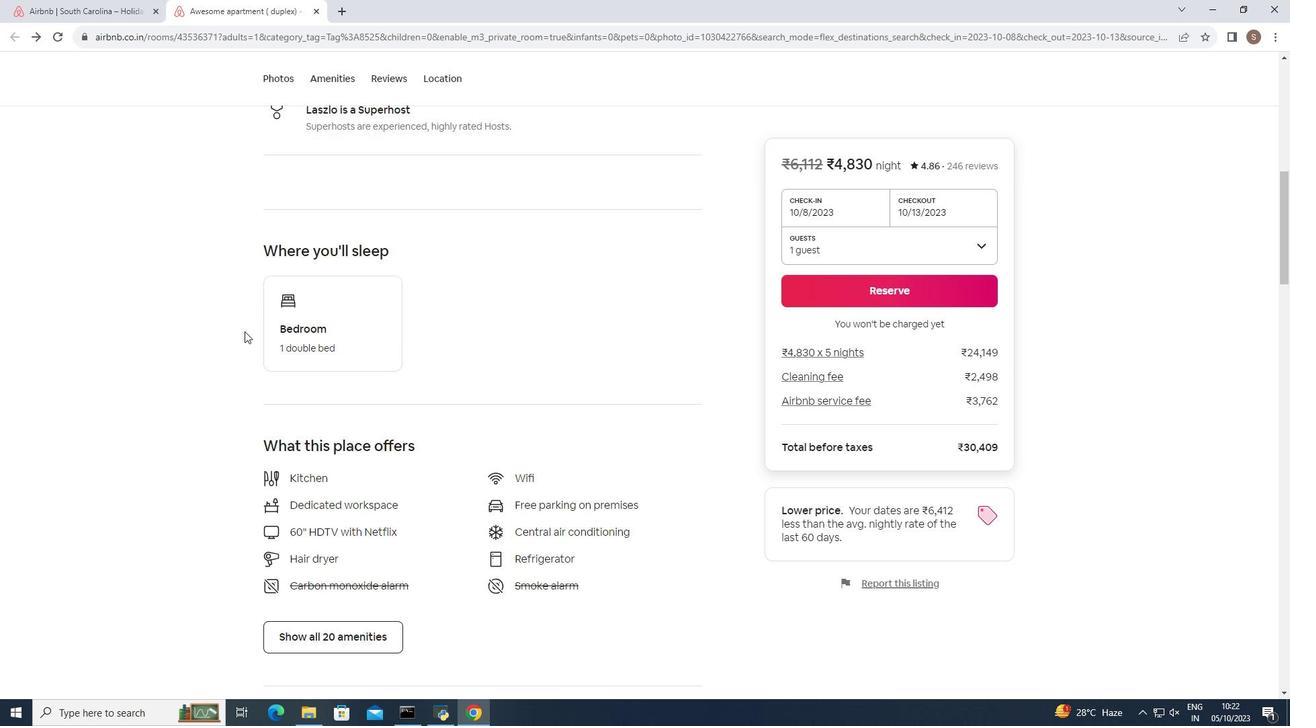 
Action: Mouse scrolled (244, 332) with delta (0, 0)
Screenshot: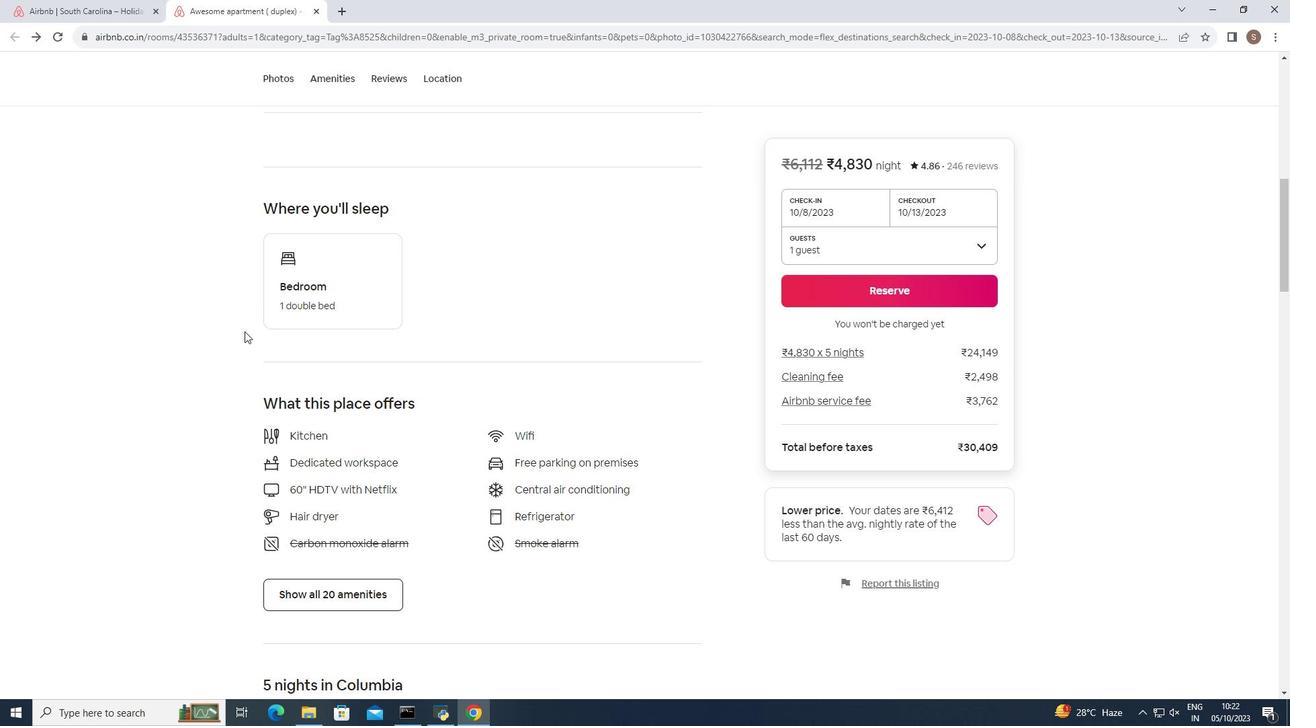 
Action: Mouse scrolled (244, 332) with delta (0, 0)
Screenshot: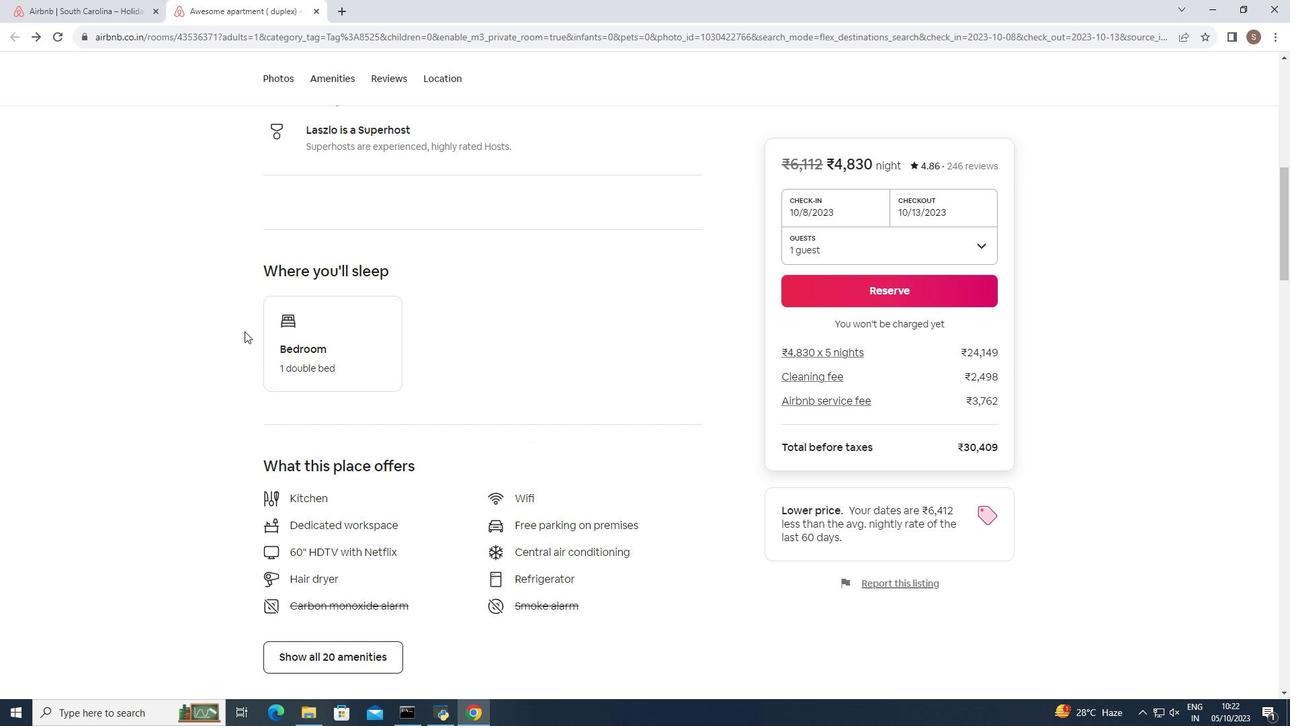 
Action: Mouse scrolled (244, 332) with delta (0, 0)
Screenshot: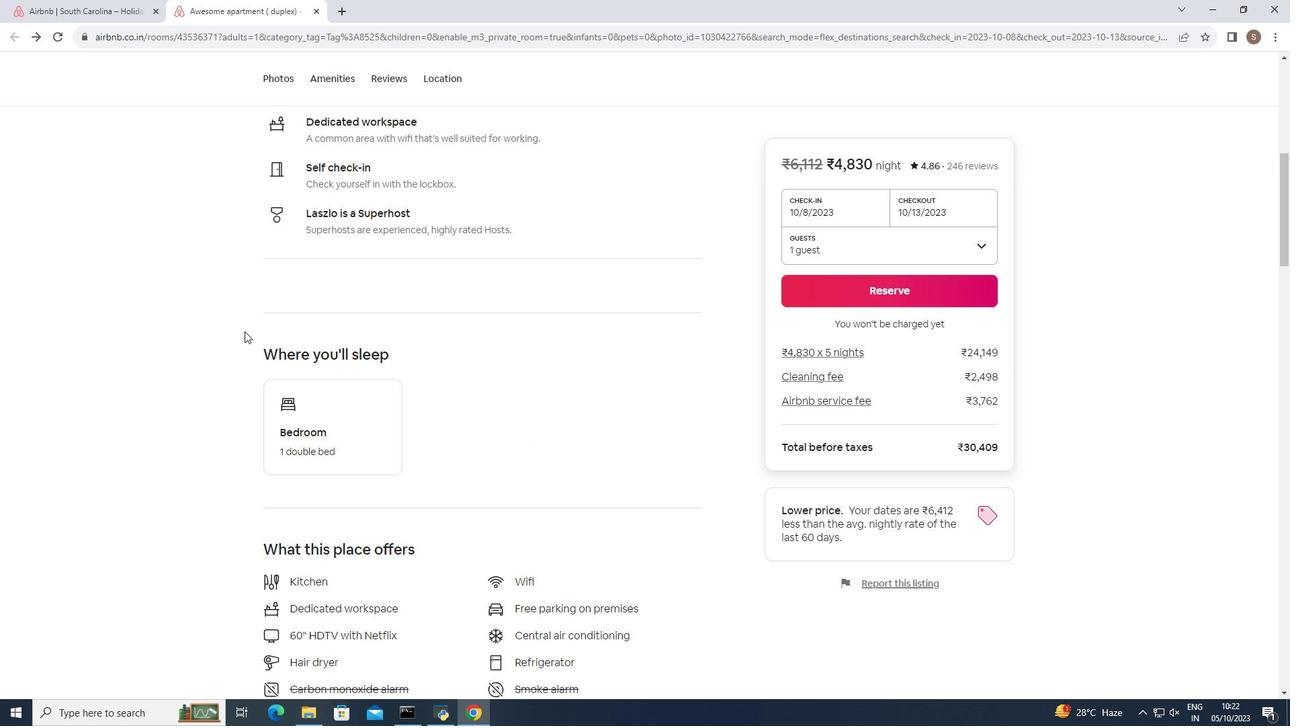 
Action: Mouse scrolled (244, 332) with delta (0, 0)
Screenshot: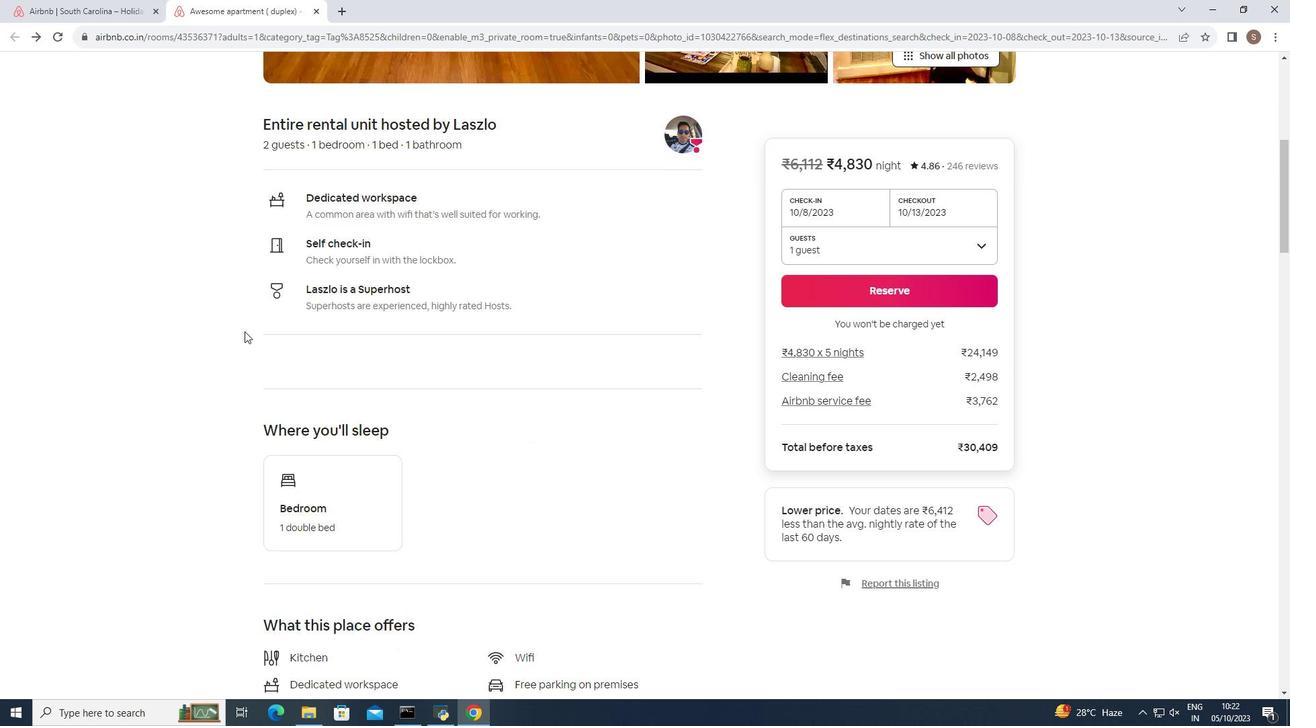 
Action: Mouse scrolled (244, 332) with delta (0, 0)
Screenshot: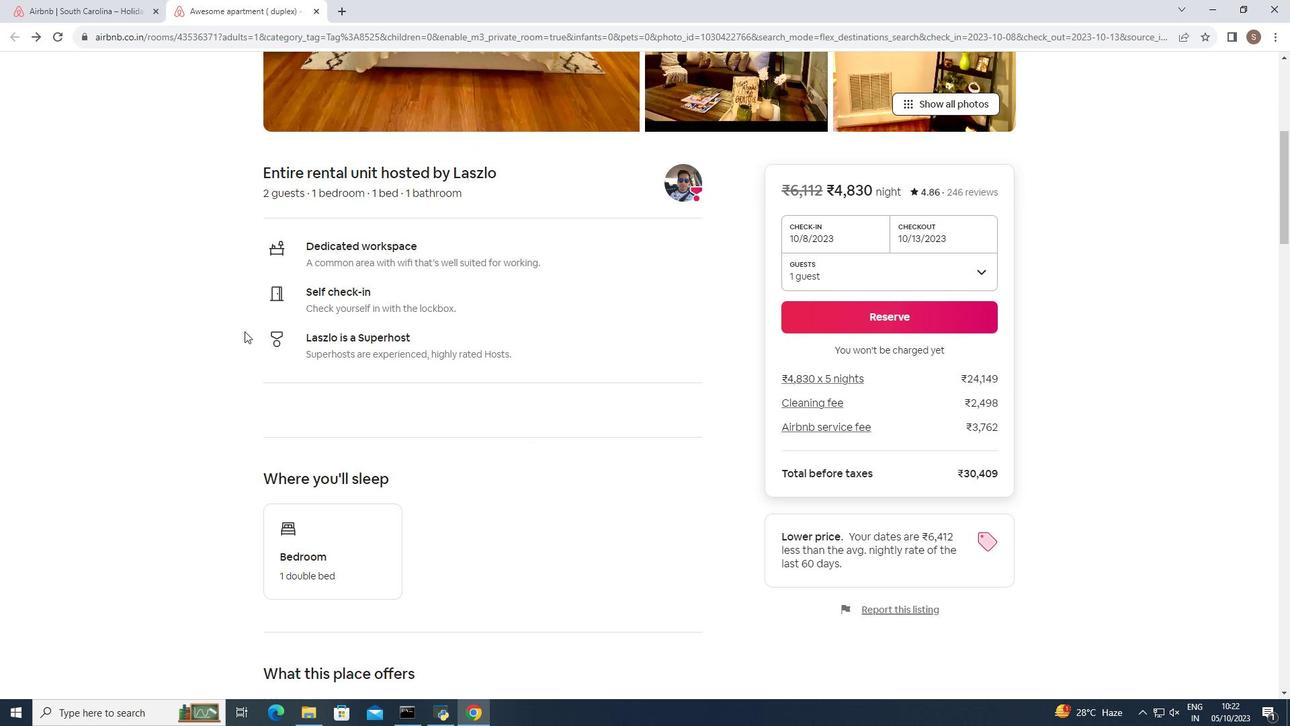 
Action: Mouse scrolled (244, 330) with delta (0, 0)
Screenshot: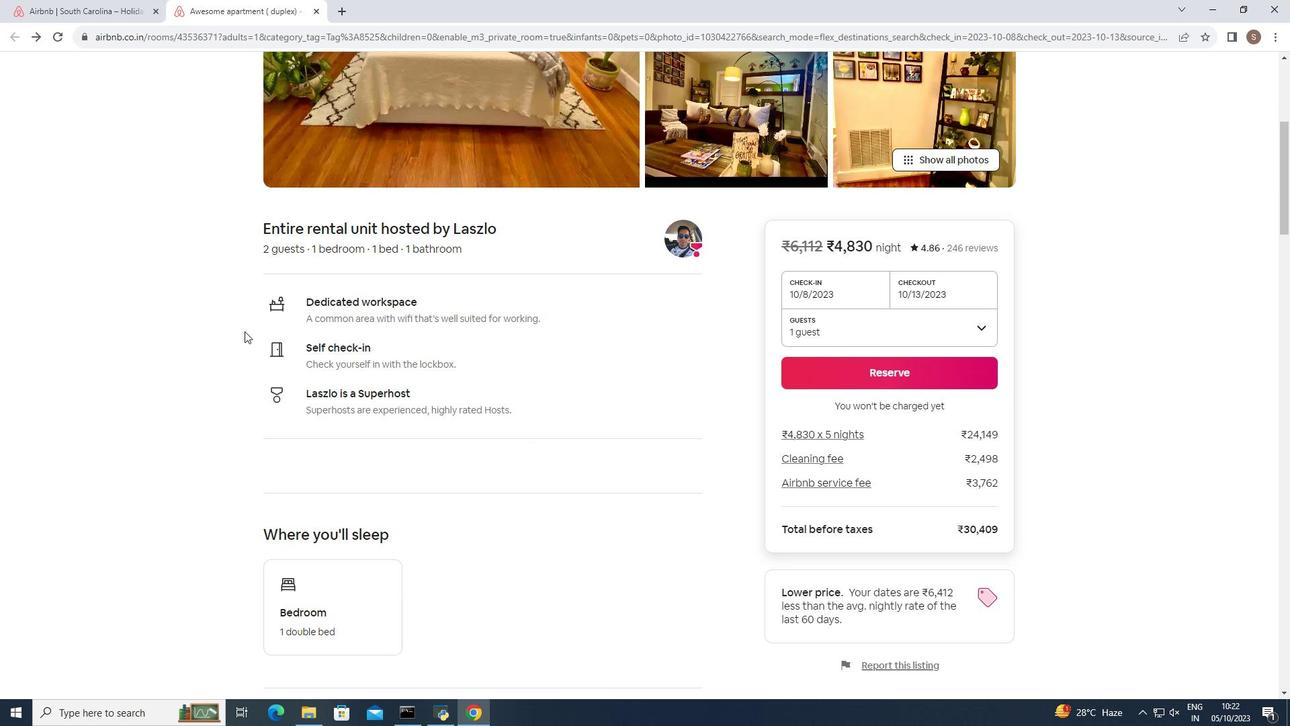 
Action: Mouse scrolled (244, 330) with delta (0, 0)
Screenshot: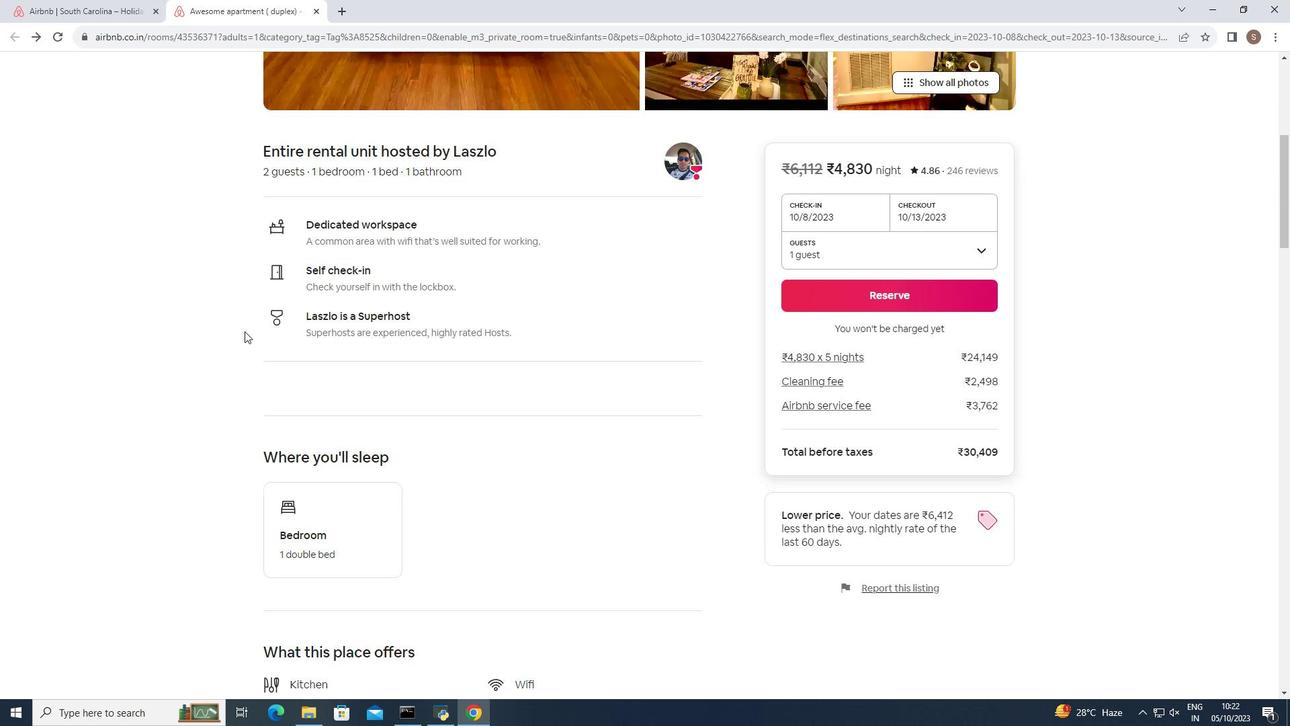 
Action: Mouse scrolled (244, 330) with delta (0, 0)
Screenshot: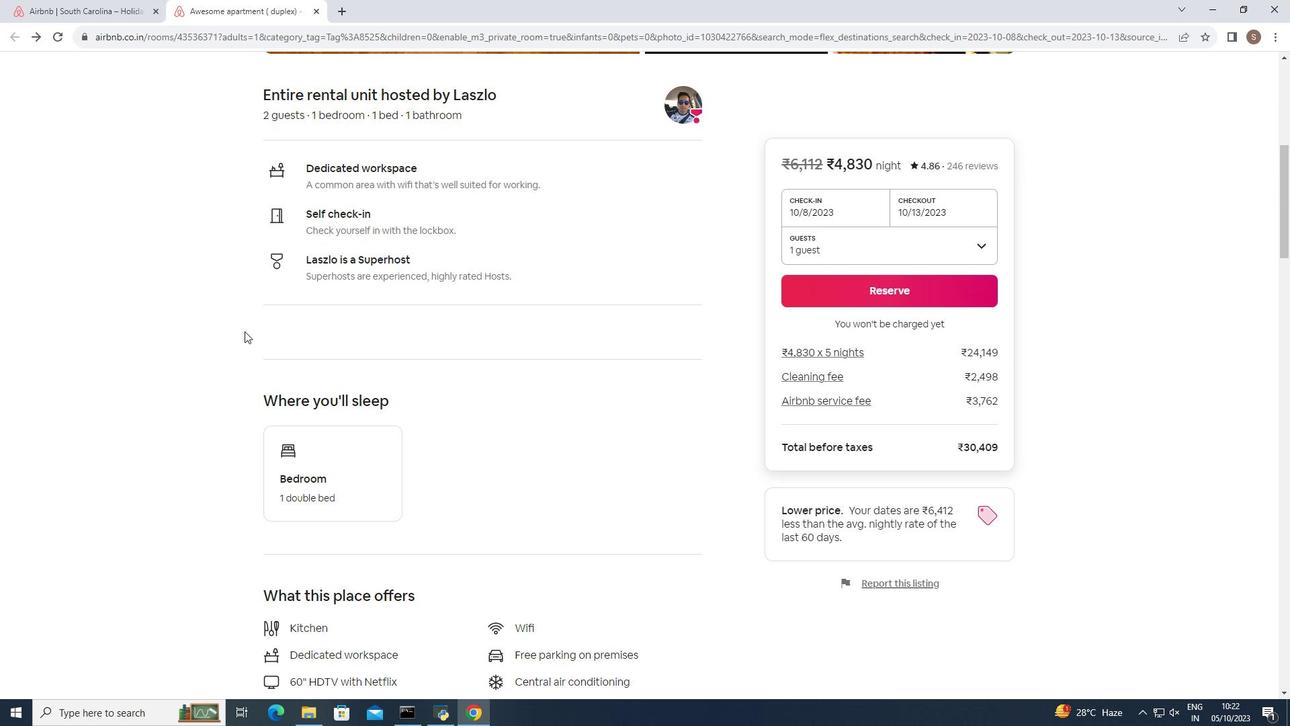 
Action: Mouse scrolled (244, 330) with delta (0, 0)
Screenshot: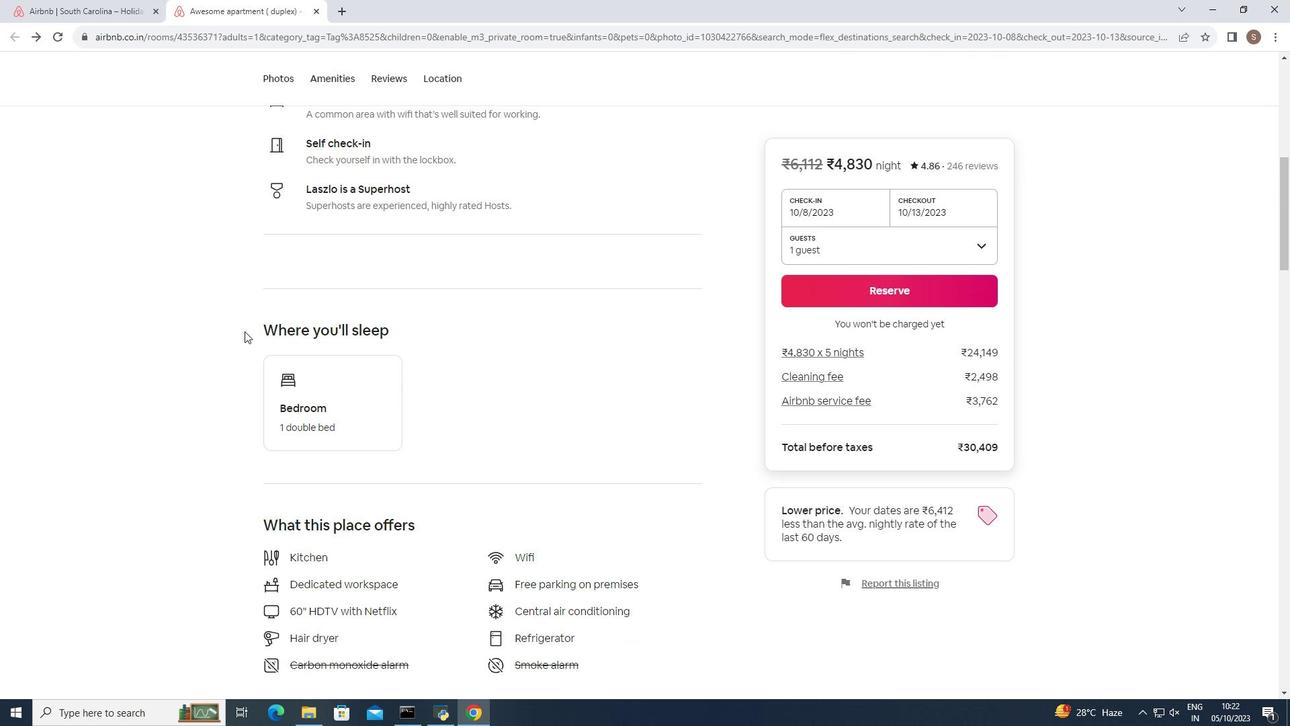 
Action: Mouse scrolled (244, 330) with delta (0, 0)
Screenshot: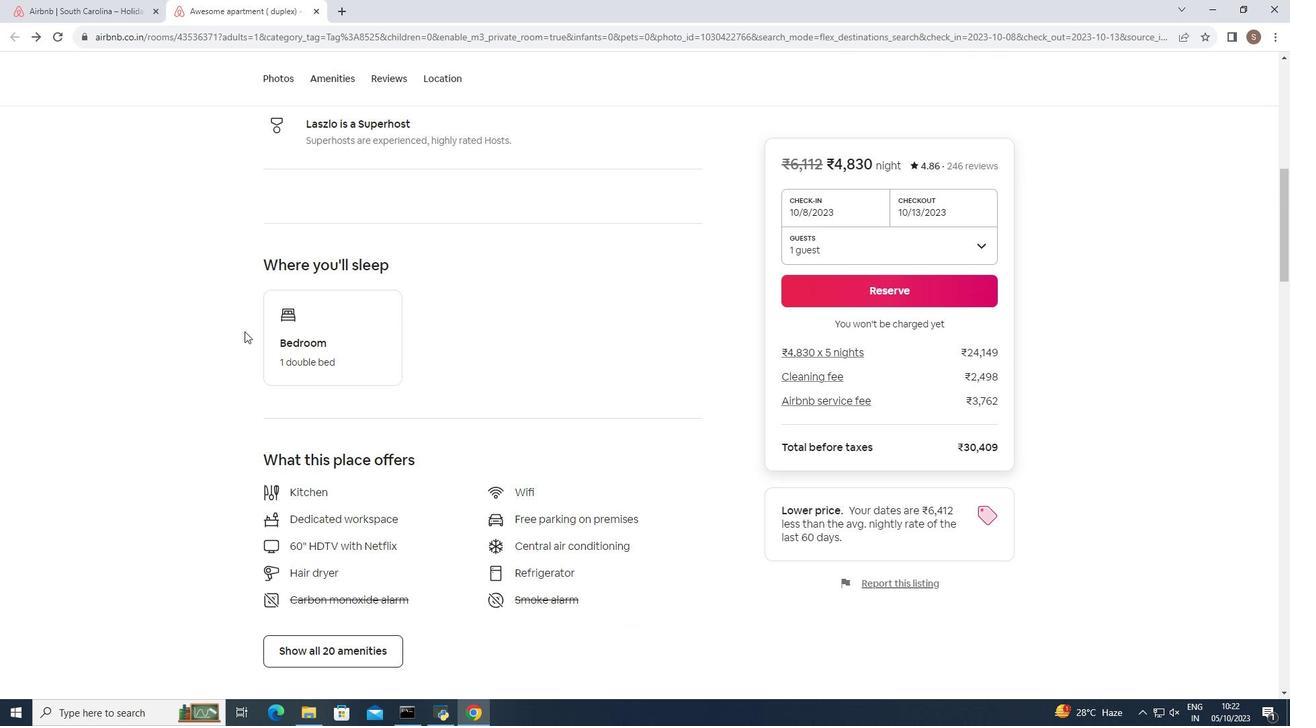 
Action: Mouse scrolled (244, 330) with delta (0, 0)
Screenshot: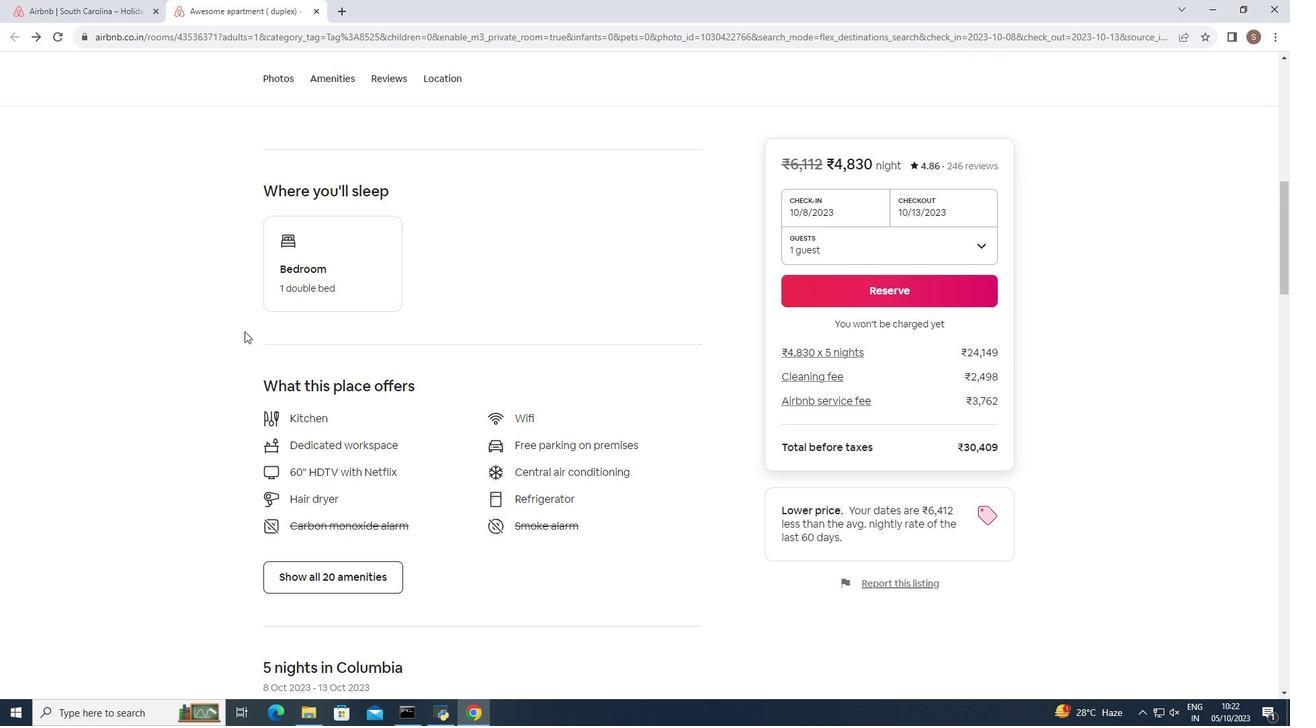 
Action: Mouse scrolled (244, 330) with delta (0, 0)
Screenshot: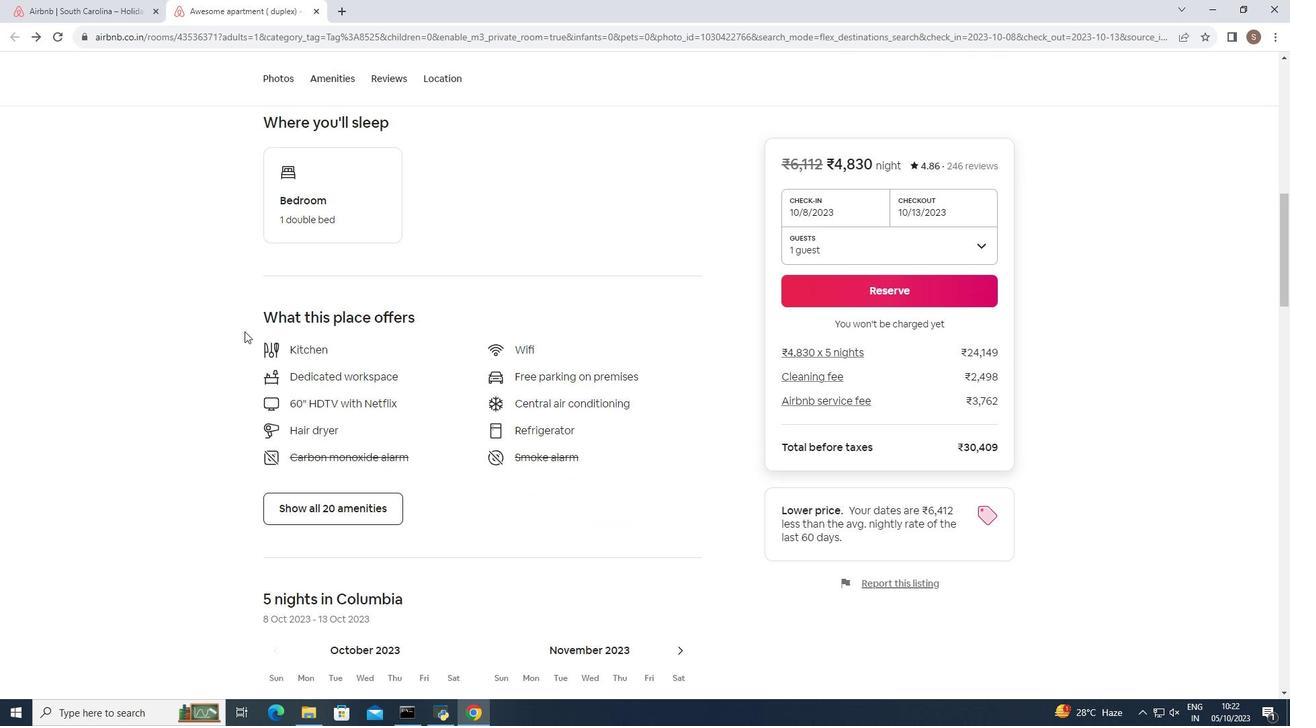 
Action: Mouse scrolled (244, 330) with delta (0, 0)
Screenshot: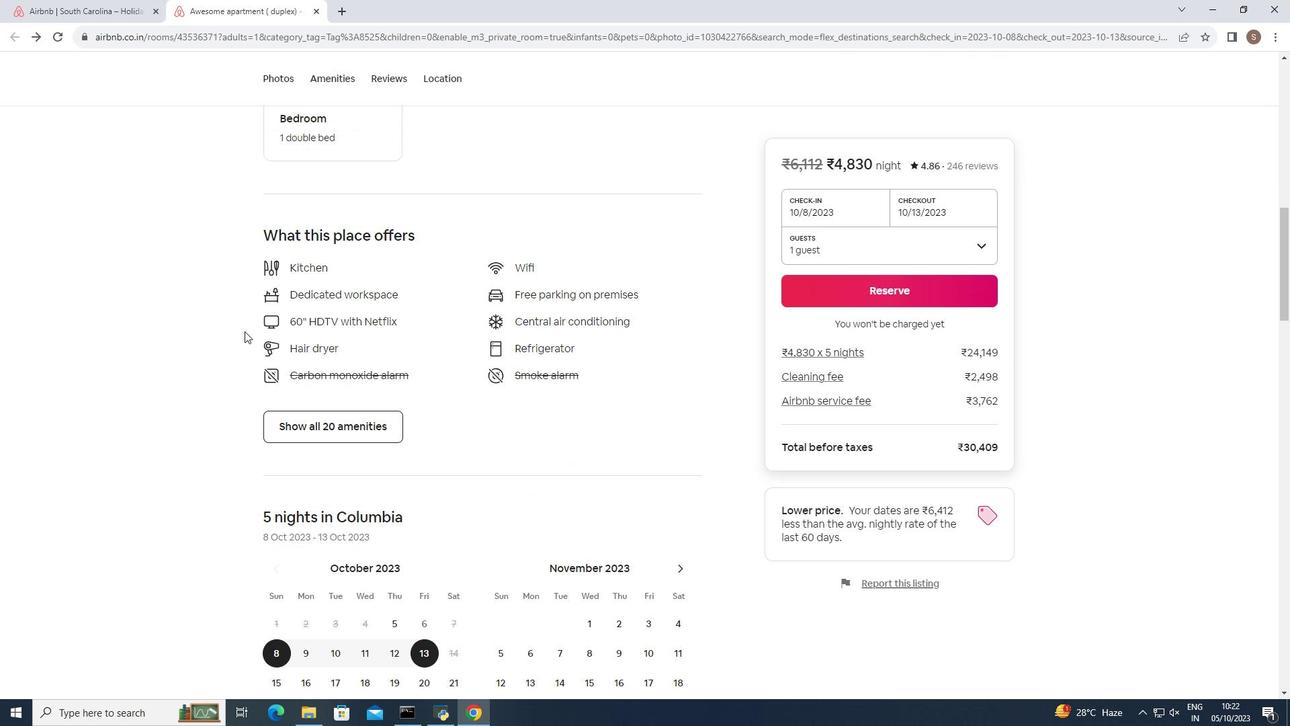 
Action: Mouse moved to (308, 386)
Screenshot: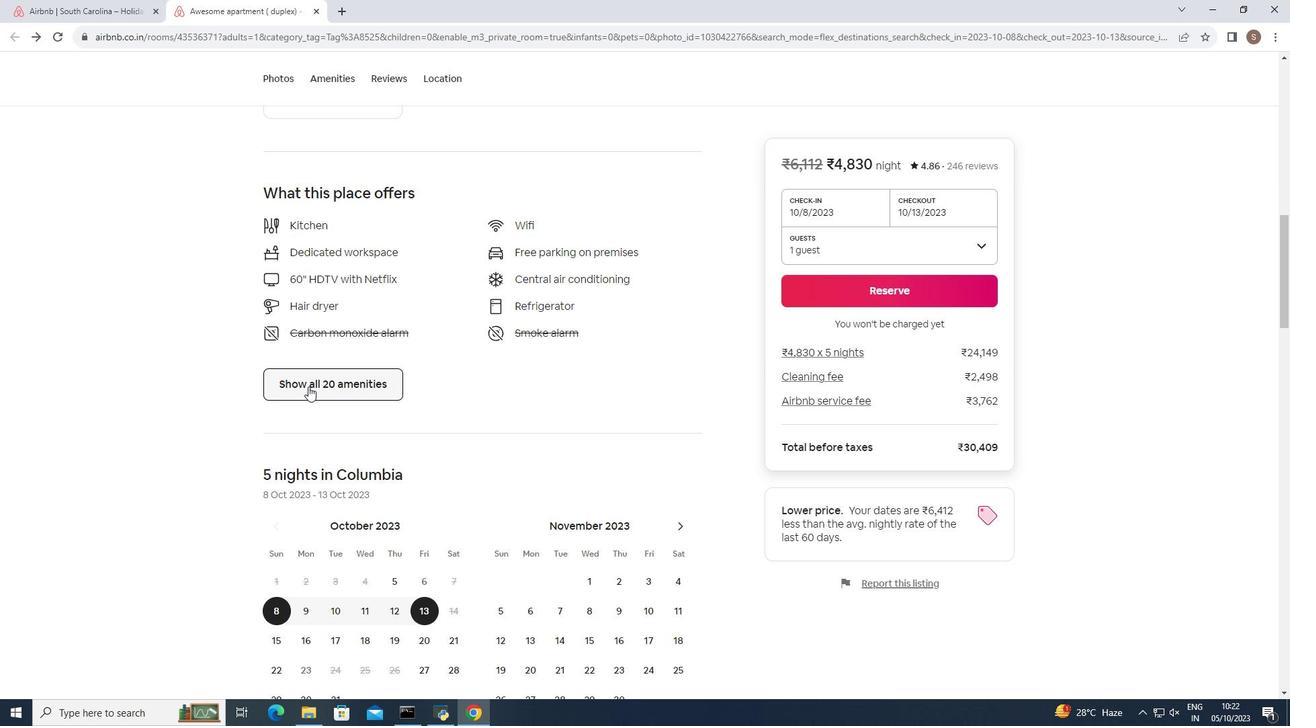
Action: Mouse pressed left at (308, 386)
Screenshot: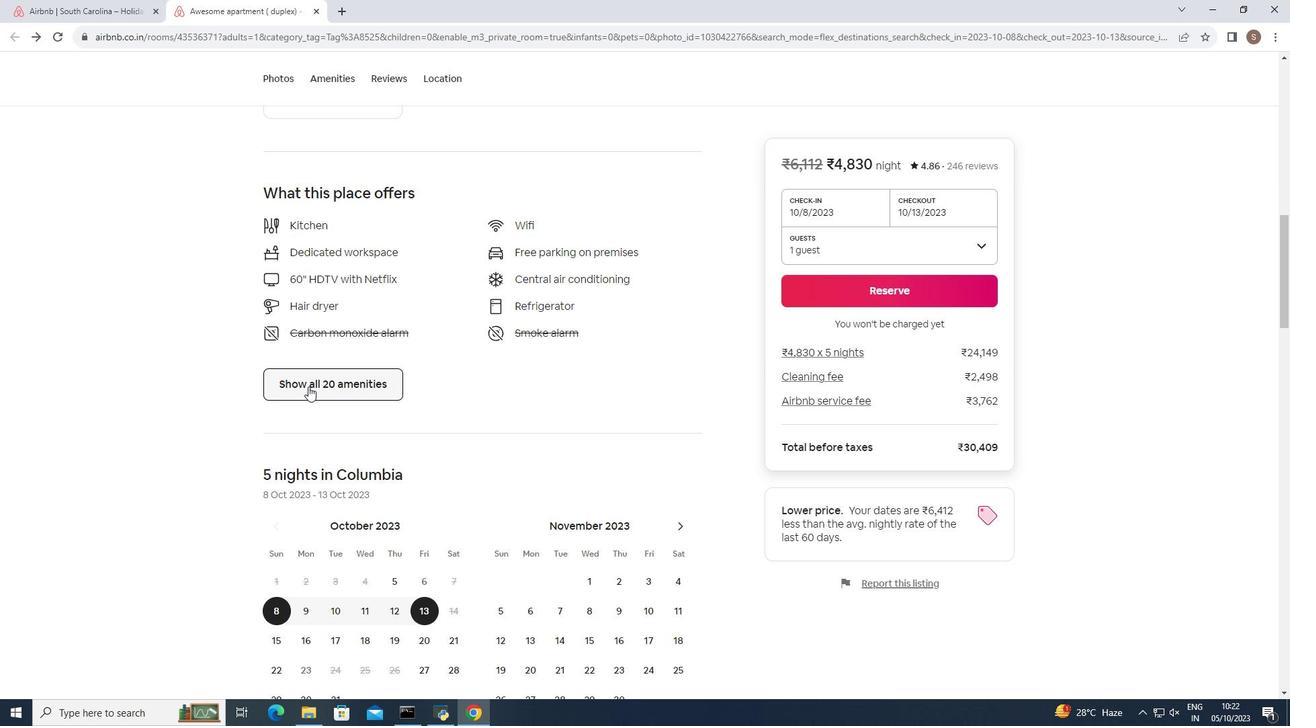 
Action: Mouse moved to (463, 385)
Screenshot: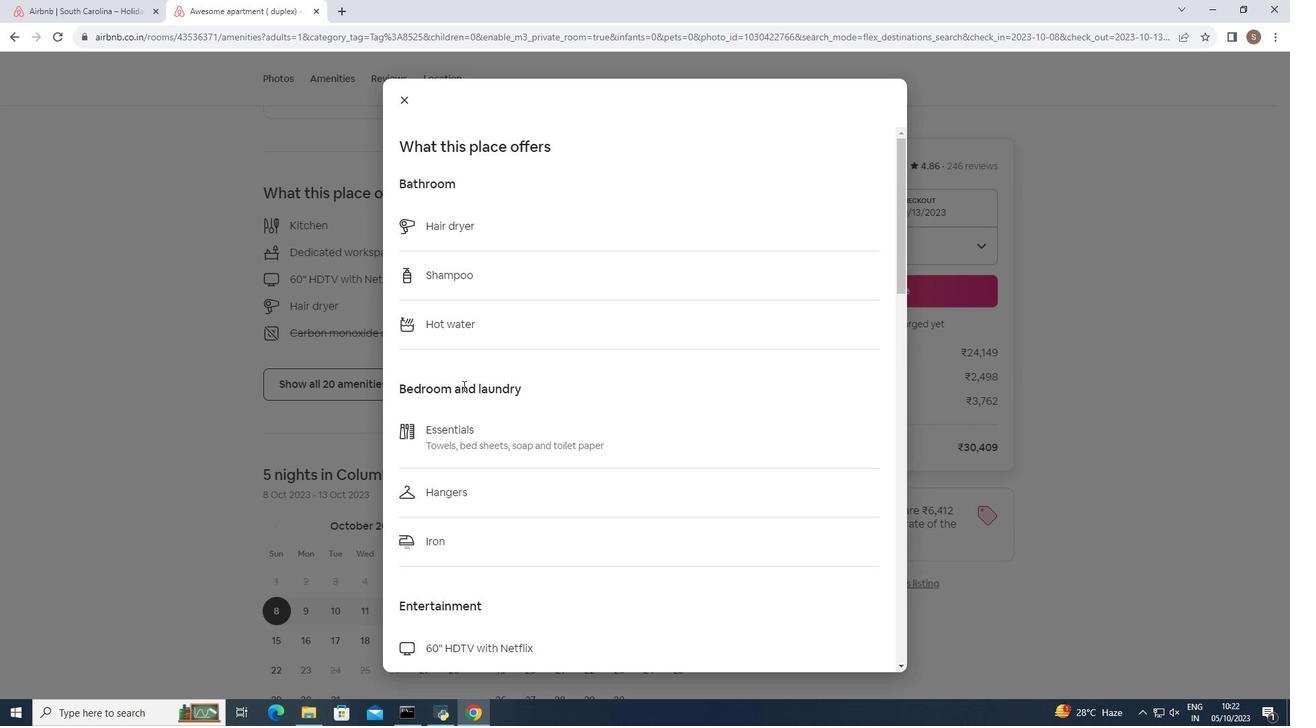 
Action: Mouse scrolled (463, 385) with delta (0, 0)
Screenshot: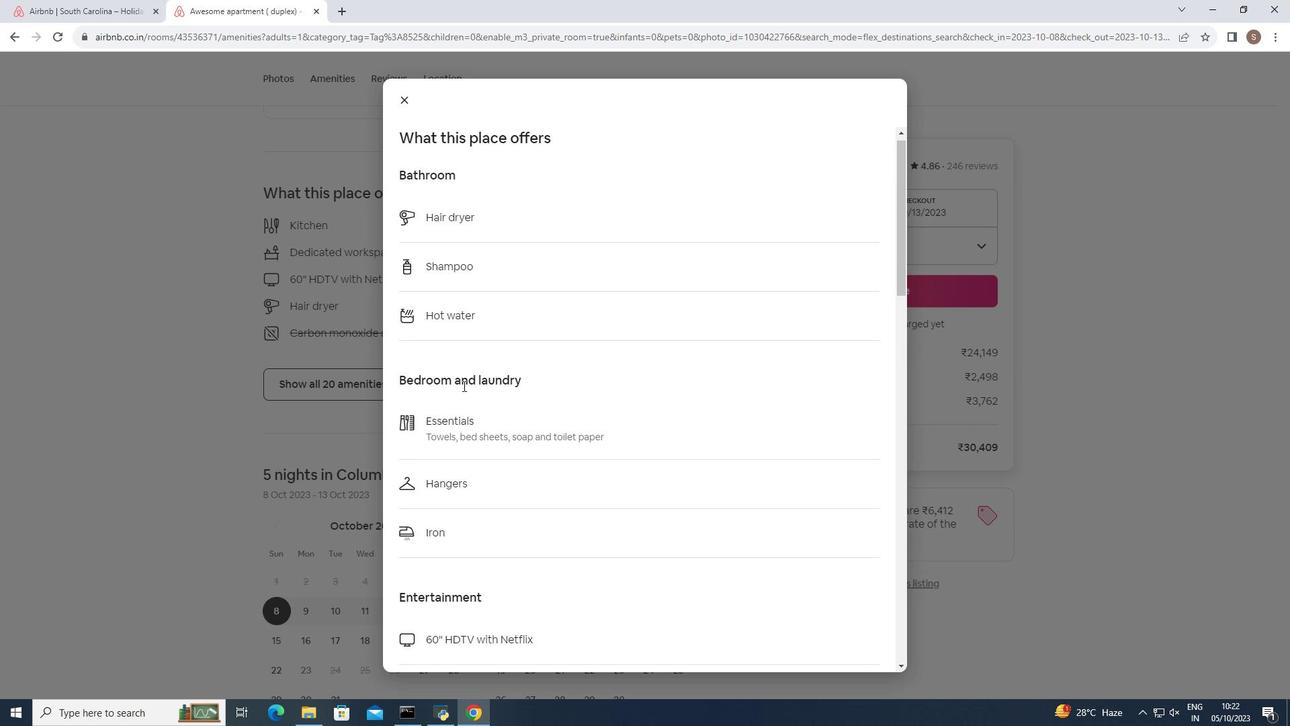 
Action: Mouse scrolled (463, 385) with delta (0, 0)
Screenshot: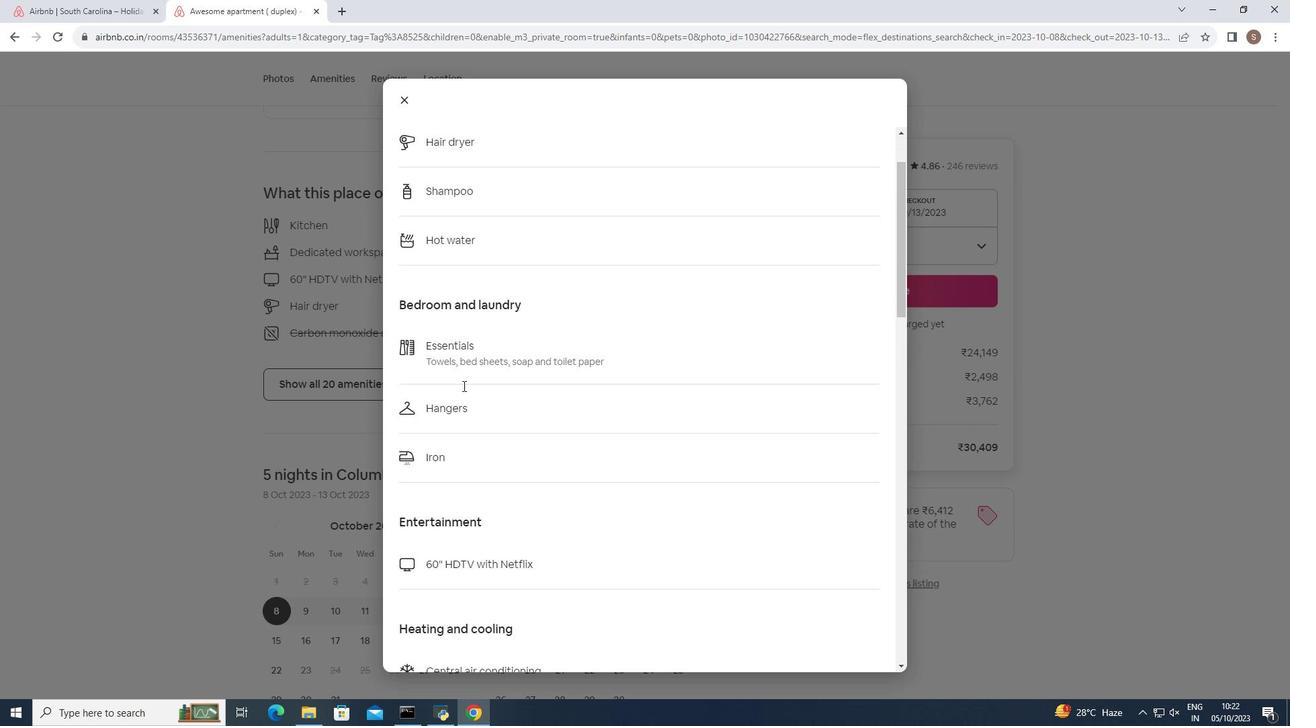 
Action: Mouse scrolled (463, 385) with delta (0, 0)
Screenshot: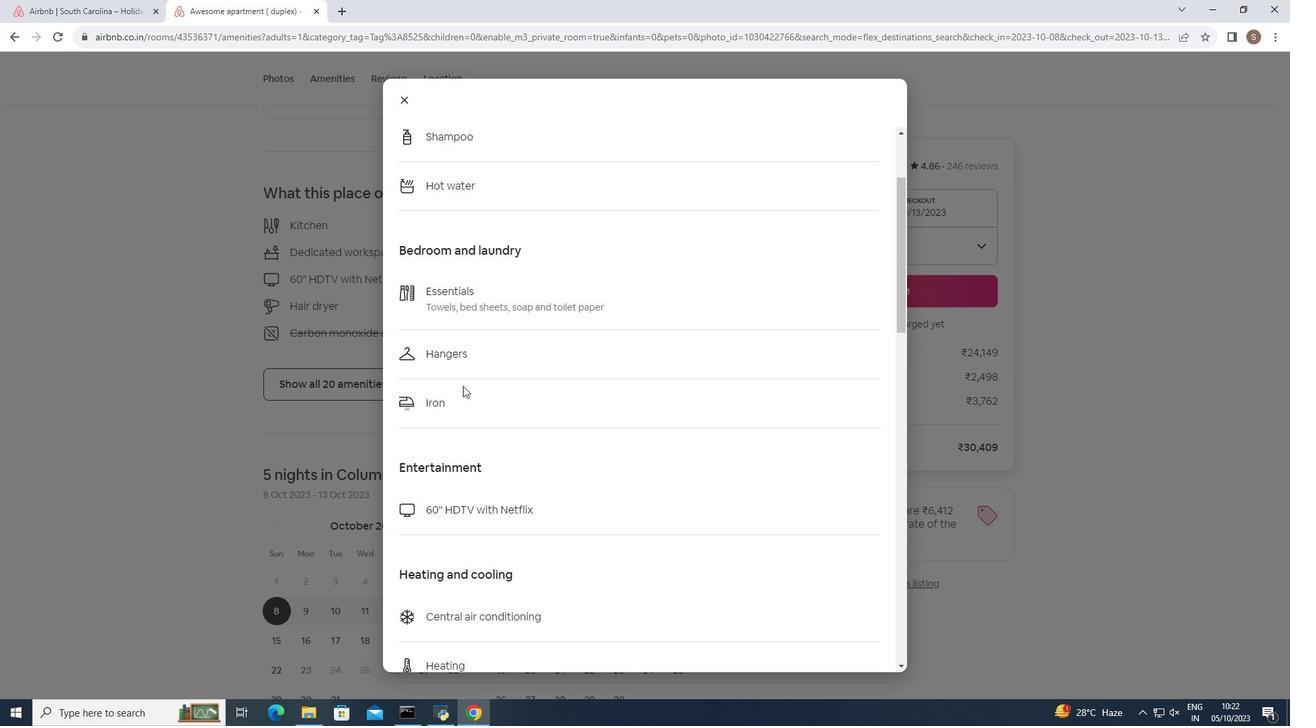 
Action: Mouse scrolled (463, 385) with delta (0, 0)
Screenshot: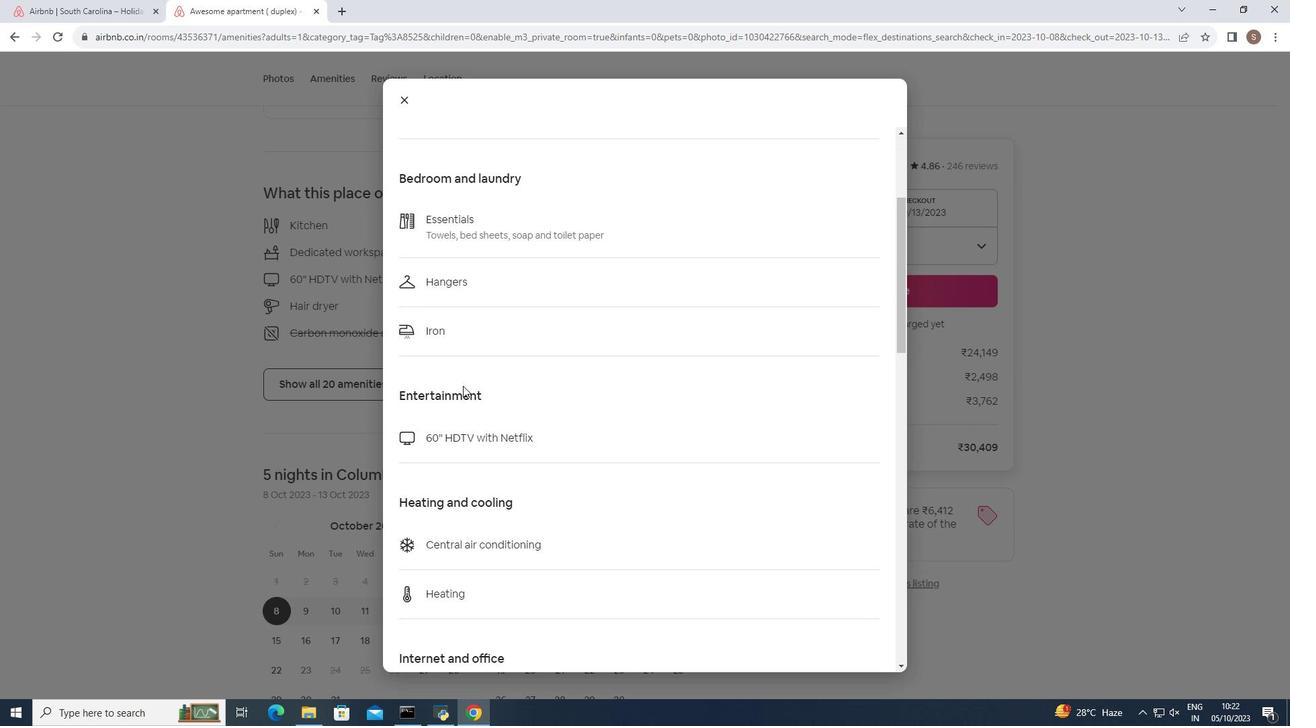 
Action: Mouse scrolled (463, 385) with delta (0, 0)
Screenshot: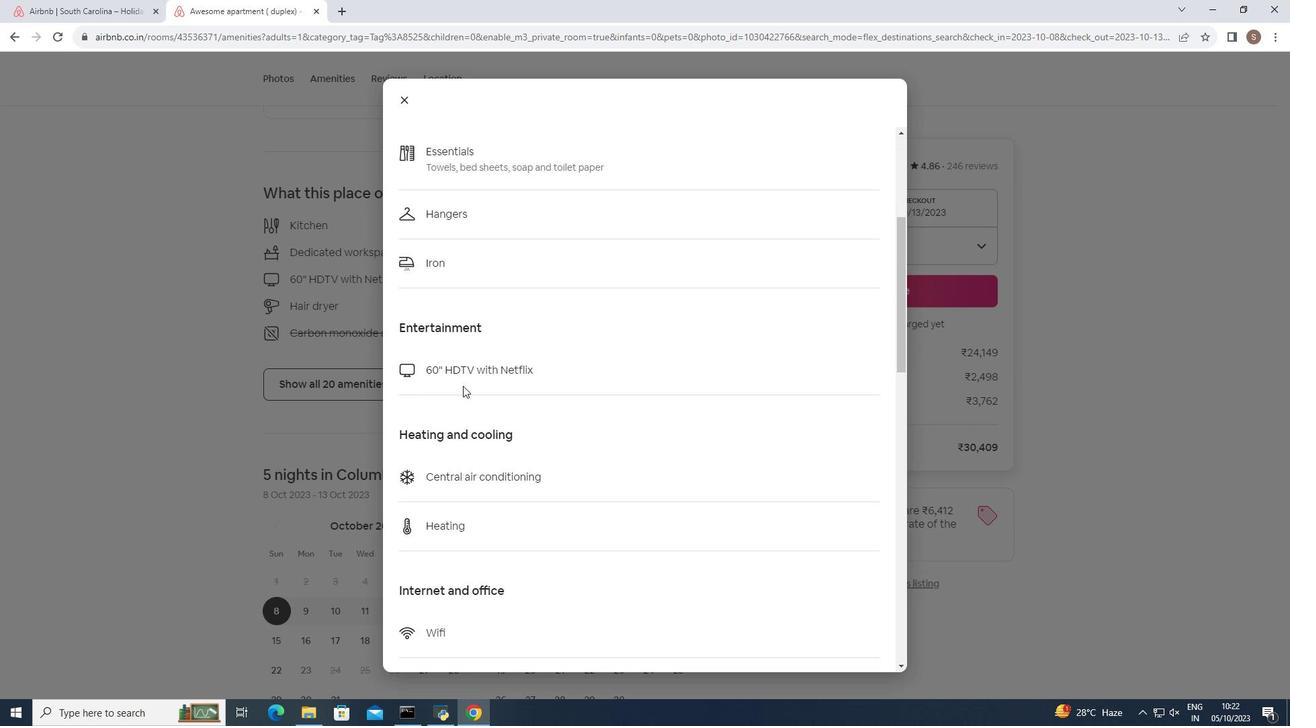 
Action: Mouse scrolled (463, 385) with delta (0, 0)
Screenshot: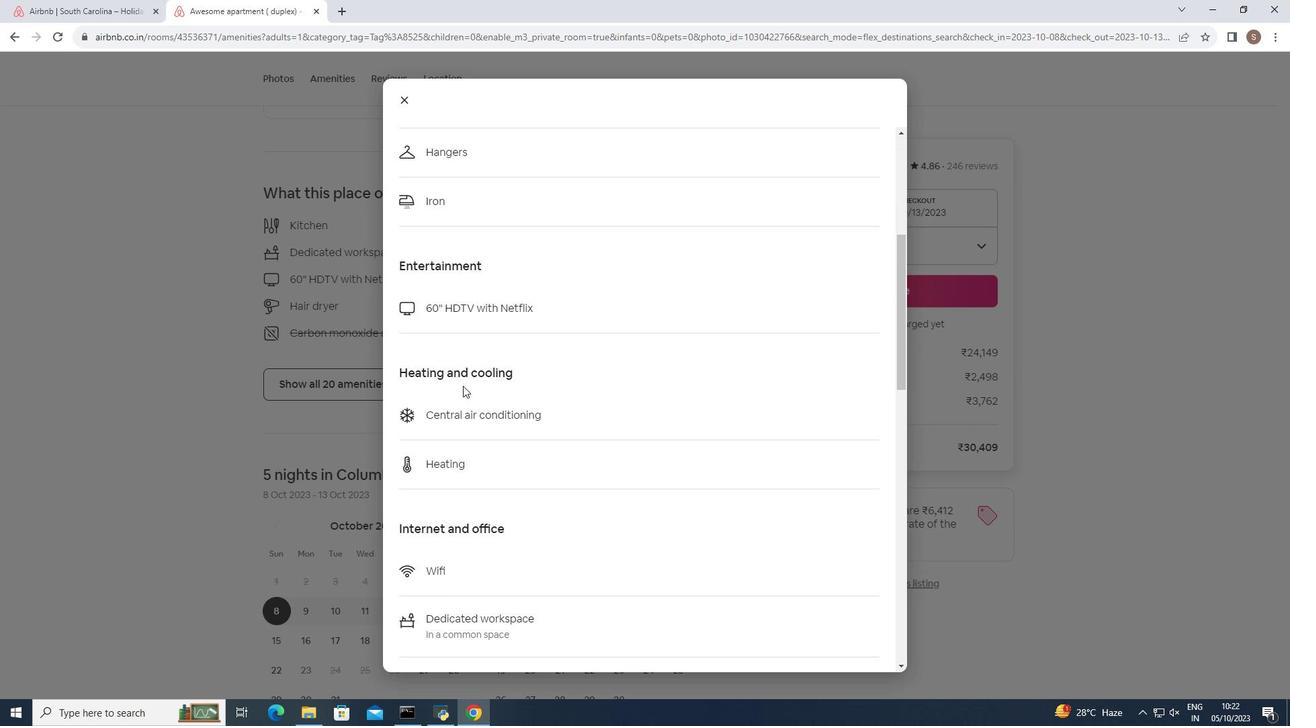 
Action: Mouse scrolled (463, 385) with delta (0, 0)
Screenshot: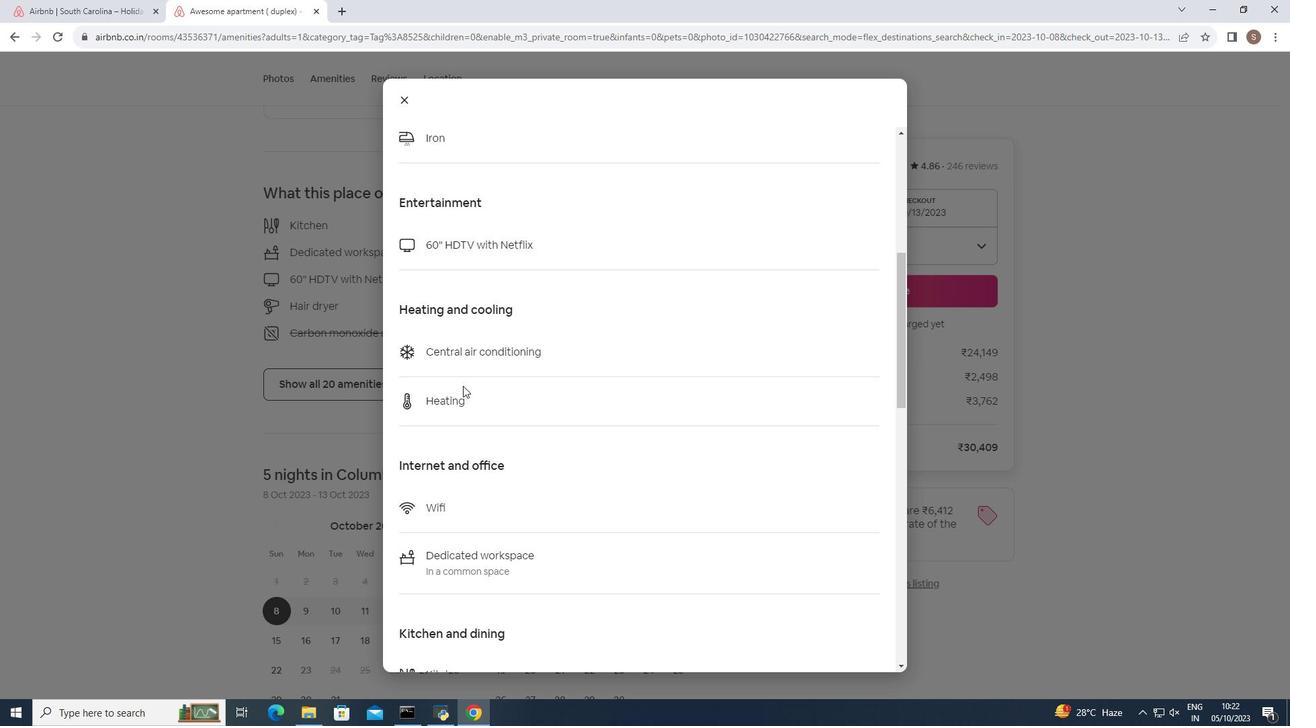 
Action: Mouse scrolled (463, 385) with delta (0, 0)
Screenshot: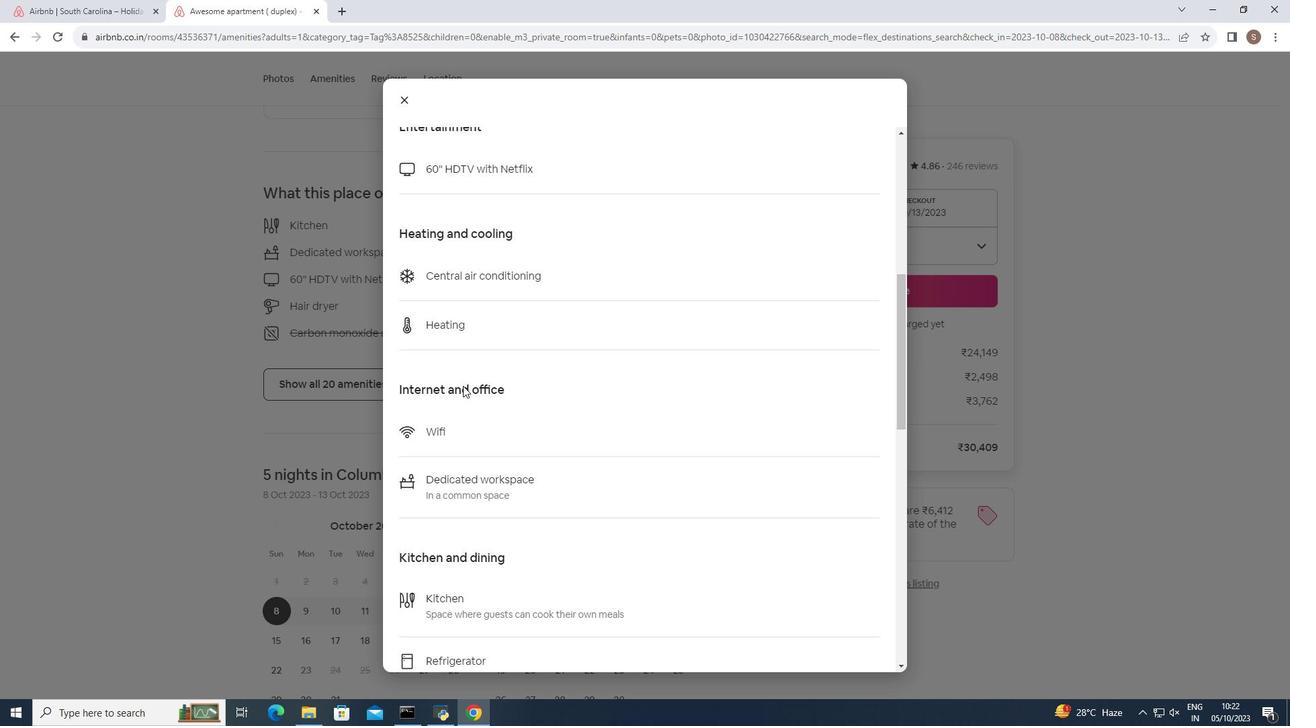 
Action: Mouse scrolled (463, 385) with delta (0, 0)
Screenshot: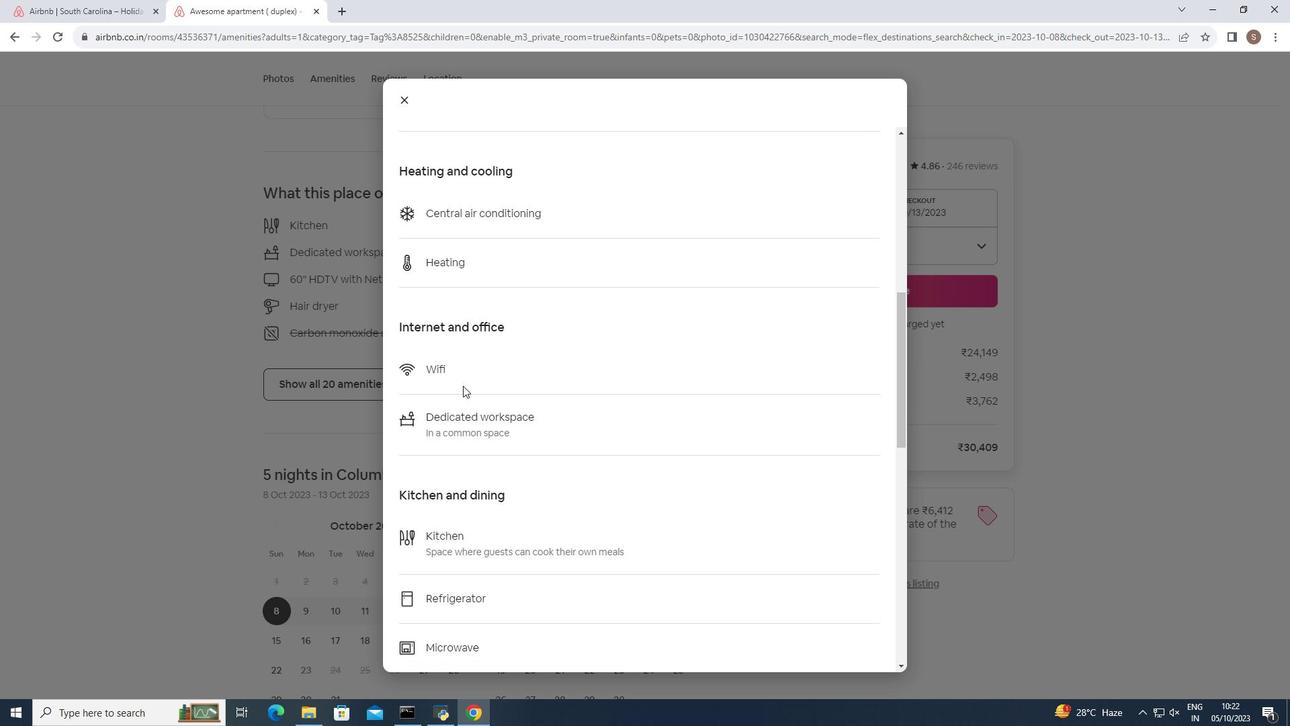 
Action: Mouse scrolled (463, 385) with delta (0, 0)
Screenshot: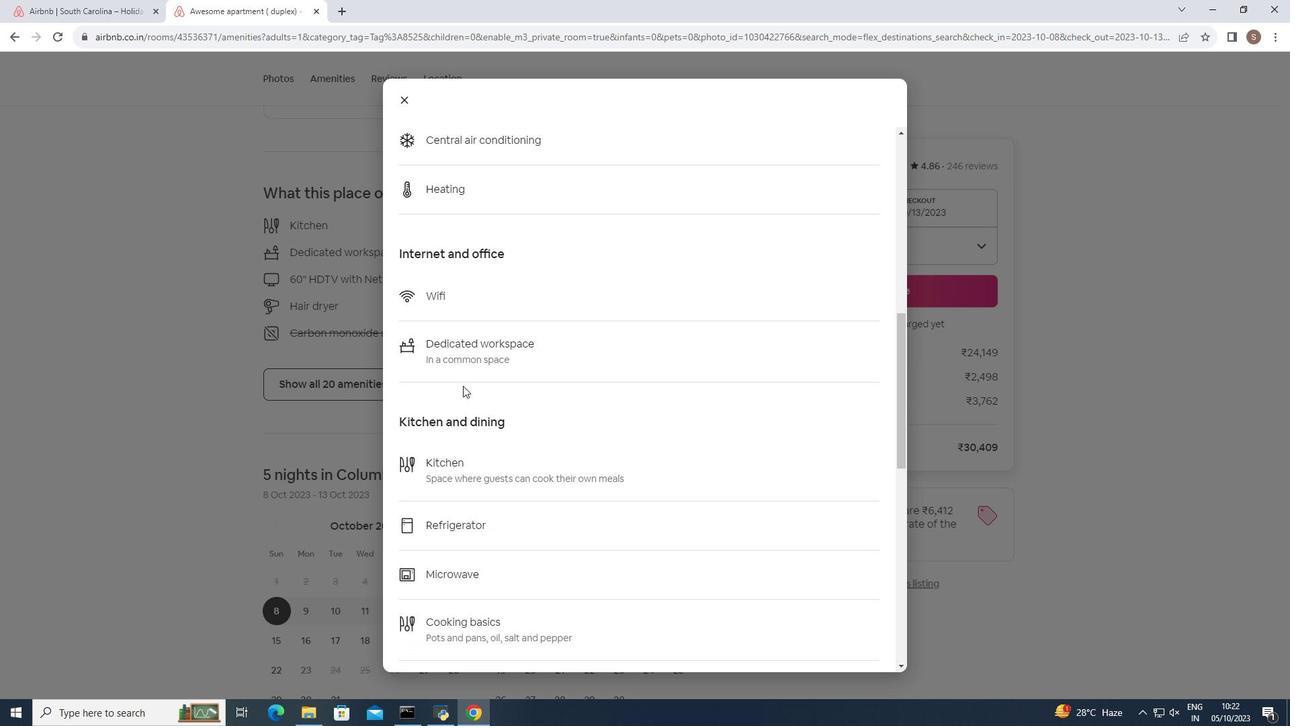 
Action: Mouse moved to (463, 374)
Screenshot: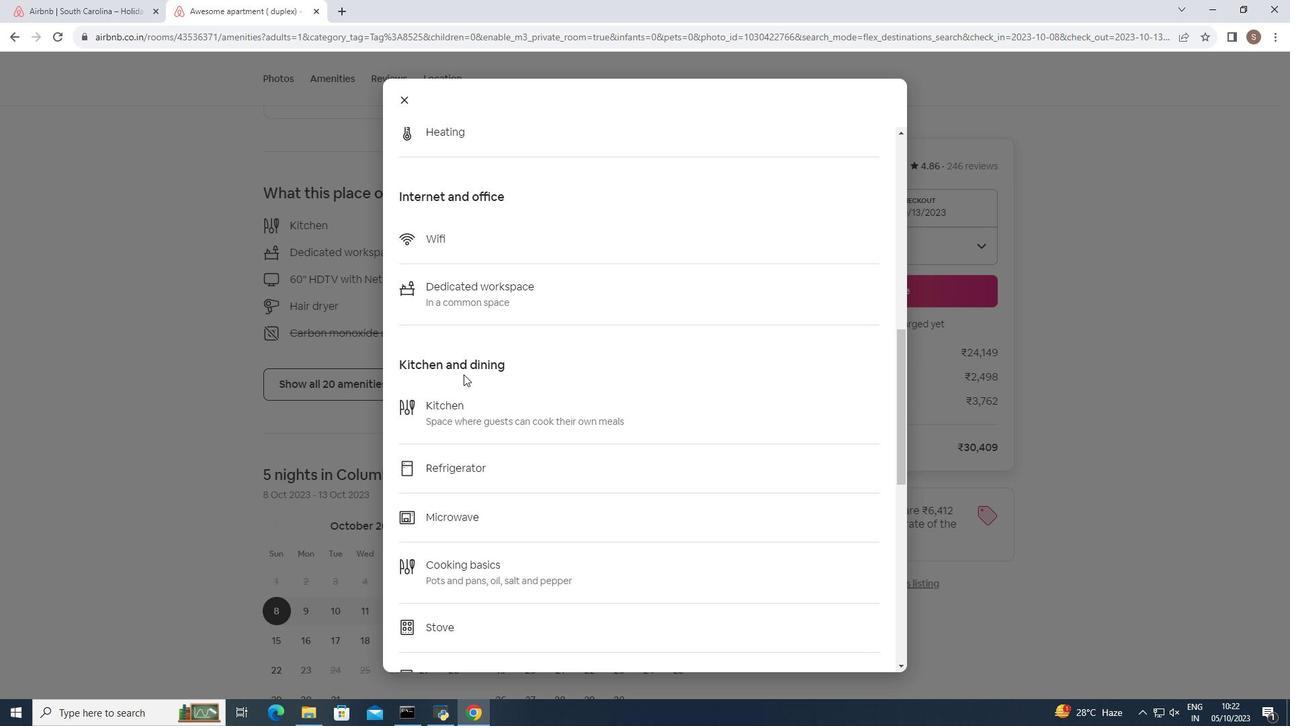 
Action: Mouse scrolled (463, 373) with delta (0, 0)
Screenshot: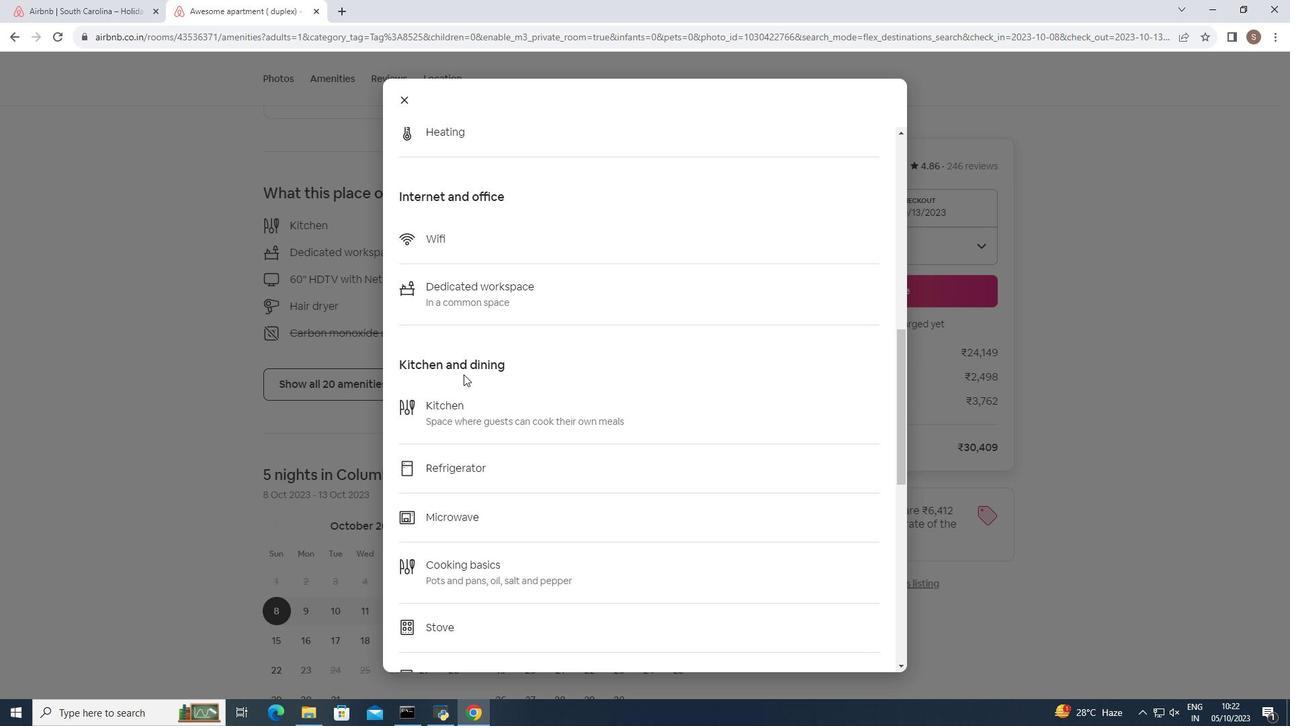 
Action: Mouse moved to (458, 367)
Screenshot: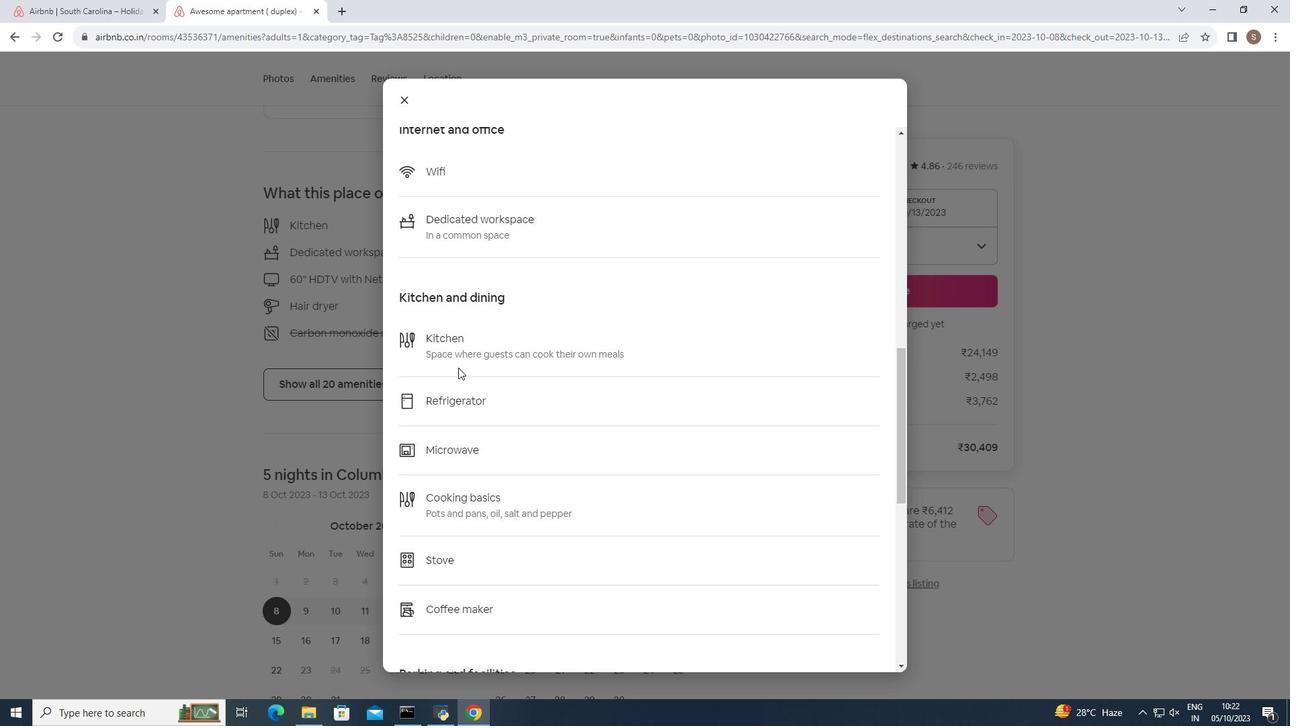 
Action: Mouse scrolled (458, 367) with delta (0, 0)
Screenshot: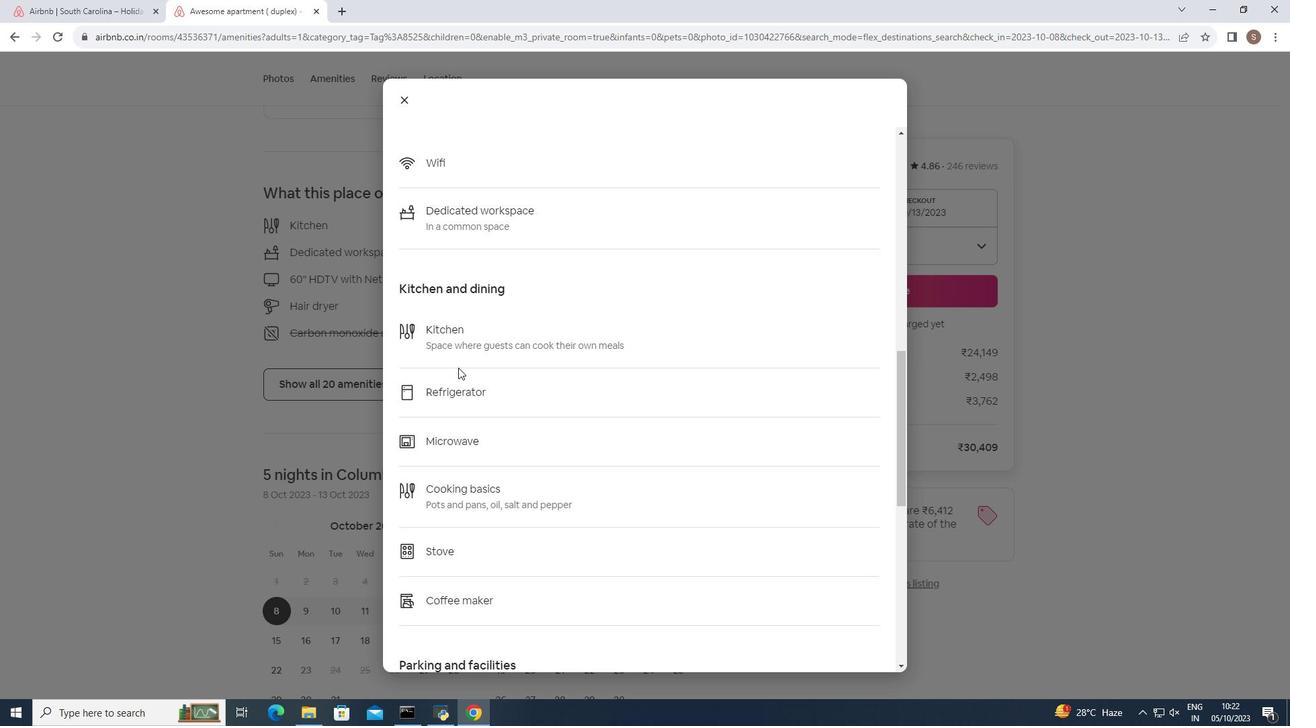 
Action: Mouse moved to (455, 363)
Screenshot: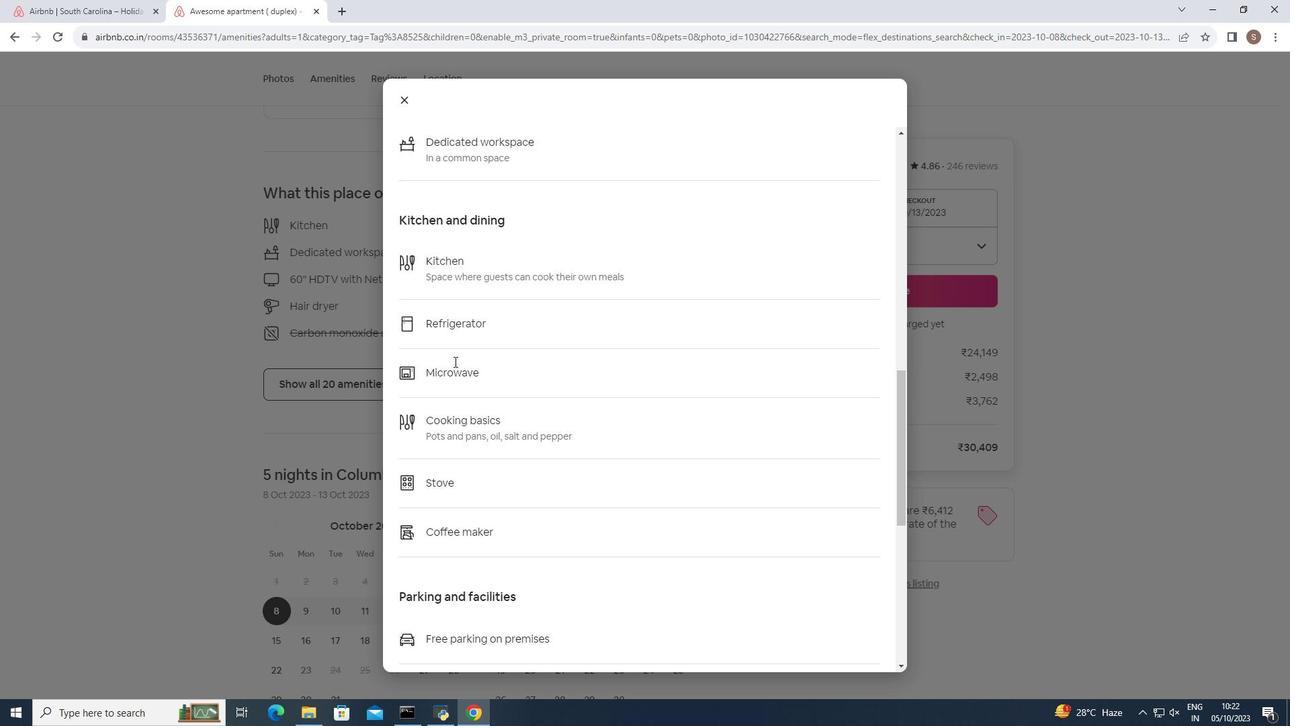 
Action: Mouse scrolled (455, 362) with delta (0, 0)
Screenshot: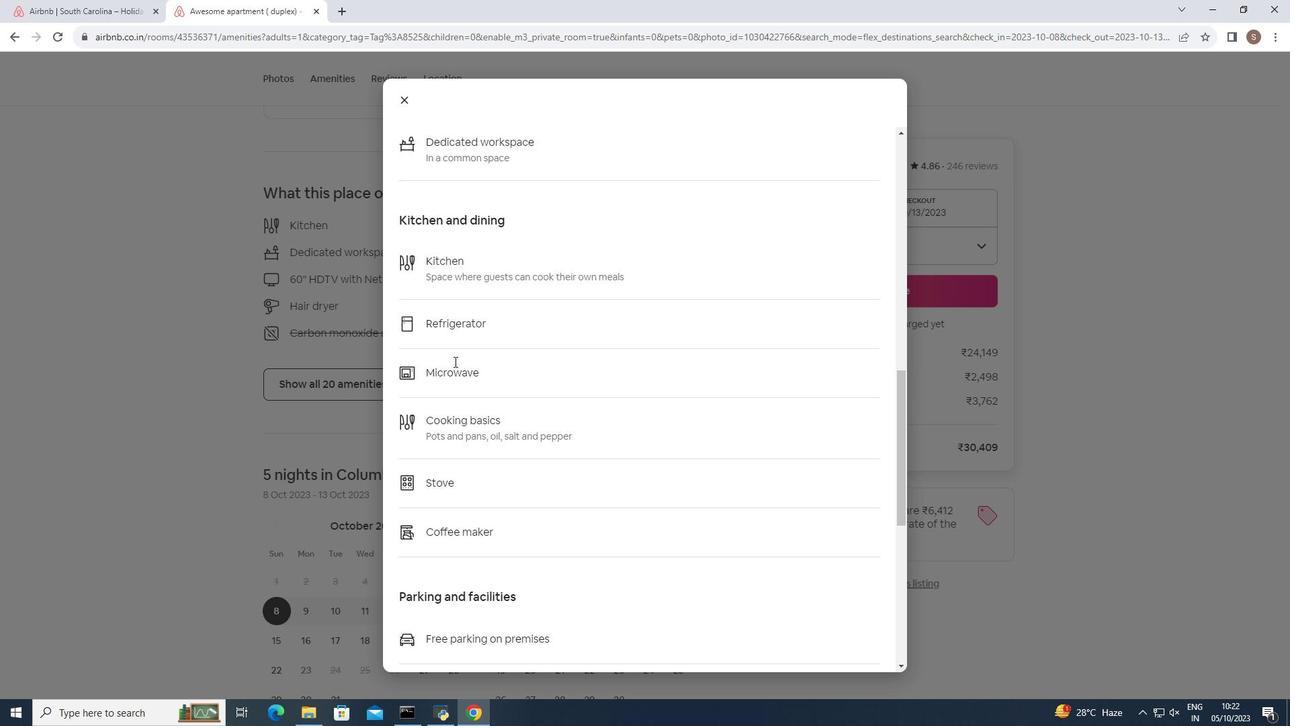 
Action: Mouse moved to (452, 359)
Screenshot: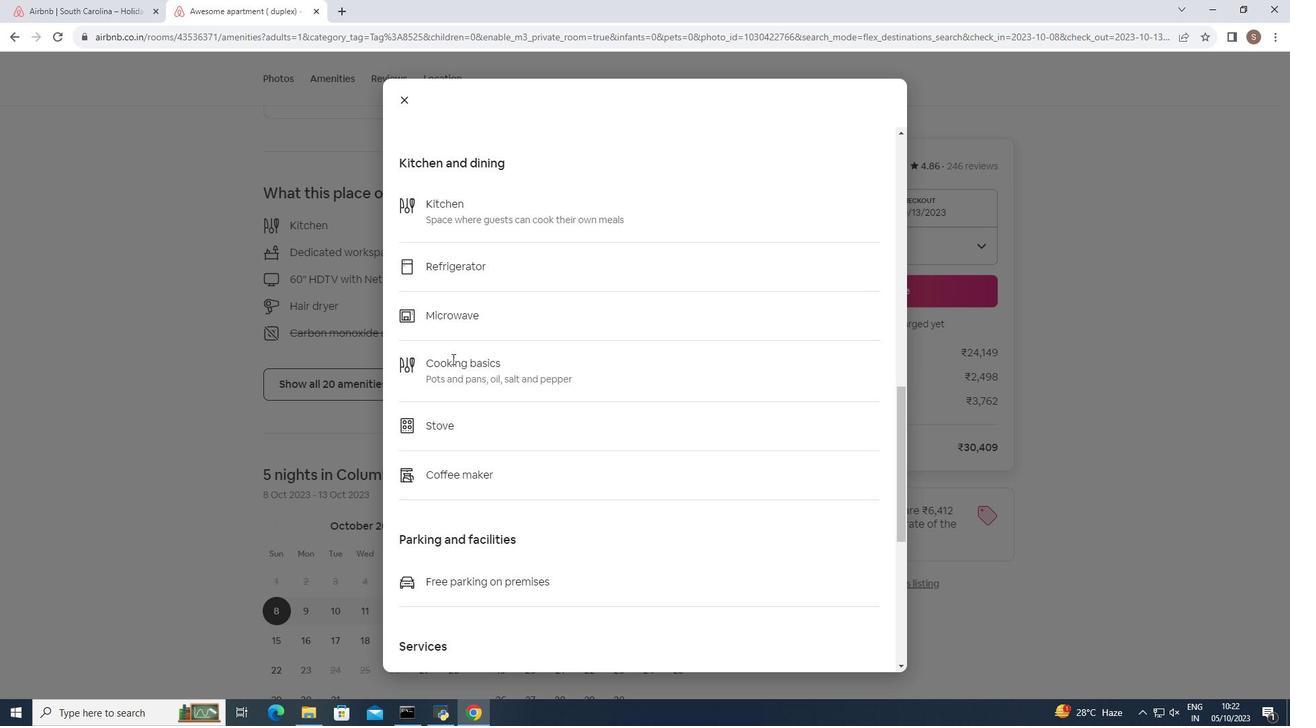 
Action: Mouse scrolled (452, 358) with delta (0, 0)
Screenshot: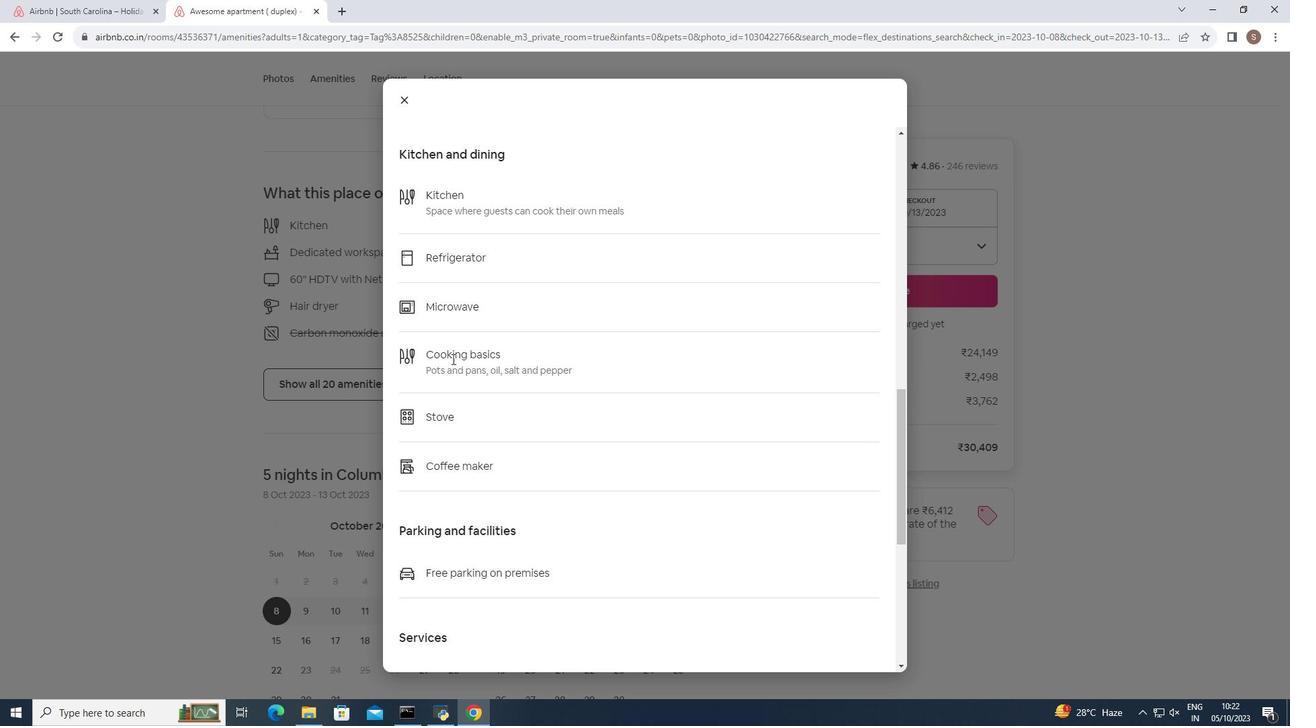 
Action: Mouse scrolled (452, 358) with delta (0, 0)
Screenshot: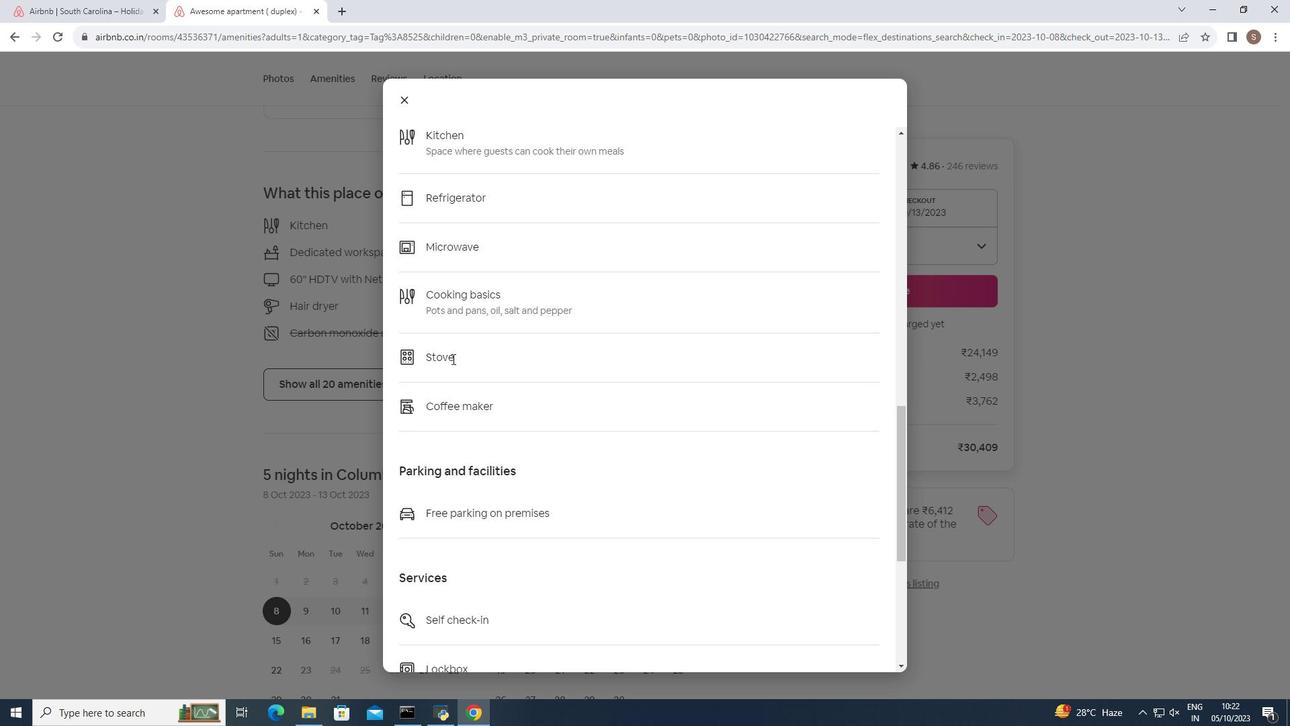 
Action: Mouse scrolled (452, 358) with delta (0, 0)
Screenshot: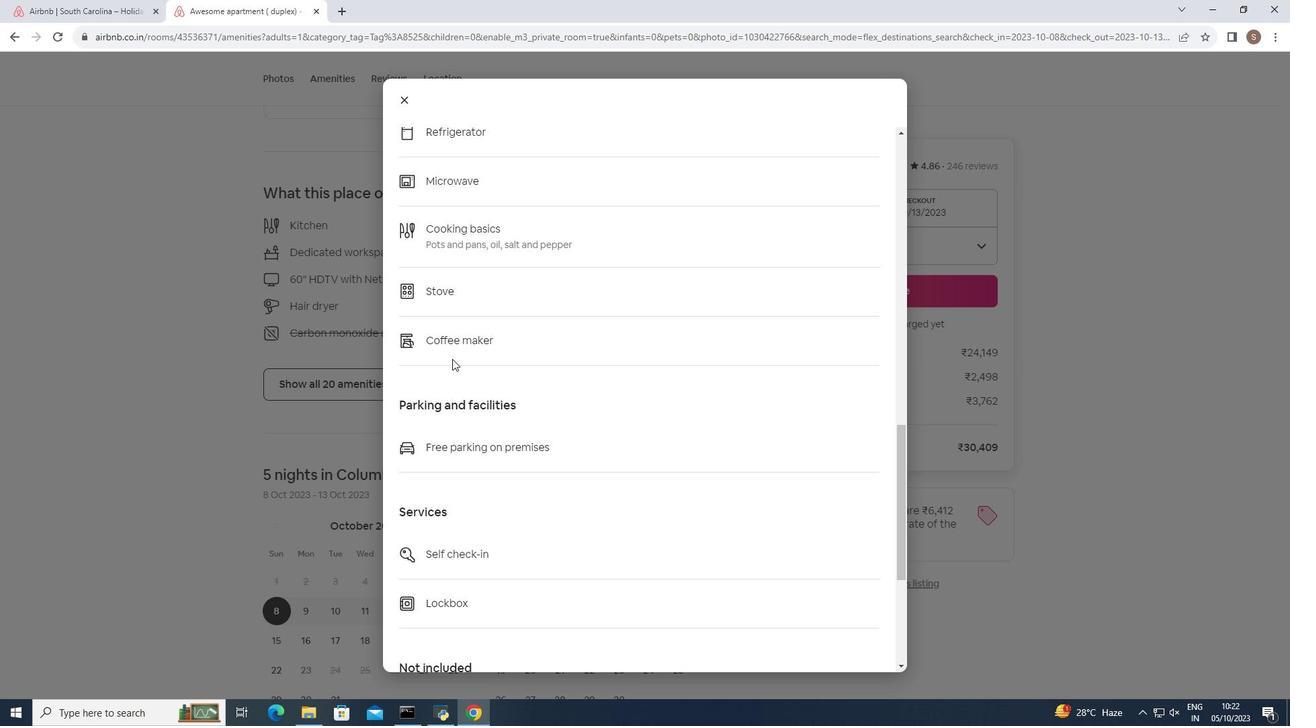 
Action: Mouse scrolled (452, 358) with delta (0, 0)
Screenshot: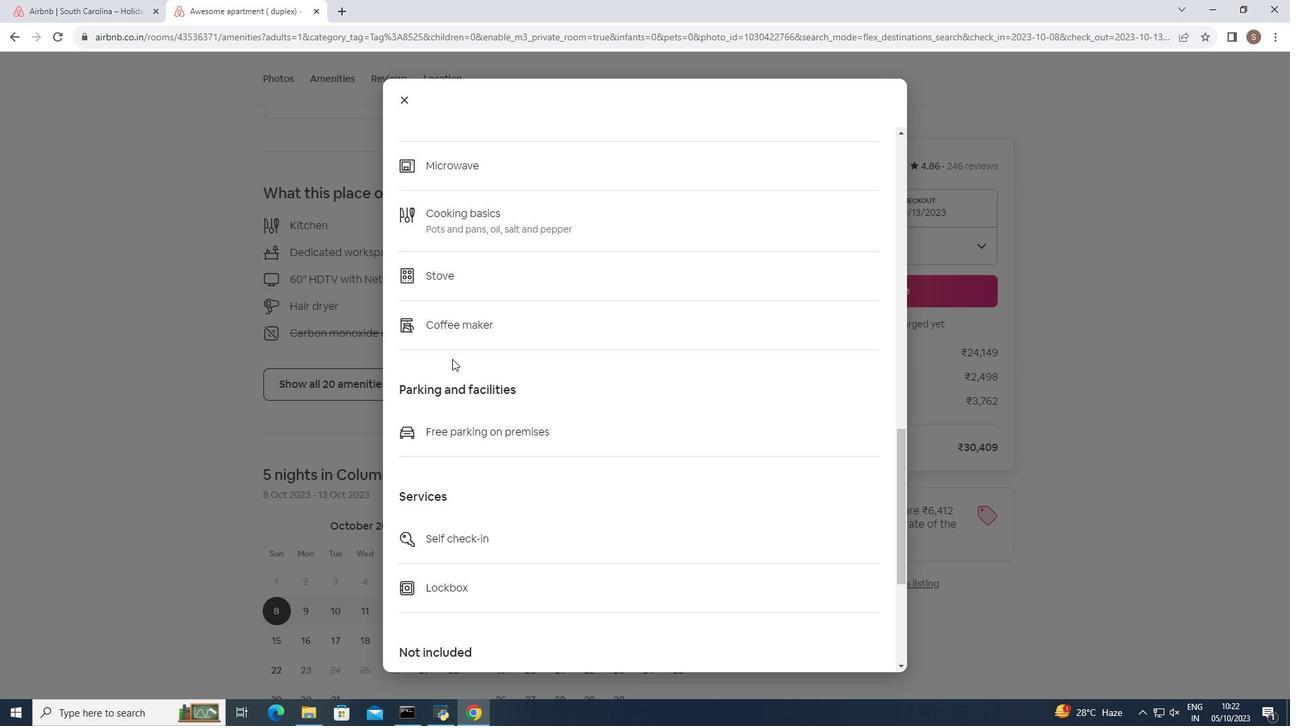 
Action: Mouse moved to (451, 359)
Screenshot: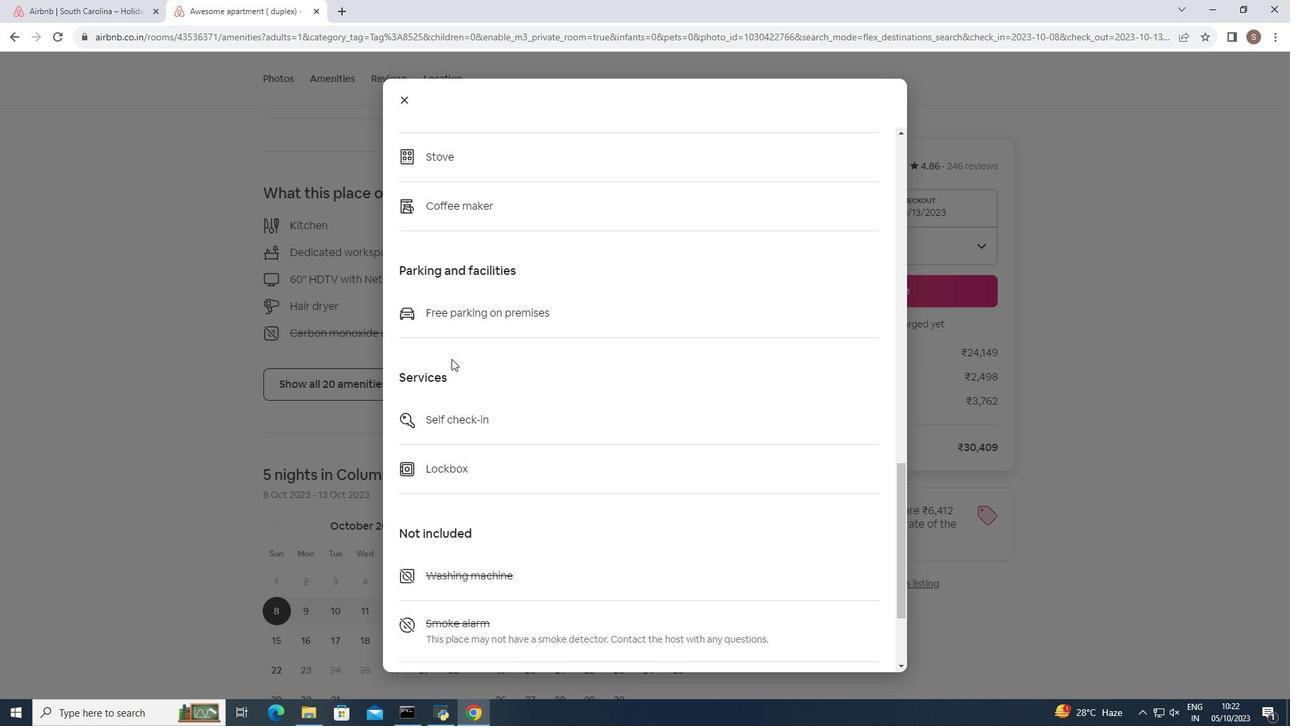 
Action: Mouse scrolled (451, 358) with delta (0, 0)
Screenshot: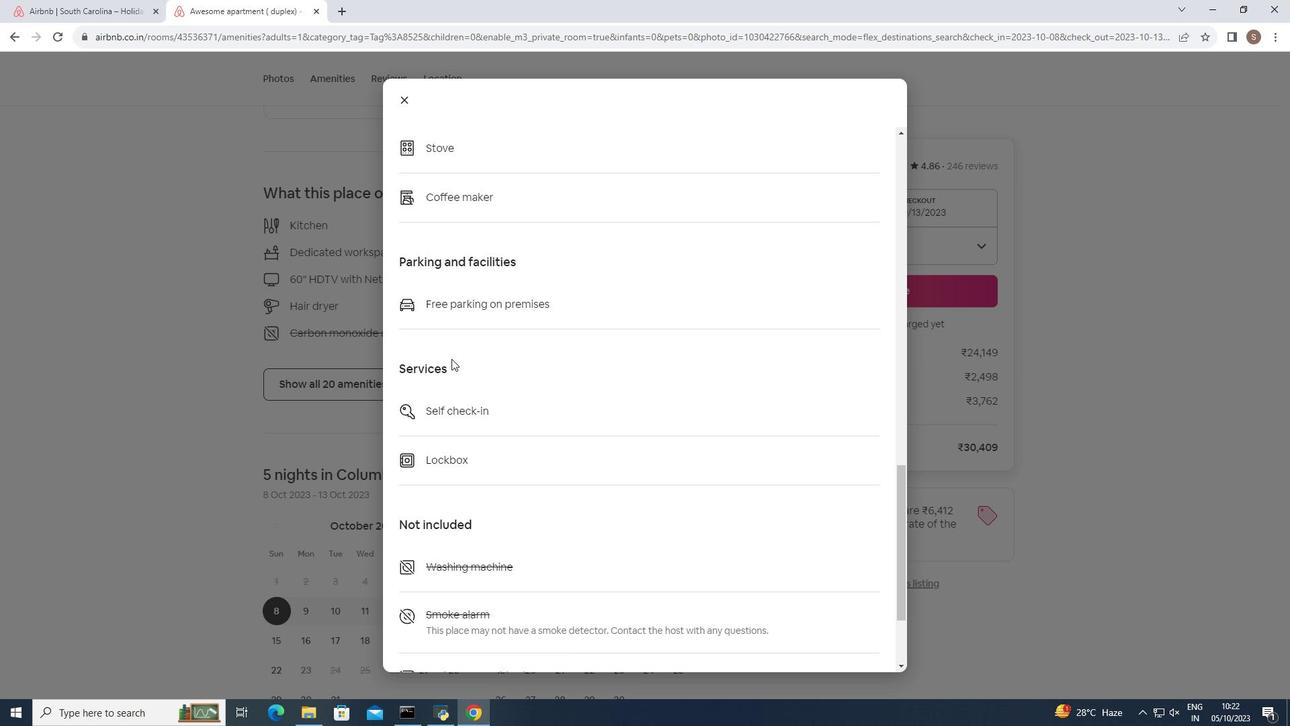 
Action: Mouse scrolled (451, 358) with delta (0, 0)
Screenshot: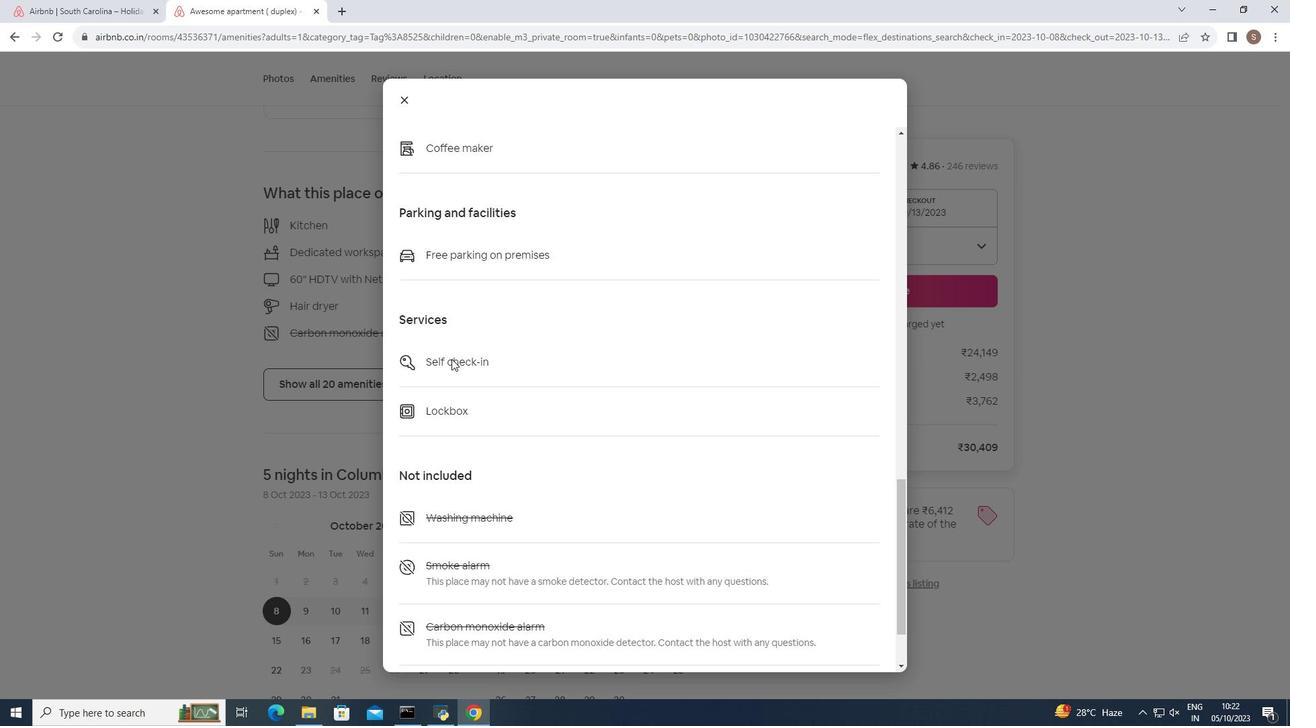
Action: Mouse scrolled (451, 358) with delta (0, 0)
Screenshot: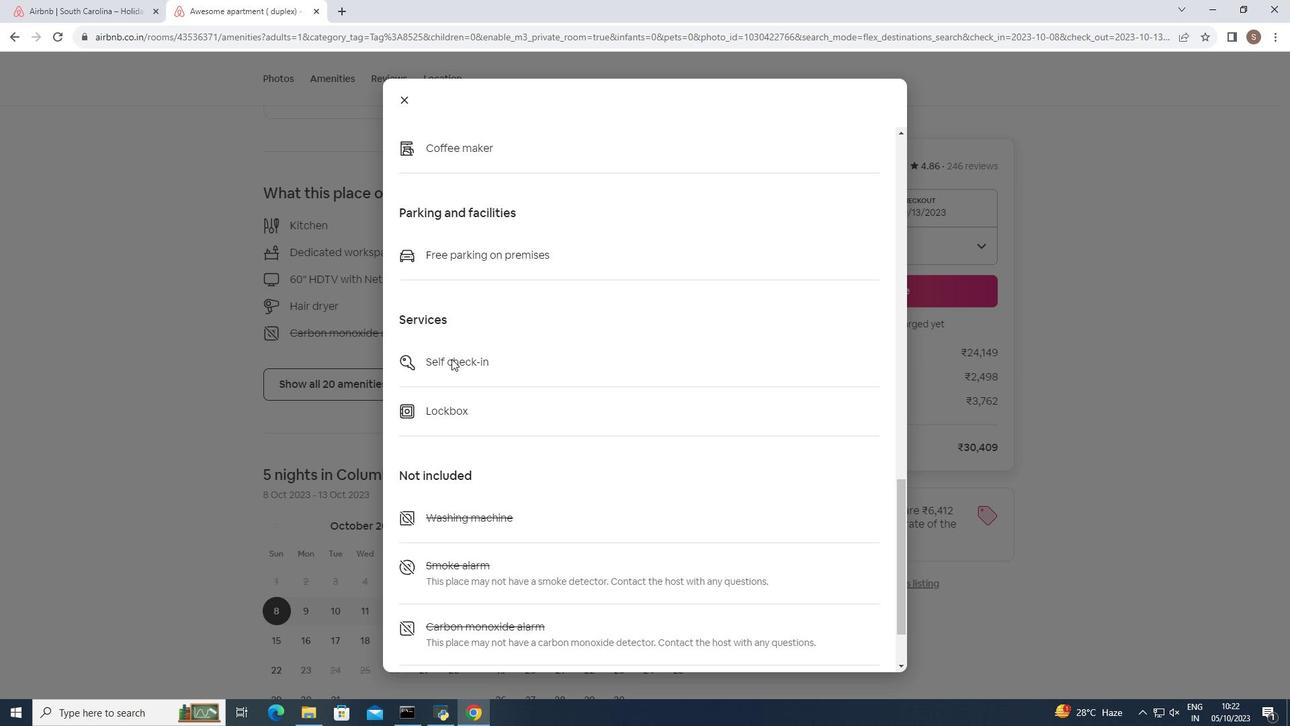 
Action: Mouse scrolled (451, 358) with delta (0, 0)
Screenshot: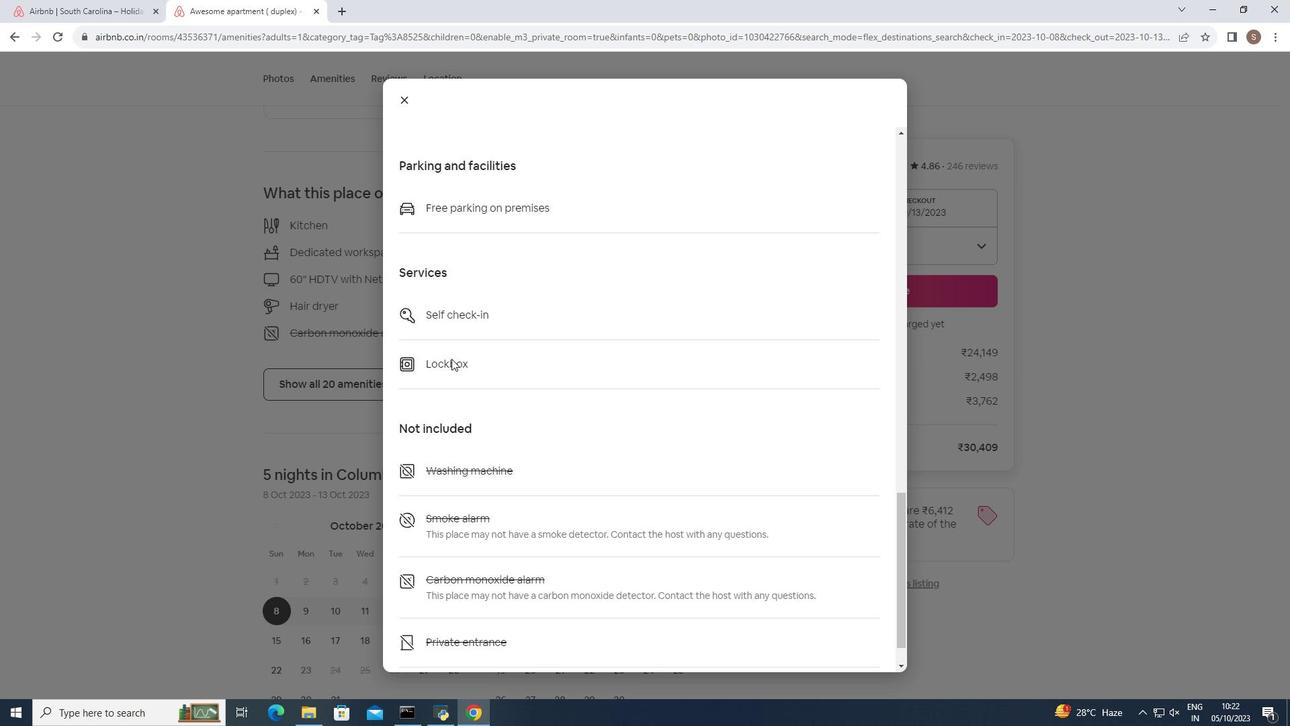 
Action: Mouse scrolled (451, 358) with delta (0, 0)
Screenshot: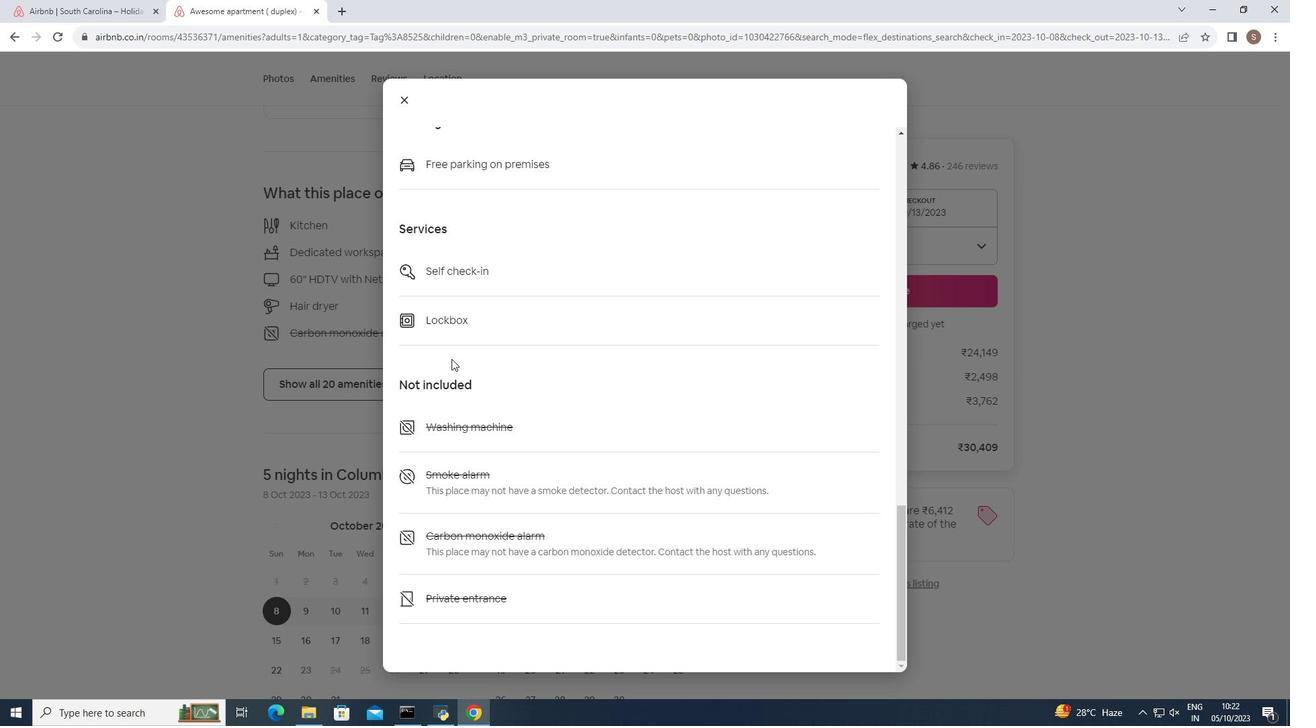 
Action: Mouse scrolled (451, 358) with delta (0, 0)
Screenshot: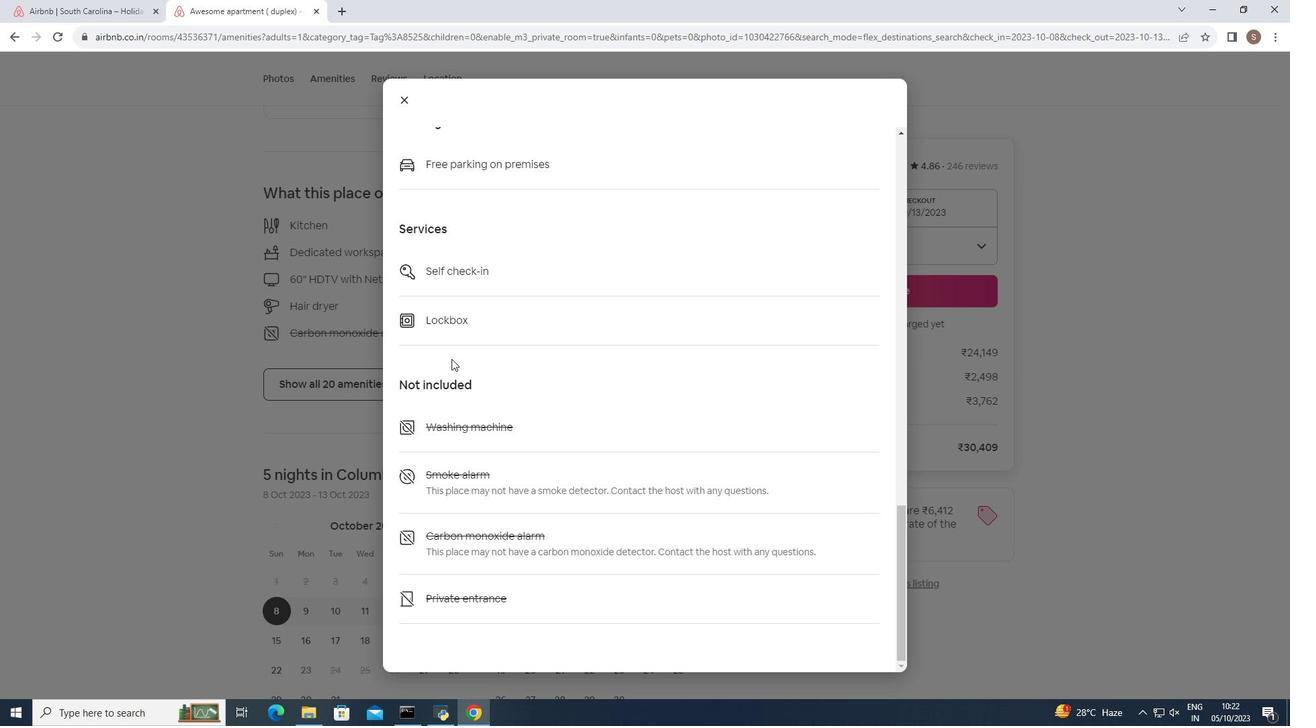 
Action: Mouse moved to (405, 94)
Screenshot: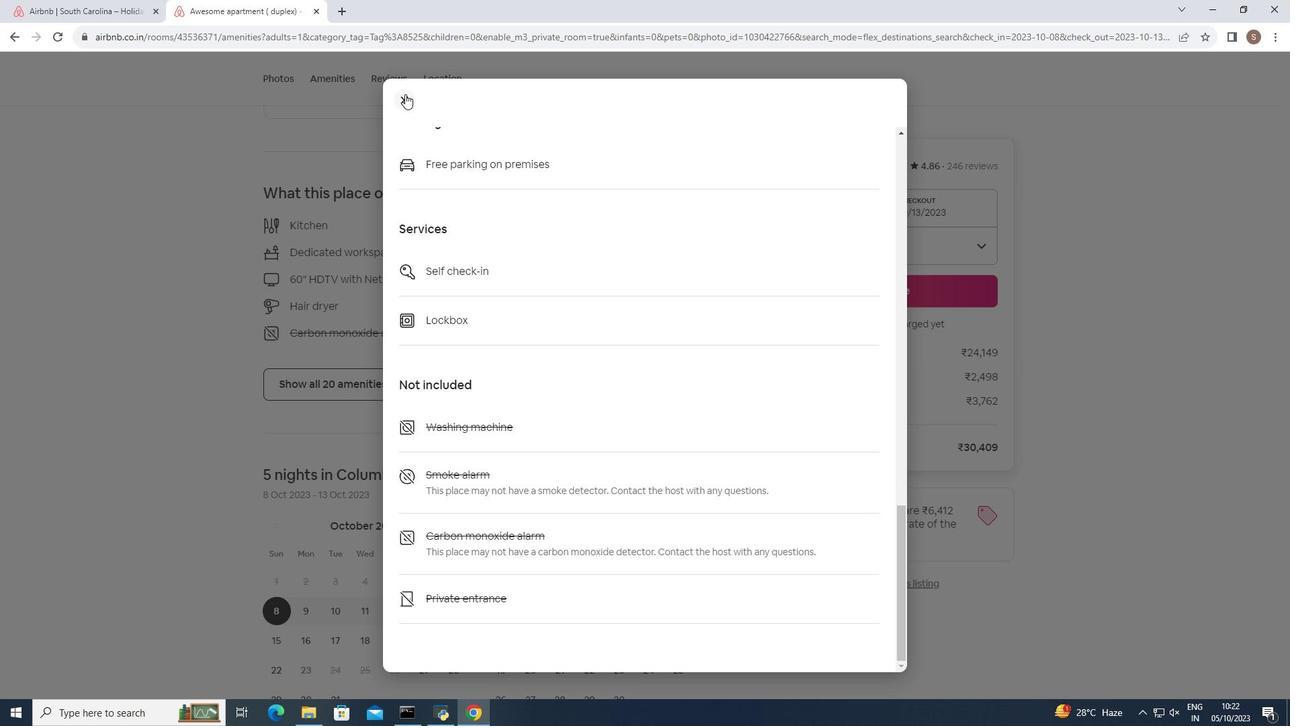 
Action: Mouse pressed left at (405, 94)
Screenshot: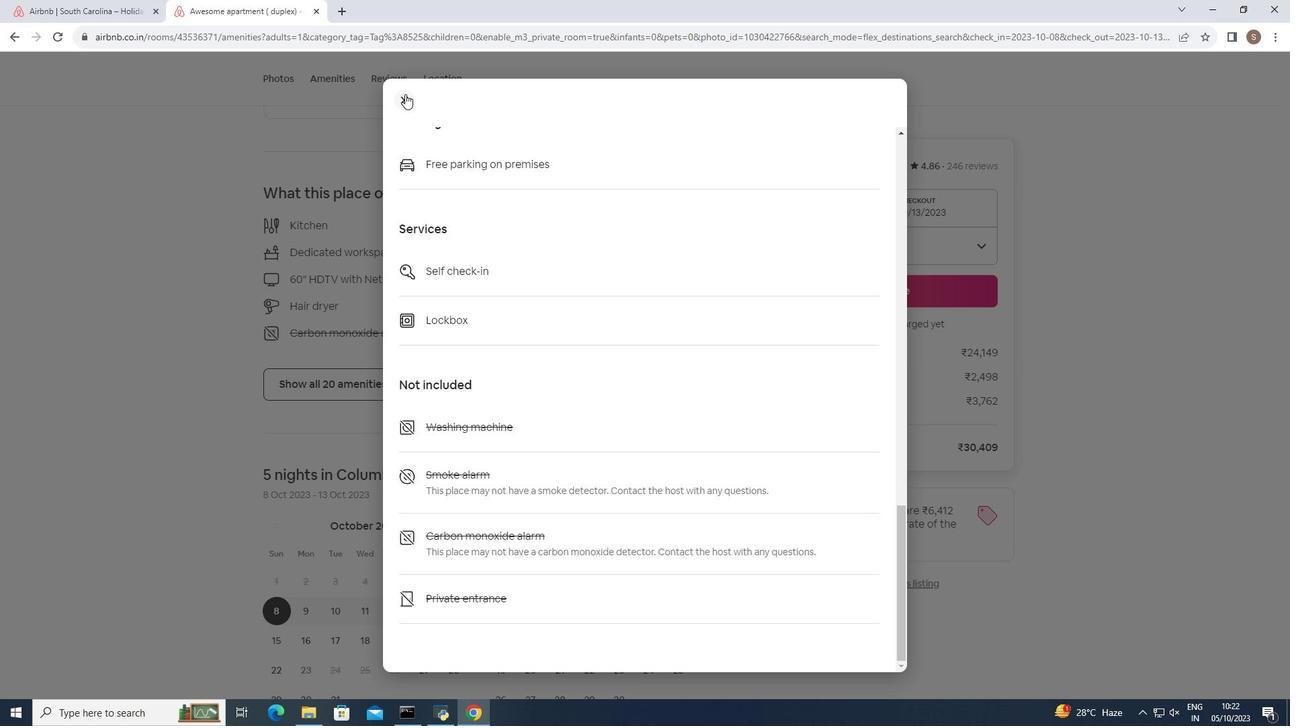 
Action: Mouse moved to (382, 287)
Screenshot: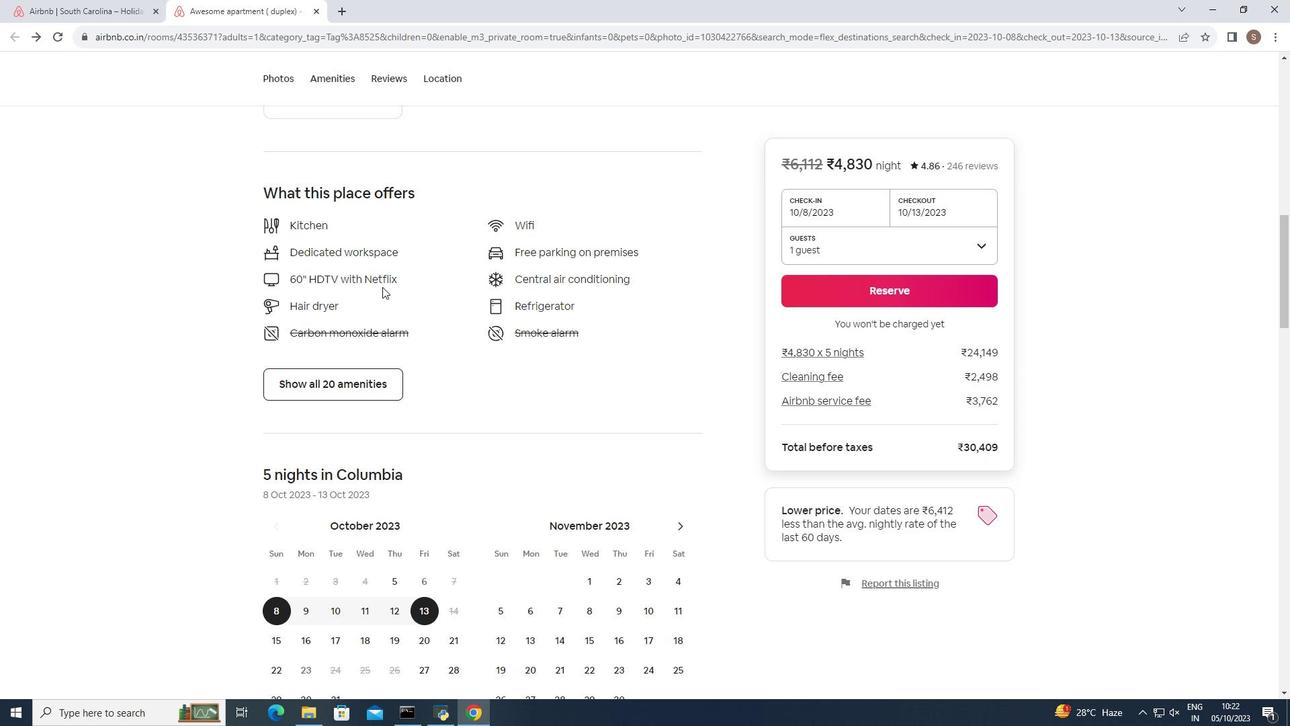 
Action: Mouse scrolled (382, 286) with delta (0, 0)
Screenshot: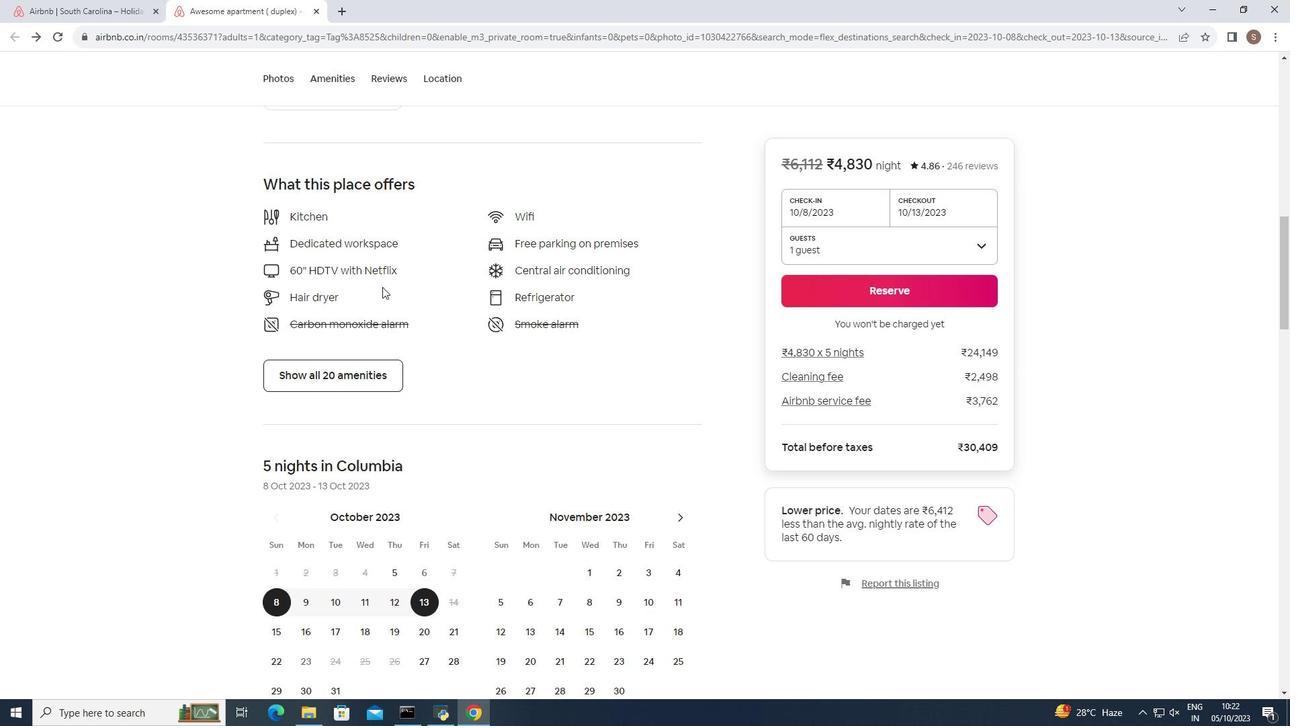
Action: Mouse scrolled (382, 286) with delta (0, 0)
Screenshot: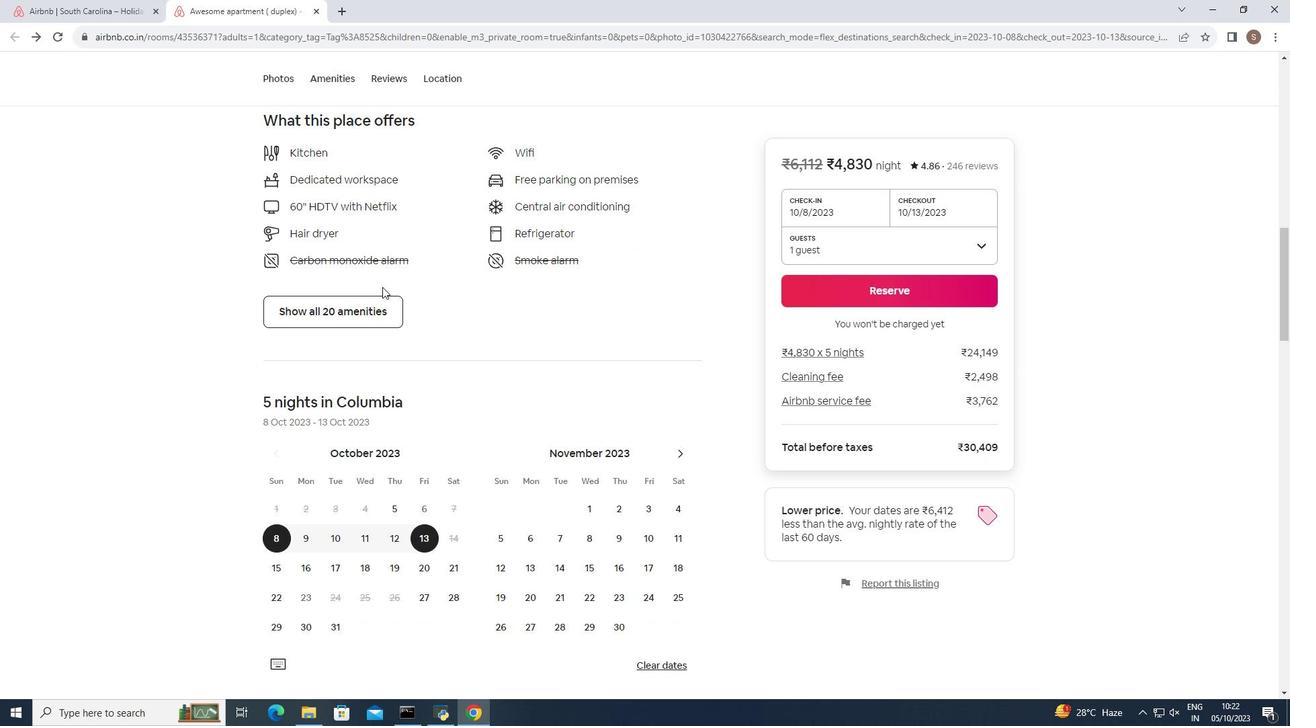 
Action: Mouse scrolled (382, 286) with delta (0, 0)
Screenshot: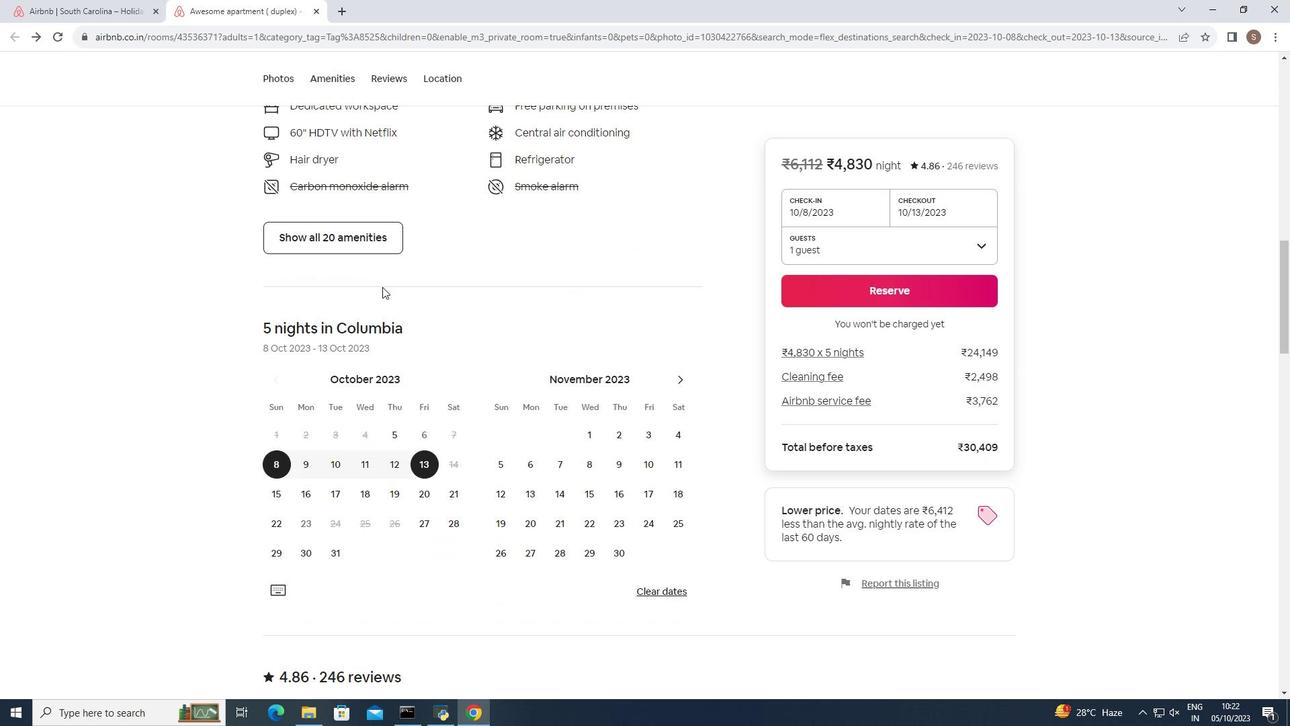
Action: Mouse scrolled (382, 286) with delta (0, 0)
Screenshot: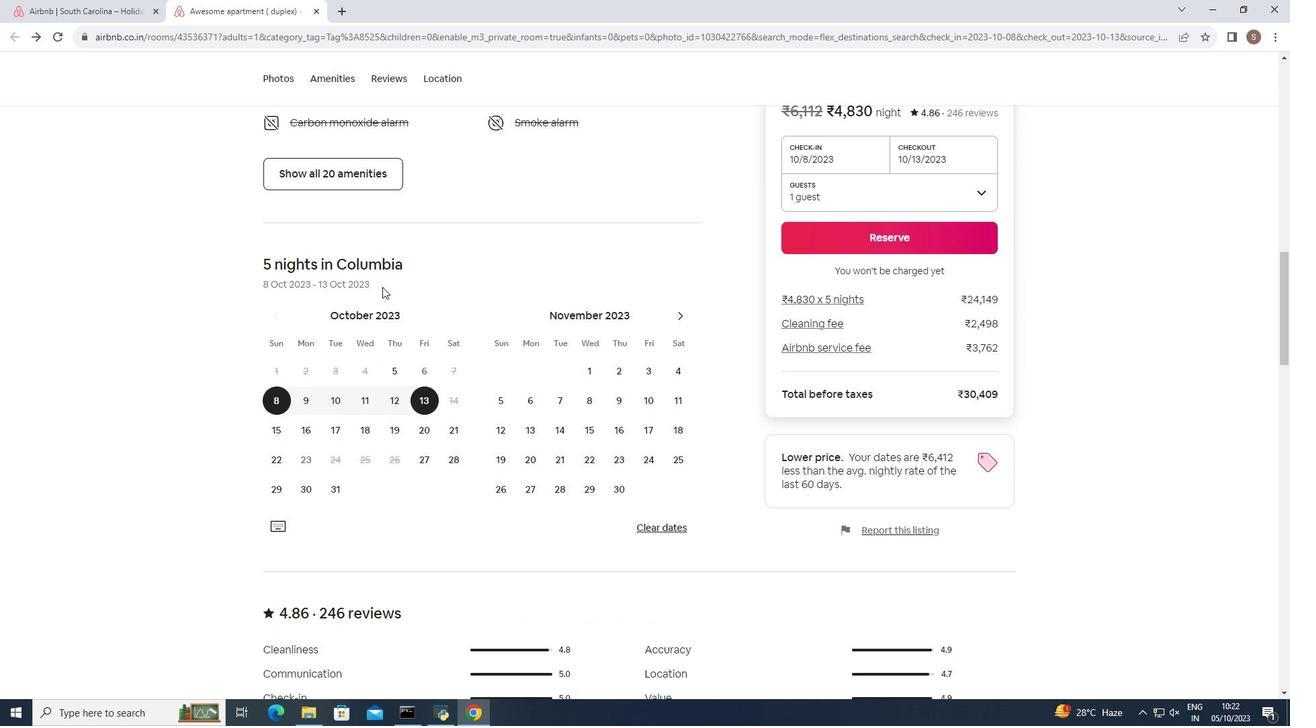 
Action: Mouse scrolled (382, 286) with delta (0, 0)
Screenshot: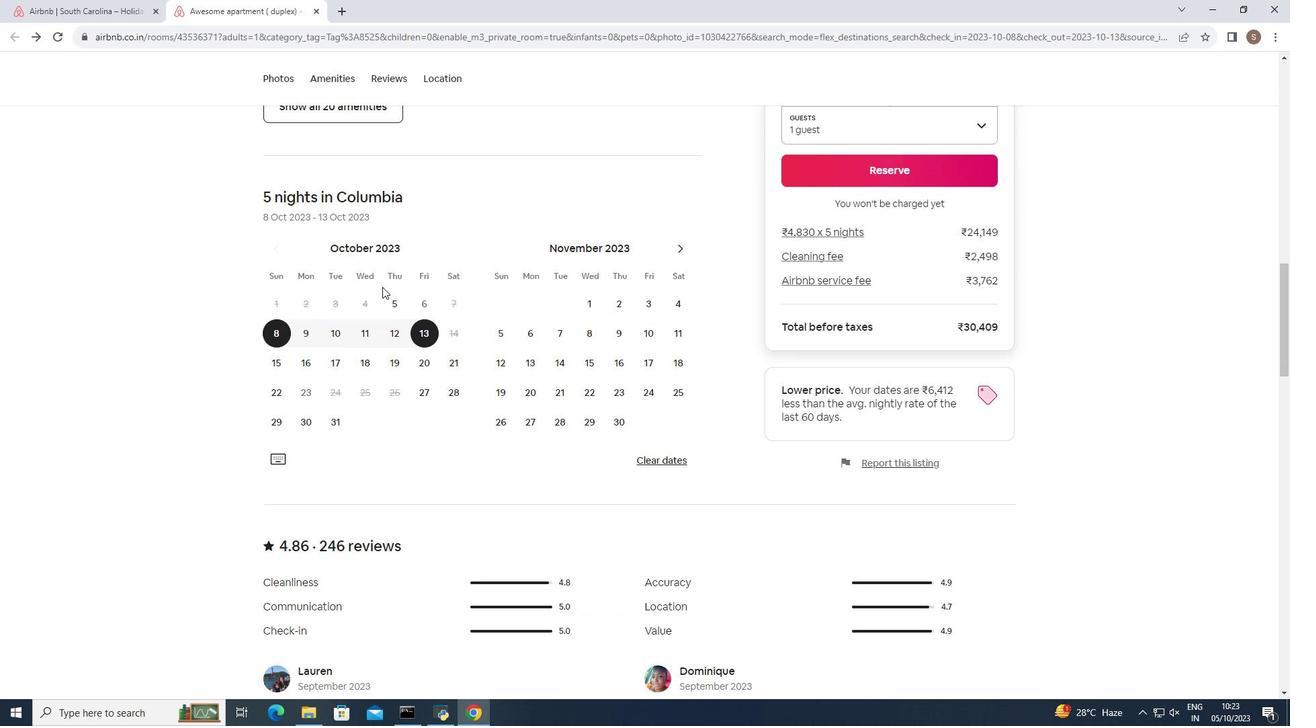 
Action: Mouse scrolled (382, 286) with delta (0, 0)
Screenshot: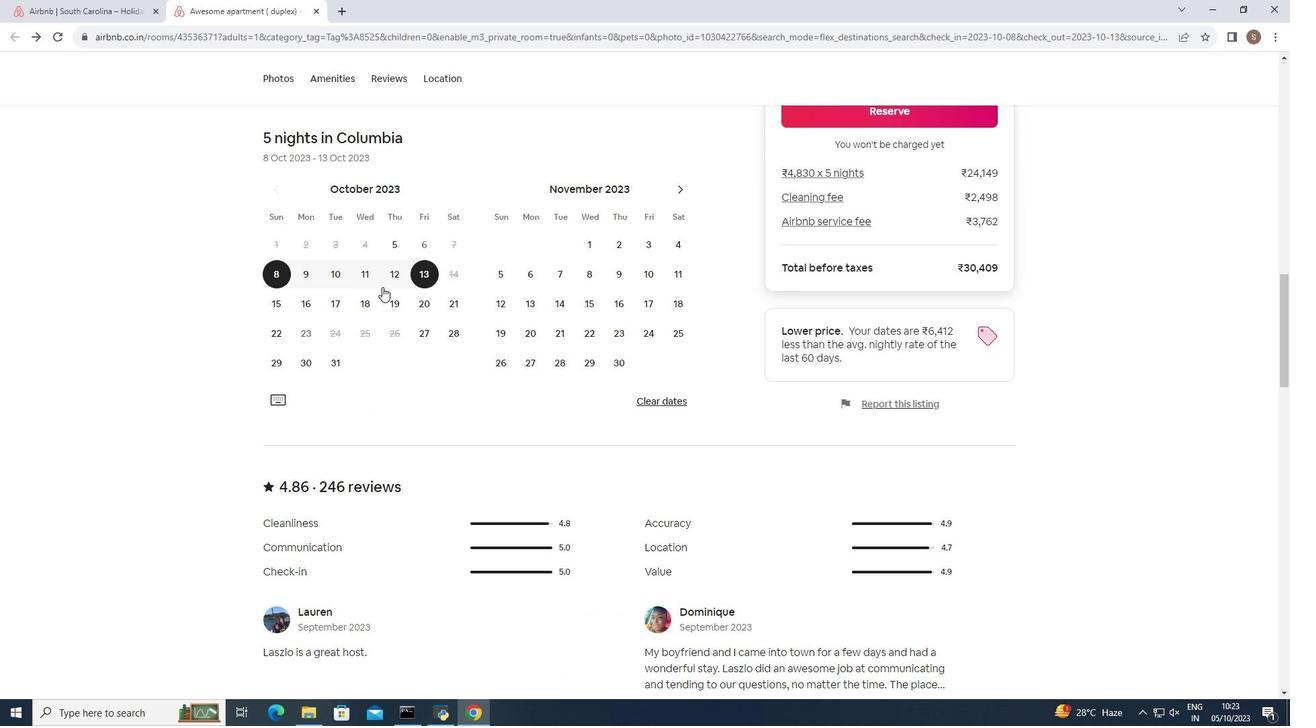 
Action: Mouse scrolled (382, 286) with delta (0, 0)
Screenshot: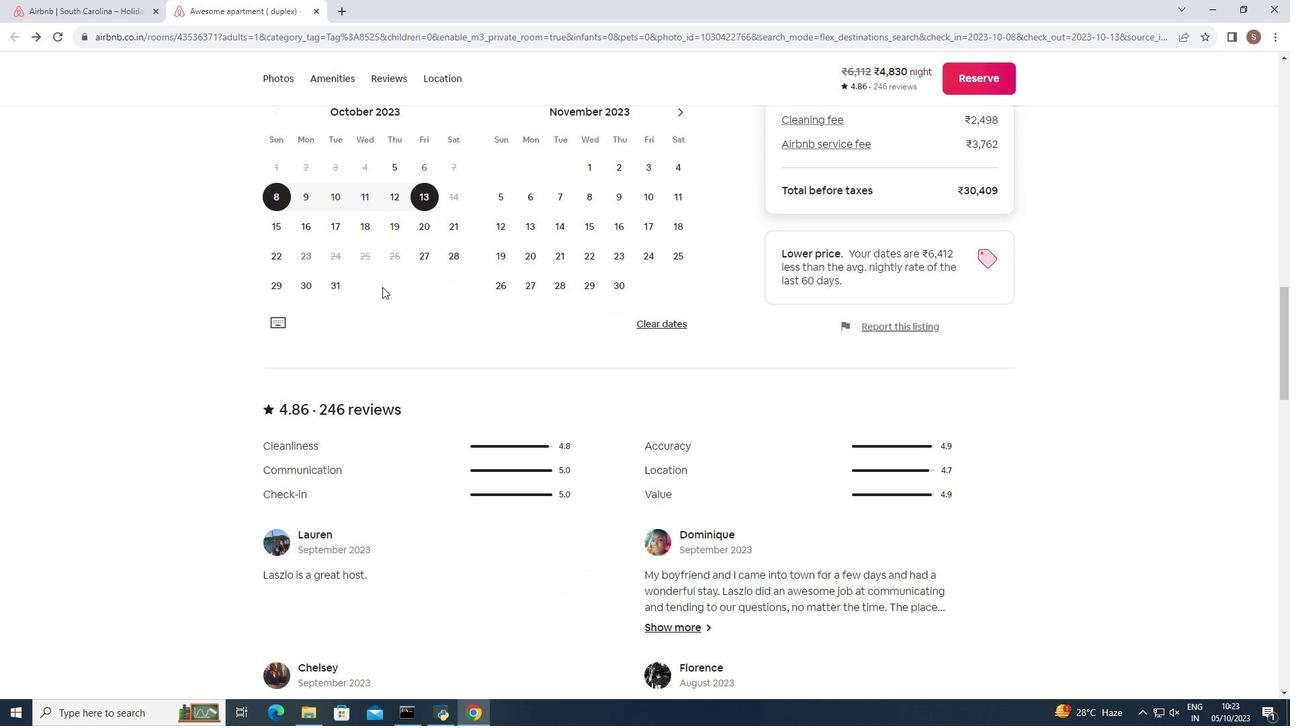 
Action: Mouse scrolled (382, 286) with delta (0, 0)
Screenshot: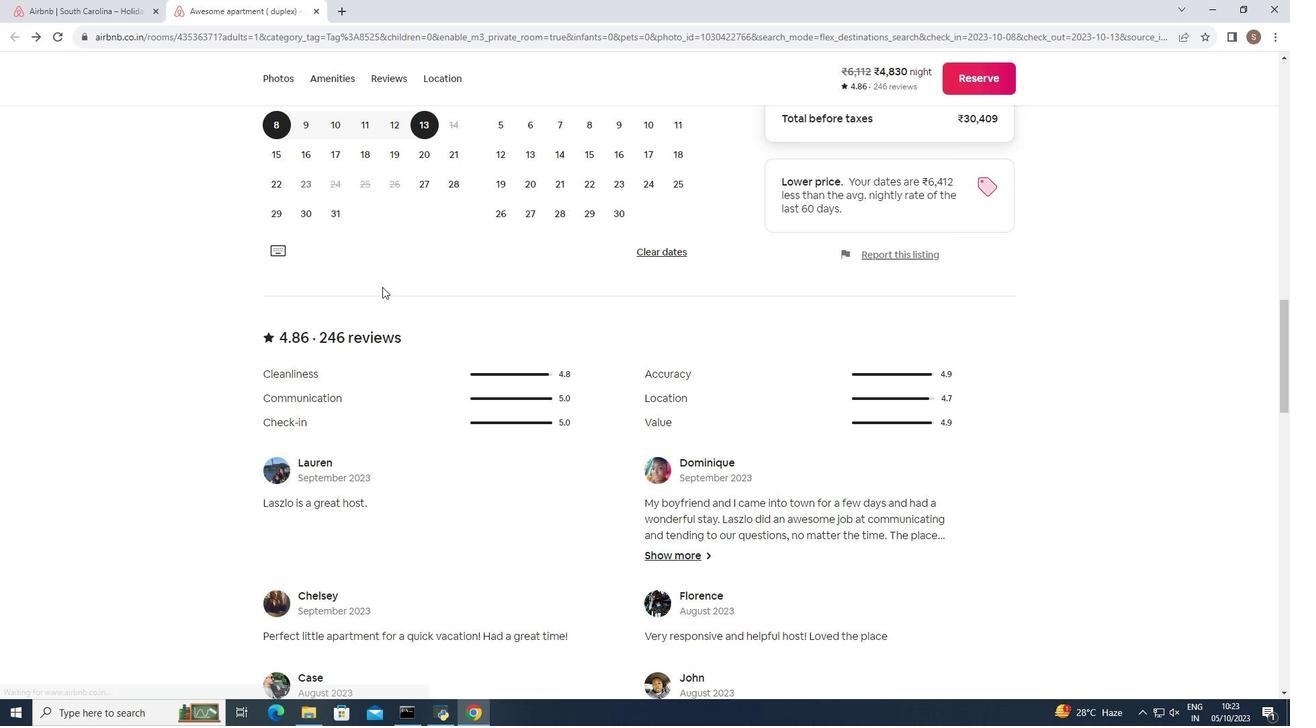 
Action: Mouse scrolled (382, 286) with delta (0, 0)
Screenshot: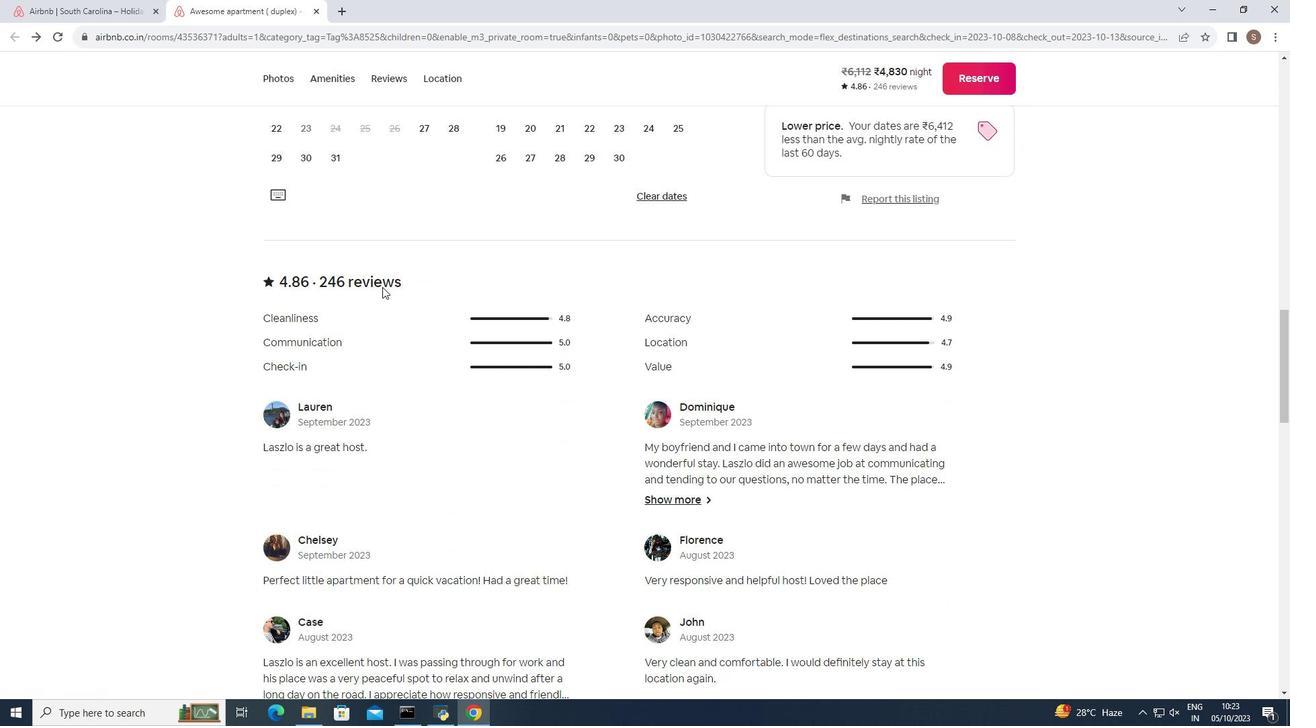 
Action: Mouse scrolled (382, 286) with delta (0, 0)
Screenshot: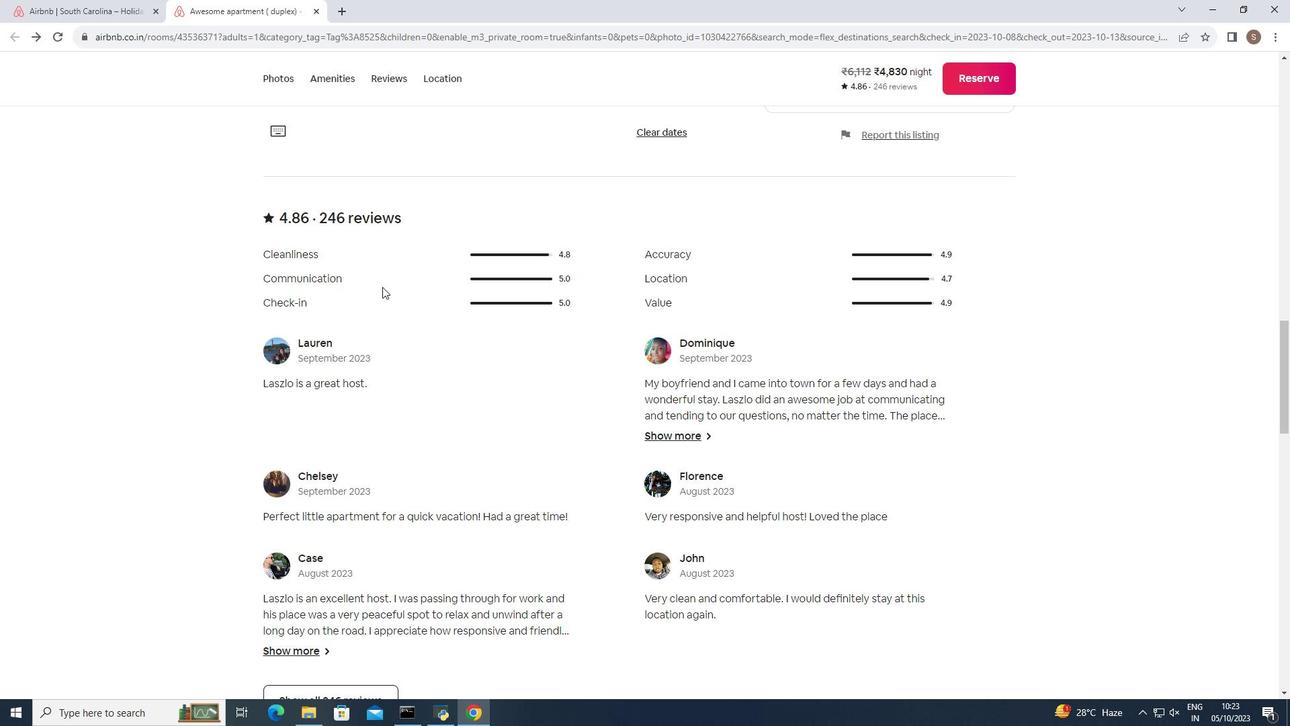 
Action: Mouse scrolled (382, 286) with delta (0, 0)
Screenshot: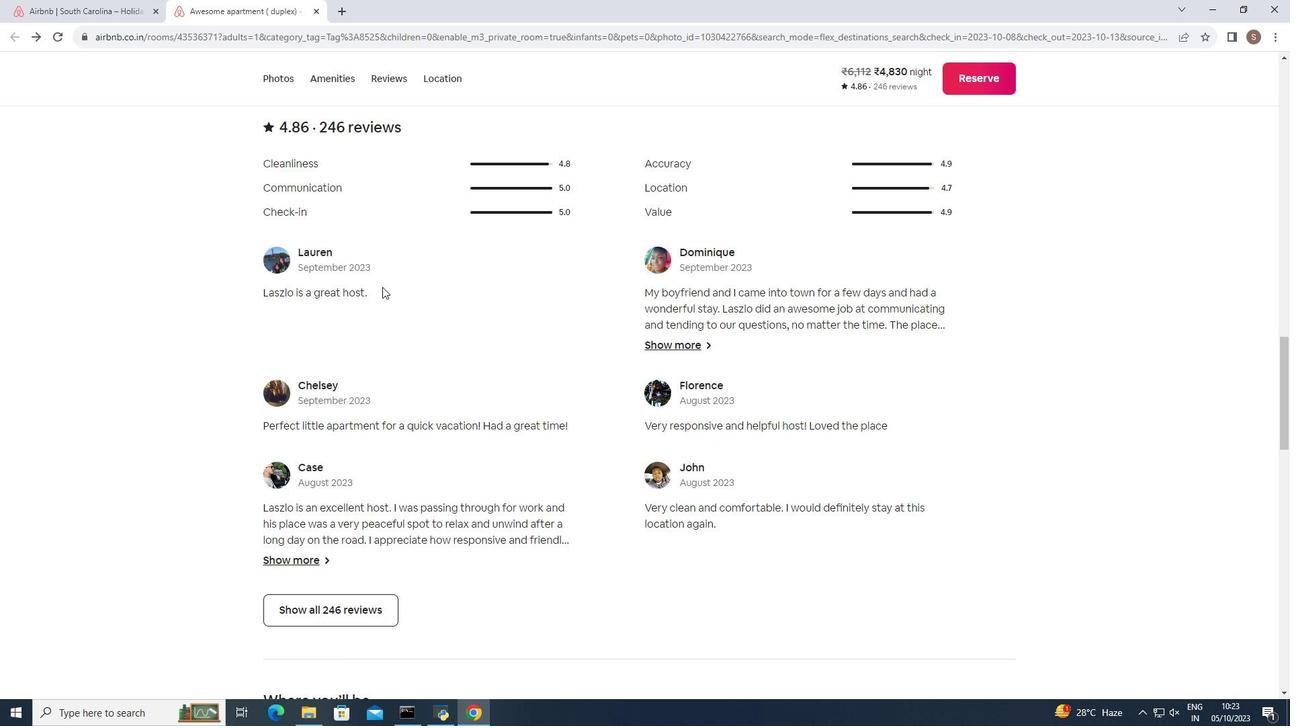 
Action: Mouse scrolled (382, 286) with delta (0, 0)
Screenshot: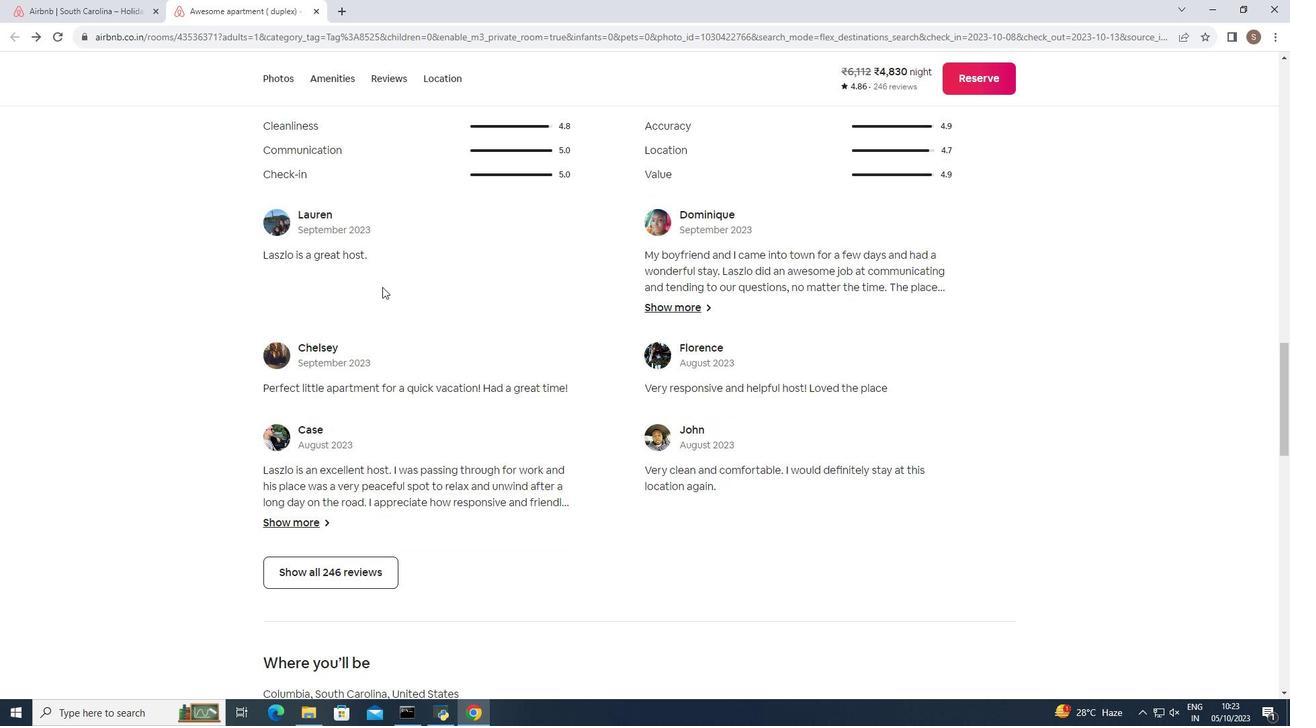 
Action: Mouse moved to (361, 495)
Screenshot: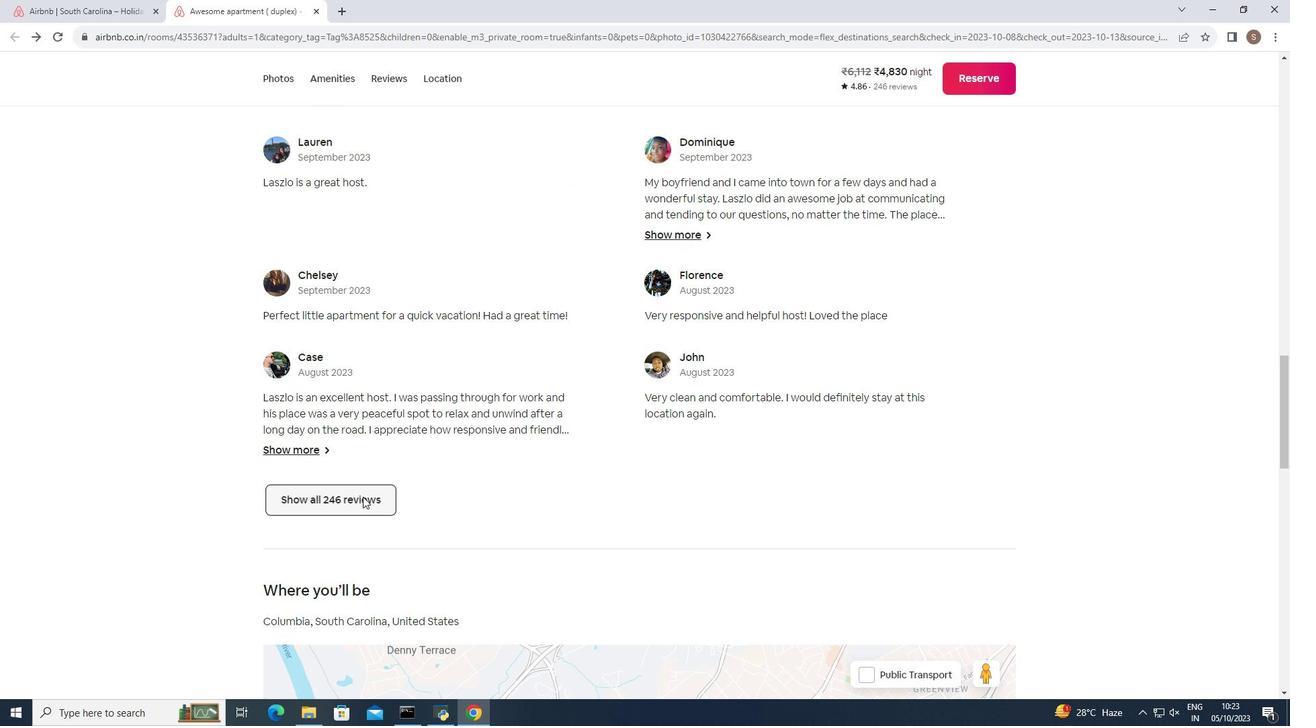 
Action: Mouse pressed left at (361, 495)
Screenshot: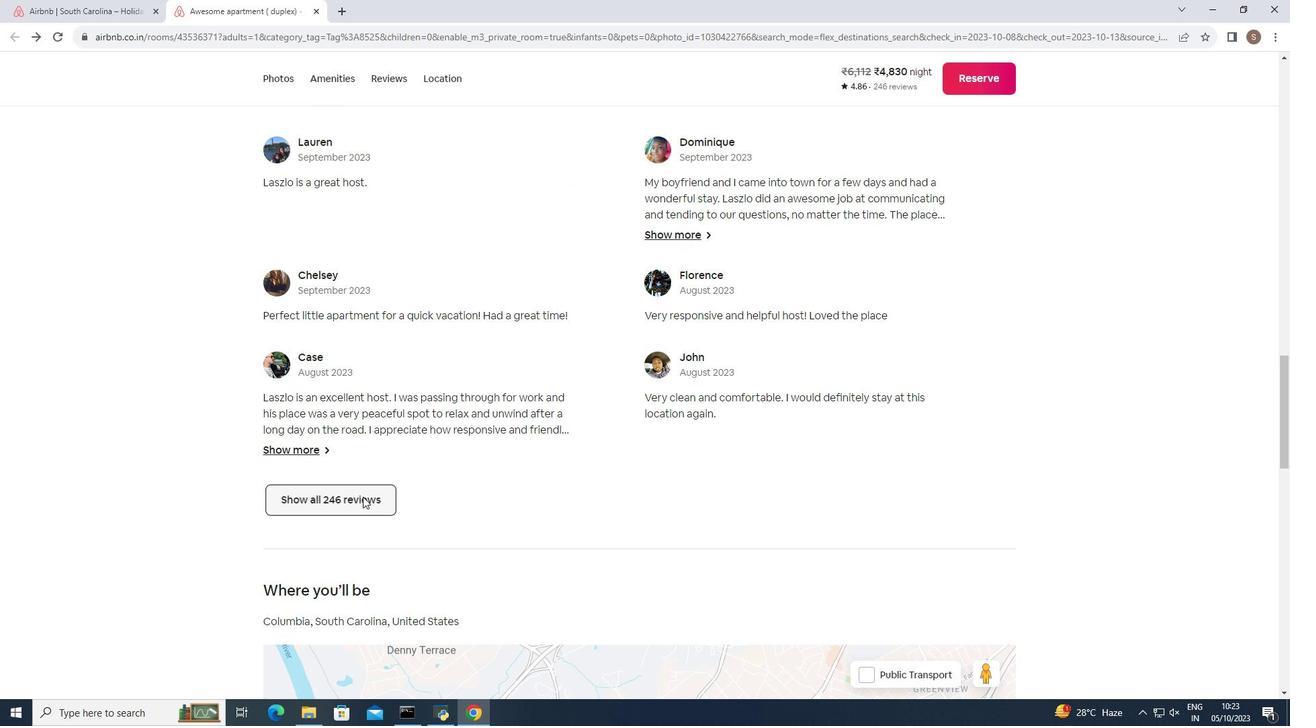 
Action: Mouse moved to (400, 437)
Screenshot: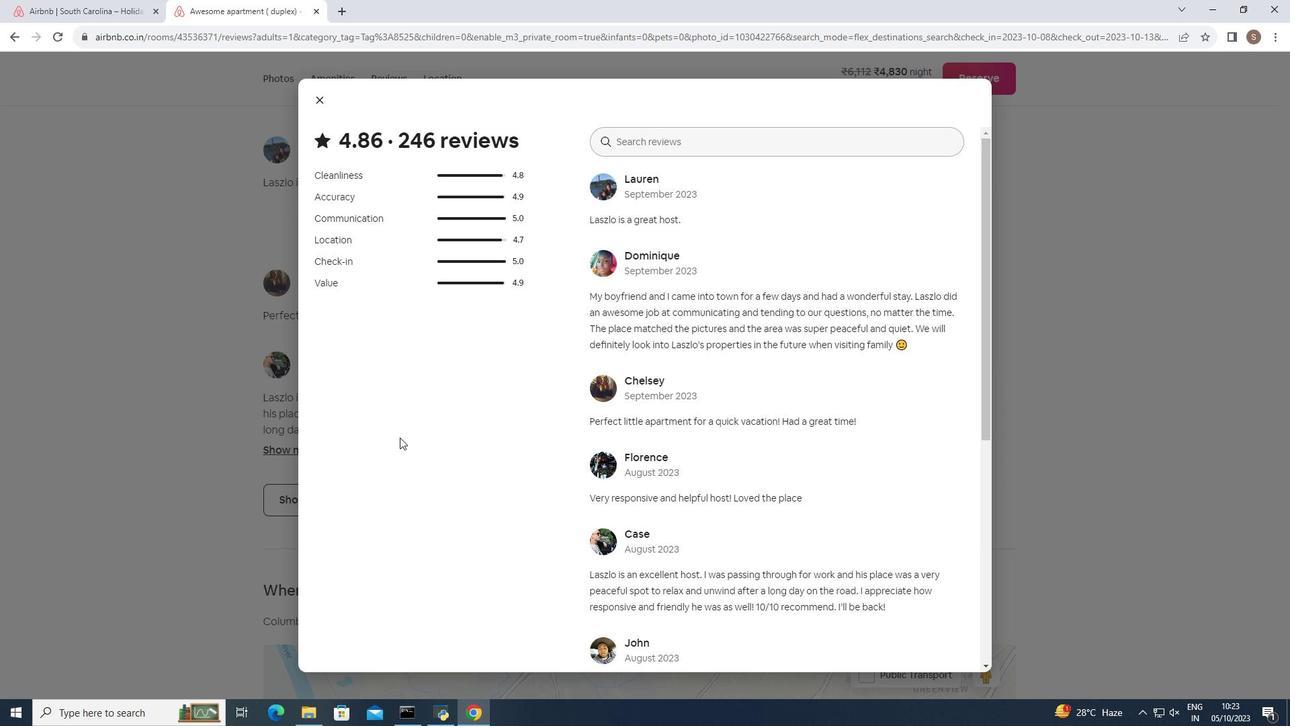 
Action: Mouse scrolled (400, 437) with delta (0, 0)
Screenshot: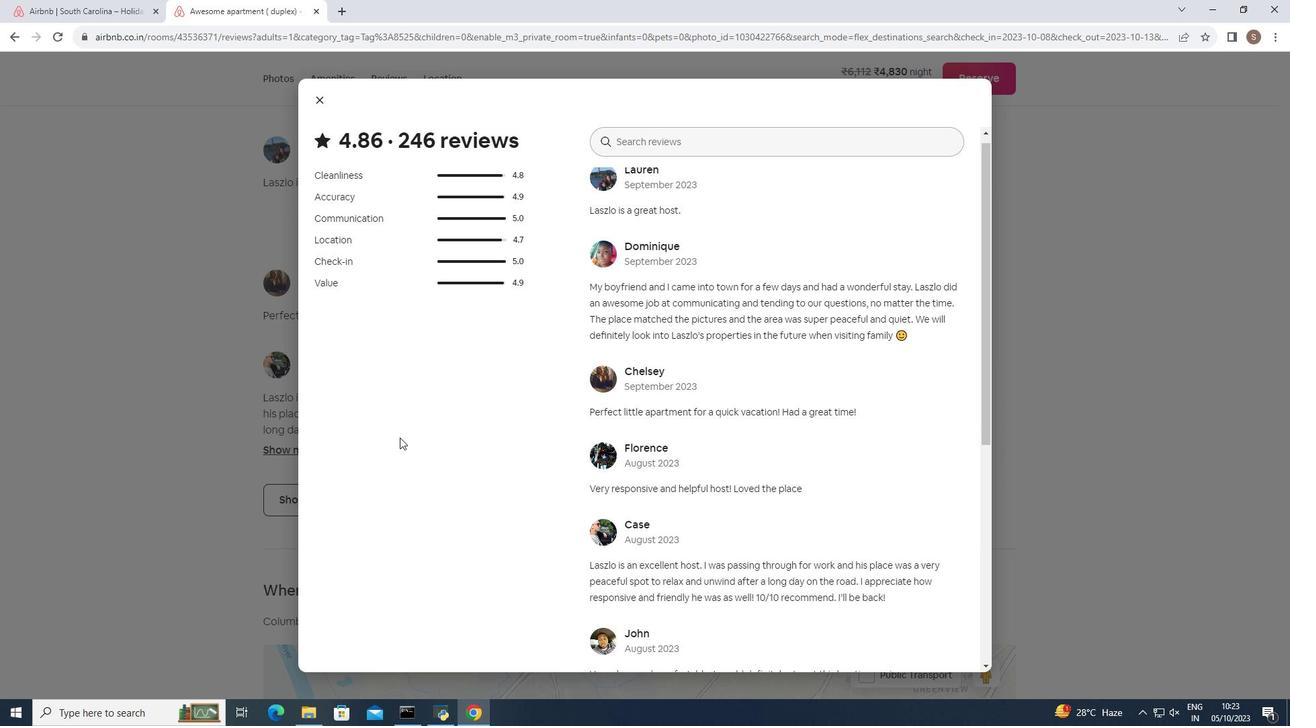 
Action: Mouse scrolled (400, 437) with delta (0, 0)
Screenshot: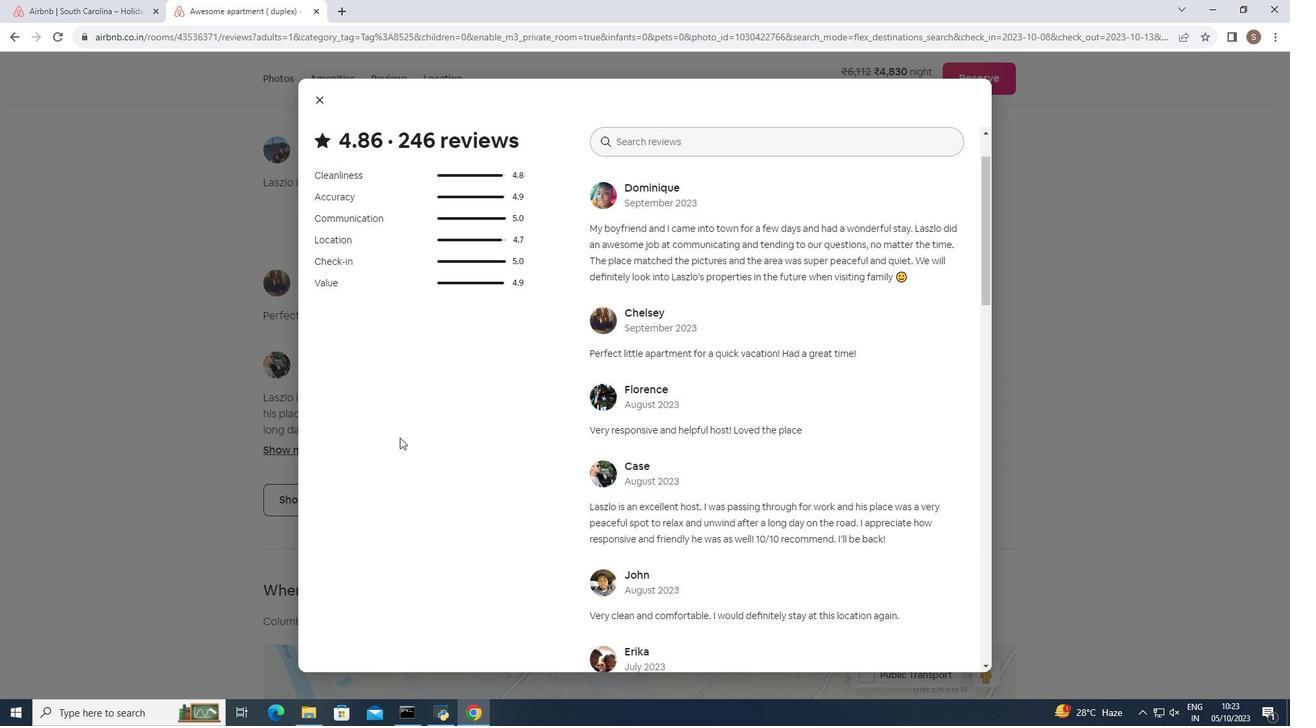 
Action: Mouse scrolled (400, 437) with delta (0, 0)
Screenshot: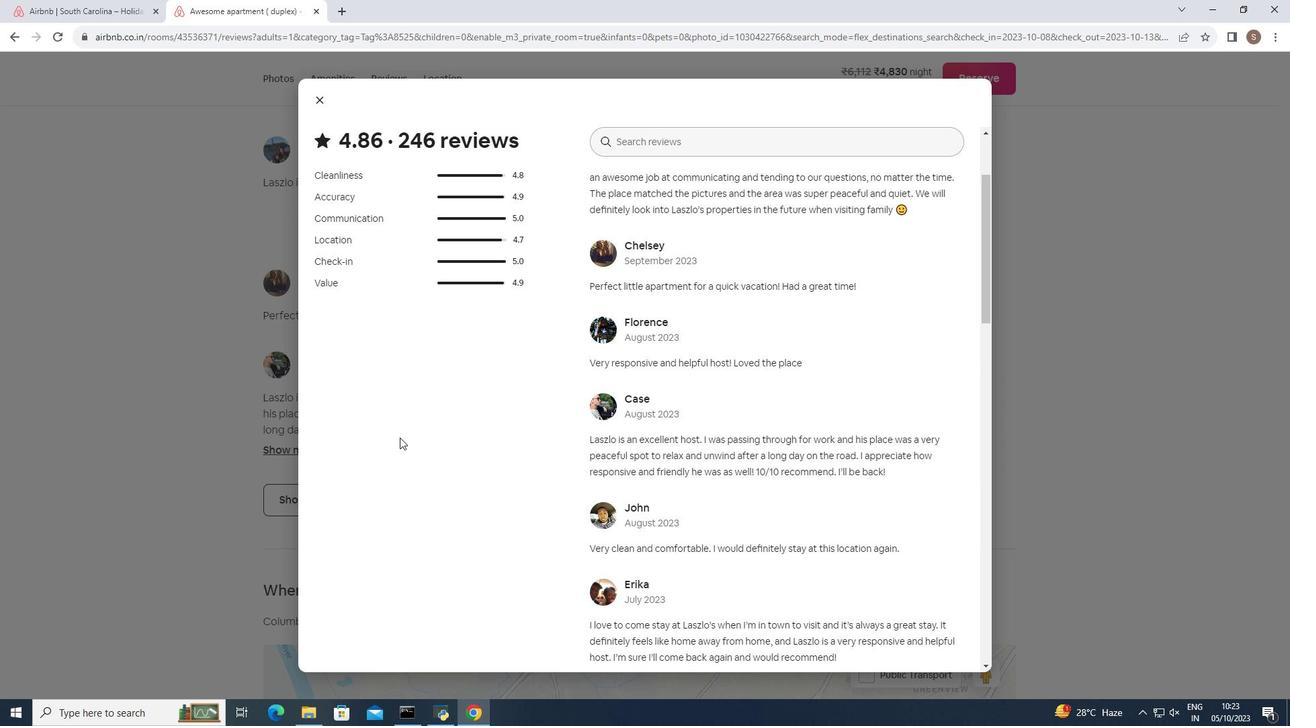 
Action: Mouse scrolled (400, 437) with delta (0, 0)
Screenshot: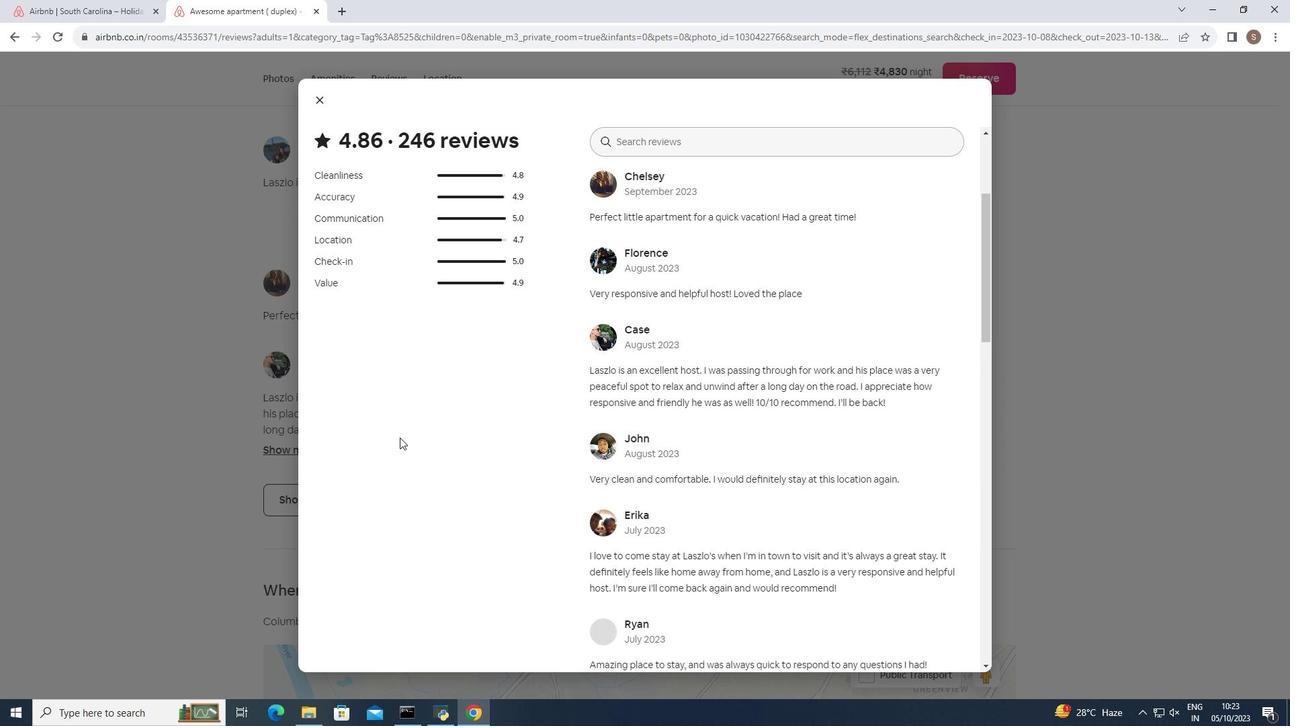 
Action: Mouse moved to (400, 436)
Screenshot: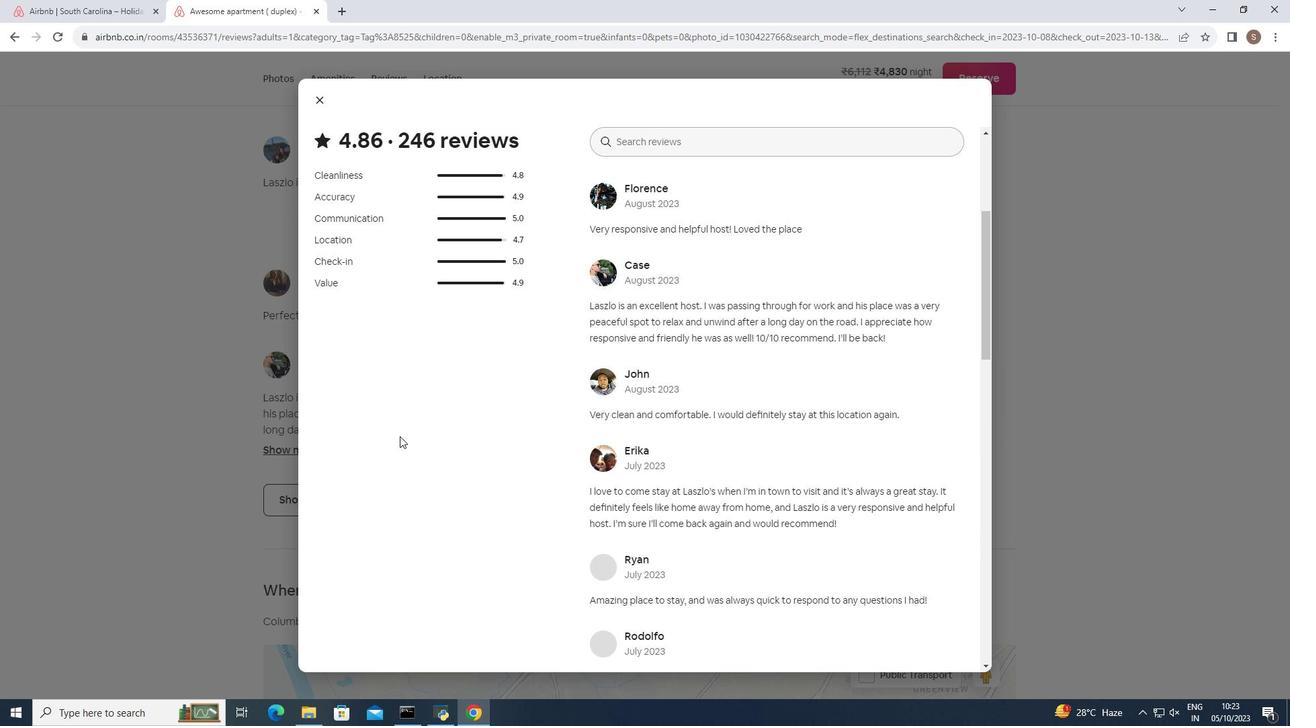 
Action: Mouse scrolled (400, 435) with delta (0, 0)
Screenshot: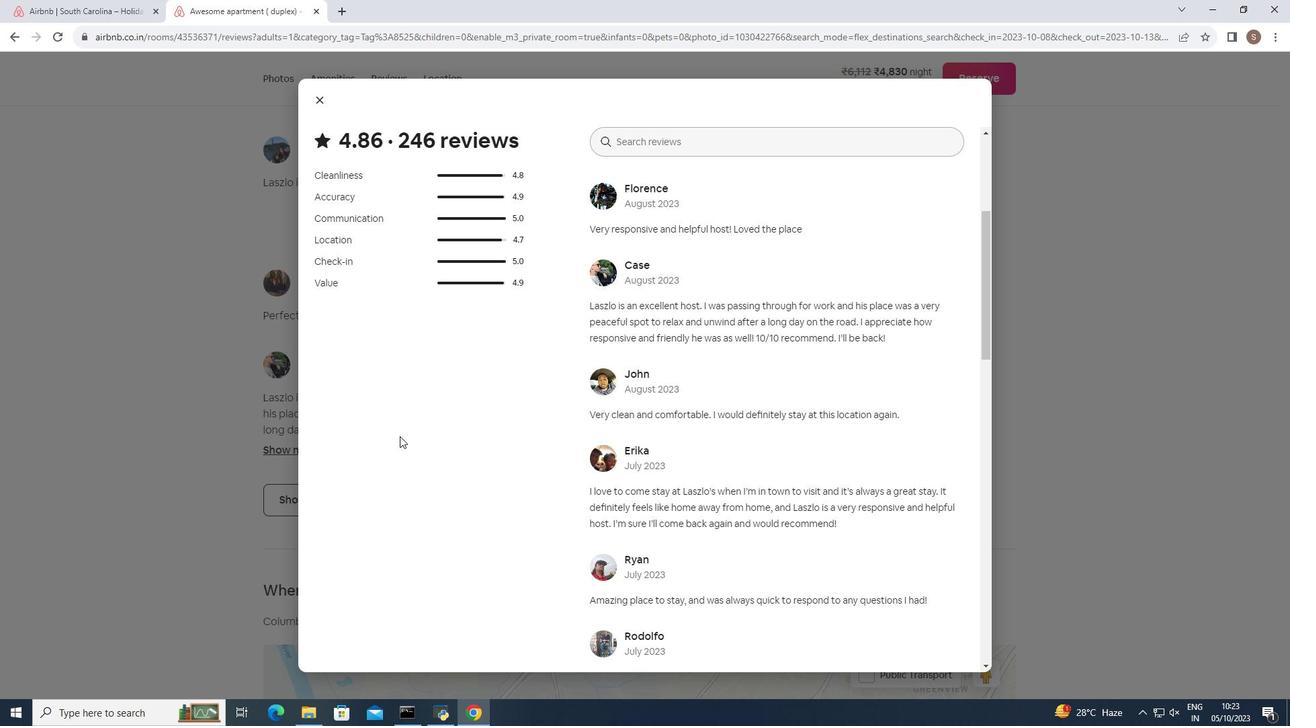 
Action: Mouse scrolled (400, 435) with delta (0, 0)
Screenshot: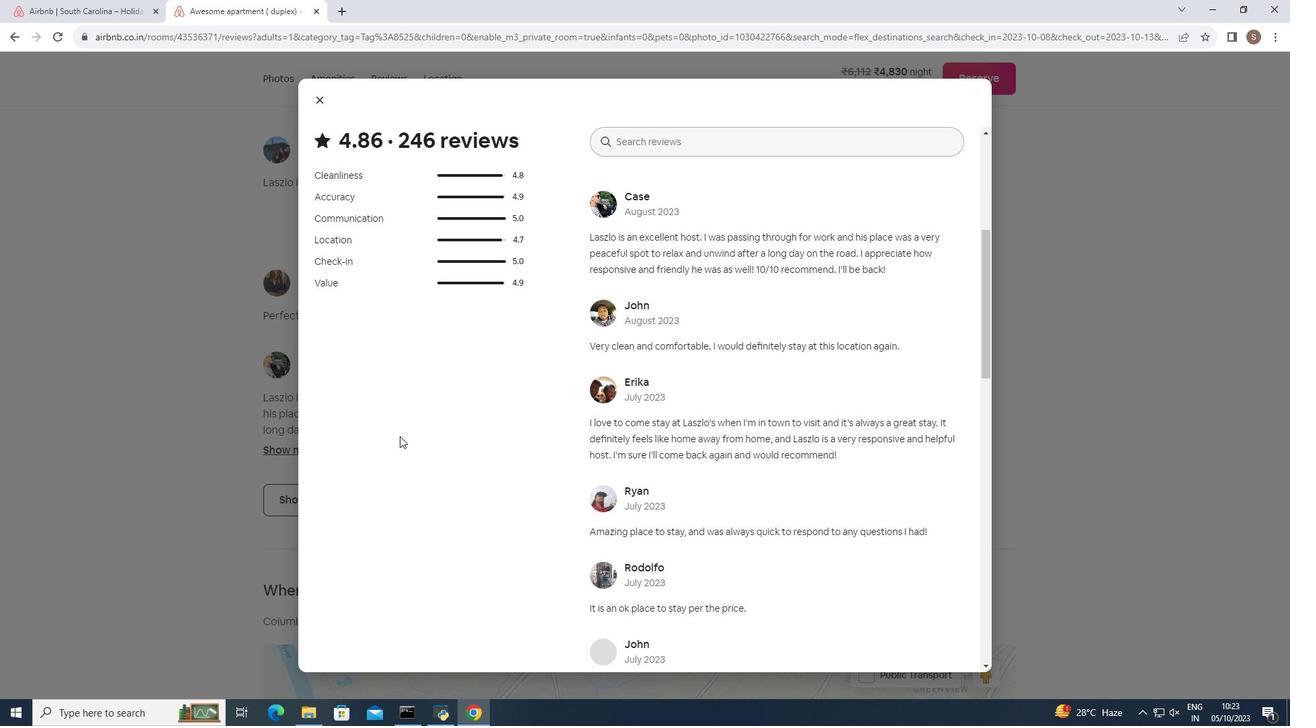 
Action: Mouse scrolled (400, 435) with delta (0, 0)
Screenshot: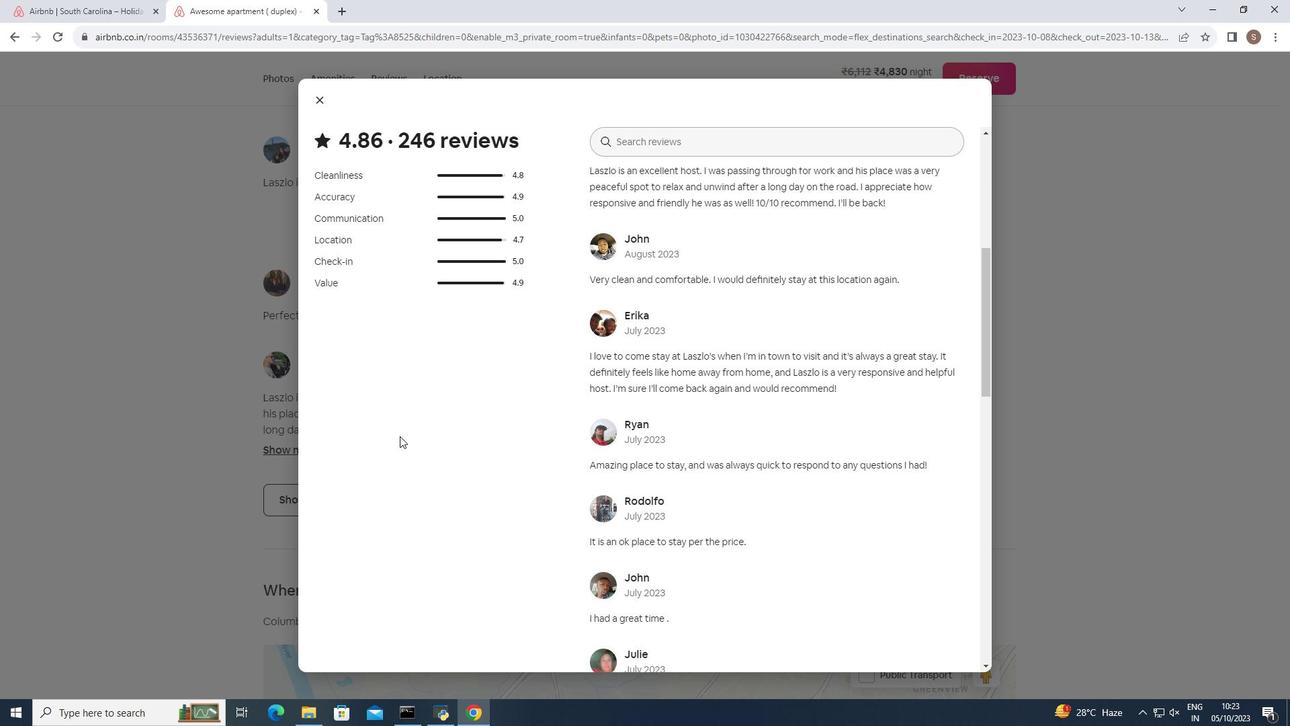
Action: Mouse scrolled (400, 435) with delta (0, 0)
Screenshot: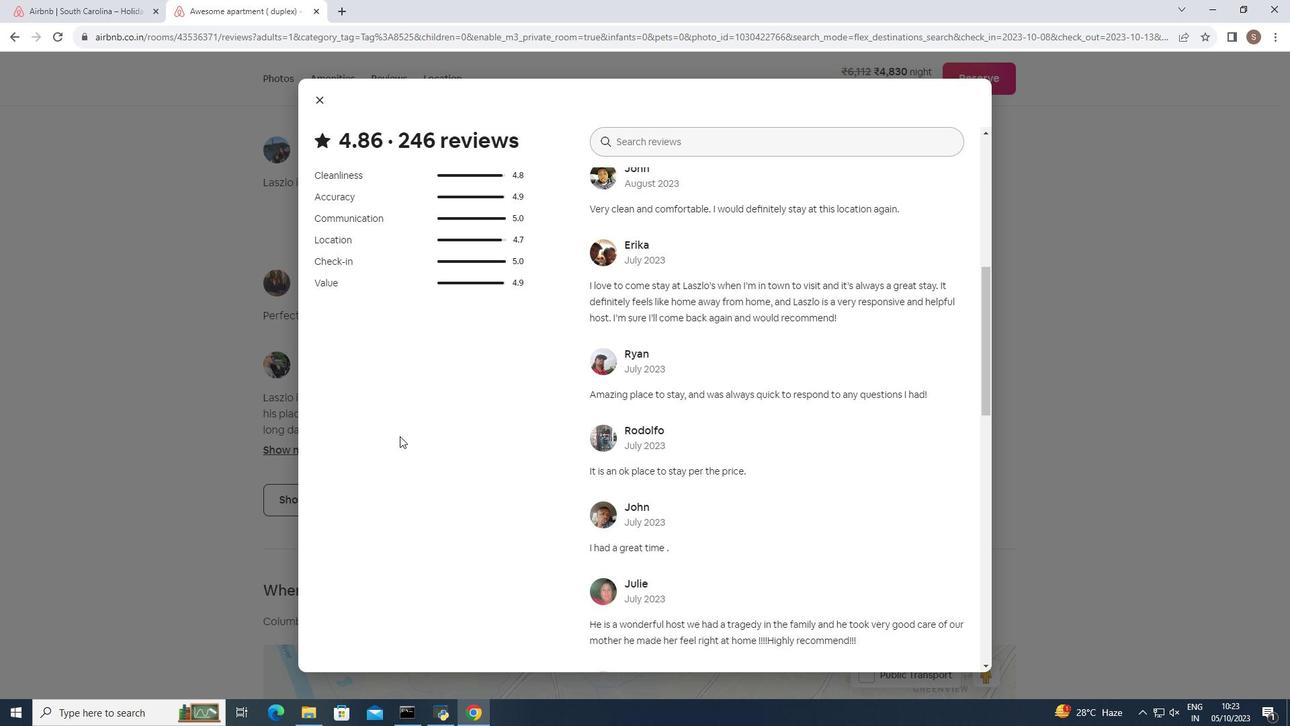
Action: Mouse scrolled (400, 435) with delta (0, 0)
Screenshot: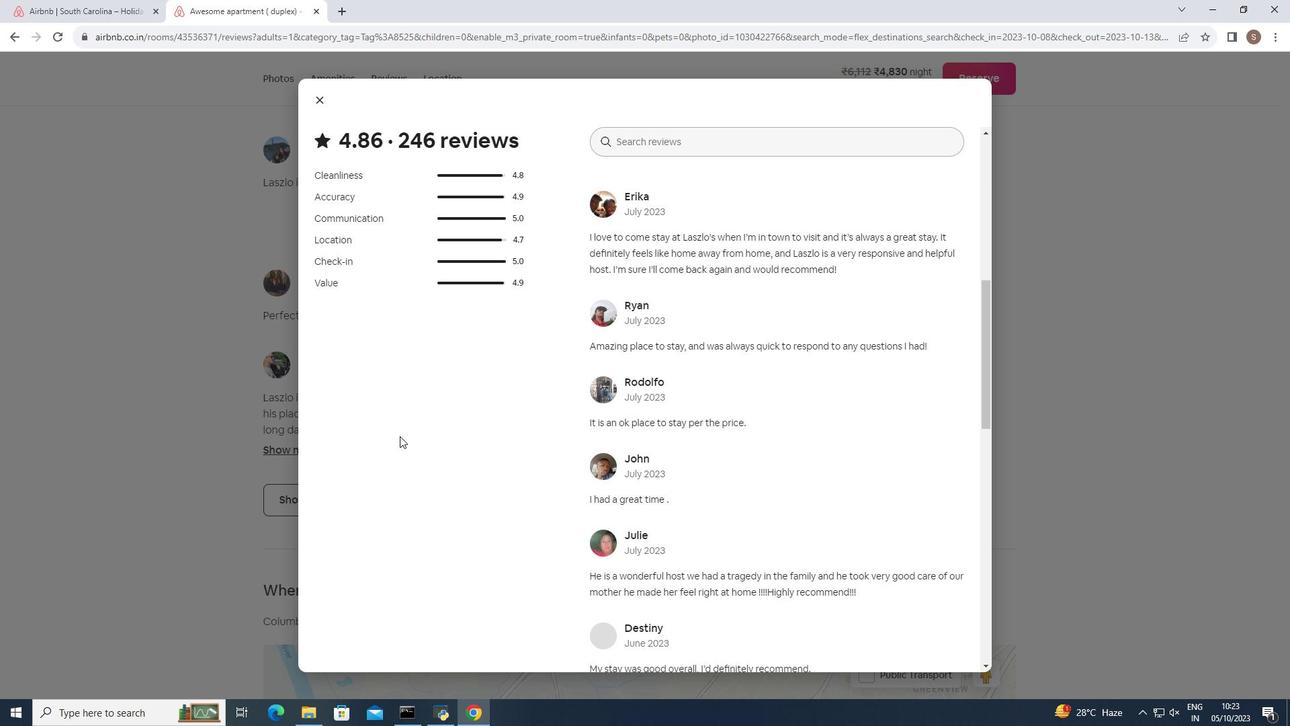 
Action: Mouse scrolled (400, 435) with delta (0, 0)
Screenshot: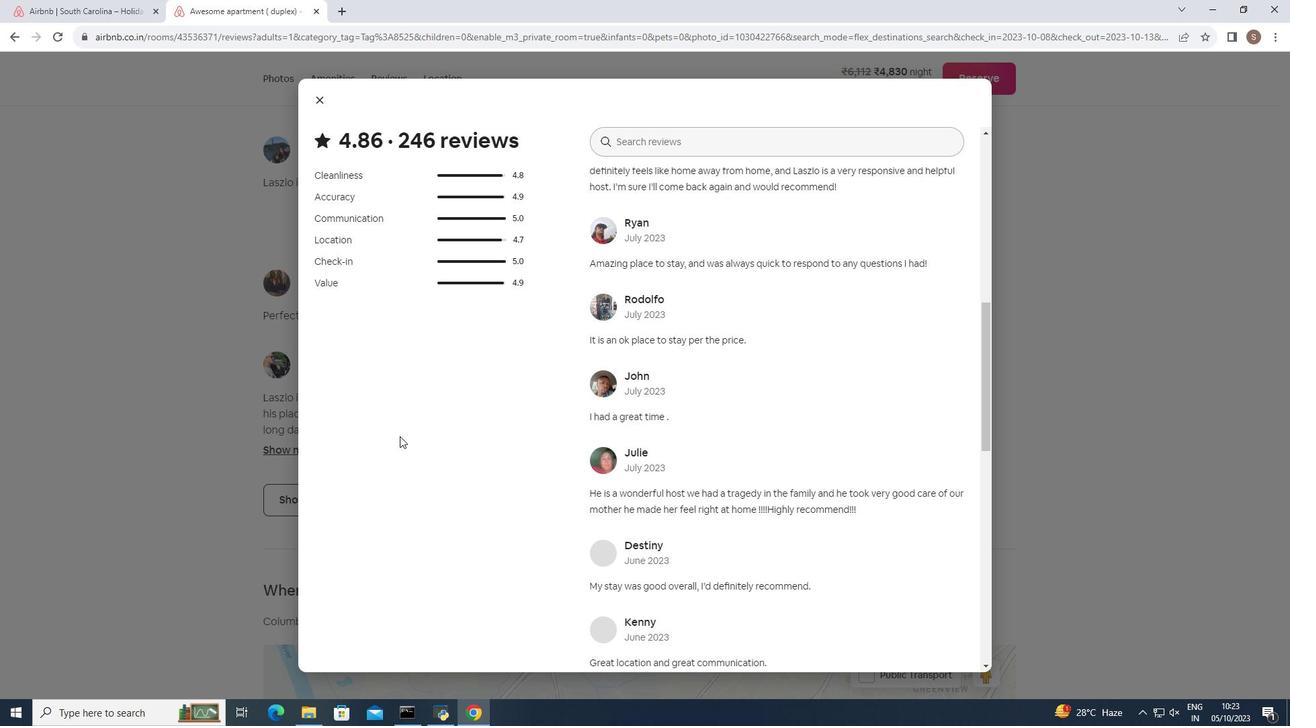 
Action: Mouse moved to (400, 436)
Screenshot: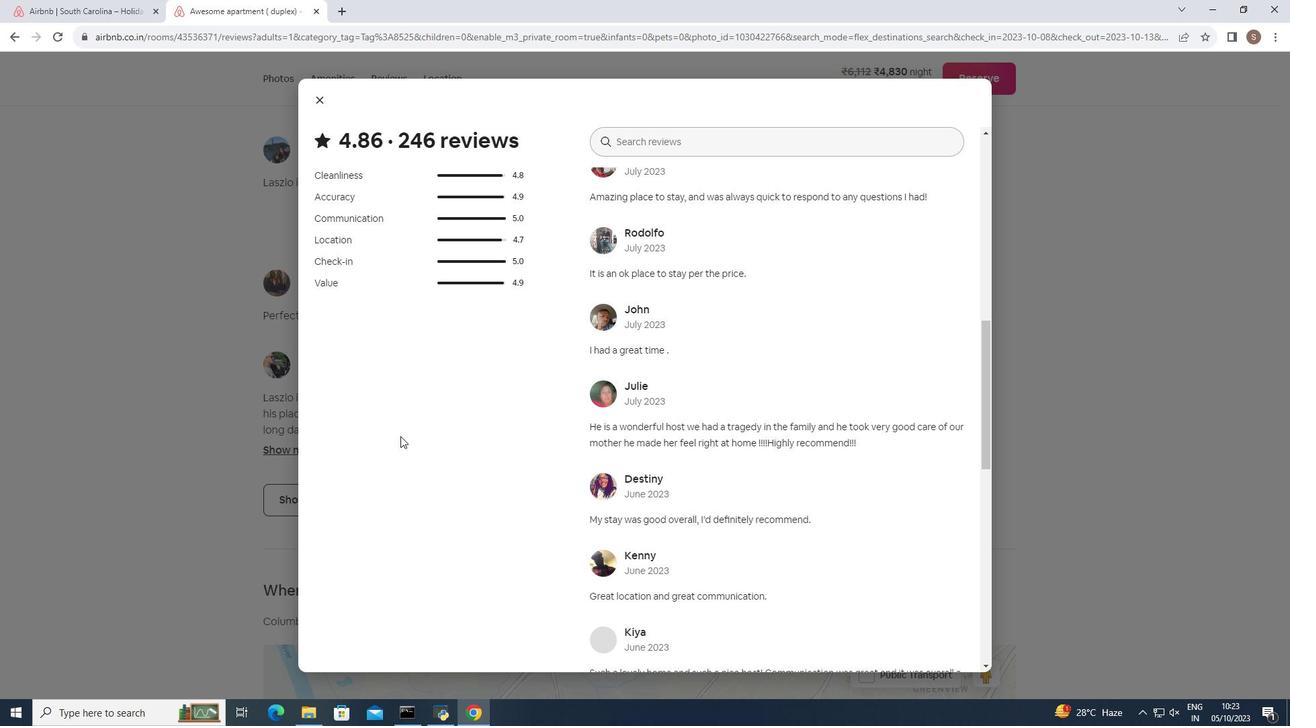 
Action: Mouse scrolled (400, 435) with delta (0, 0)
Screenshot: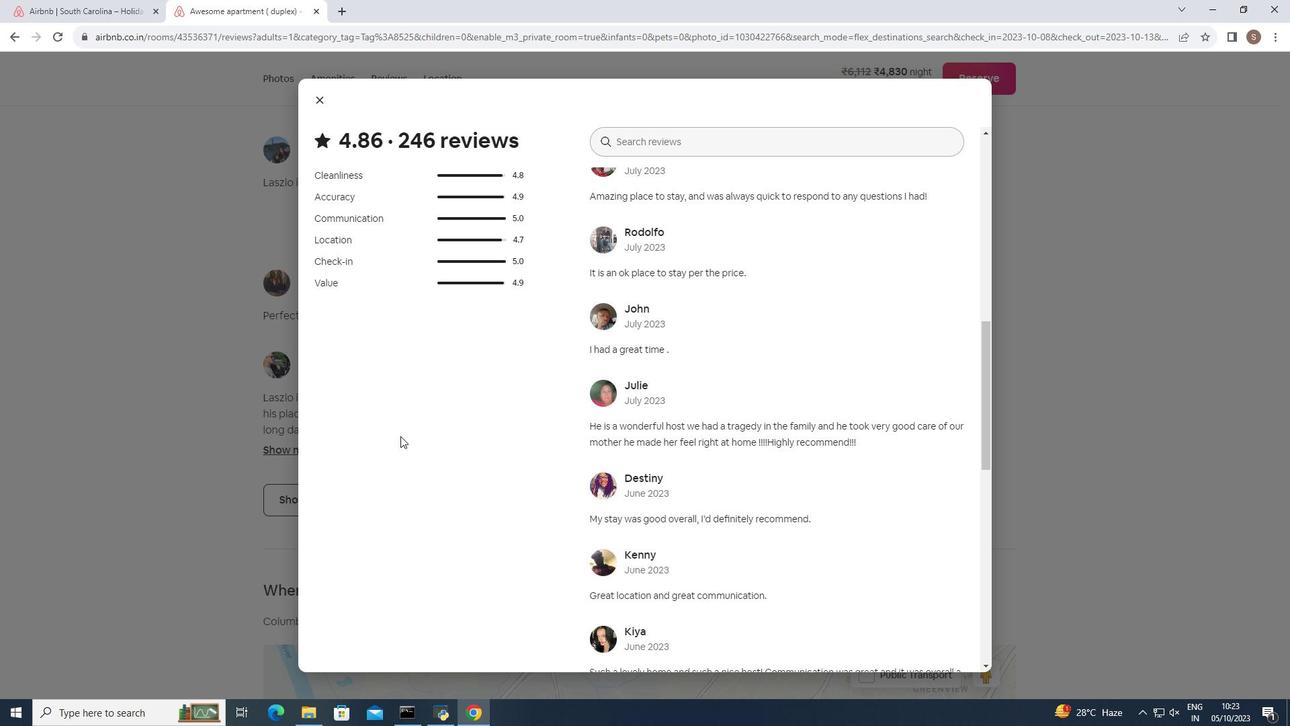 
Action: Mouse scrolled (400, 435) with delta (0, 0)
Screenshot: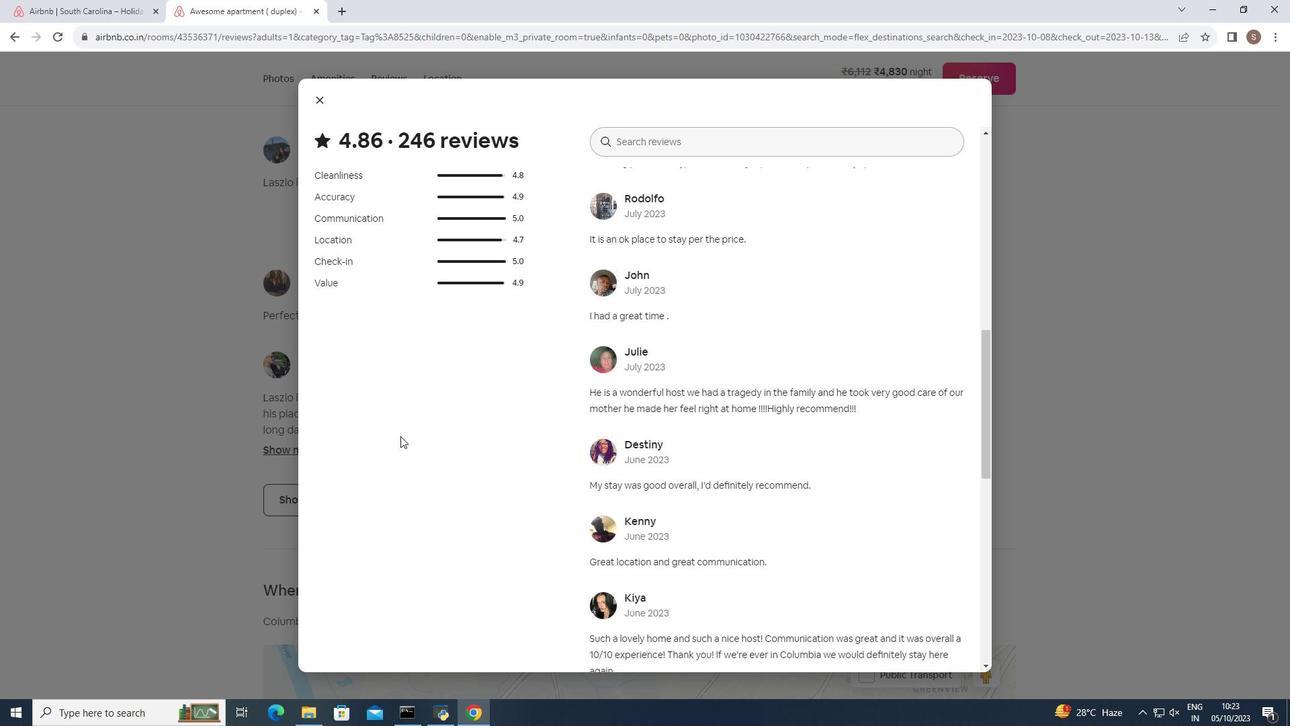 
Action: Mouse moved to (401, 434)
Screenshot: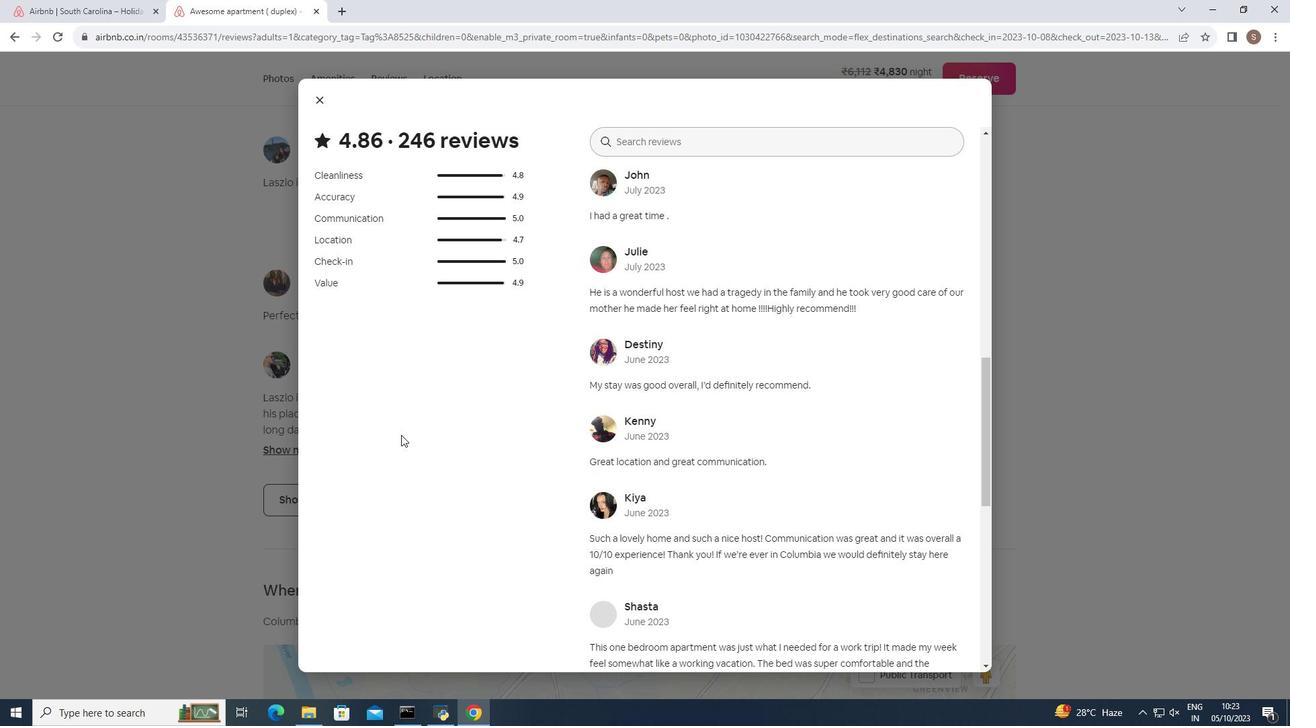 
Action: Mouse scrolled (401, 434) with delta (0, 0)
Screenshot: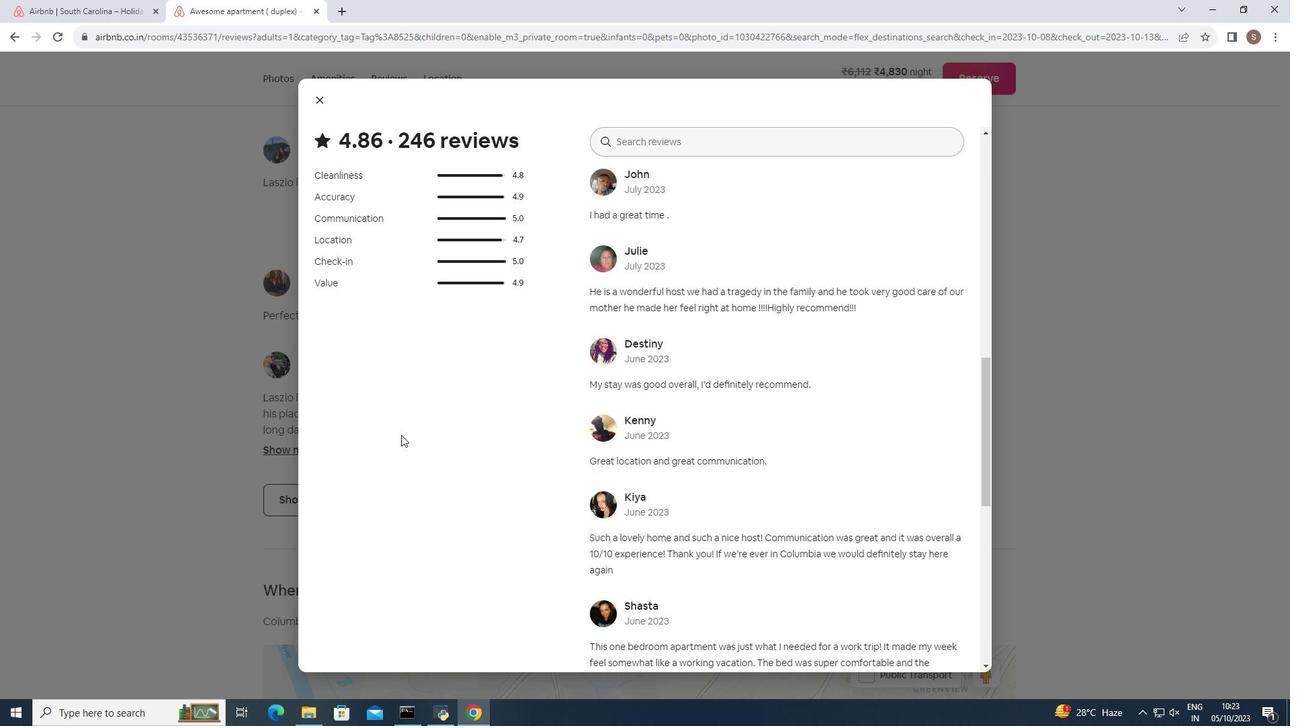 
Action: Mouse scrolled (401, 434) with delta (0, 0)
Screenshot: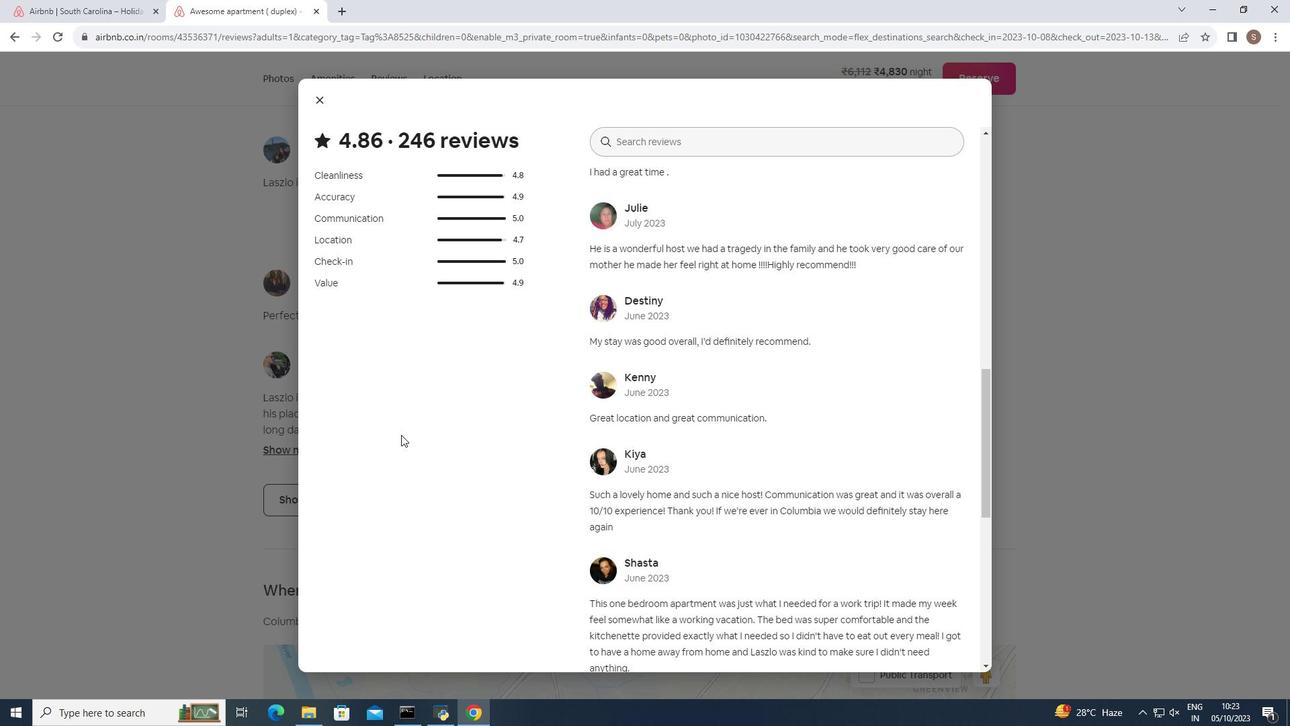 
Action: Mouse moved to (402, 433)
Screenshot: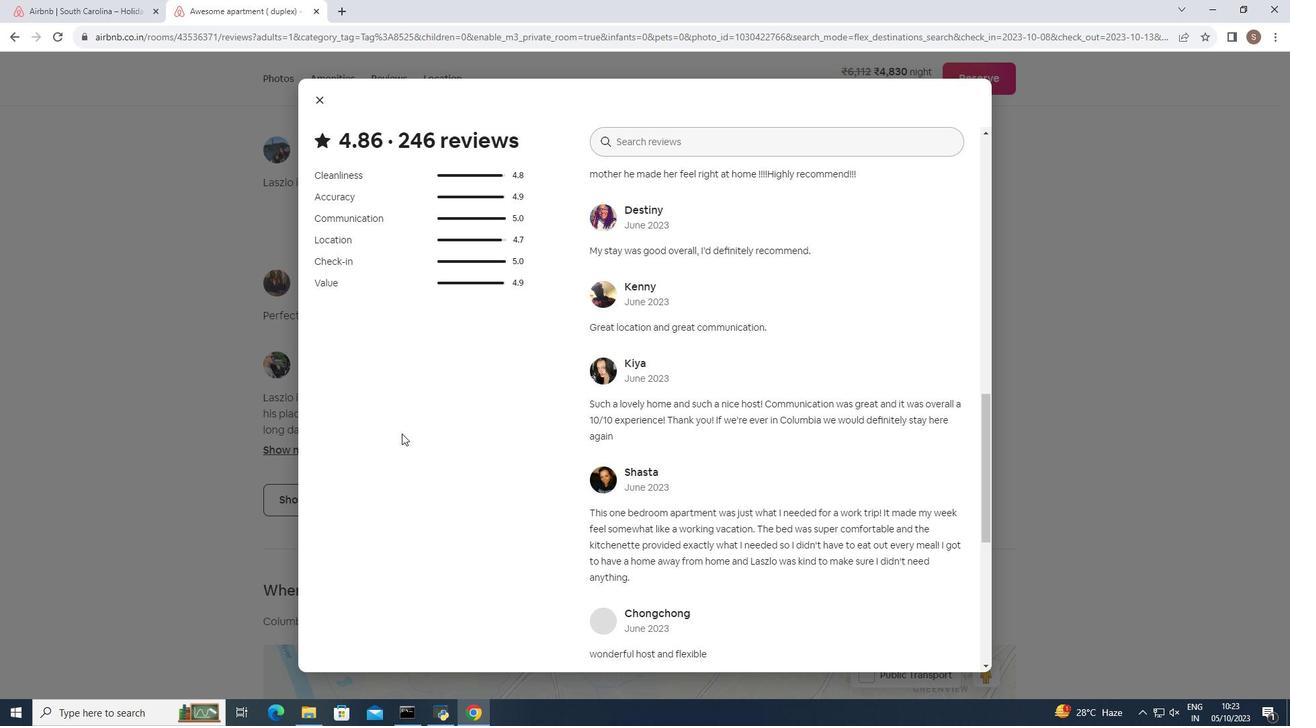 
Action: Mouse scrolled (402, 432) with delta (0, 0)
Screenshot: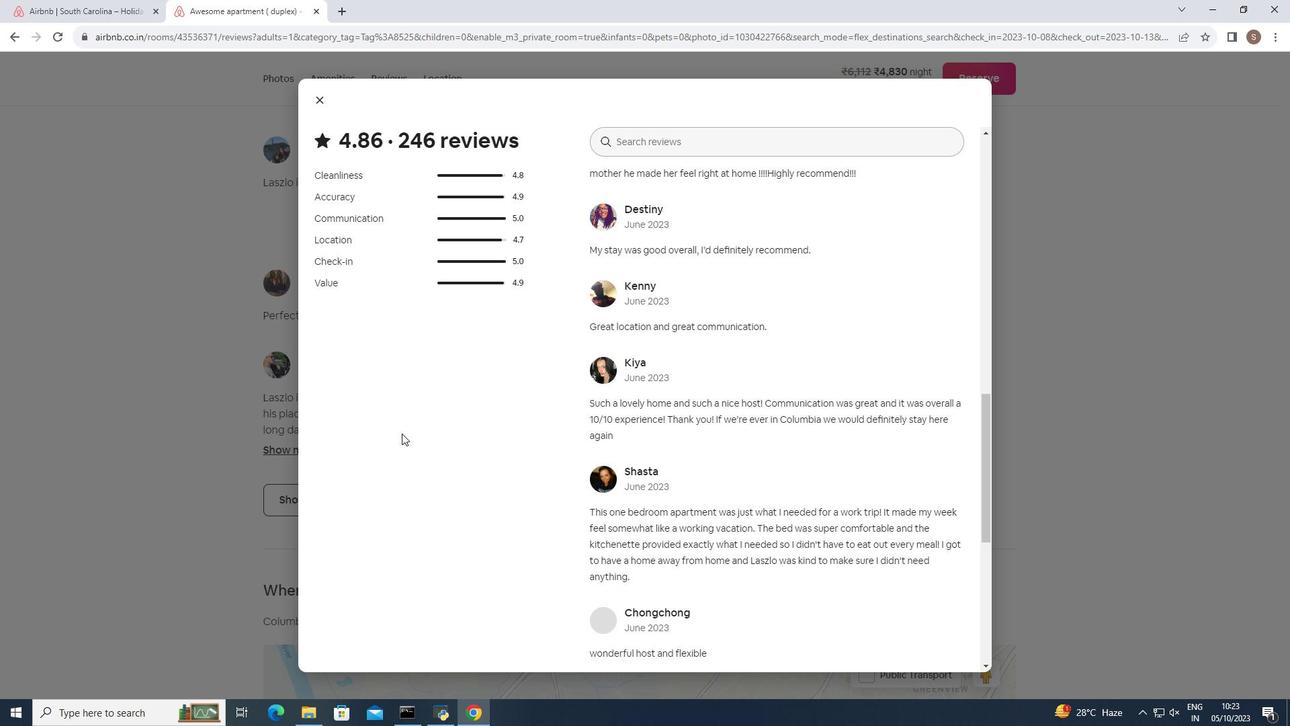
Action: Mouse scrolled (402, 432) with delta (0, 0)
Screenshot: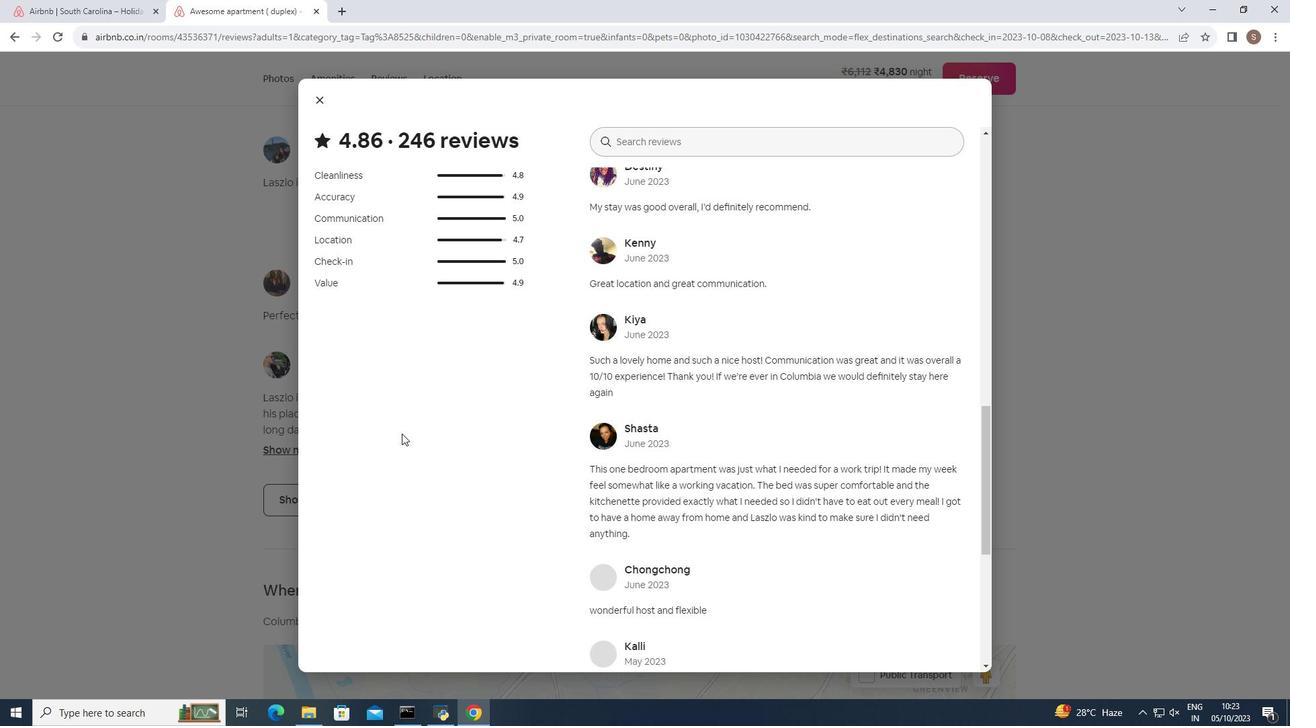 
Action: Mouse scrolled (402, 432) with delta (0, 0)
Screenshot: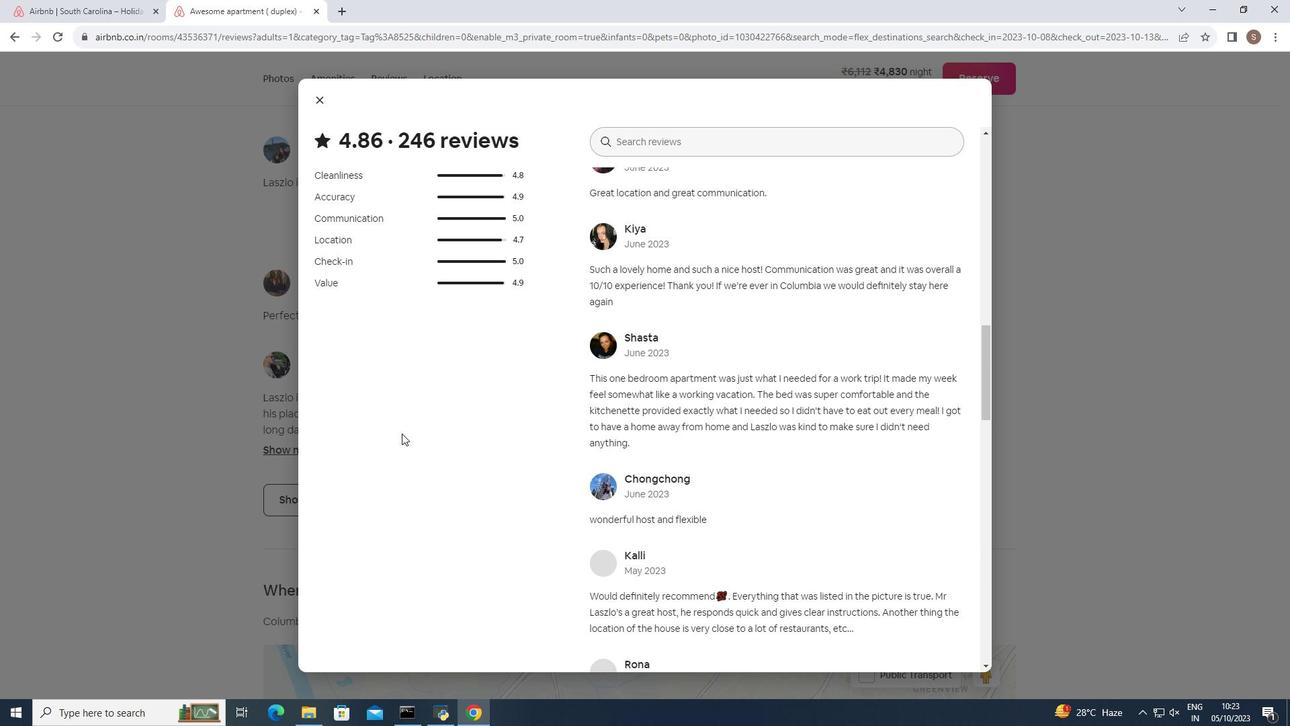 
Action: Mouse scrolled (402, 432) with delta (0, 0)
Screenshot: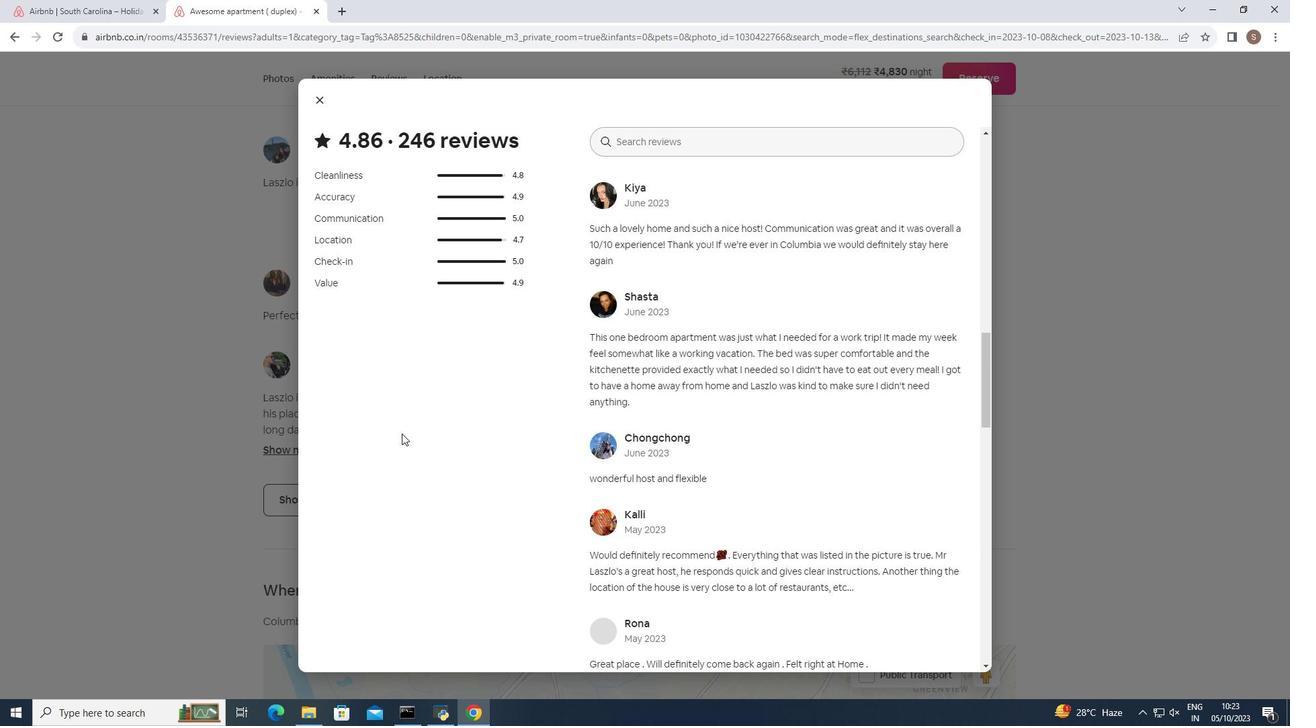 
Action: Mouse scrolled (402, 432) with delta (0, 0)
Screenshot: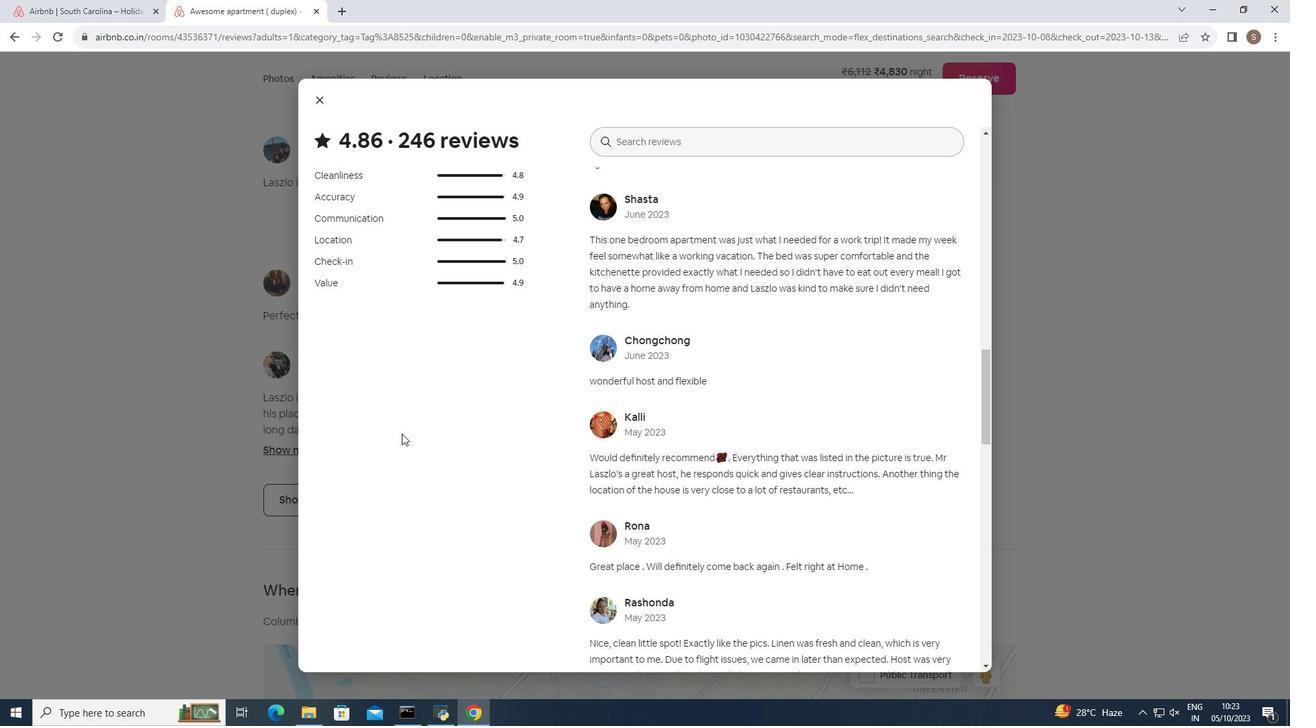 
Action: Mouse moved to (402, 433)
Screenshot: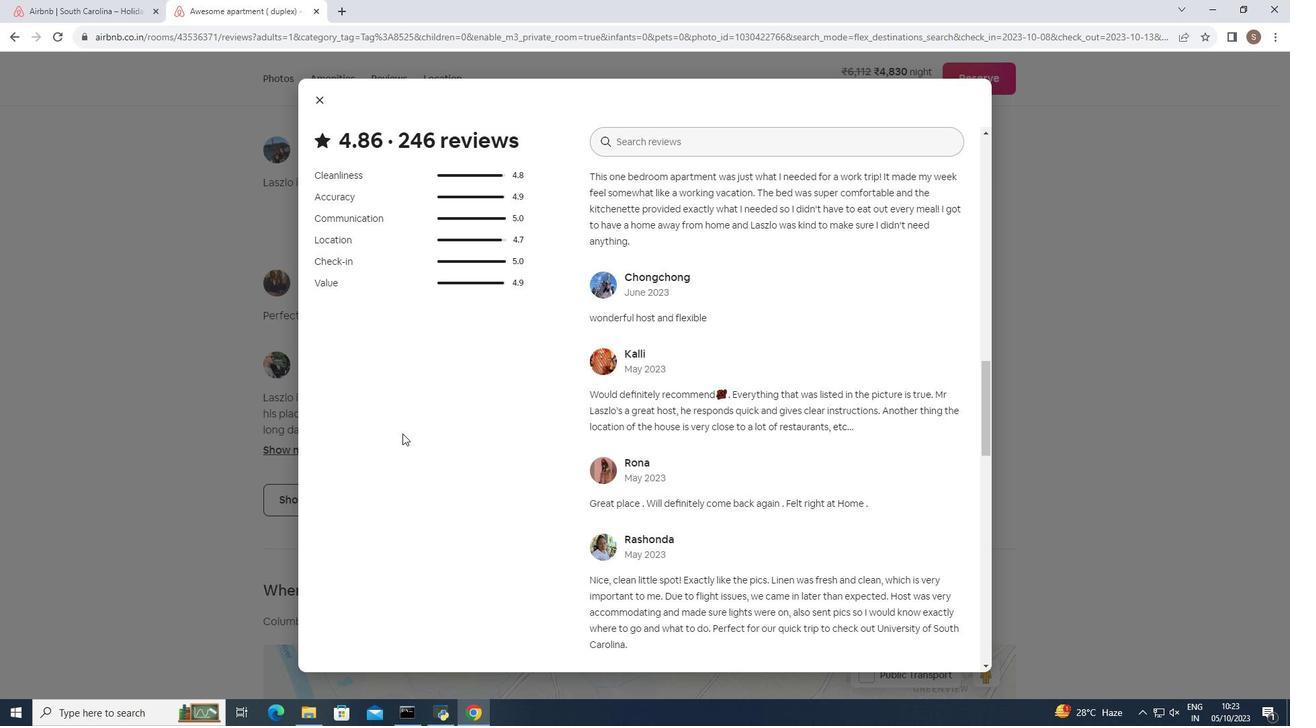 
Action: Mouse scrolled (402, 432) with delta (0, 0)
Screenshot: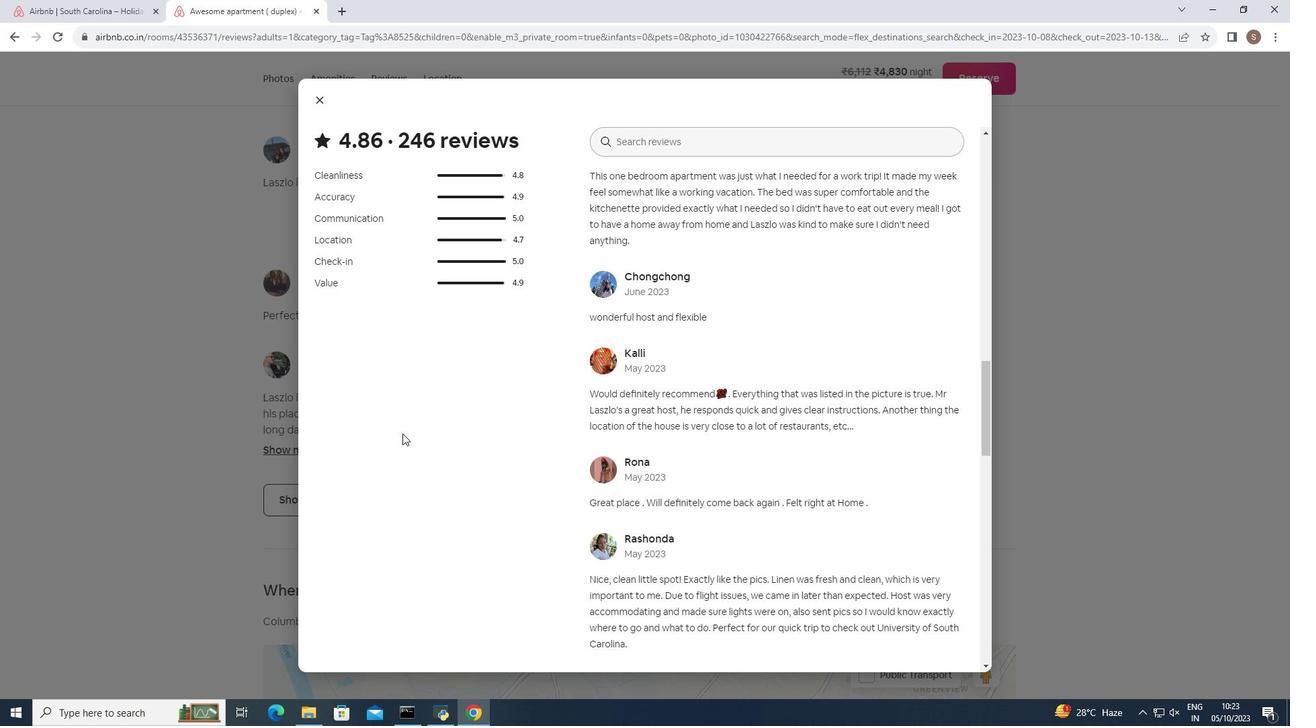 
Action: Mouse scrolled (402, 432) with delta (0, 0)
Screenshot: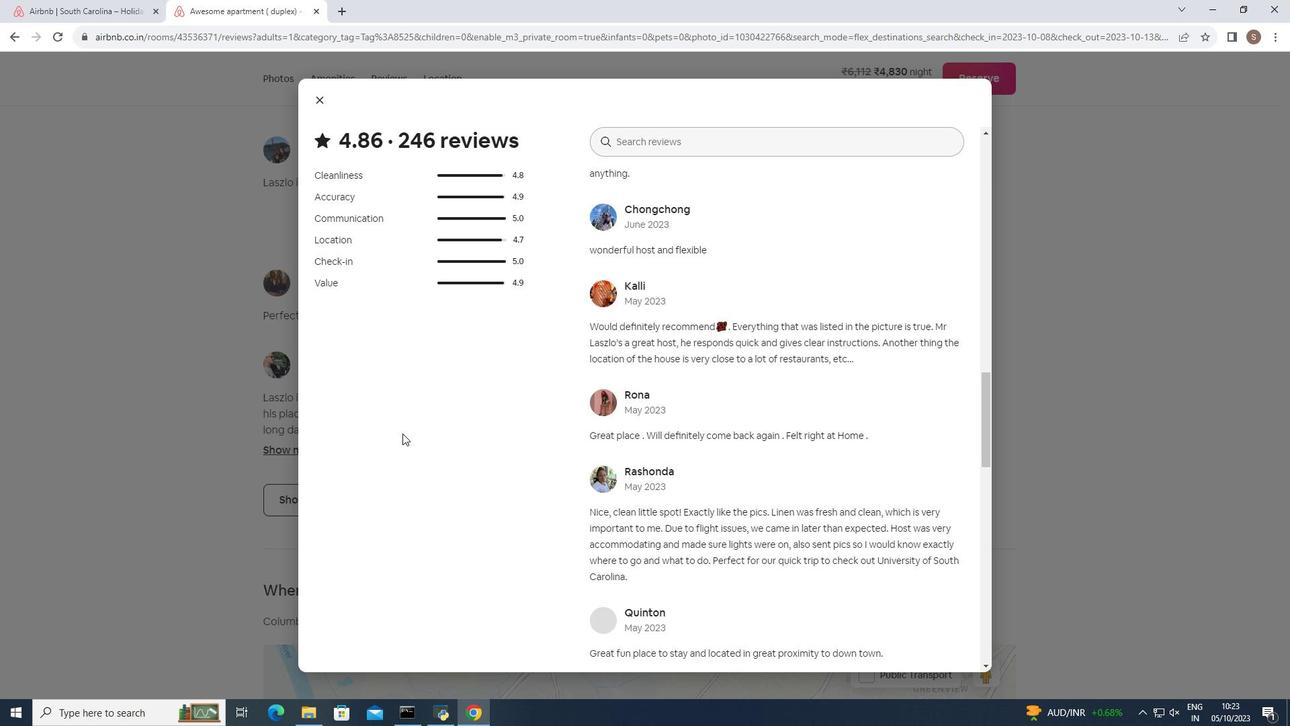 
Action: Mouse scrolled (402, 432) with delta (0, 0)
Screenshot: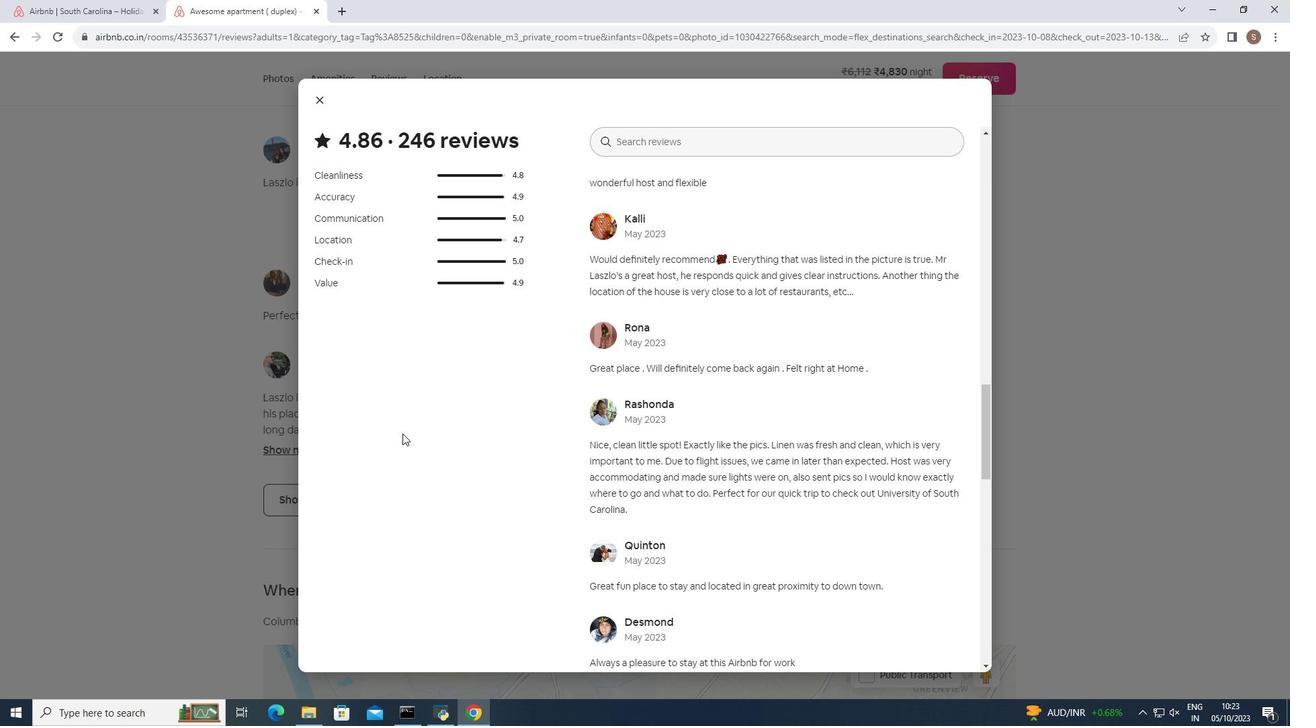 
Action: Mouse scrolled (402, 432) with delta (0, 0)
Screenshot: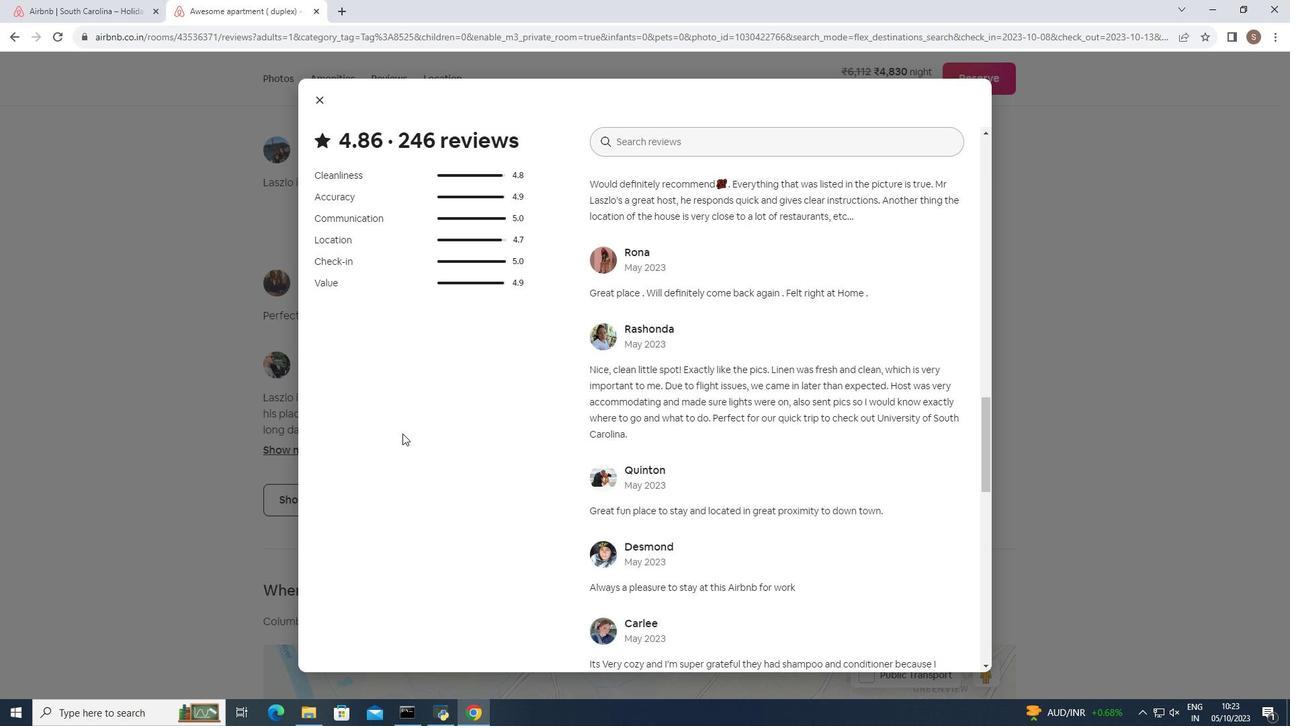 
Action: Mouse scrolled (402, 432) with delta (0, 0)
Screenshot: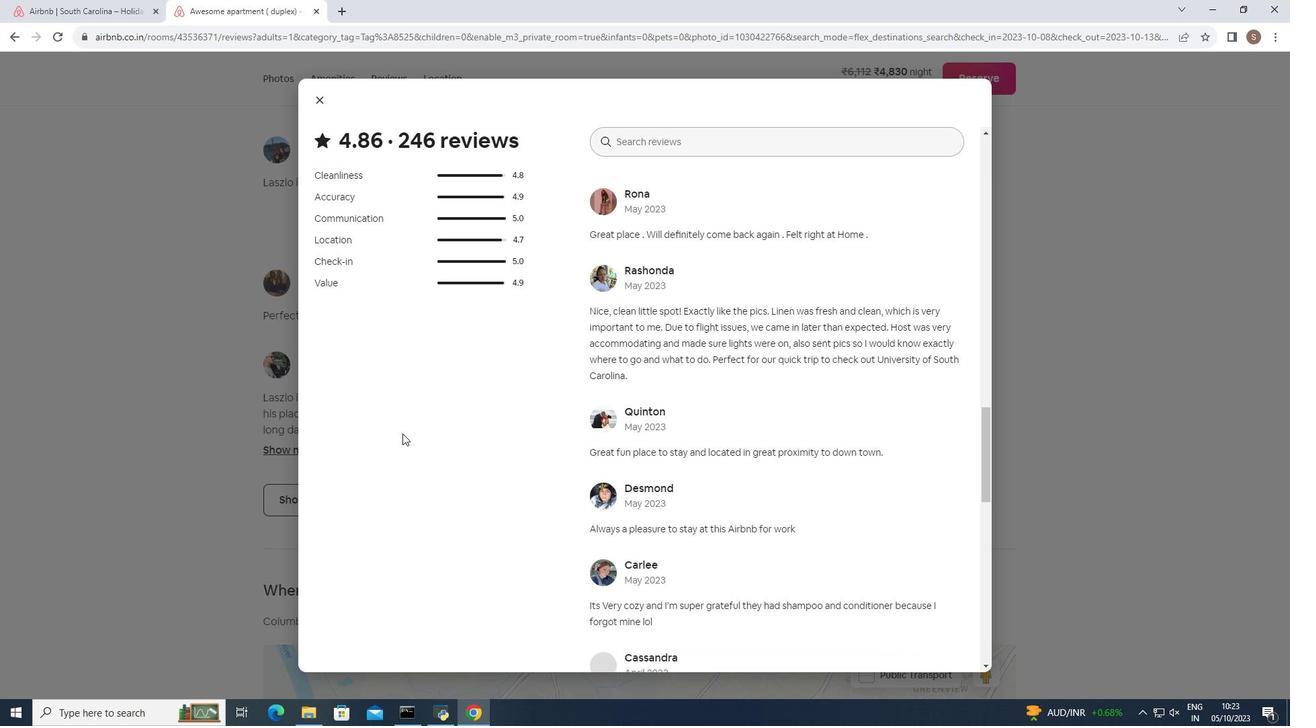 
Action: Mouse moved to (403, 432)
Screenshot: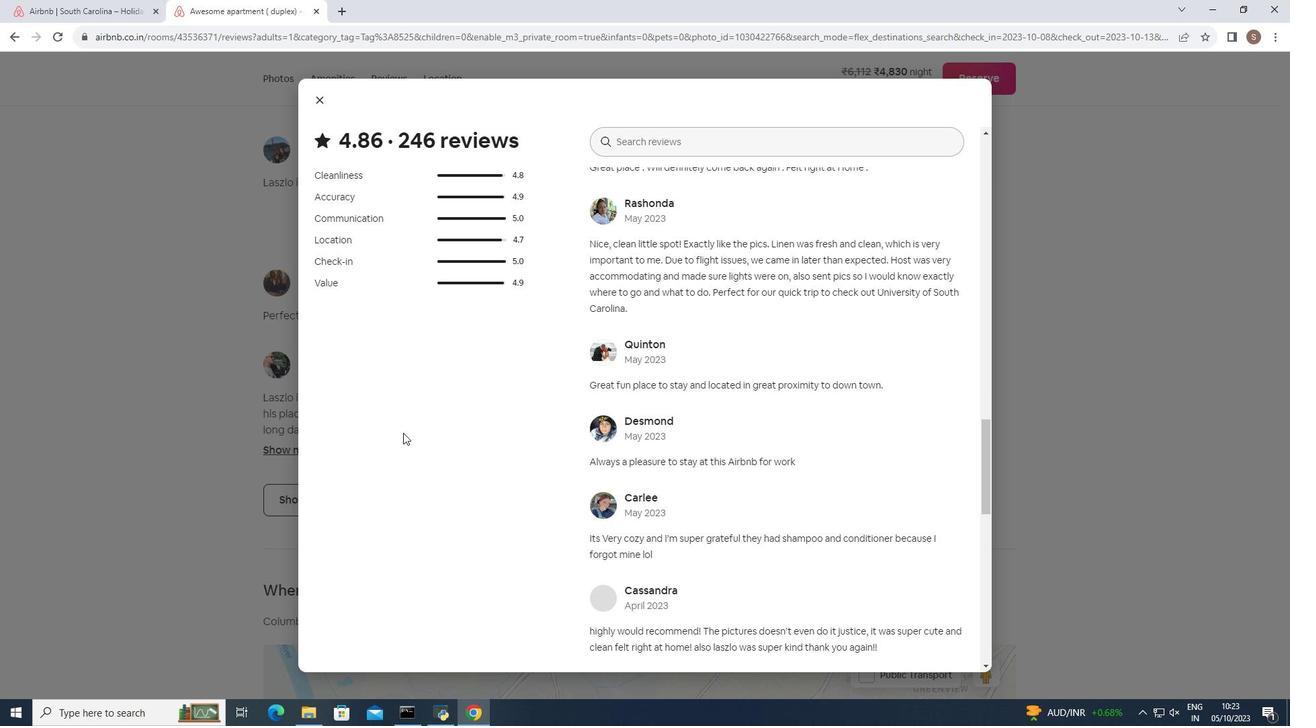 
Action: Mouse scrolled (403, 432) with delta (0, 0)
Screenshot: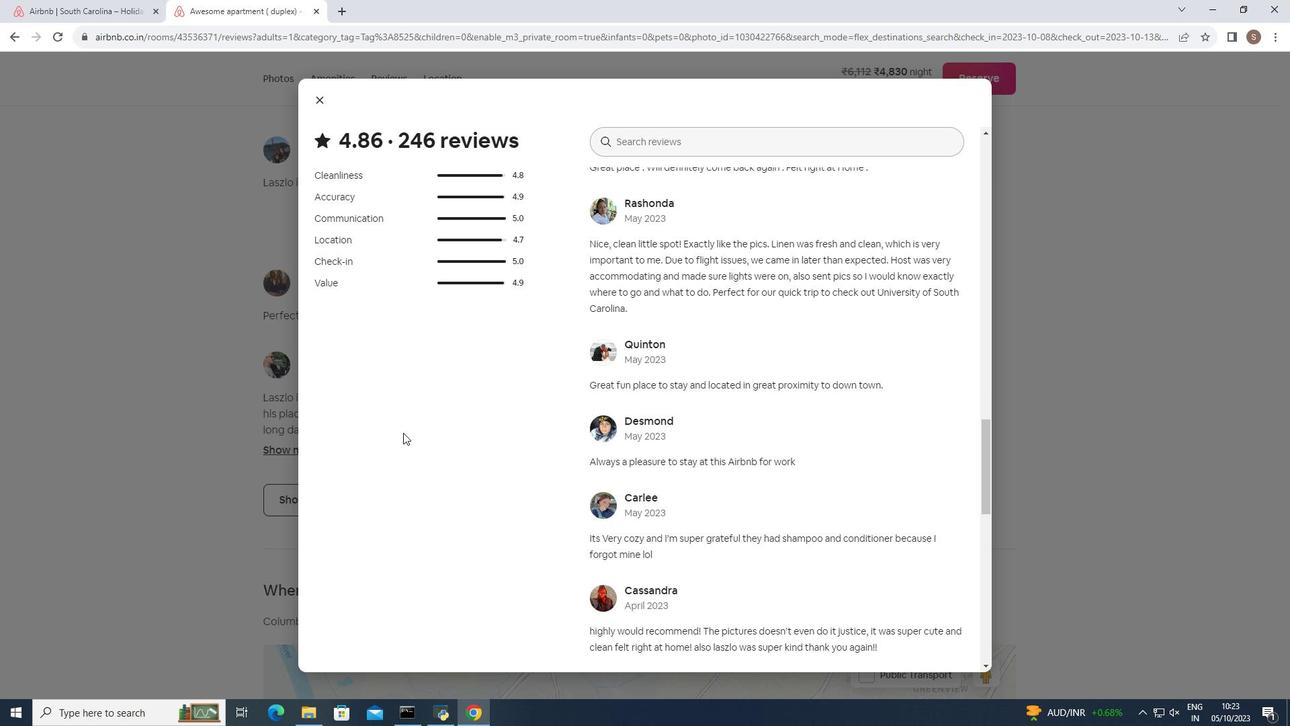 
Action: Mouse scrolled (403, 432) with delta (0, 0)
Screenshot: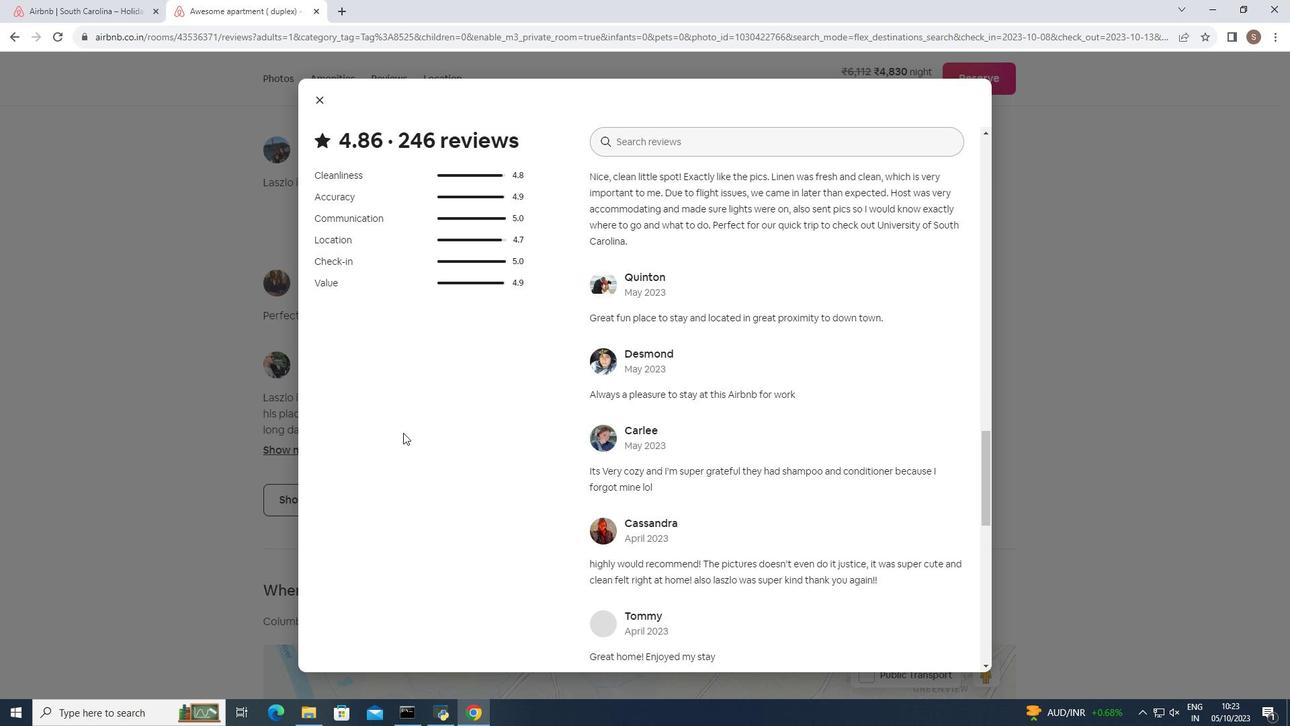 
Action: Mouse scrolled (403, 432) with delta (0, 0)
Screenshot: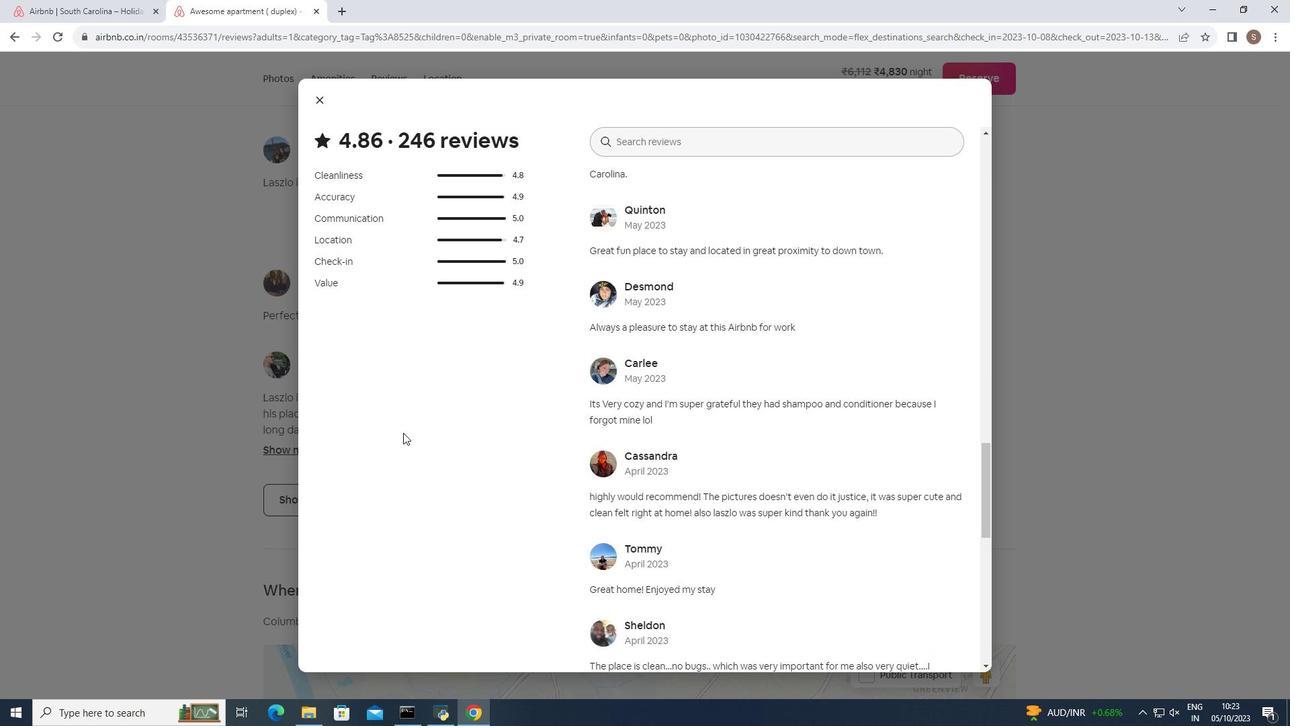 
Action: Mouse scrolled (403, 432) with delta (0, 0)
Screenshot: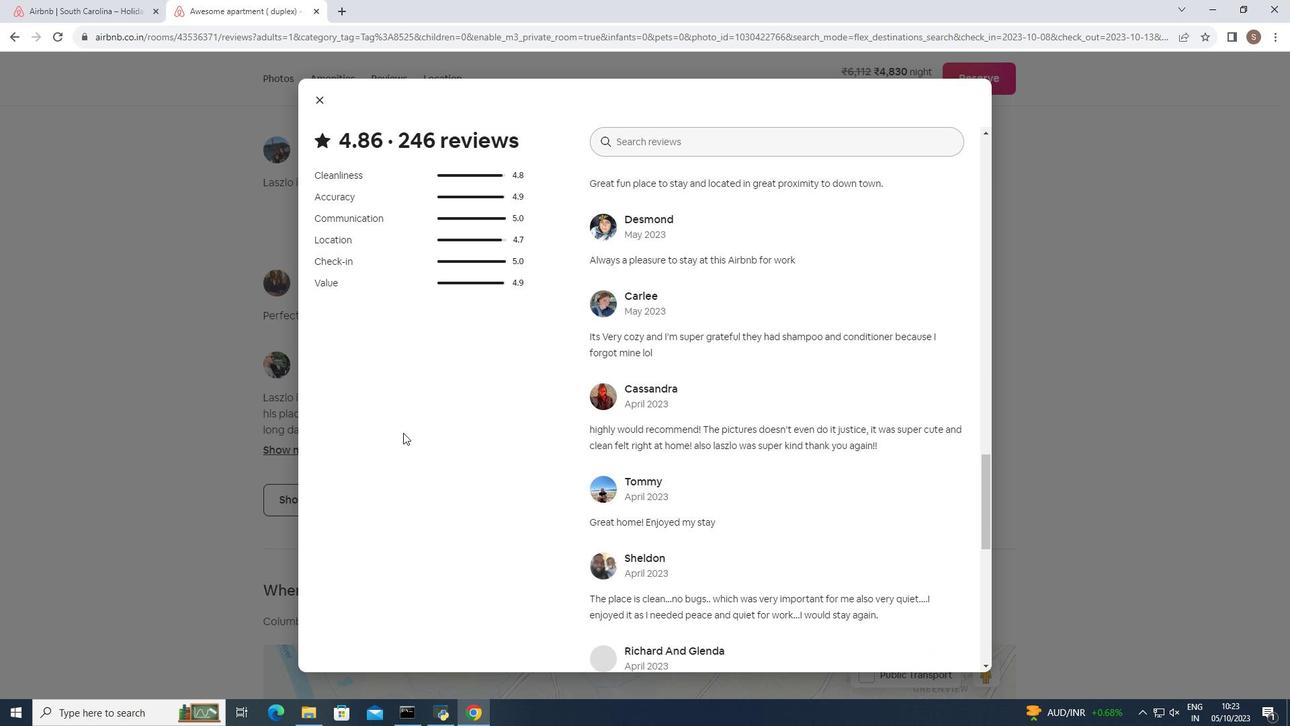 
Action: Mouse scrolled (403, 432) with delta (0, 0)
Screenshot: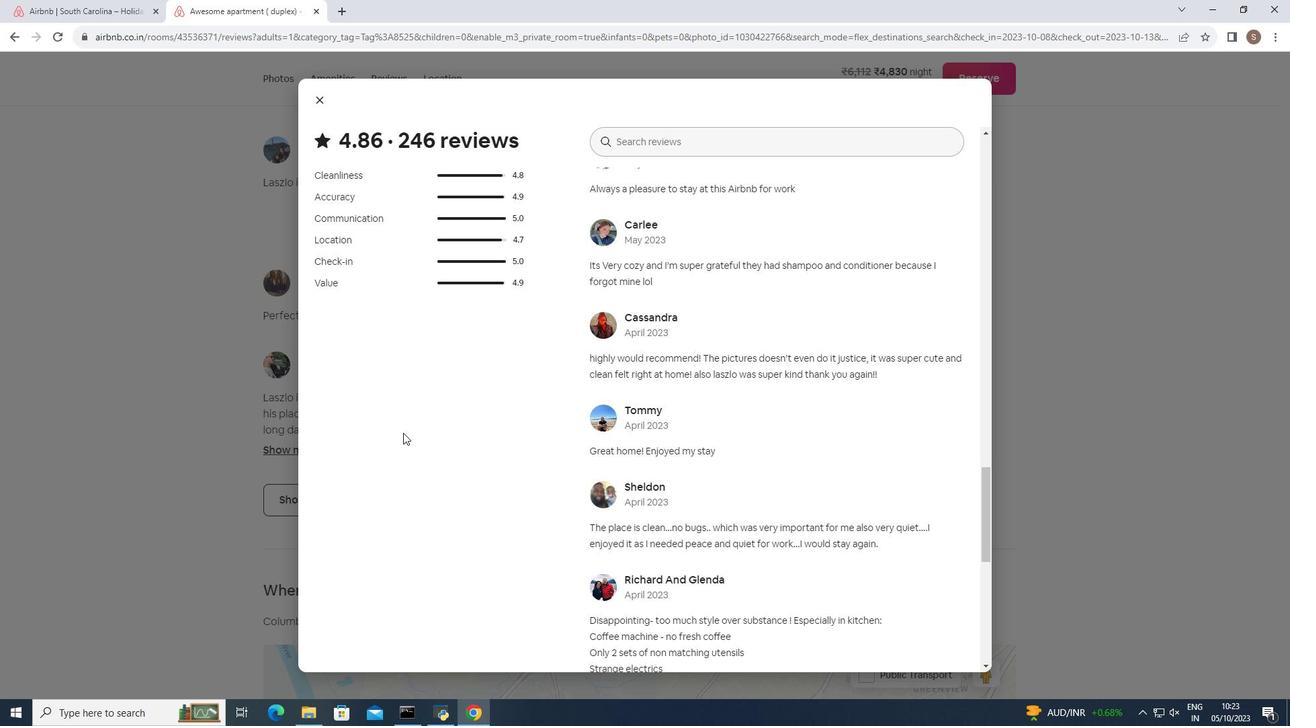 
Action: Mouse scrolled (403, 432) with delta (0, 0)
Screenshot: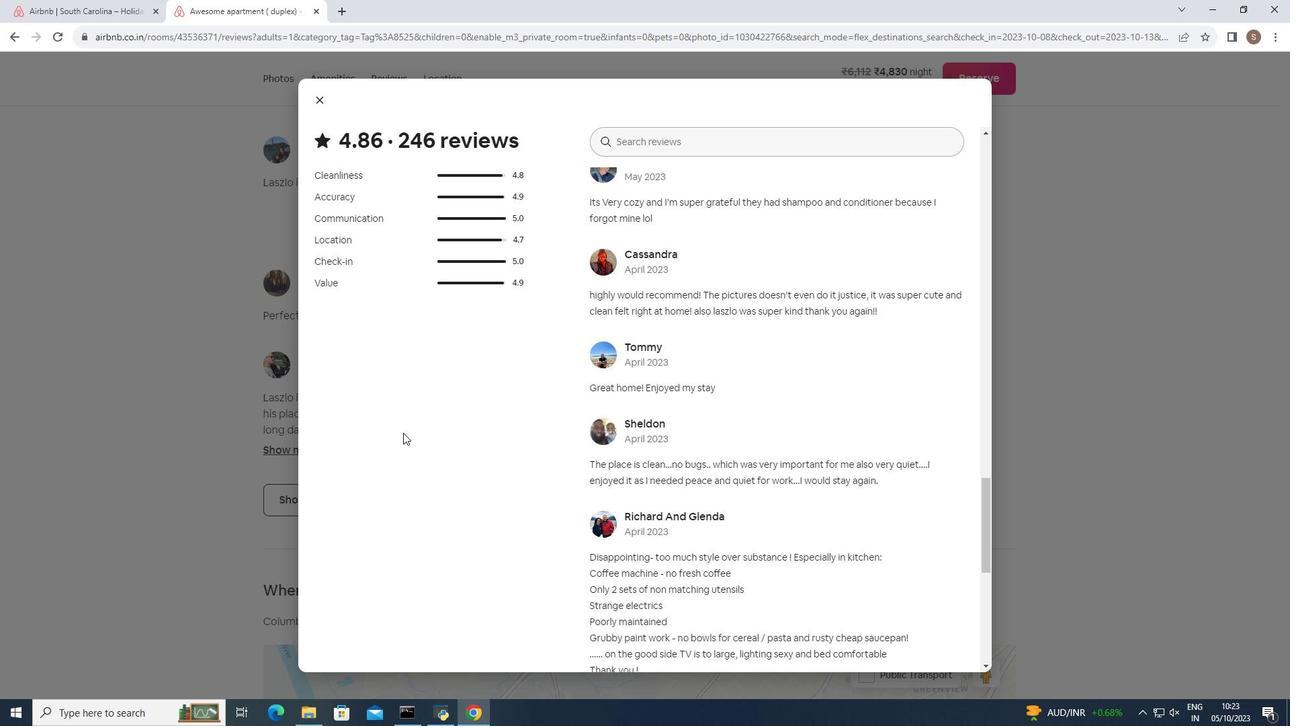 
Action: Mouse scrolled (403, 432) with delta (0, 0)
Screenshot: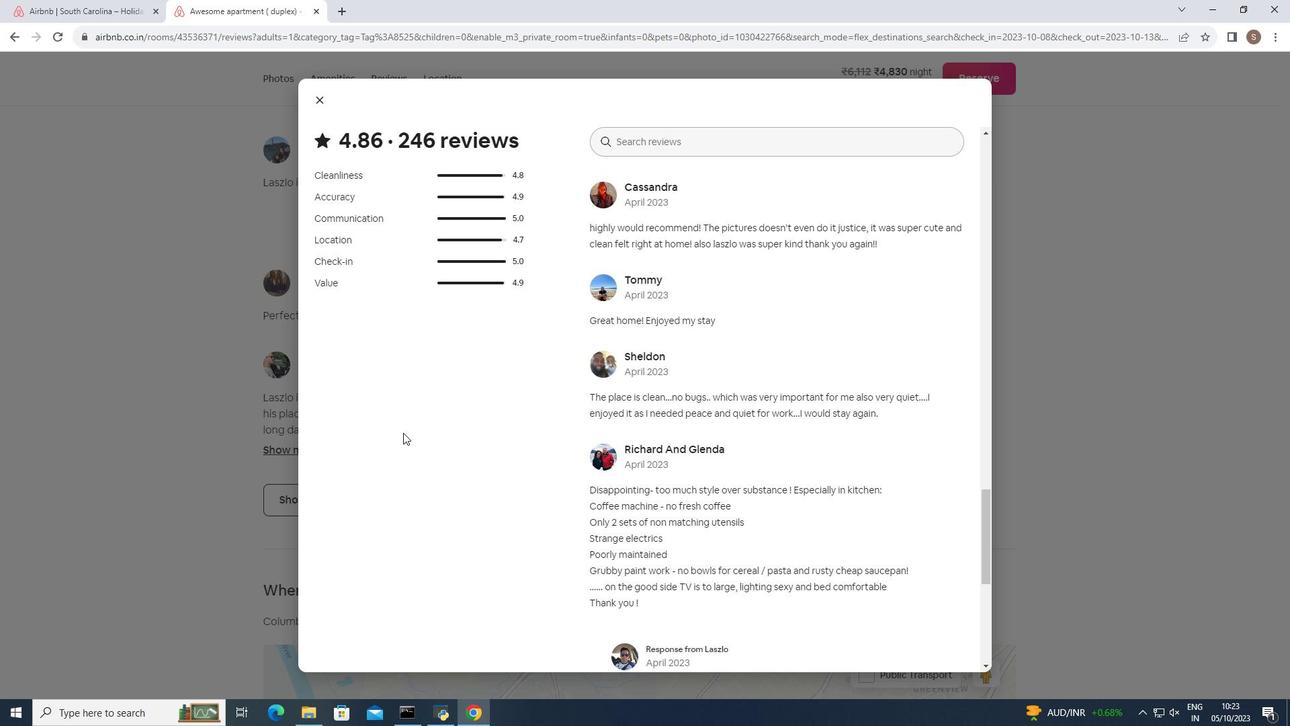 
Action: Mouse scrolled (403, 432) with delta (0, 0)
Screenshot: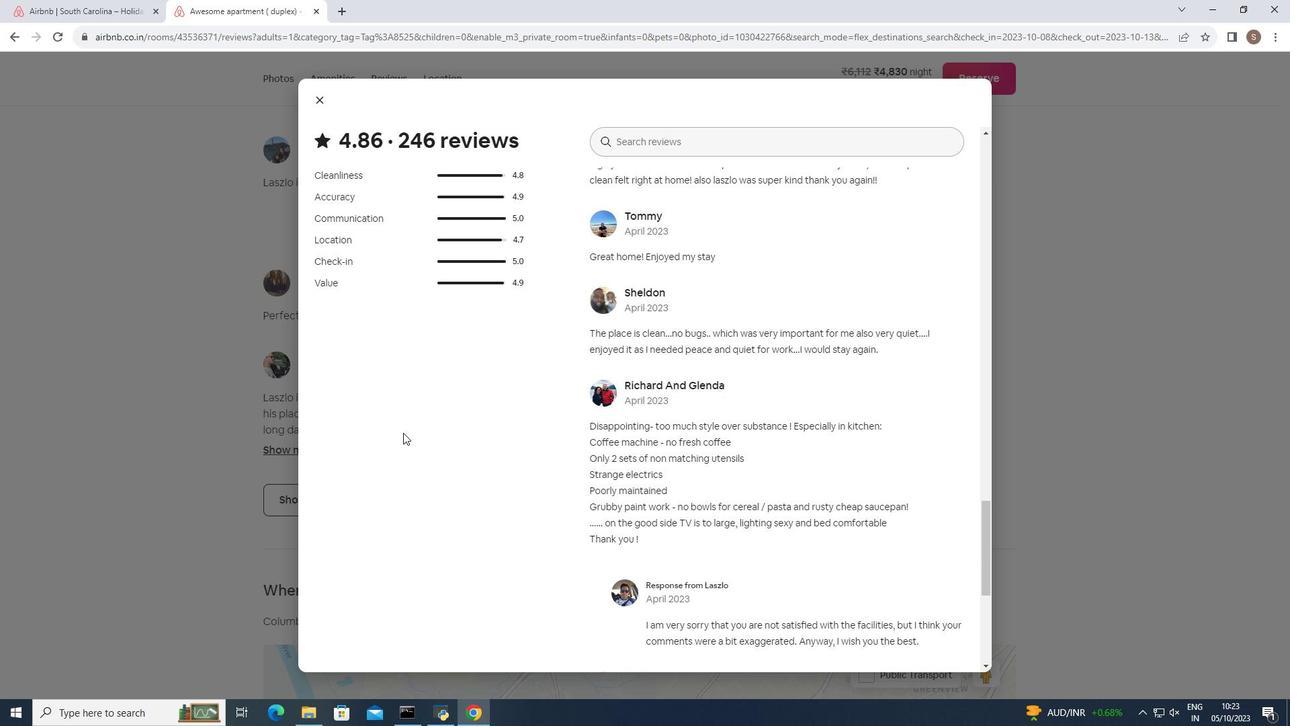 
Action: Mouse moved to (322, 97)
Screenshot: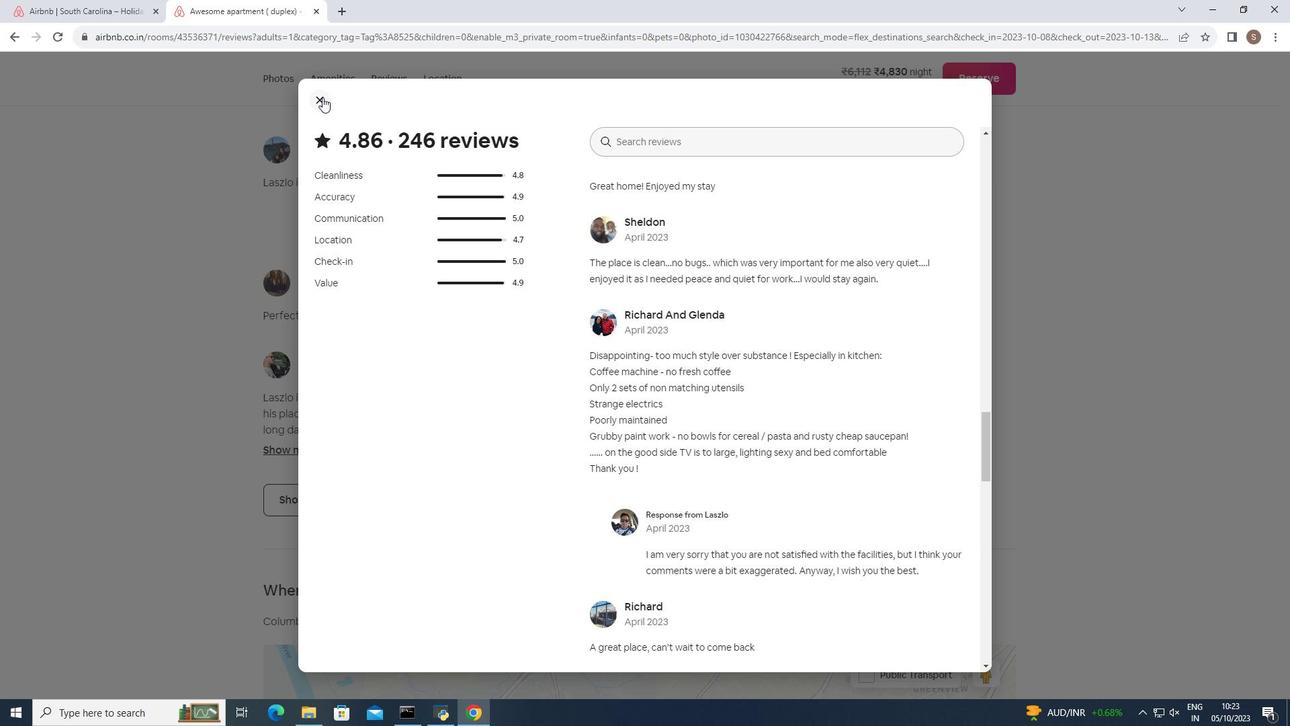 
Action: Mouse pressed left at (322, 97)
Screenshot: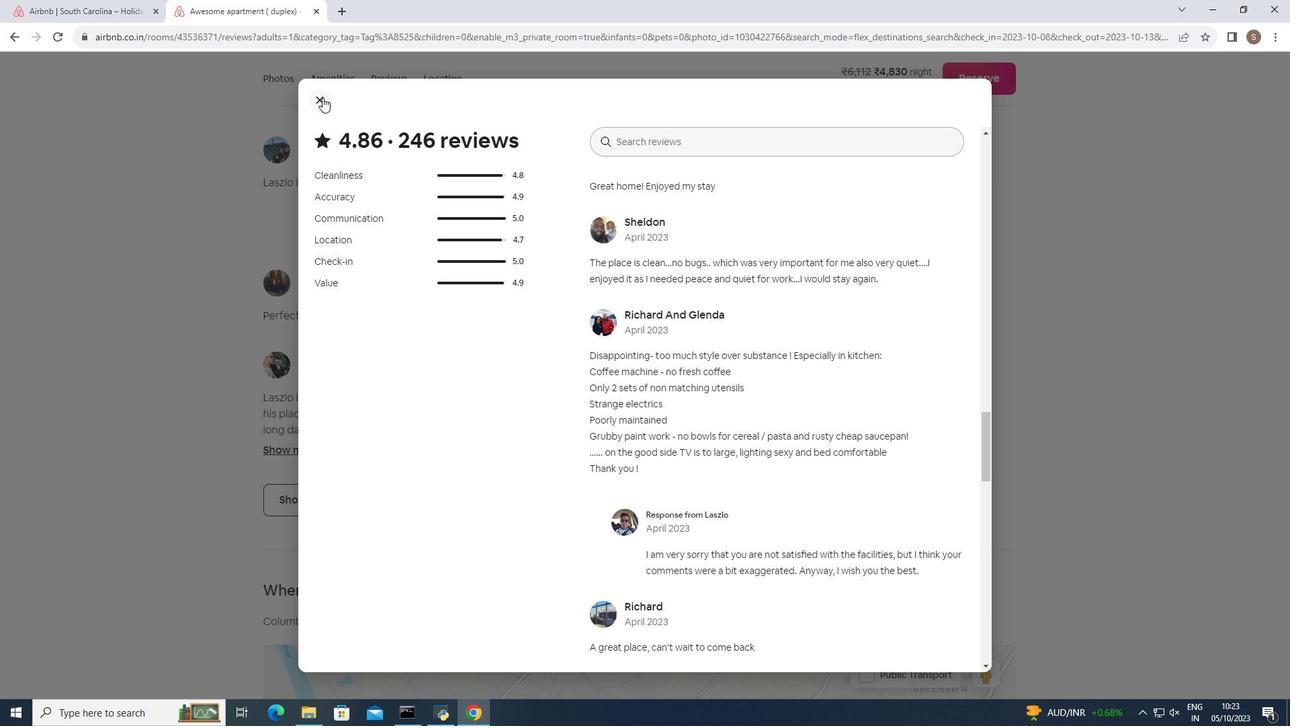 
Action: Mouse moved to (336, 157)
Screenshot: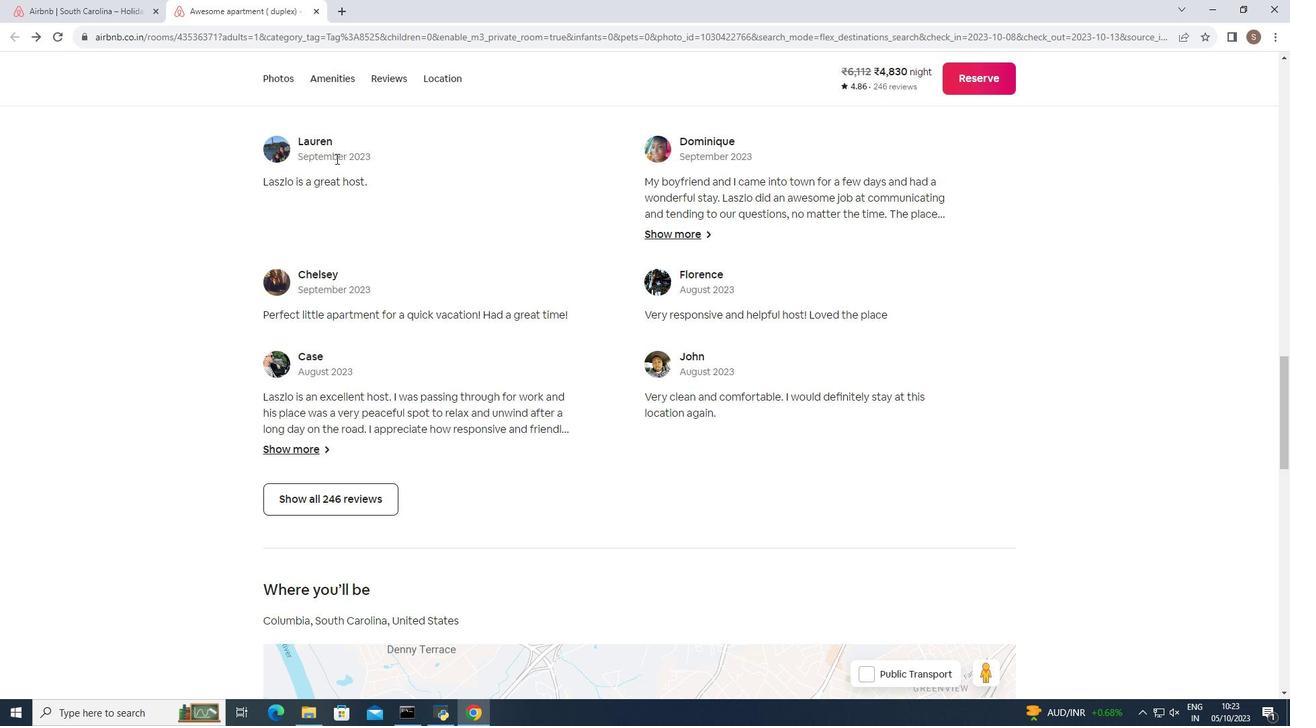 
Action: Mouse scrolled (336, 156) with delta (0, 0)
Screenshot: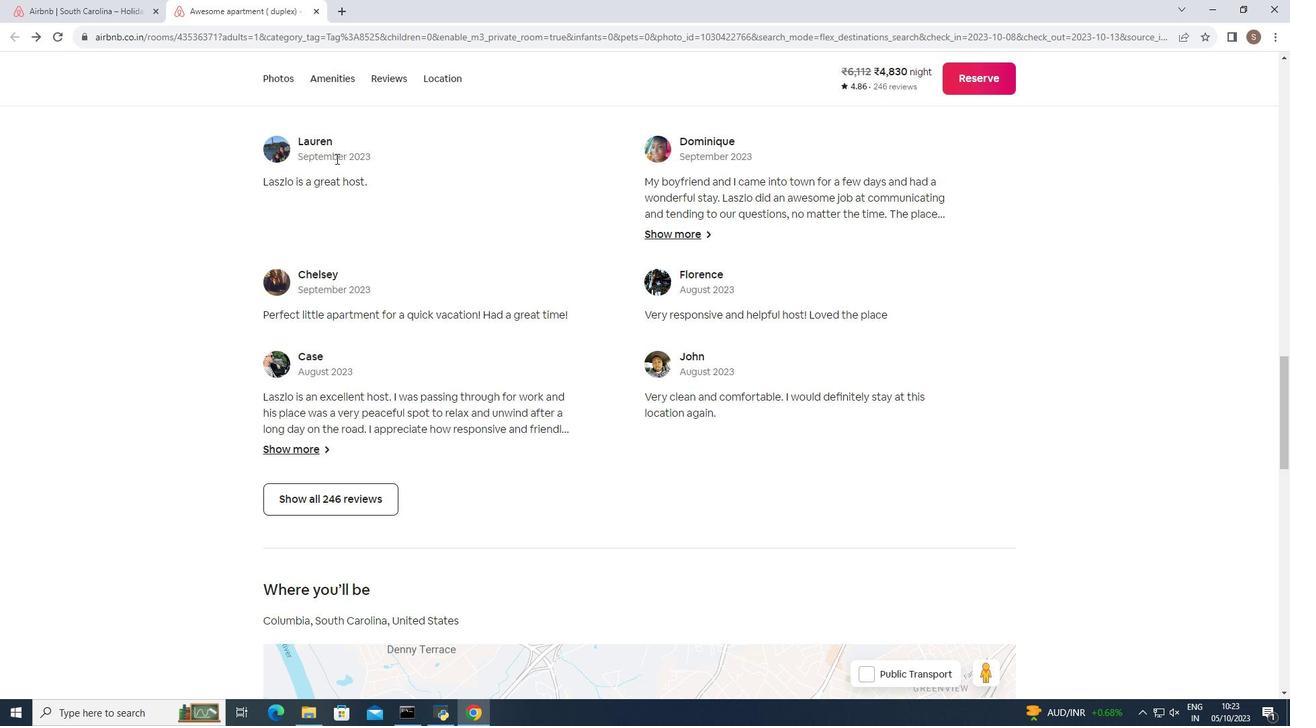 
Action: Mouse moved to (336, 159)
Screenshot: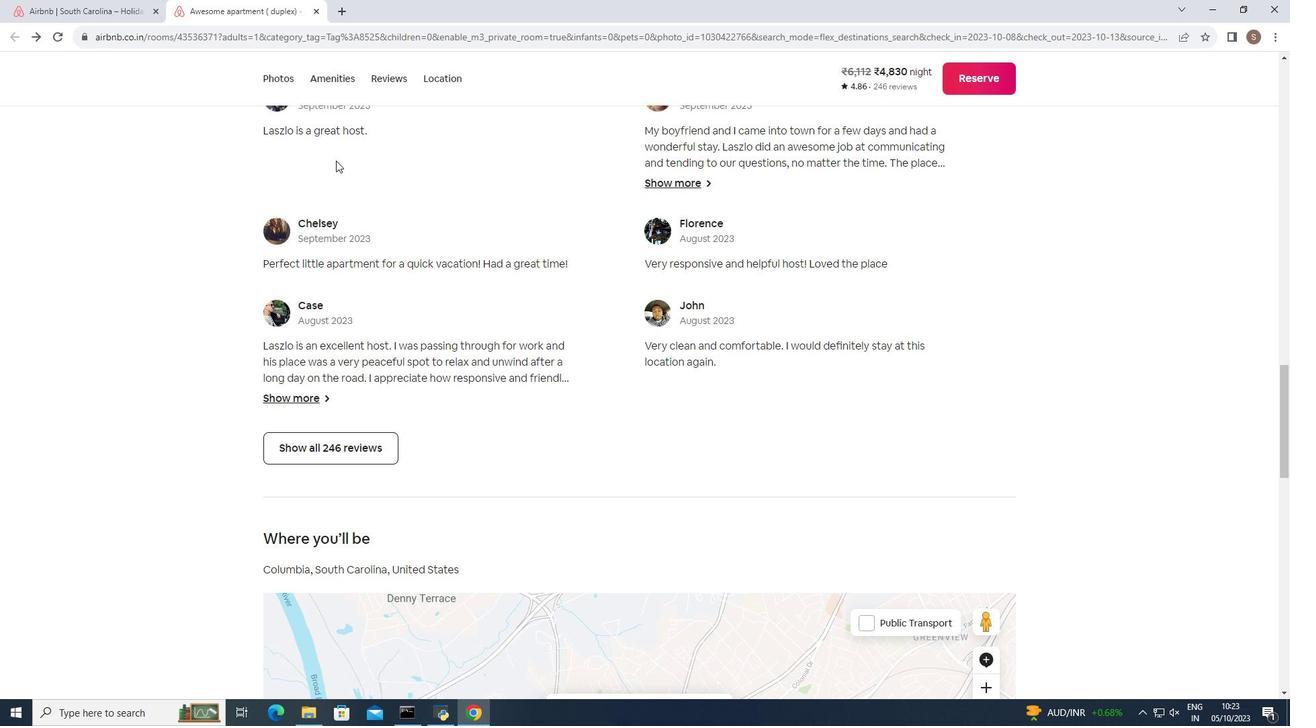 
Action: Mouse scrolled (336, 158) with delta (0, 0)
